 Task: Look for Airbnb properties in San Gabriel, Ecuador from 5th November, 2023 to 16th November, 2023 for 2 adults.1  bedroom having 1 bed and 1 bathroom. Property type can be hotel. Booking option can be shelf check-in. Look for 5 properties as per requirement.
Action: Mouse moved to (519, 116)
Screenshot: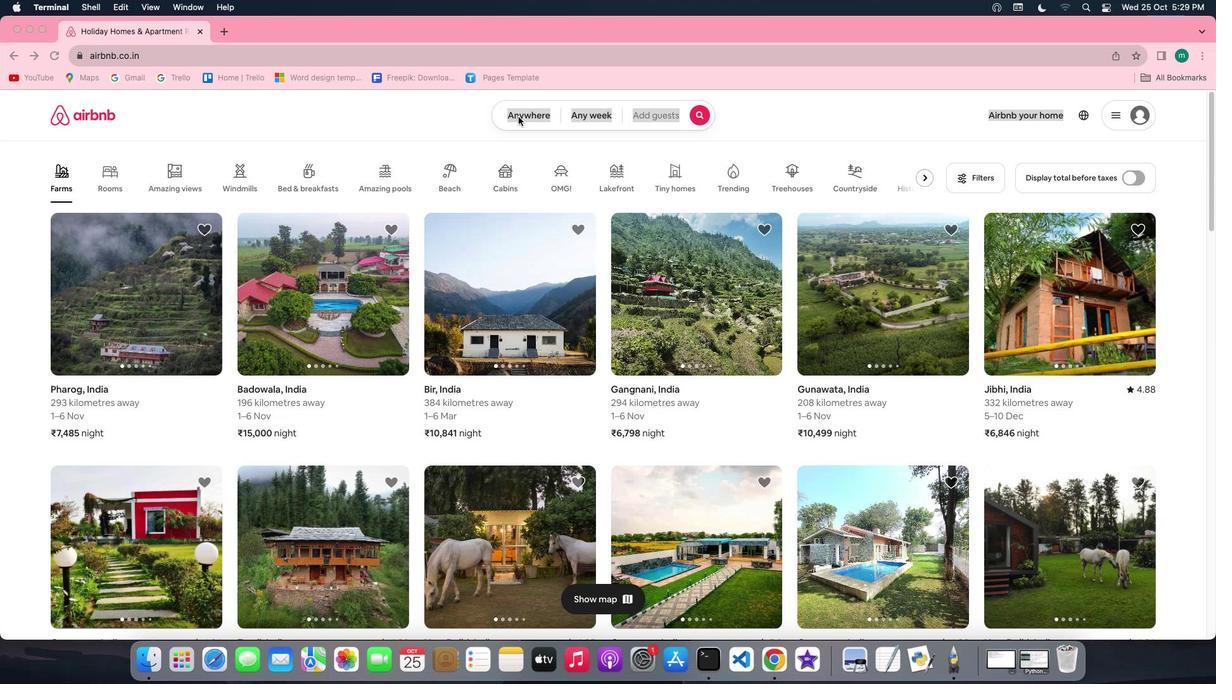 
Action: Mouse pressed left at (519, 116)
Screenshot: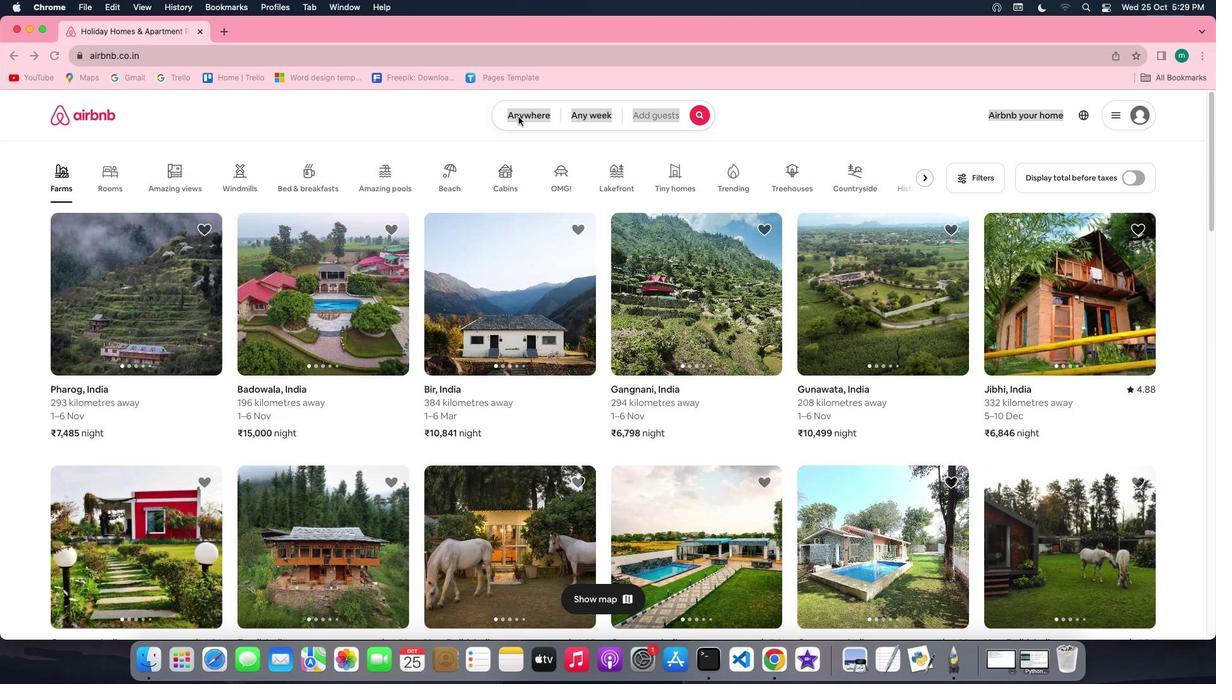 
Action: Mouse pressed left at (519, 116)
Screenshot: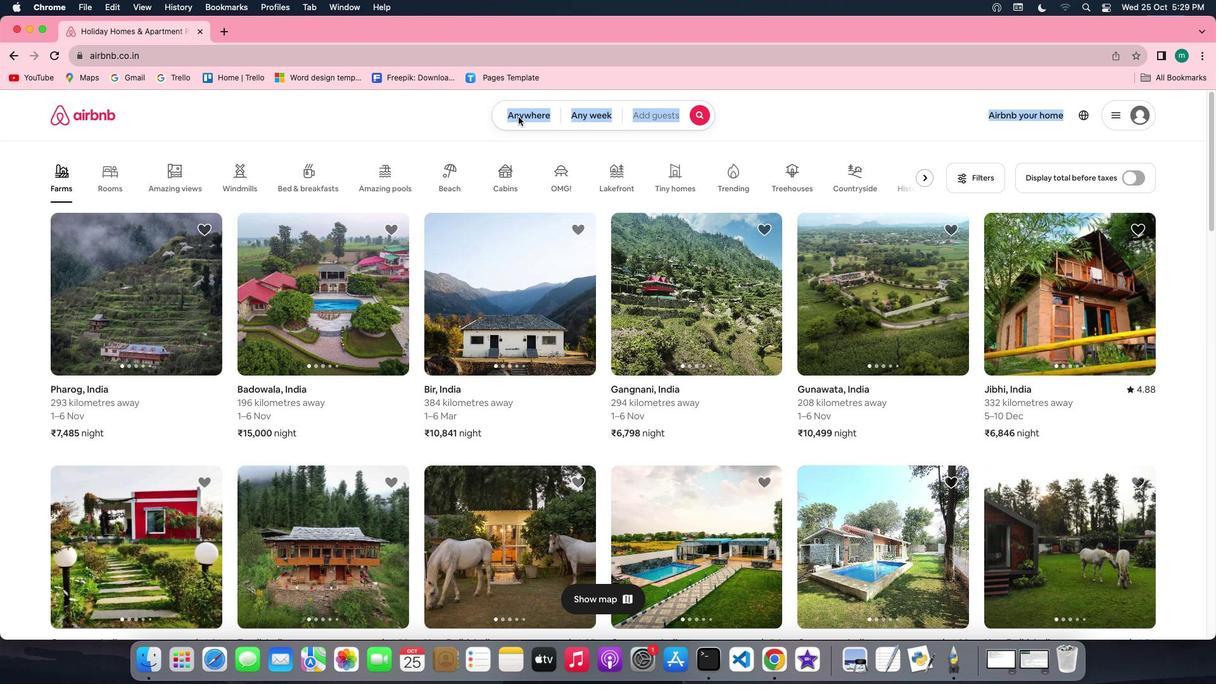 
Action: Mouse moved to (463, 157)
Screenshot: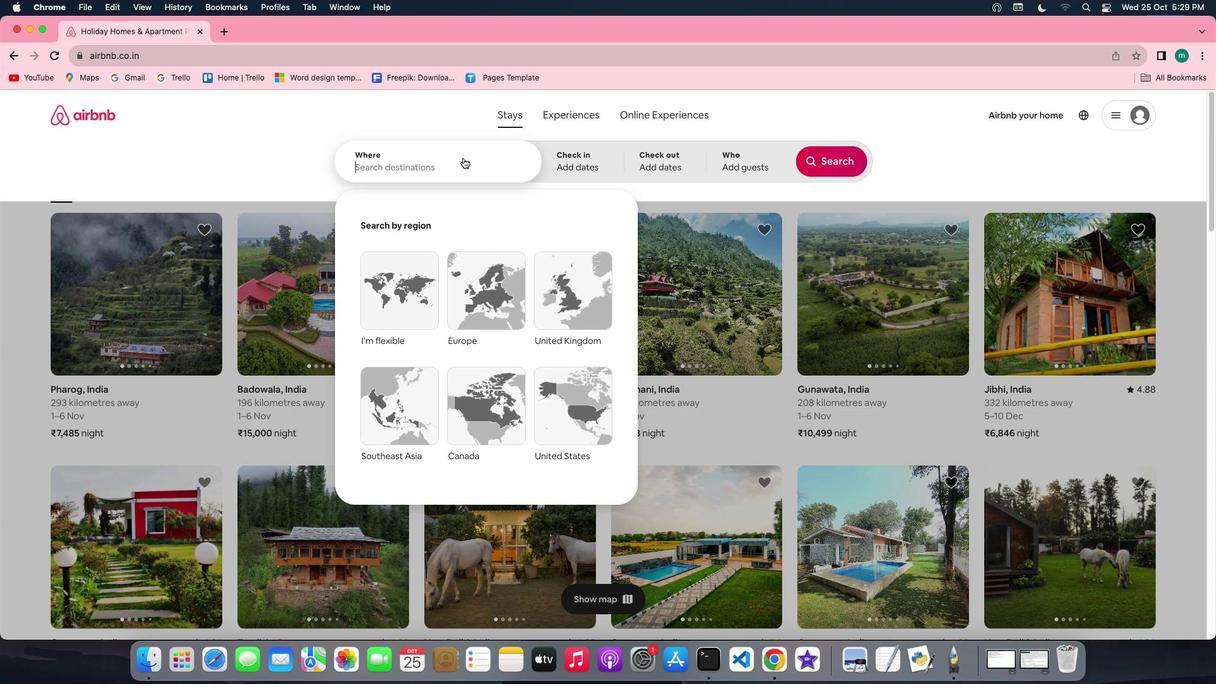 
Action: Mouse pressed left at (463, 157)
Screenshot: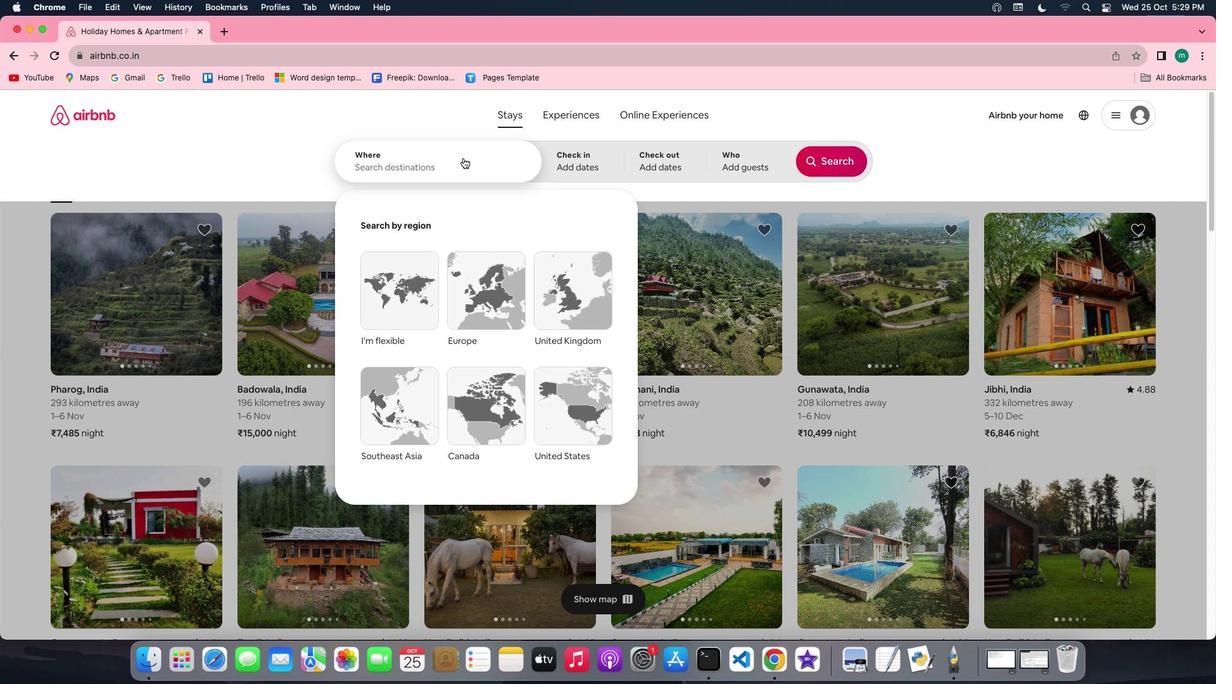 
Action: Key pressed Key.shift'S''a''n'Key.spaceKey.shift'G''a''b''r''i''e''l'','Key.spaceKey.shift'E''d''u'Key.backspaceKey.backspace'c''u''d''o''r'
Screenshot: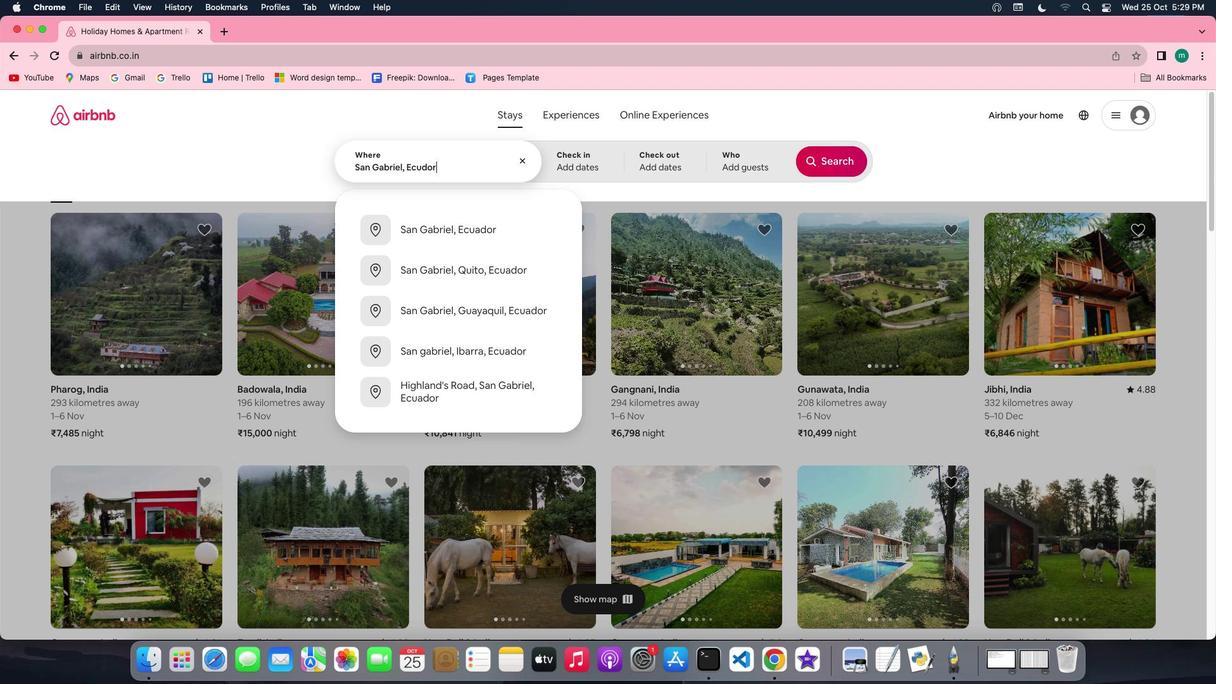 
Action: Mouse moved to (567, 167)
Screenshot: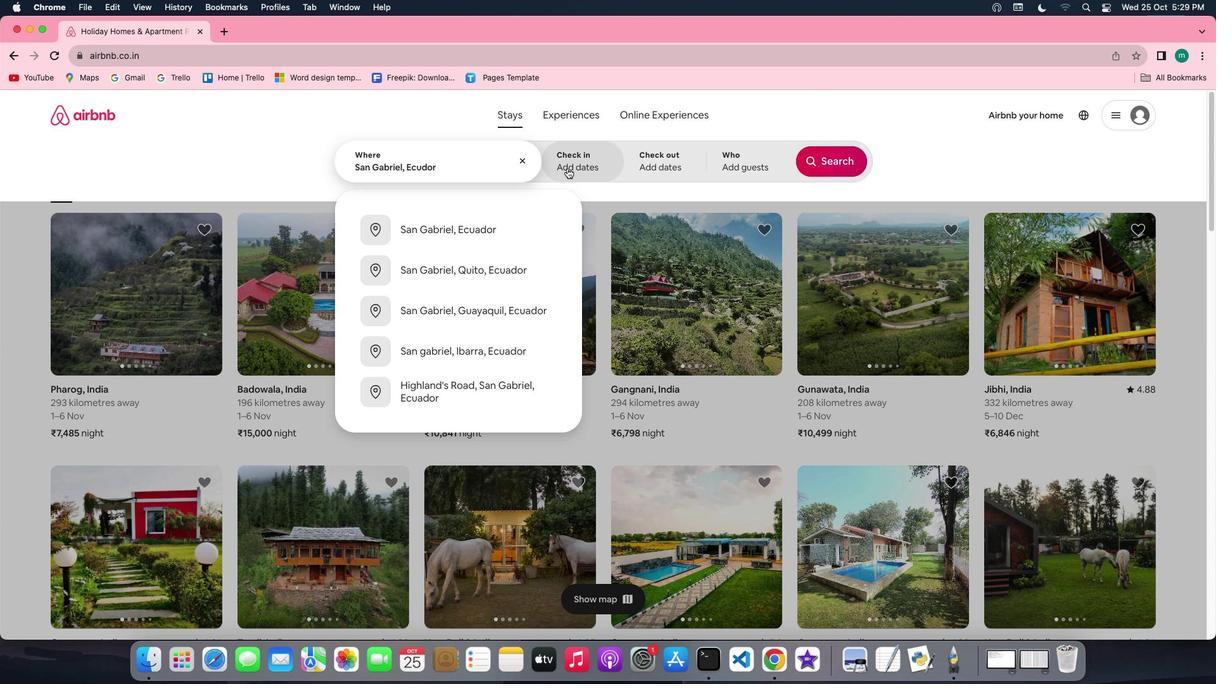 
Action: Mouse pressed left at (567, 167)
Screenshot: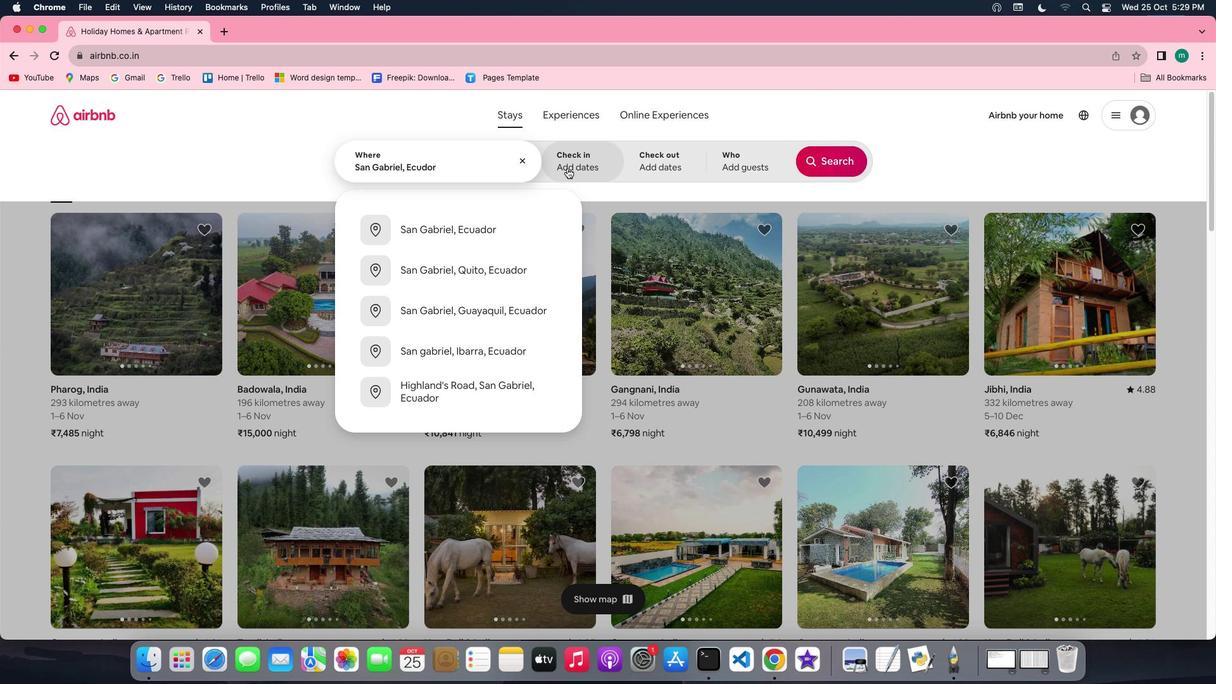 
Action: Mouse moved to (622, 341)
Screenshot: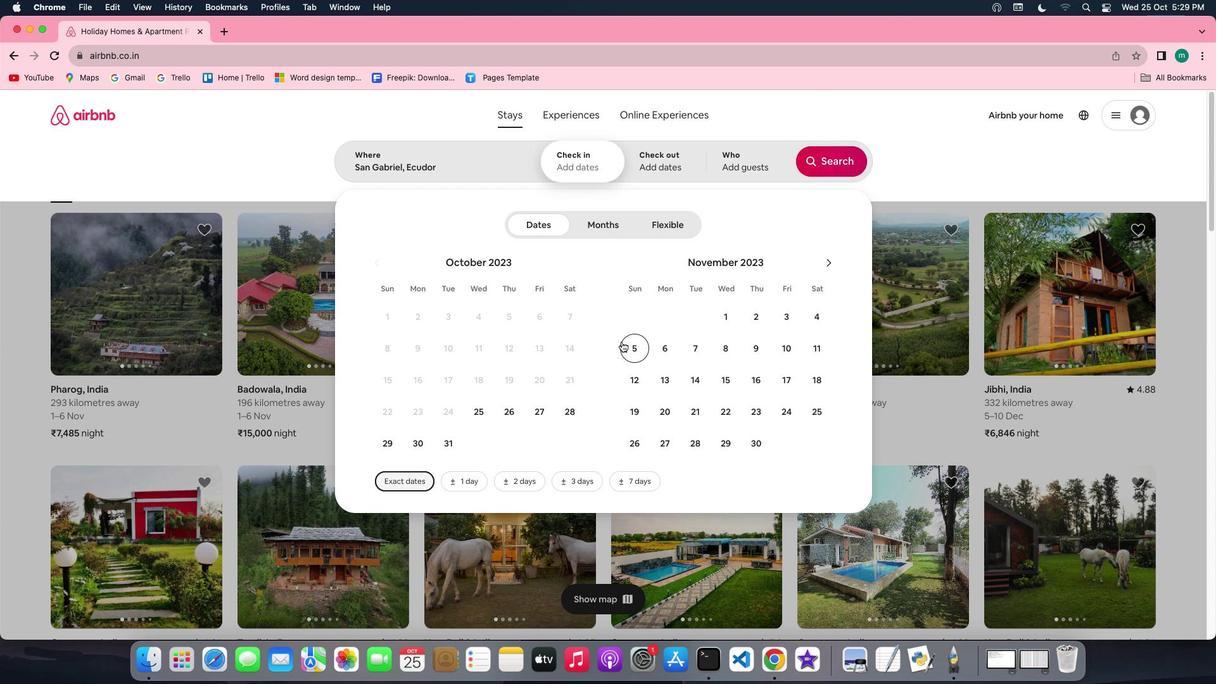
Action: Mouse pressed left at (622, 341)
Screenshot: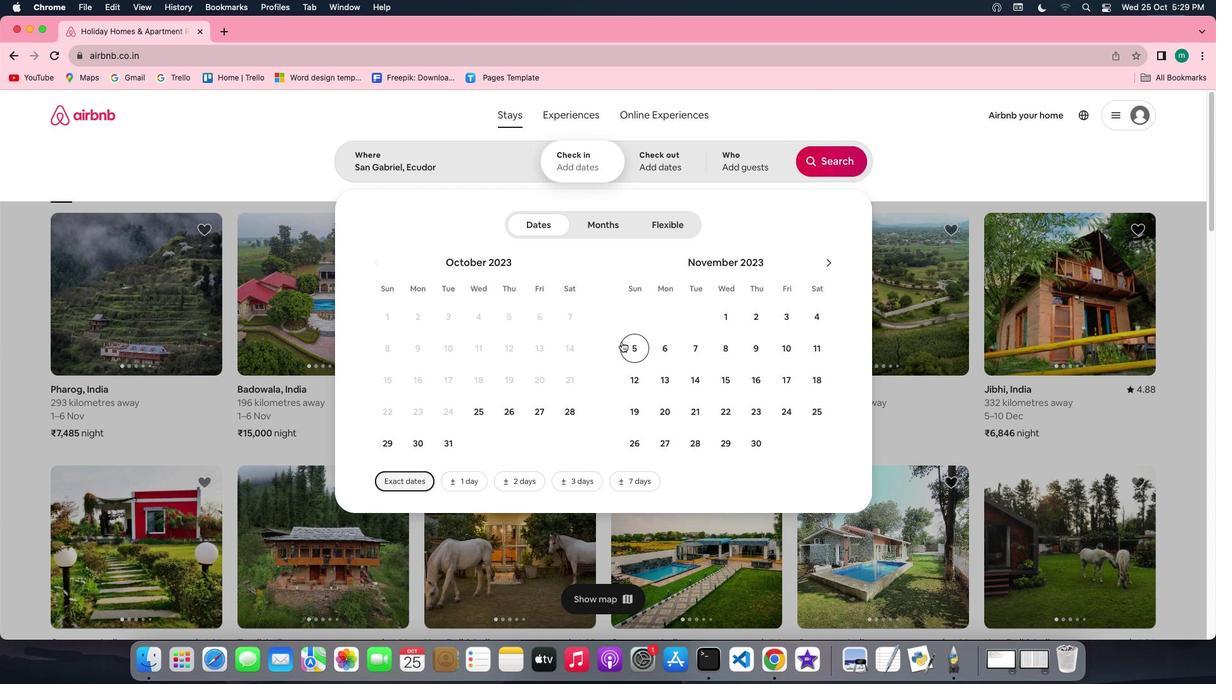
Action: Mouse moved to (749, 384)
Screenshot: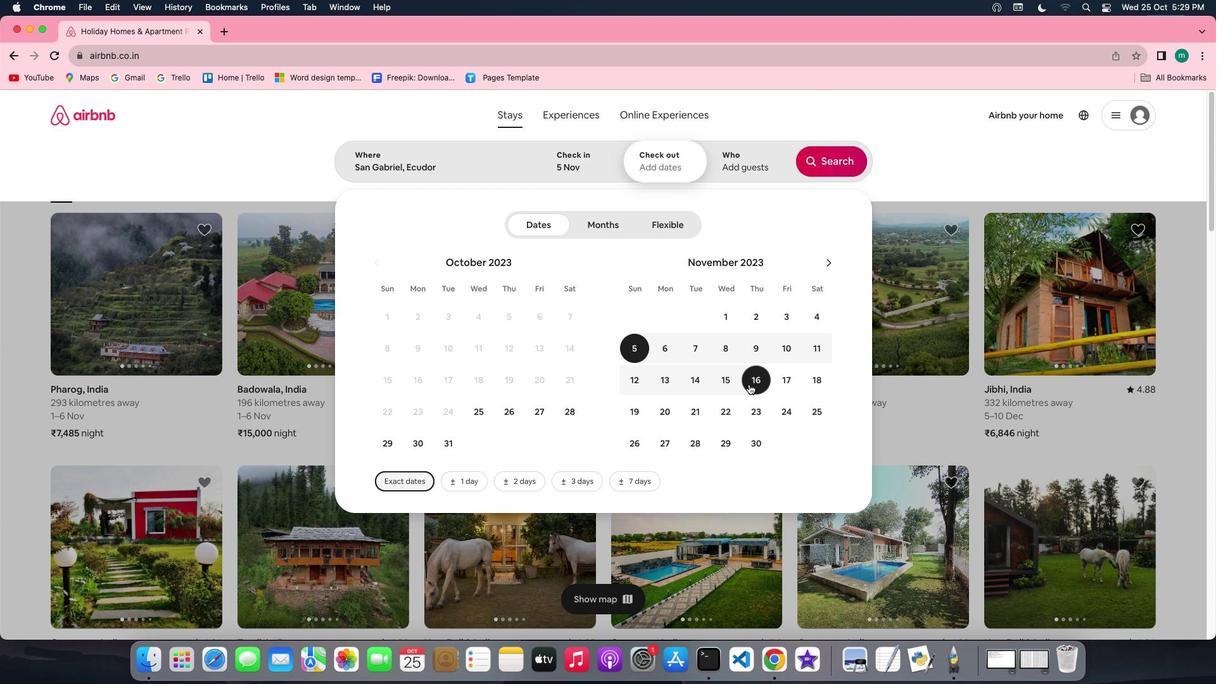
Action: Mouse pressed left at (749, 384)
Screenshot: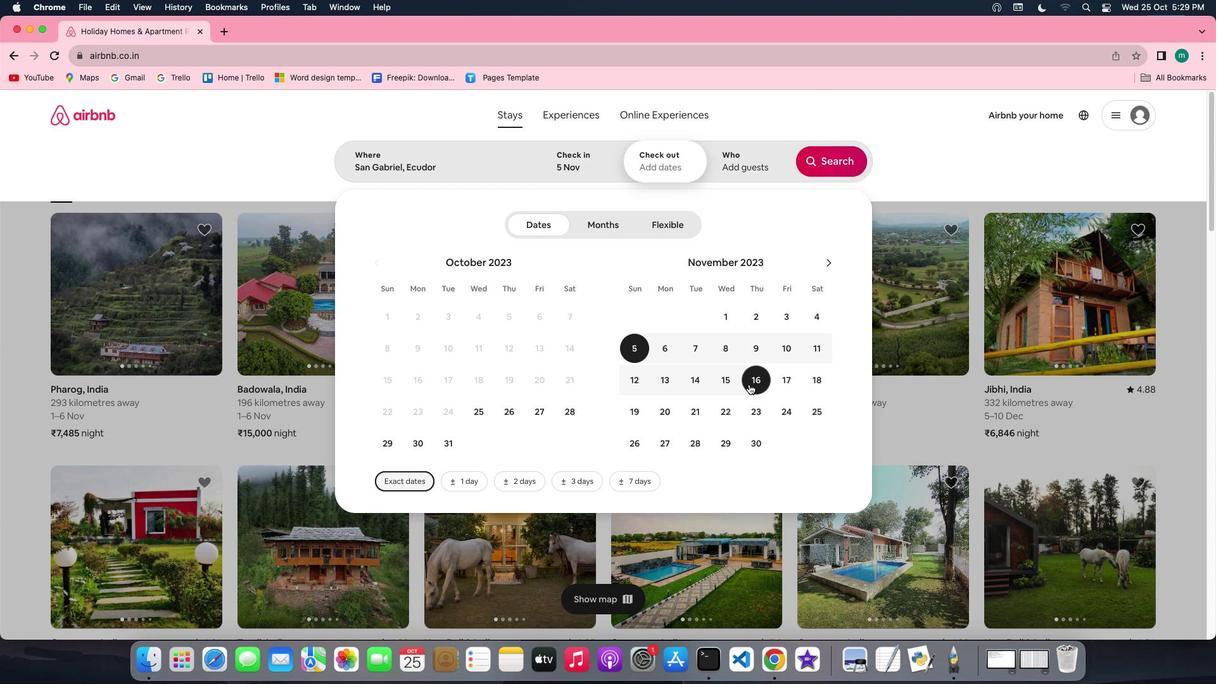 
Action: Mouse moved to (726, 152)
Screenshot: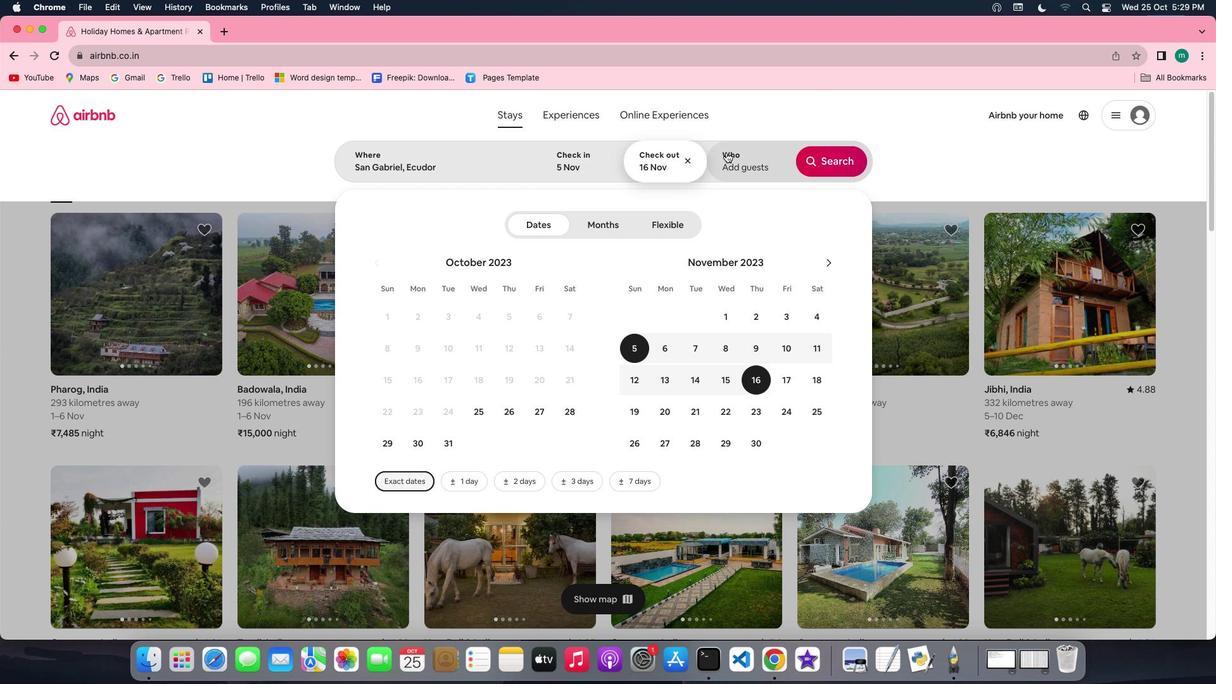 
Action: Mouse pressed left at (726, 152)
Screenshot: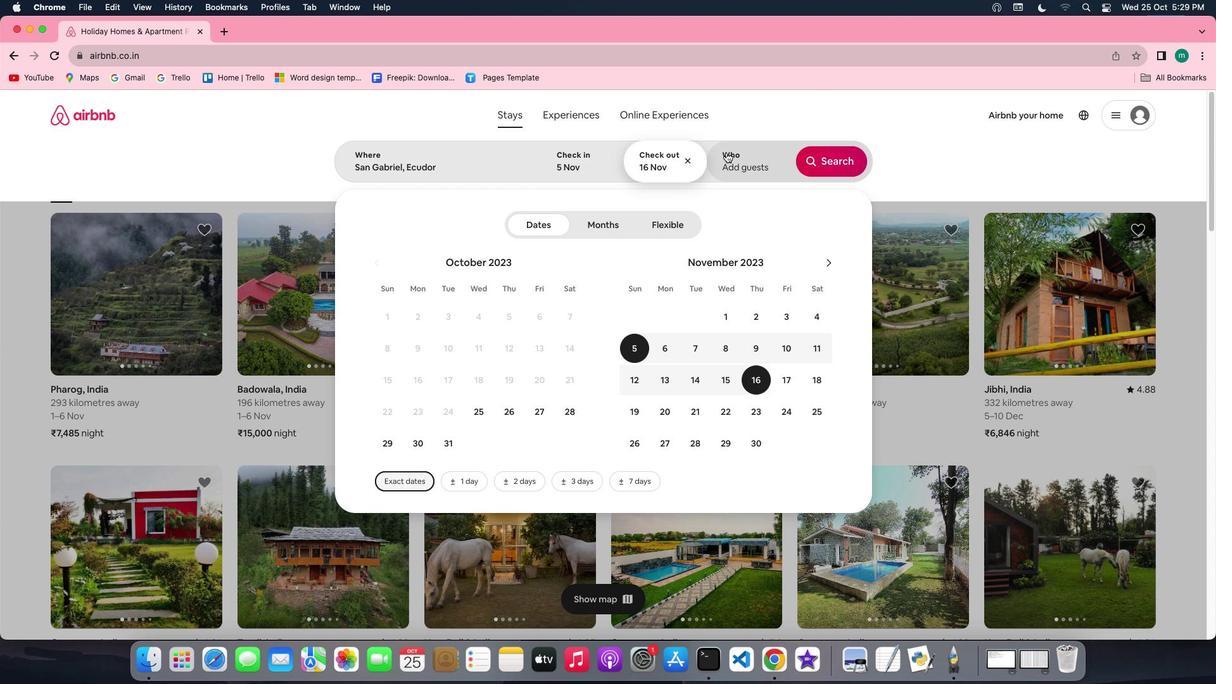 
Action: Mouse moved to (834, 231)
Screenshot: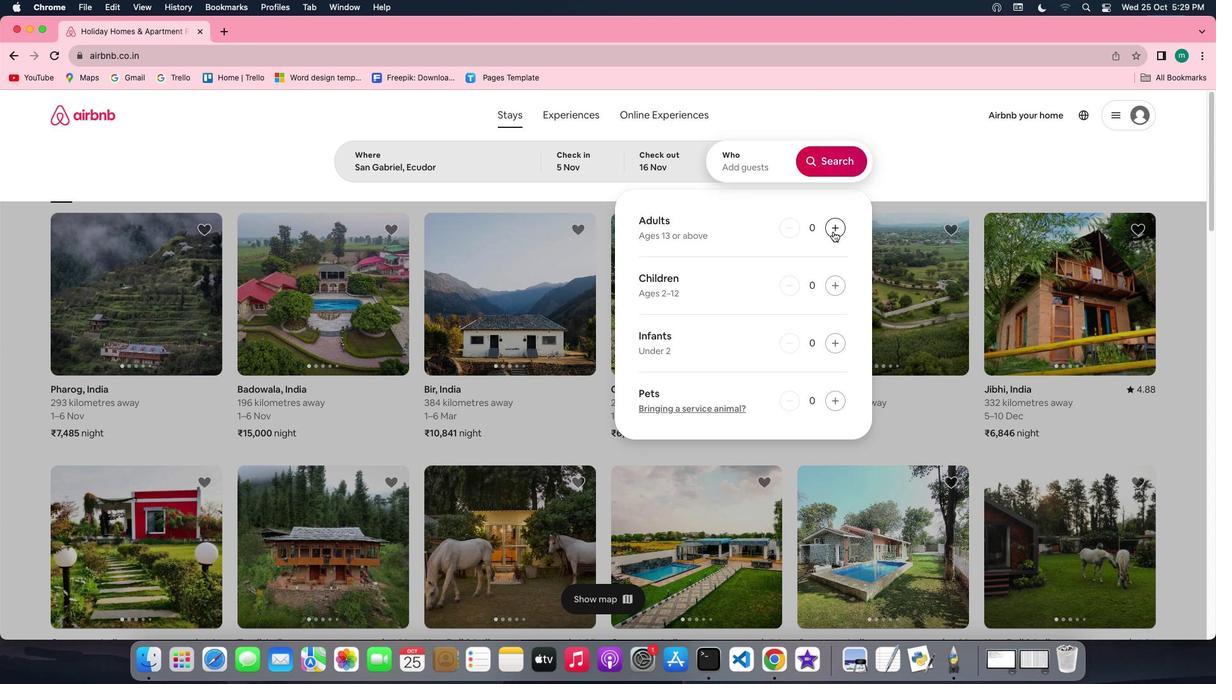 
Action: Mouse pressed left at (834, 231)
Screenshot: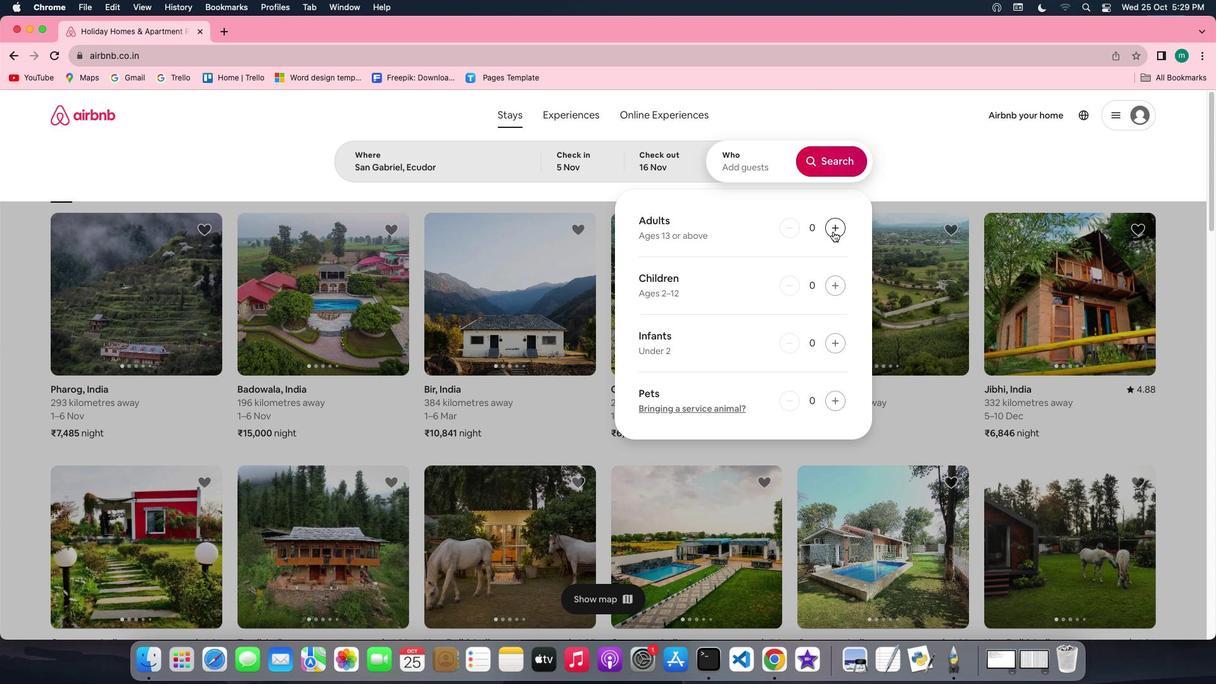 
Action: Mouse pressed left at (834, 231)
Screenshot: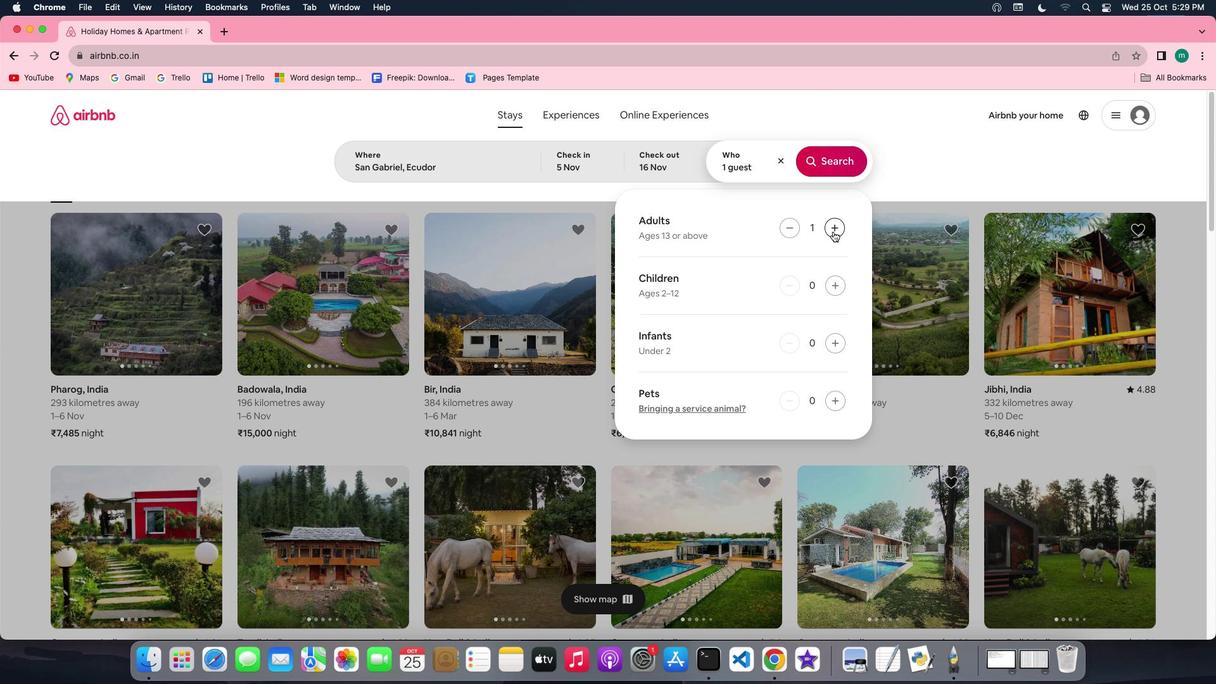 
Action: Mouse moved to (851, 166)
Screenshot: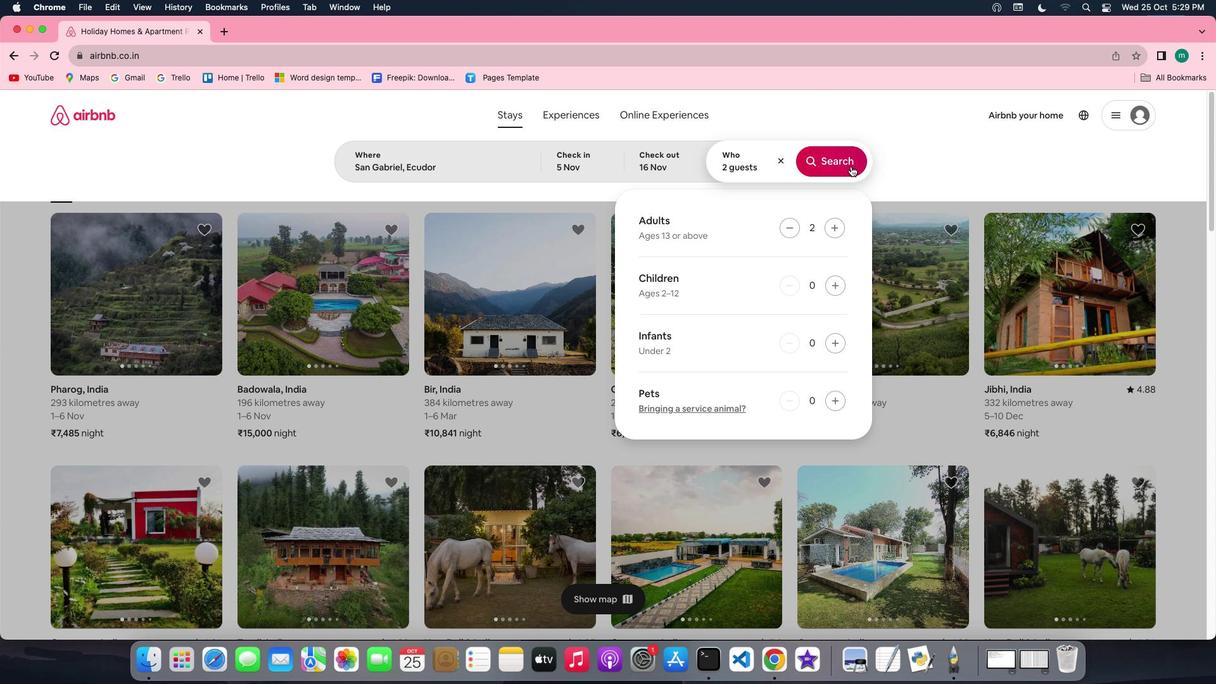 
Action: Mouse pressed left at (851, 166)
Screenshot: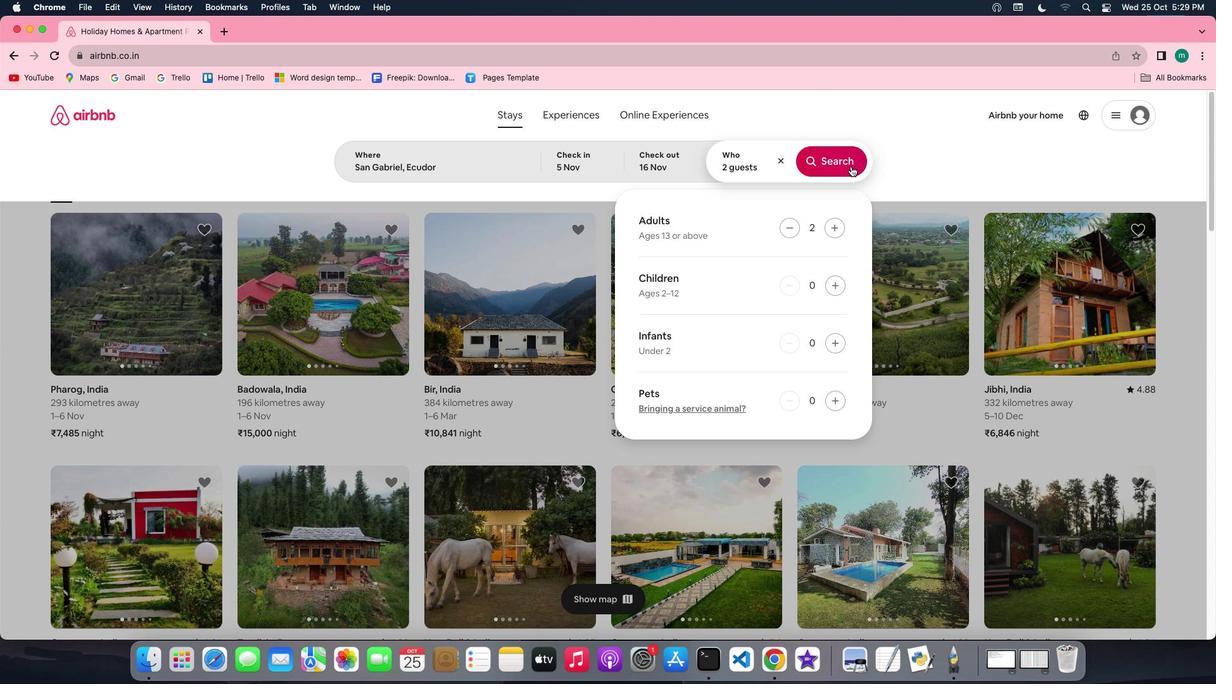 
Action: Mouse moved to (1026, 169)
Screenshot: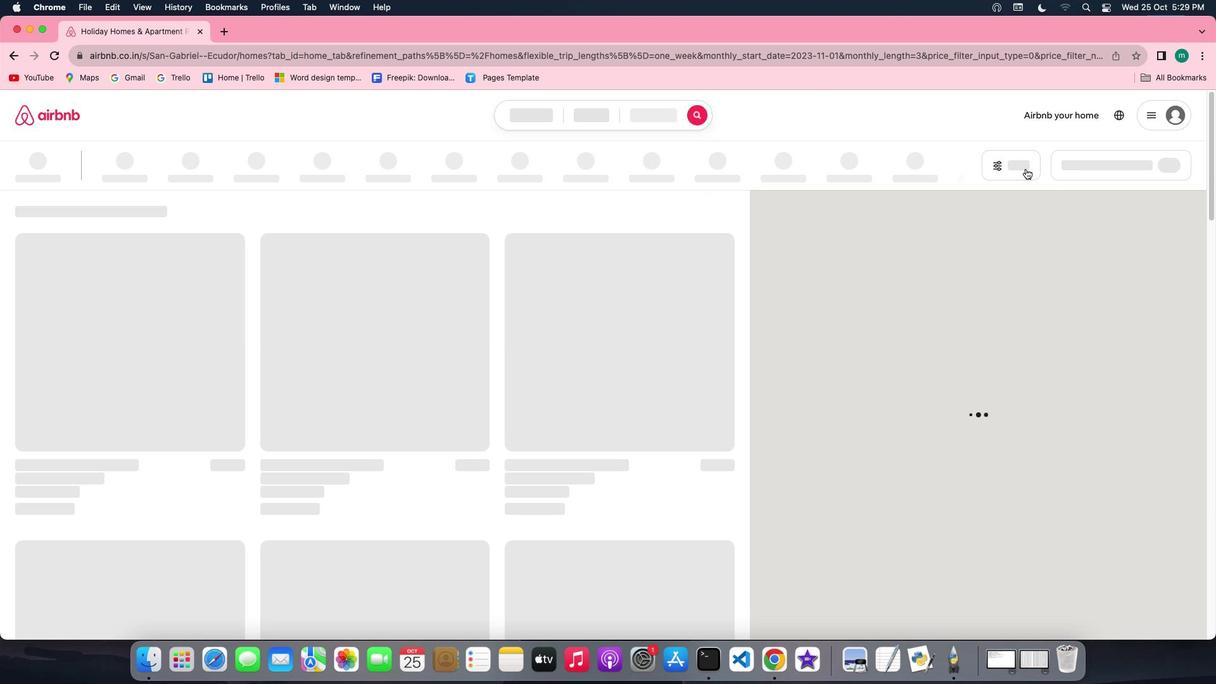 
Action: Mouse pressed left at (1026, 169)
Screenshot: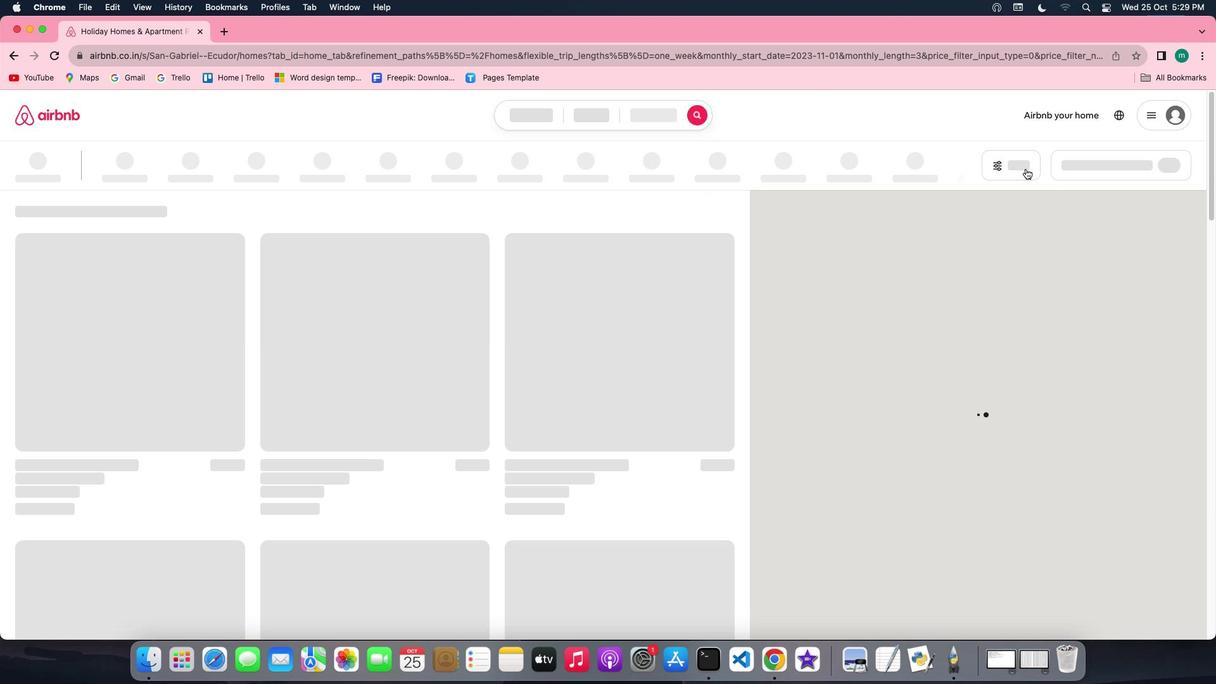 
Action: Mouse moved to (1021, 164)
Screenshot: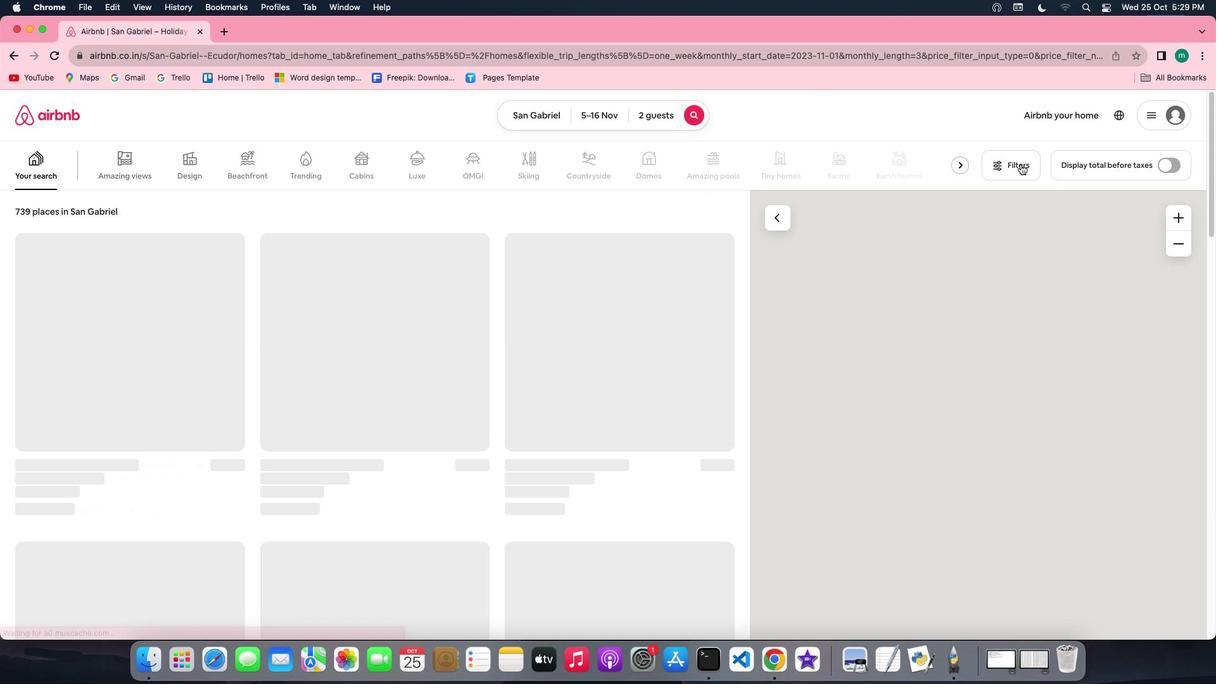 
Action: Mouse pressed left at (1021, 164)
Screenshot: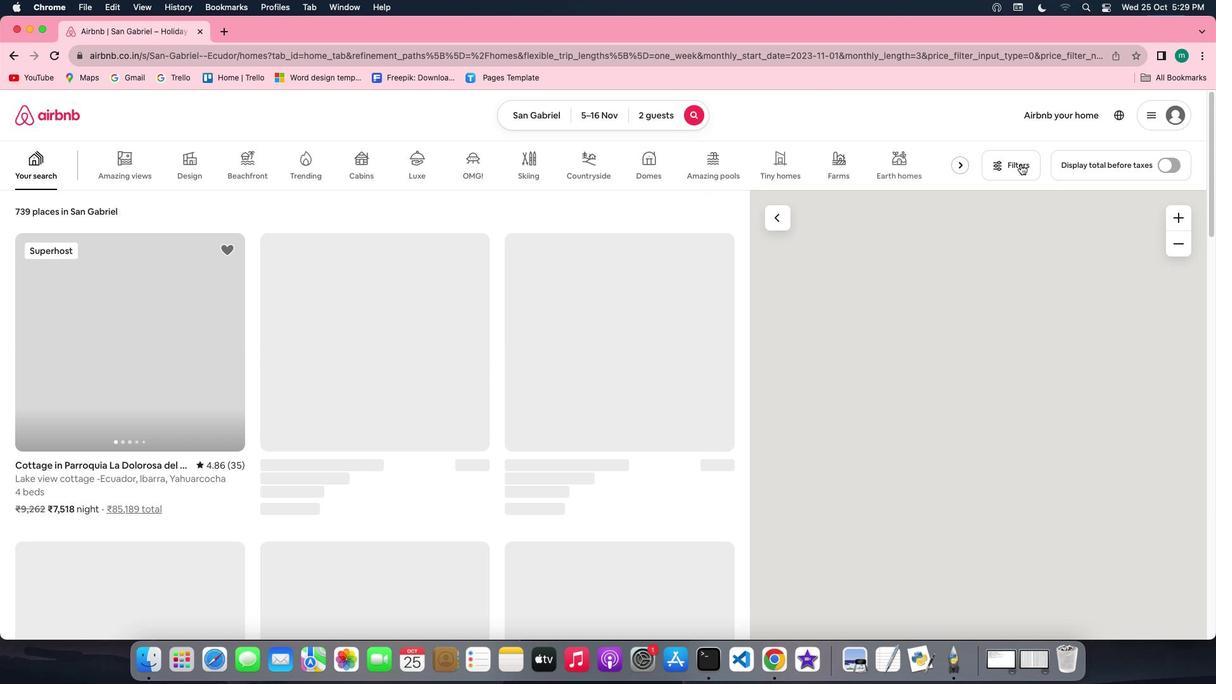 
Action: Mouse moved to (680, 309)
Screenshot: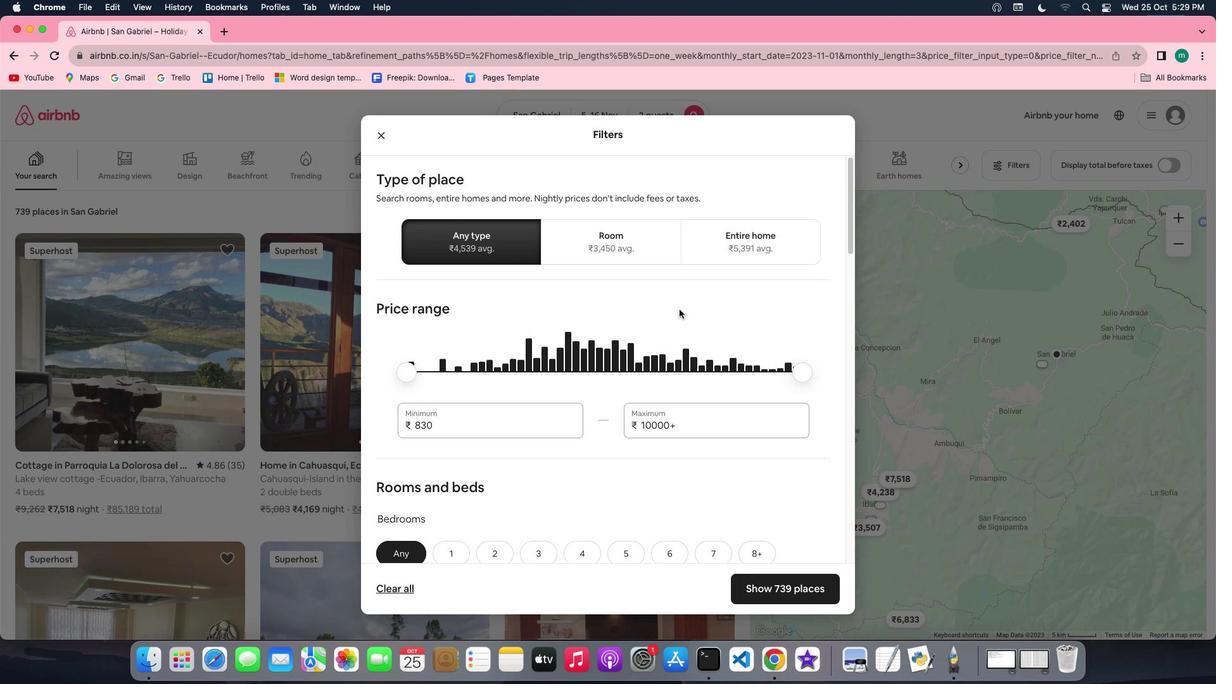 
Action: Mouse scrolled (680, 309) with delta (0, 0)
Screenshot: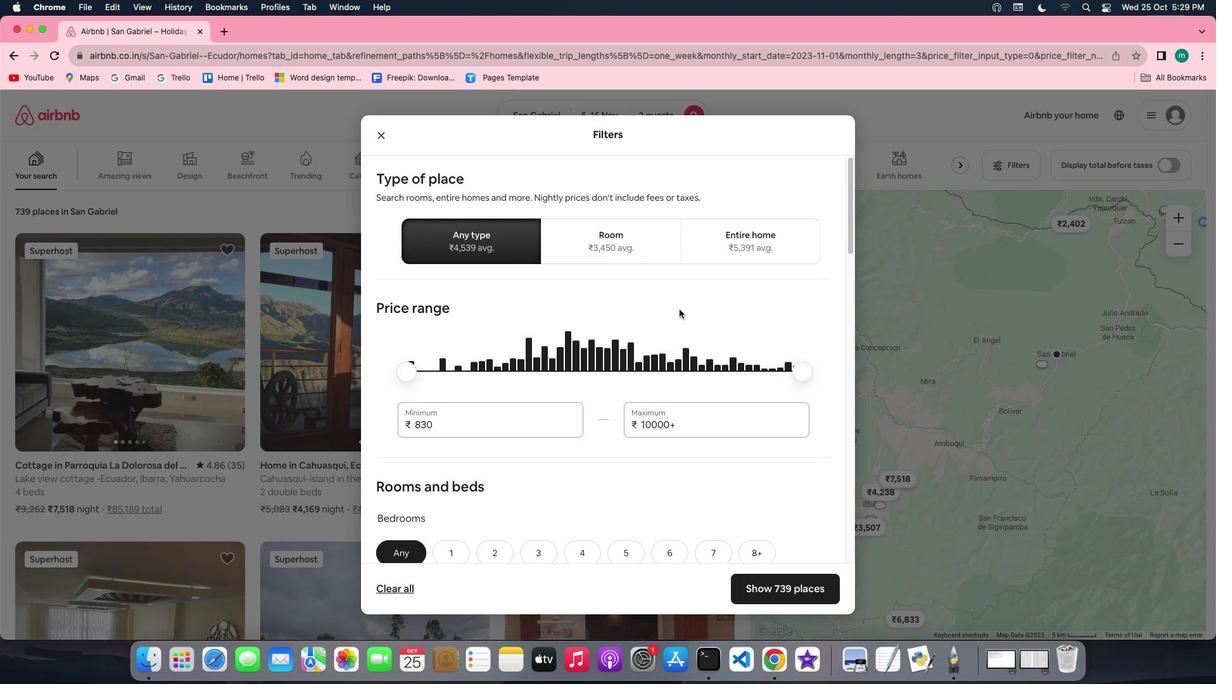 
Action: Mouse scrolled (680, 309) with delta (0, 0)
Screenshot: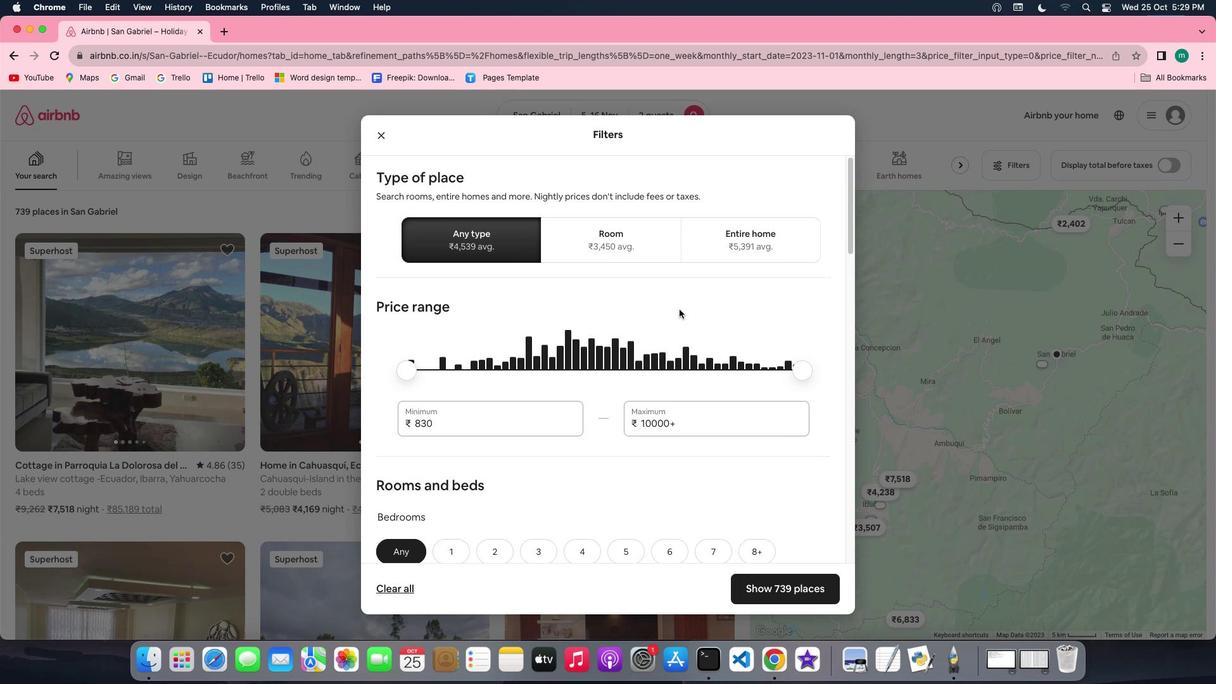 
Action: Mouse scrolled (680, 309) with delta (0, -1)
Screenshot: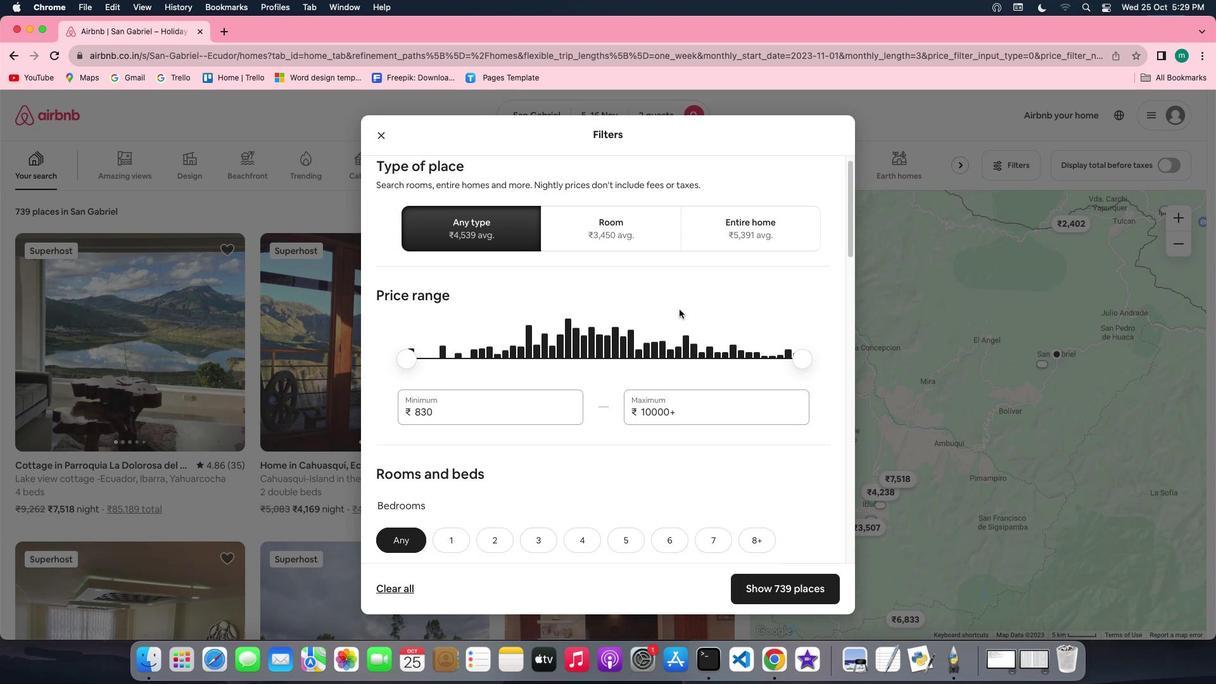 
Action: Mouse scrolled (680, 309) with delta (0, -1)
Screenshot: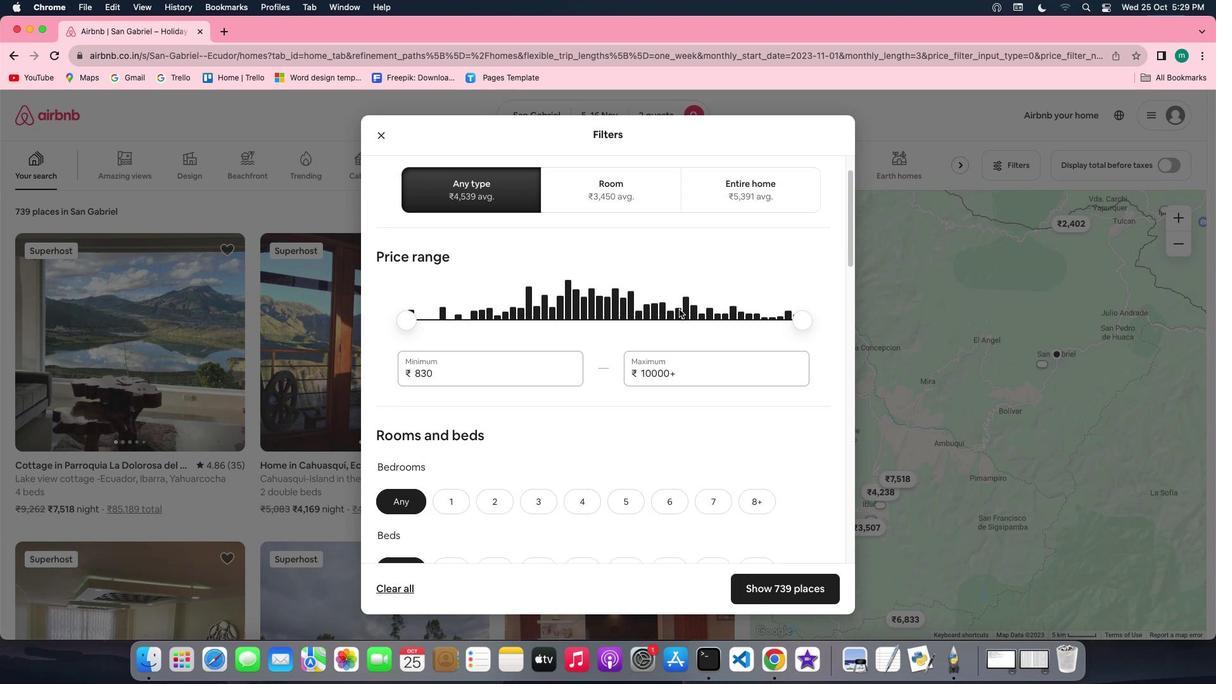 
Action: Mouse scrolled (680, 309) with delta (0, 0)
Screenshot: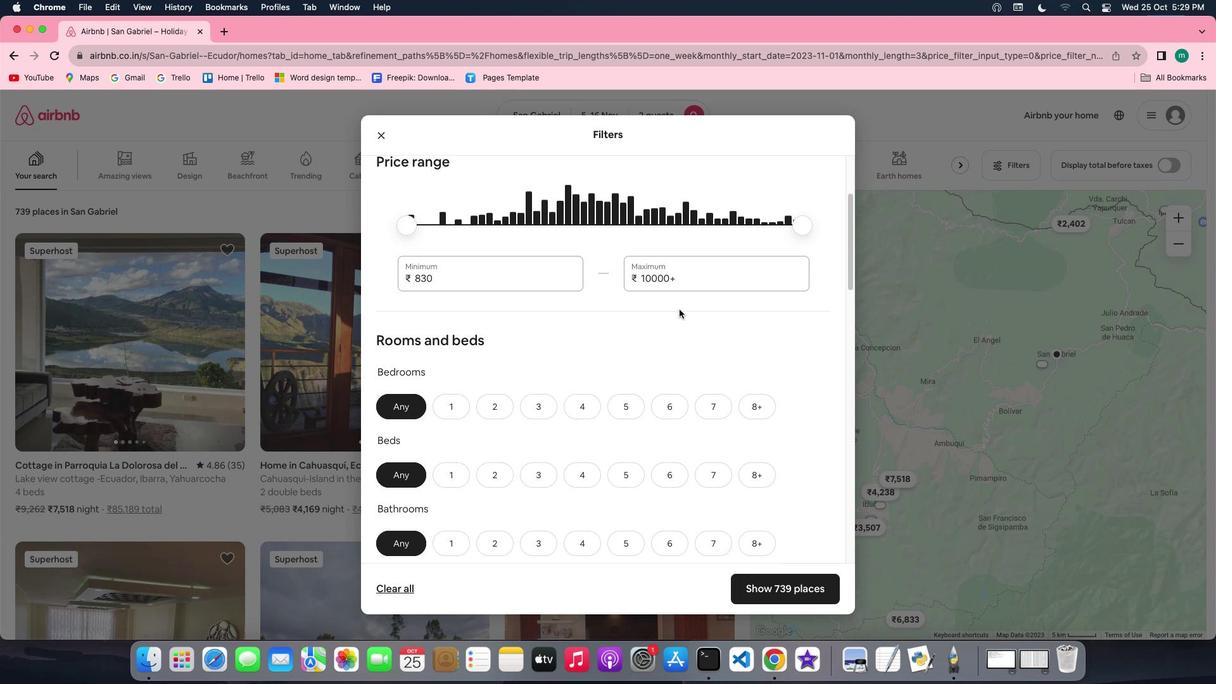
Action: Mouse scrolled (680, 309) with delta (0, 0)
Screenshot: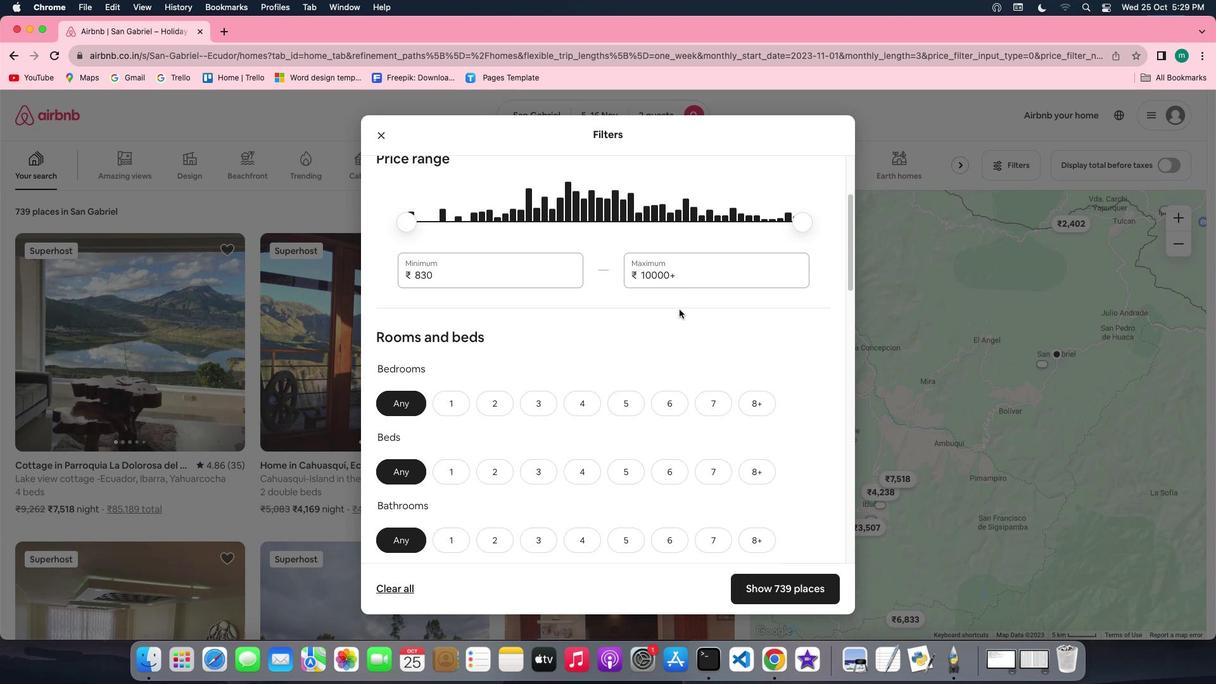 
Action: Mouse scrolled (680, 309) with delta (0, 0)
Screenshot: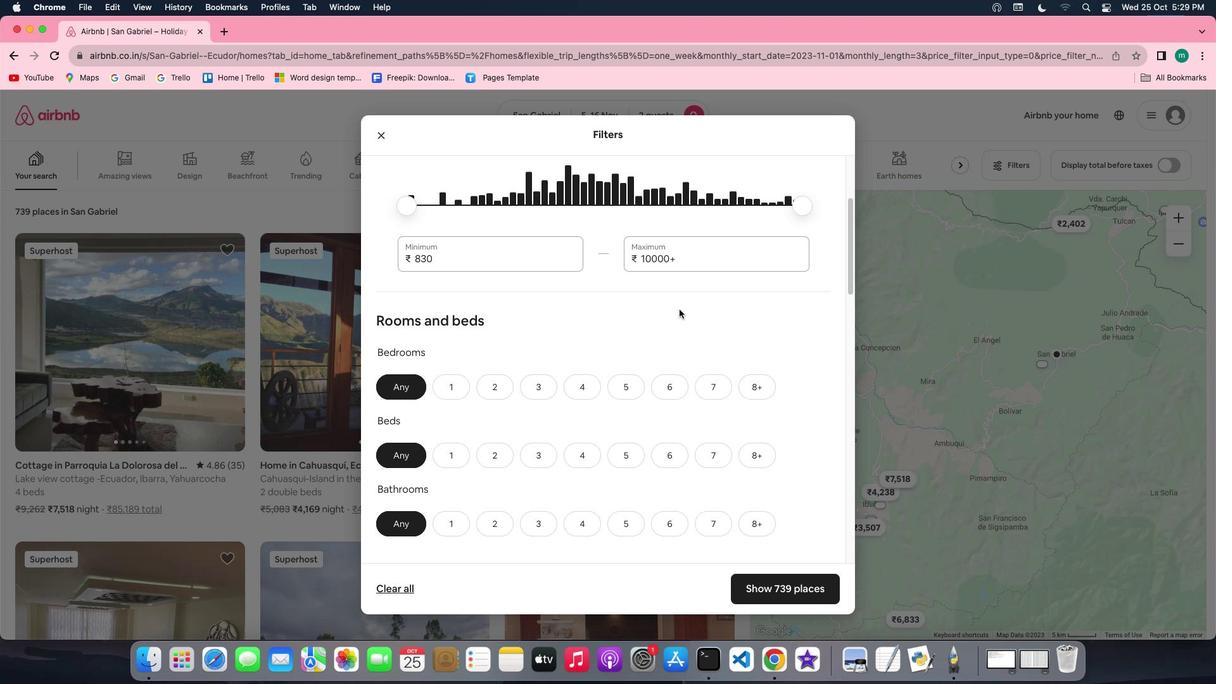
Action: Mouse scrolled (680, 309) with delta (0, 0)
Screenshot: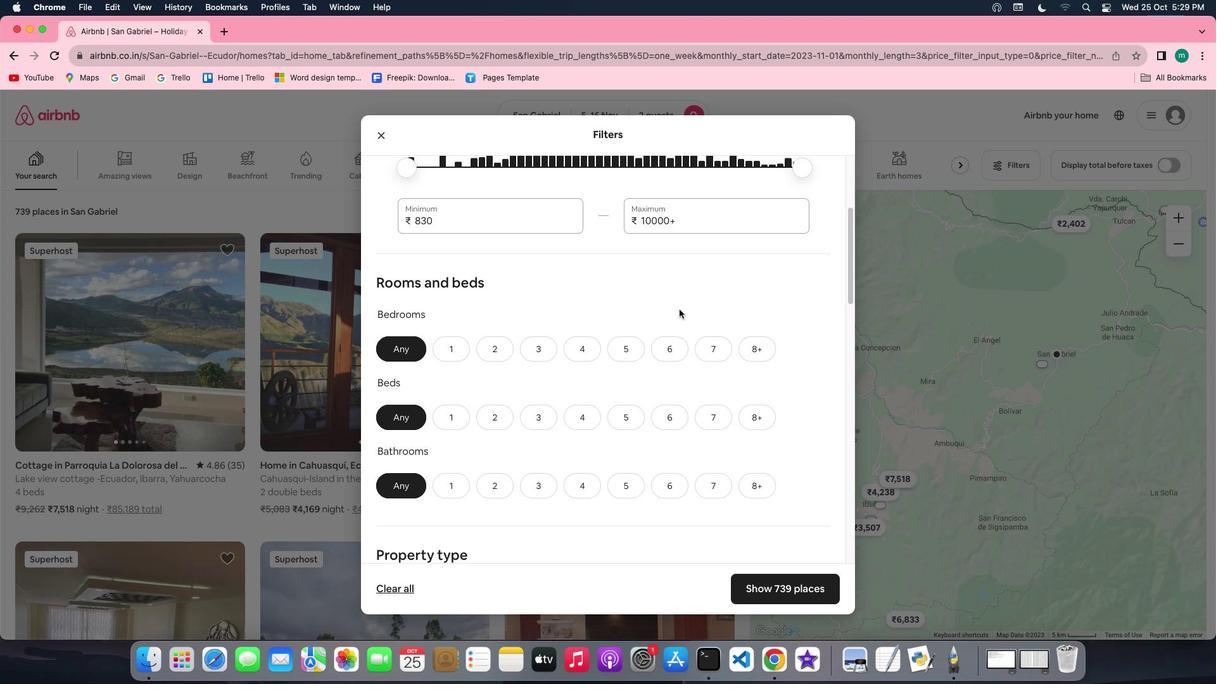 
Action: Mouse scrolled (680, 309) with delta (0, 0)
Screenshot: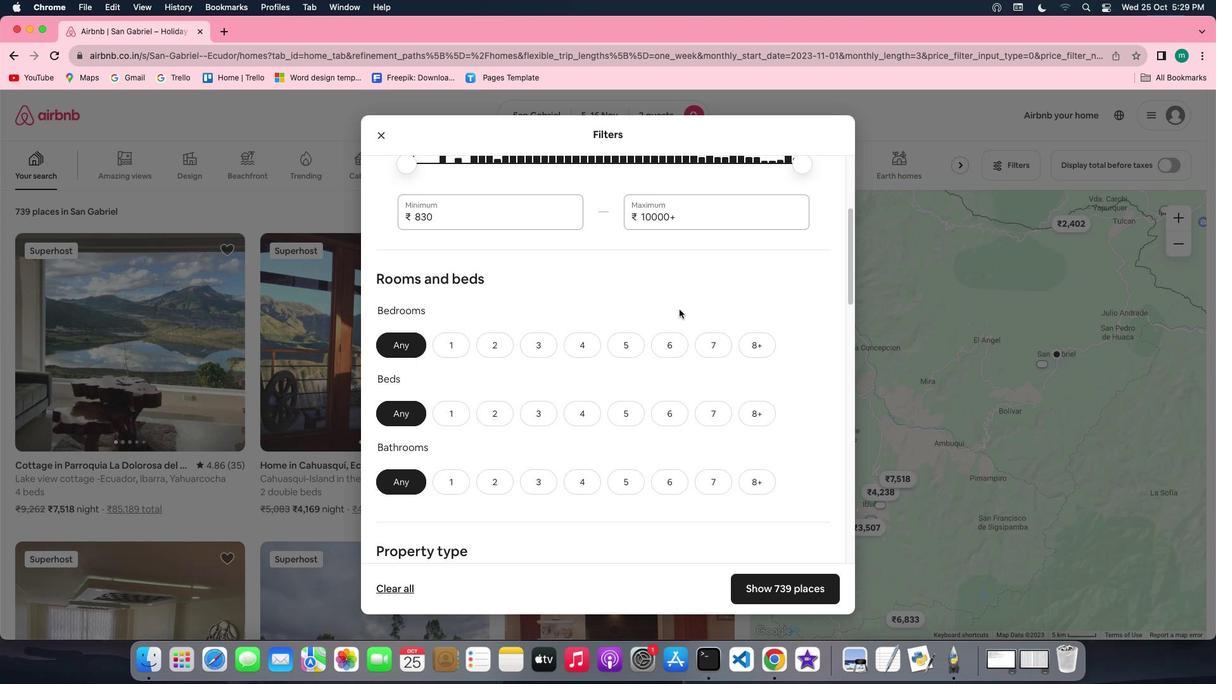 
Action: Mouse scrolled (680, 309) with delta (0, 0)
Screenshot: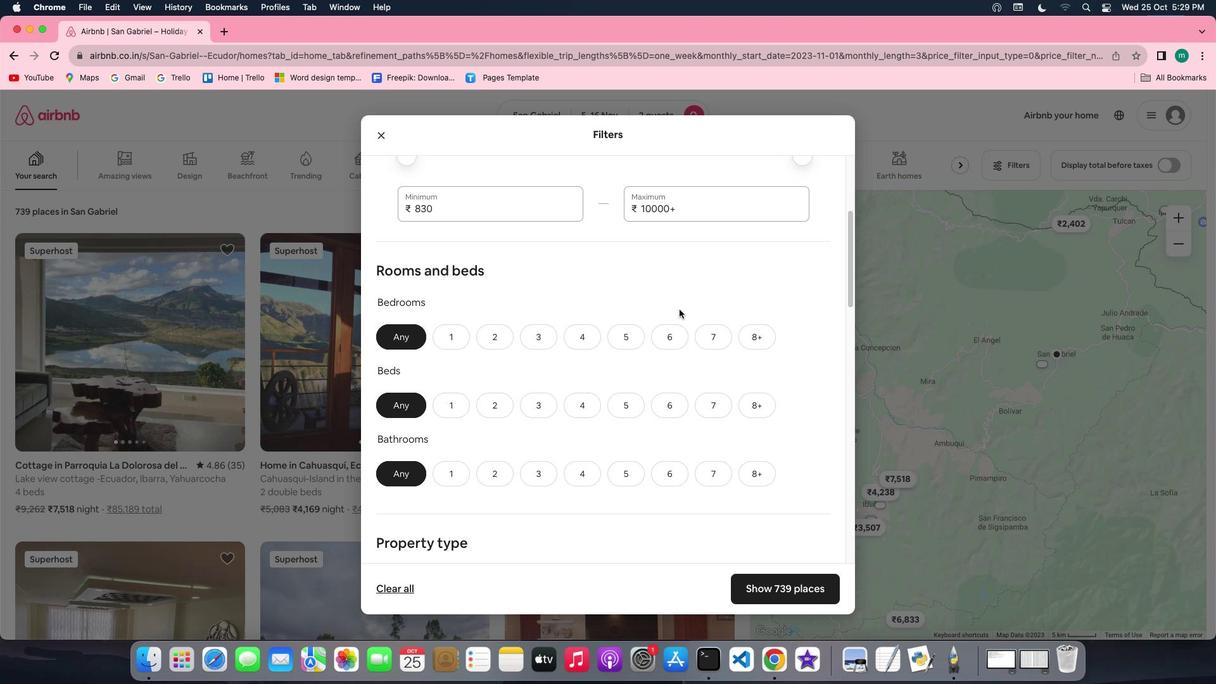 
Action: Mouse moved to (453, 294)
Screenshot: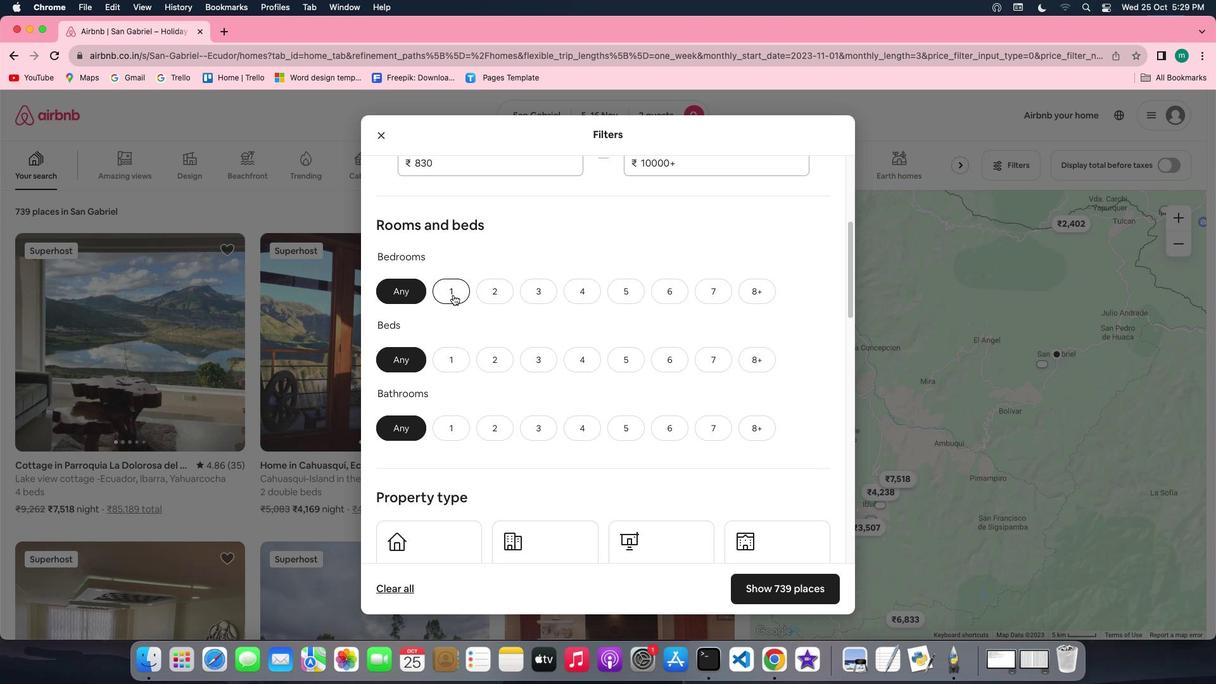 
Action: Mouse pressed left at (453, 294)
Screenshot: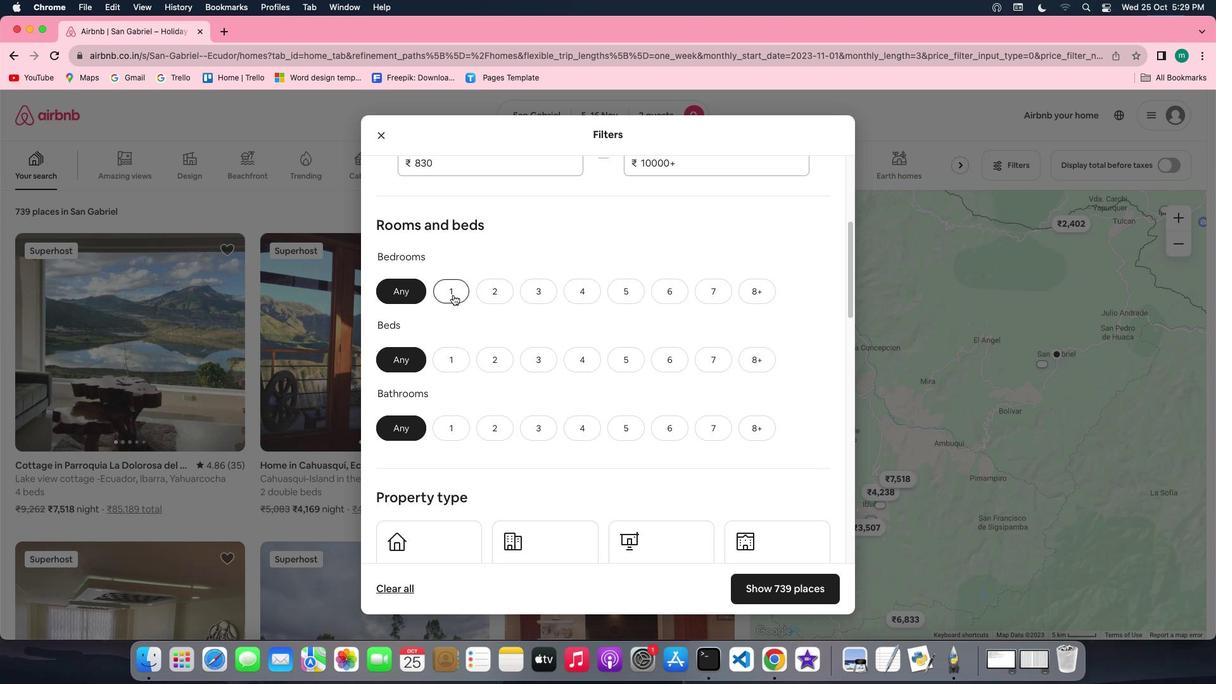 
Action: Mouse moved to (445, 368)
Screenshot: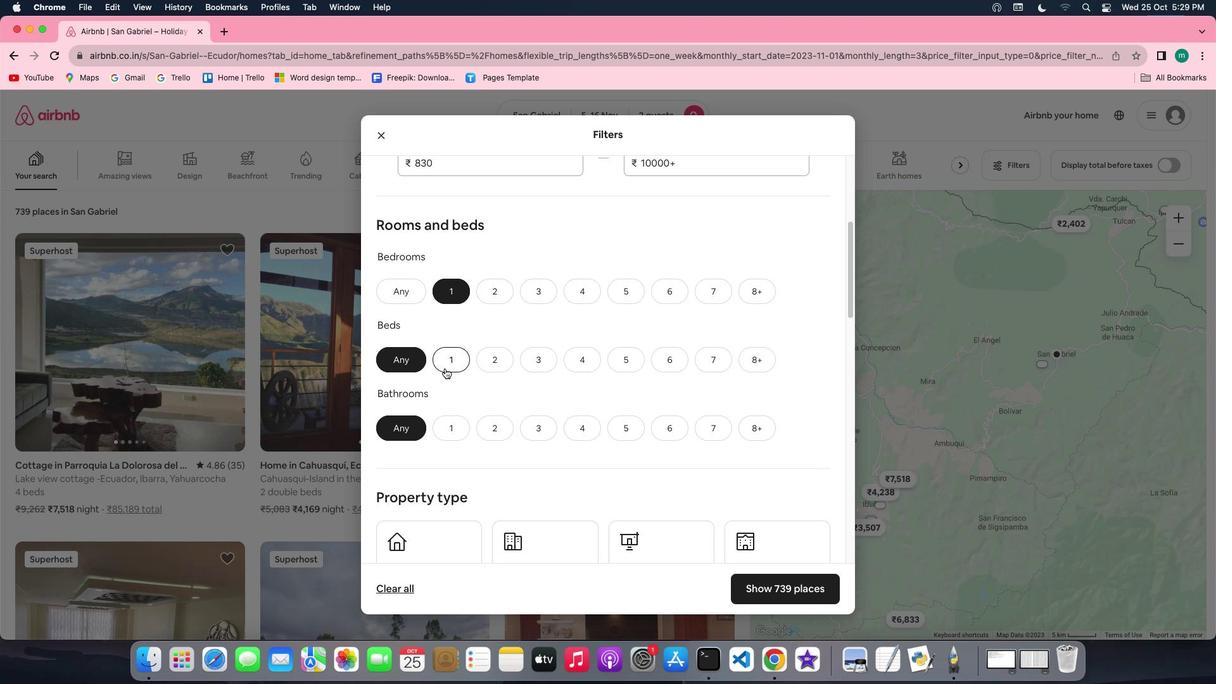 
Action: Mouse pressed left at (445, 368)
Screenshot: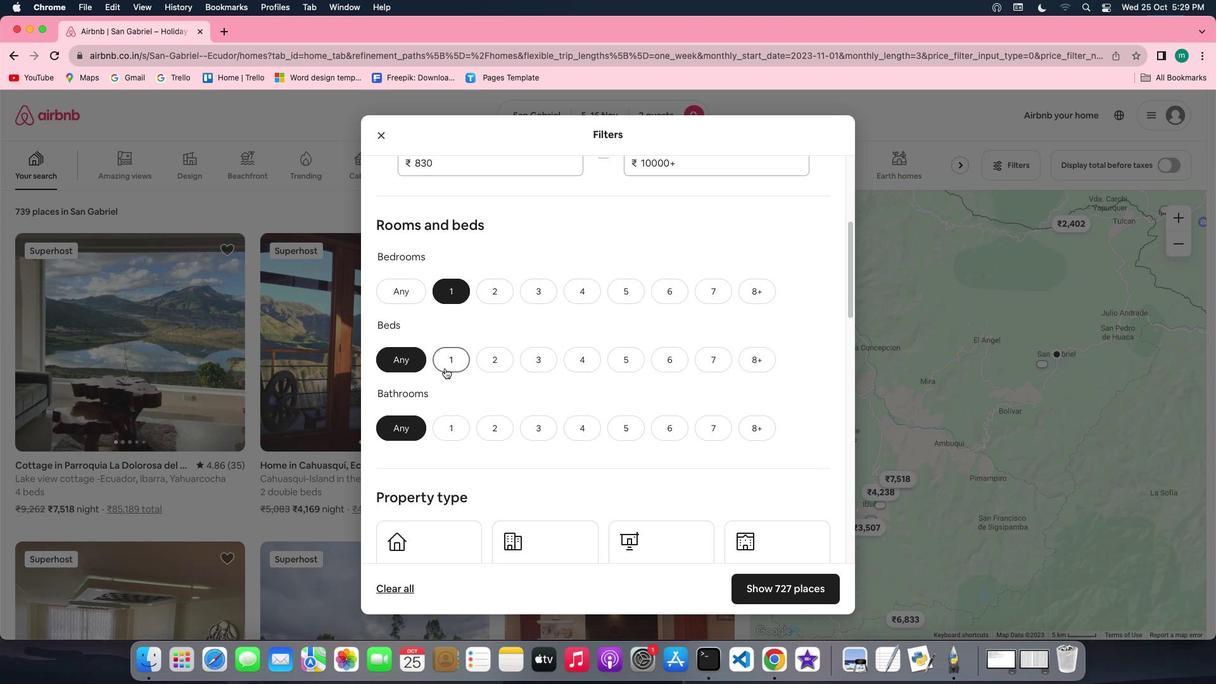 
Action: Mouse moved to (450, 429)
Screenshot: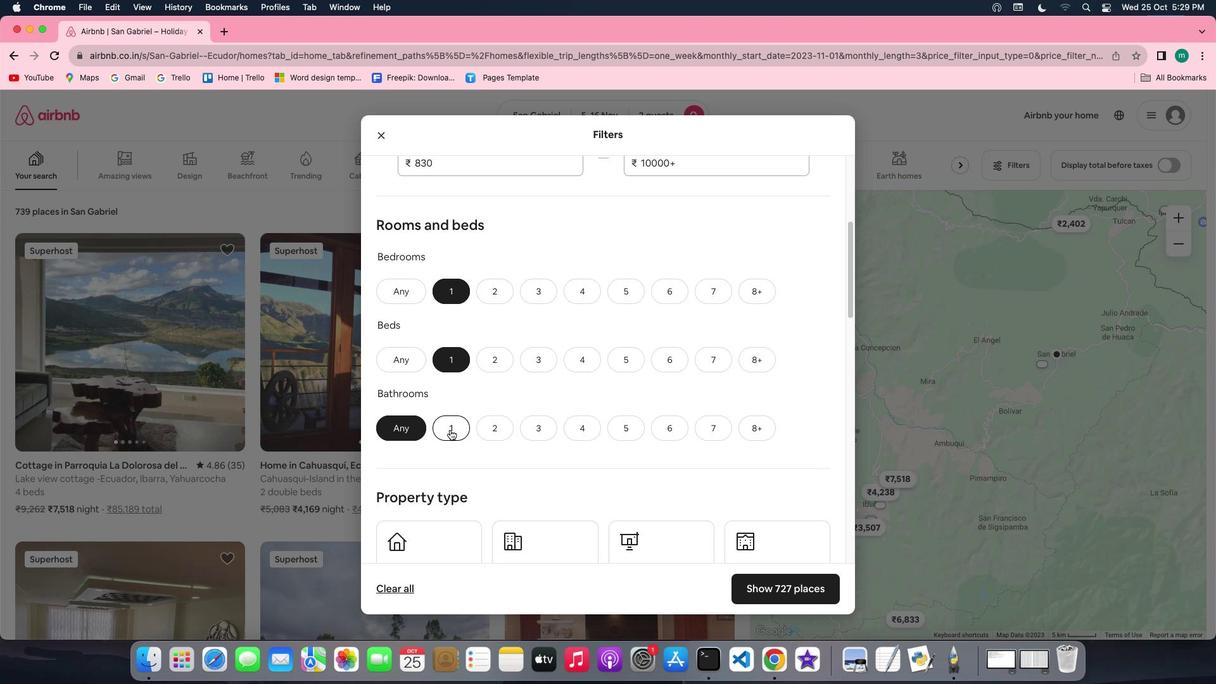 
Action: Mouse pressed left at (450, 429)
Screenshot: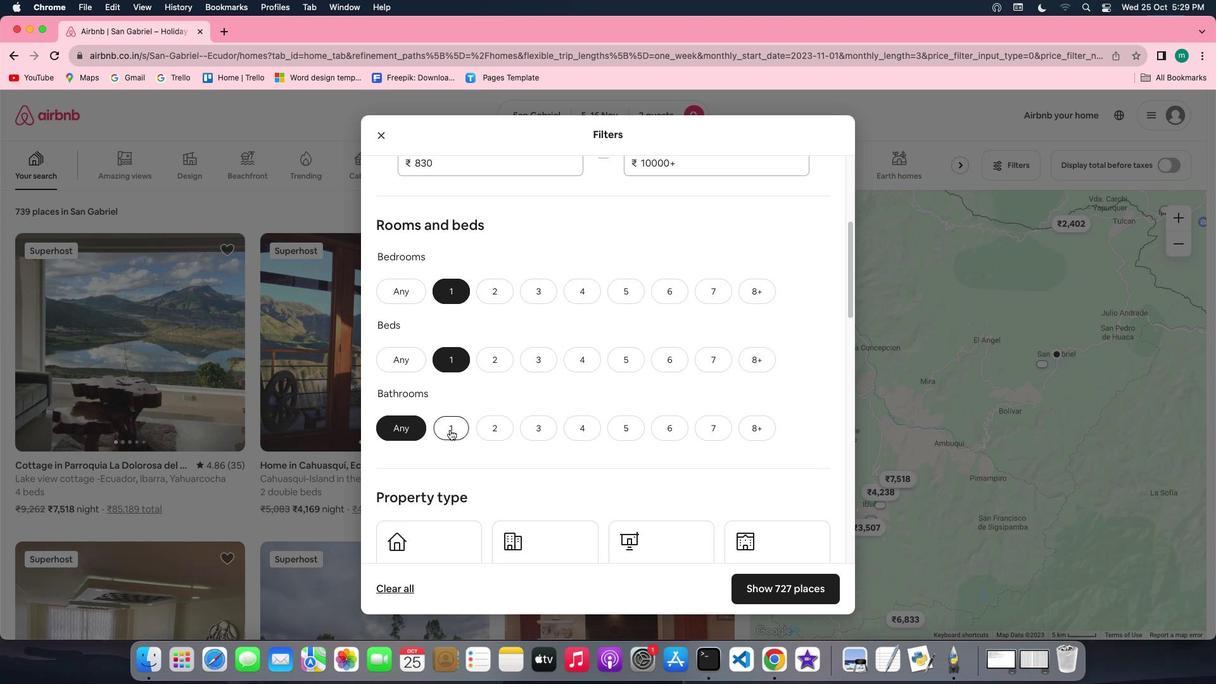 
Action: Mouse moved to (669, 456)
Screenshot: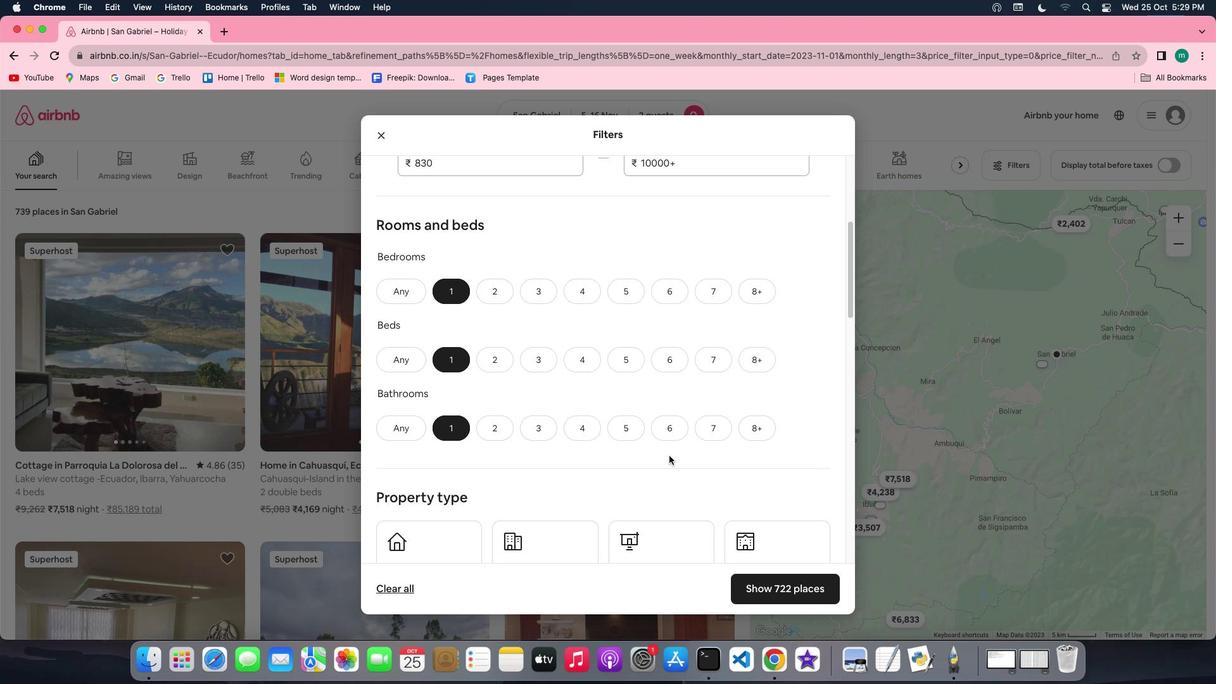 
Action: Mouse scrolled (669, 456) with delta (0, 0)
Screenshot: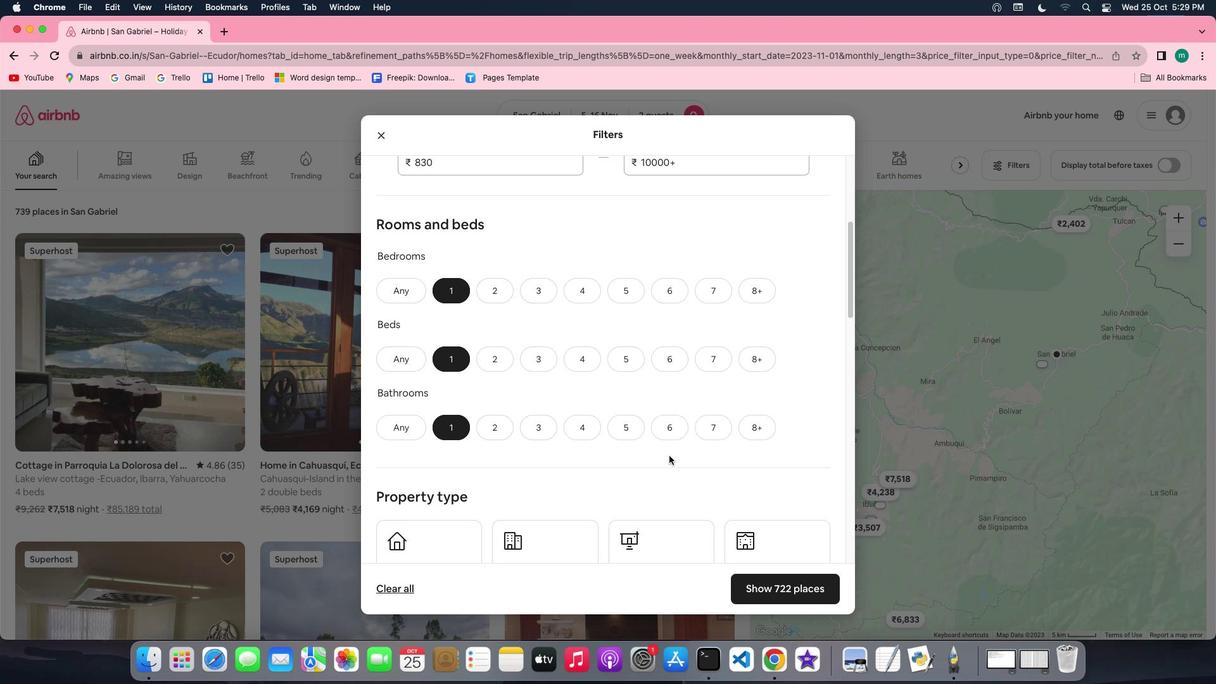 
Action: Mouse scrolled (669, 456) with delta (0, 0)
Screenshot: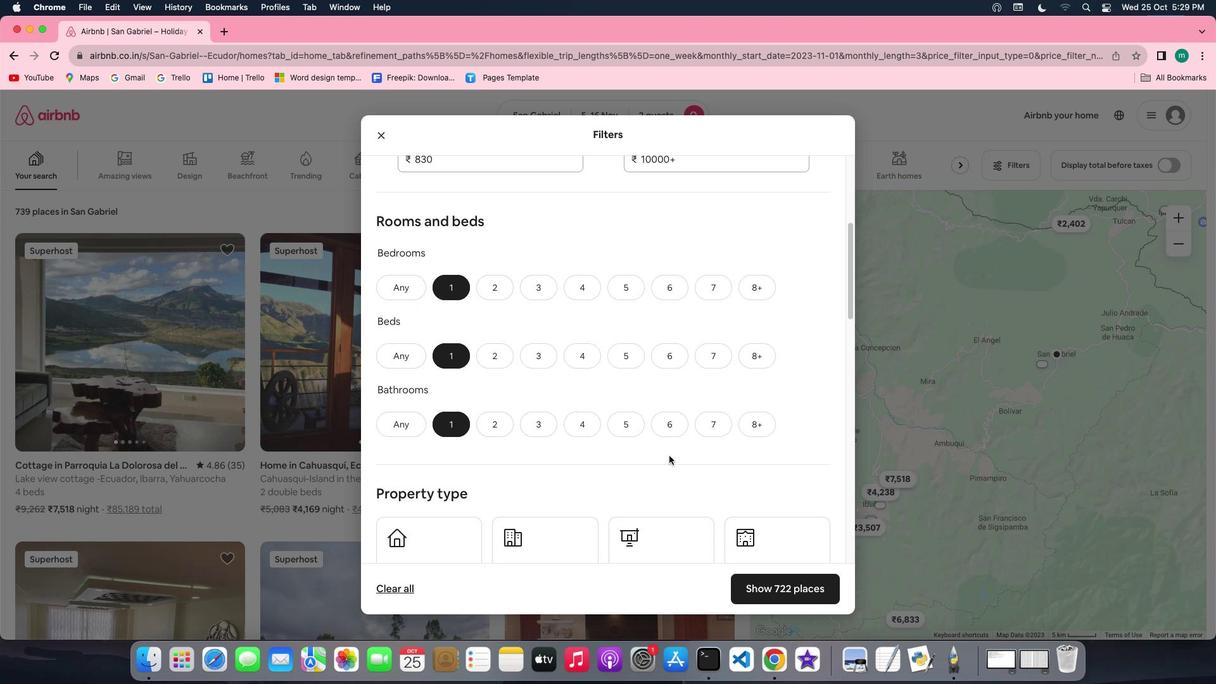 
Action: Mouse scrolled (669, 456) with delta (0, 0)
Screenshot: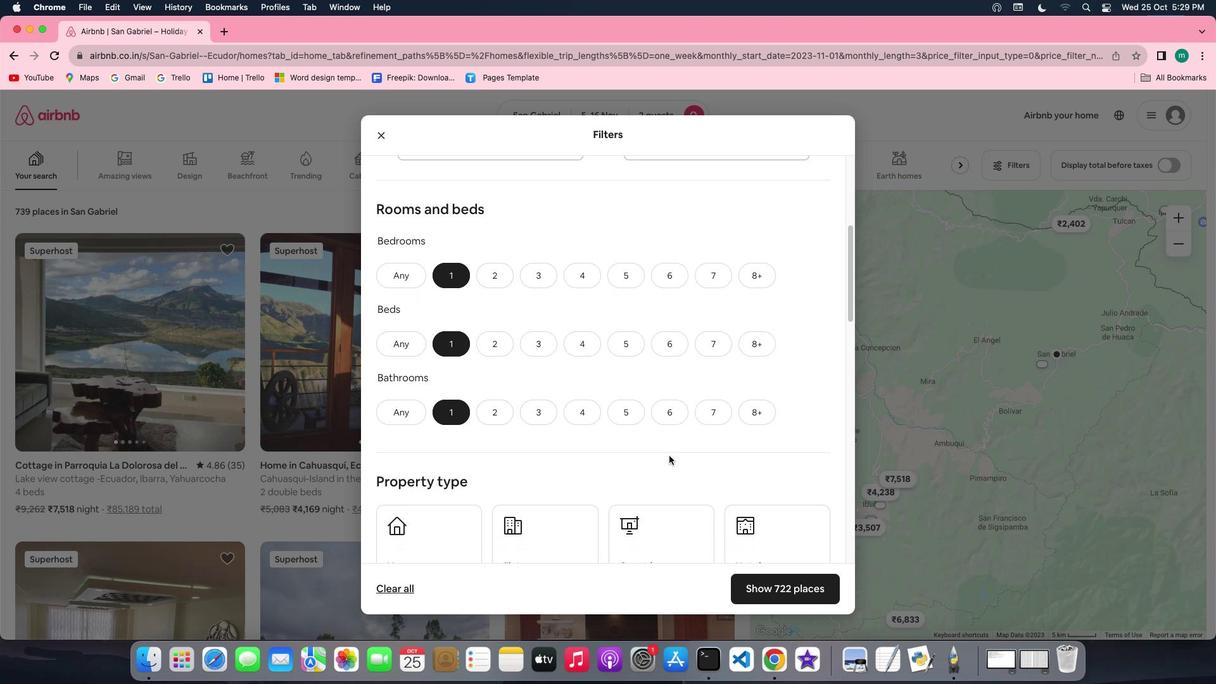 
Action: Mouse scrolled (669, 456) with delta (0, 0)
Screenshot: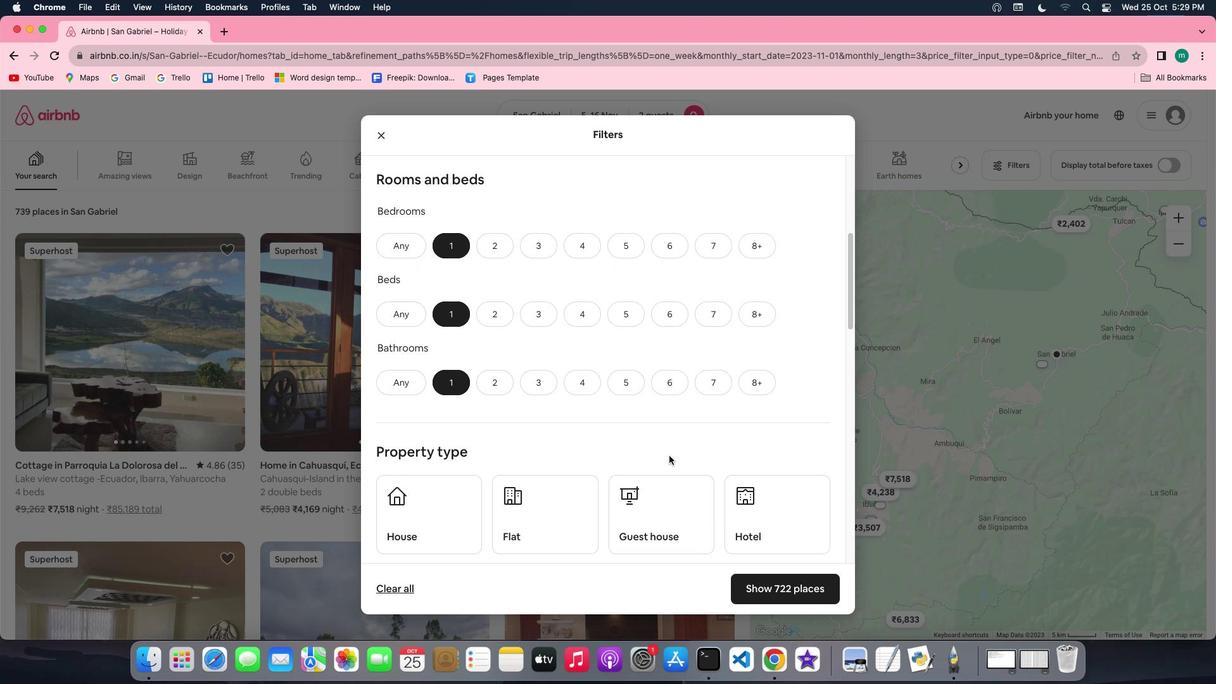 
Action: Mouse scrolled (669, 456) with delta (0, 0)
Screenshot: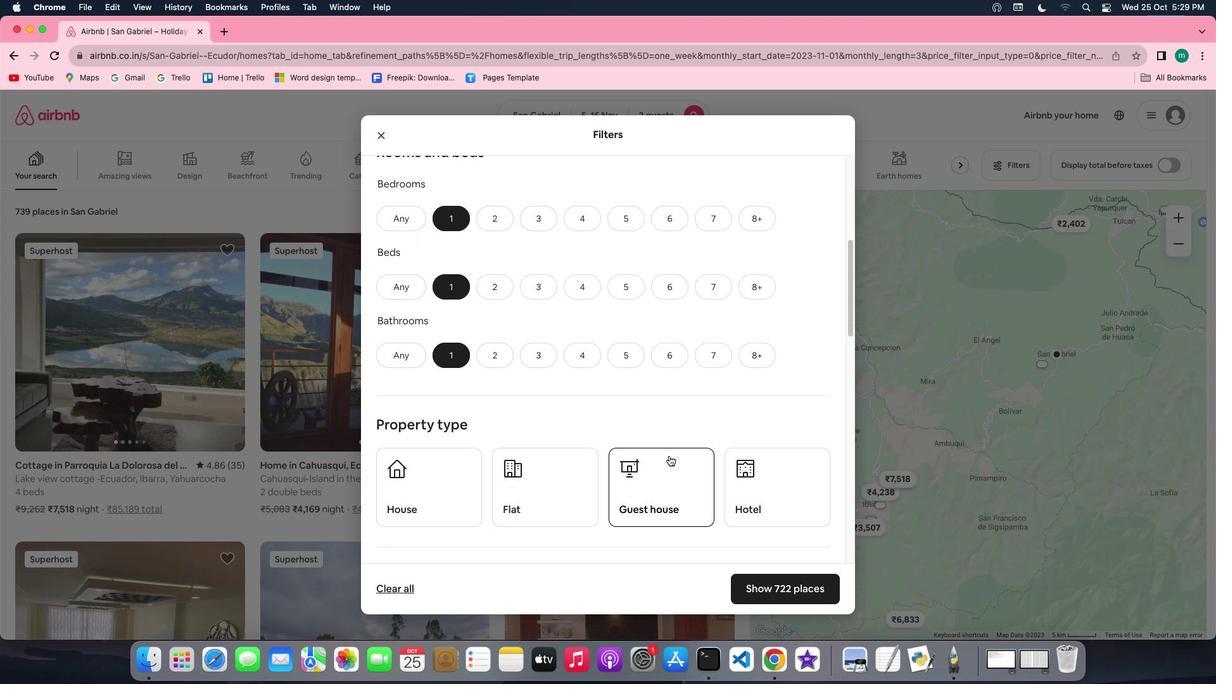 
Action: Mouse scrolled (669, 456) with delta (0, 0)
Screenshot: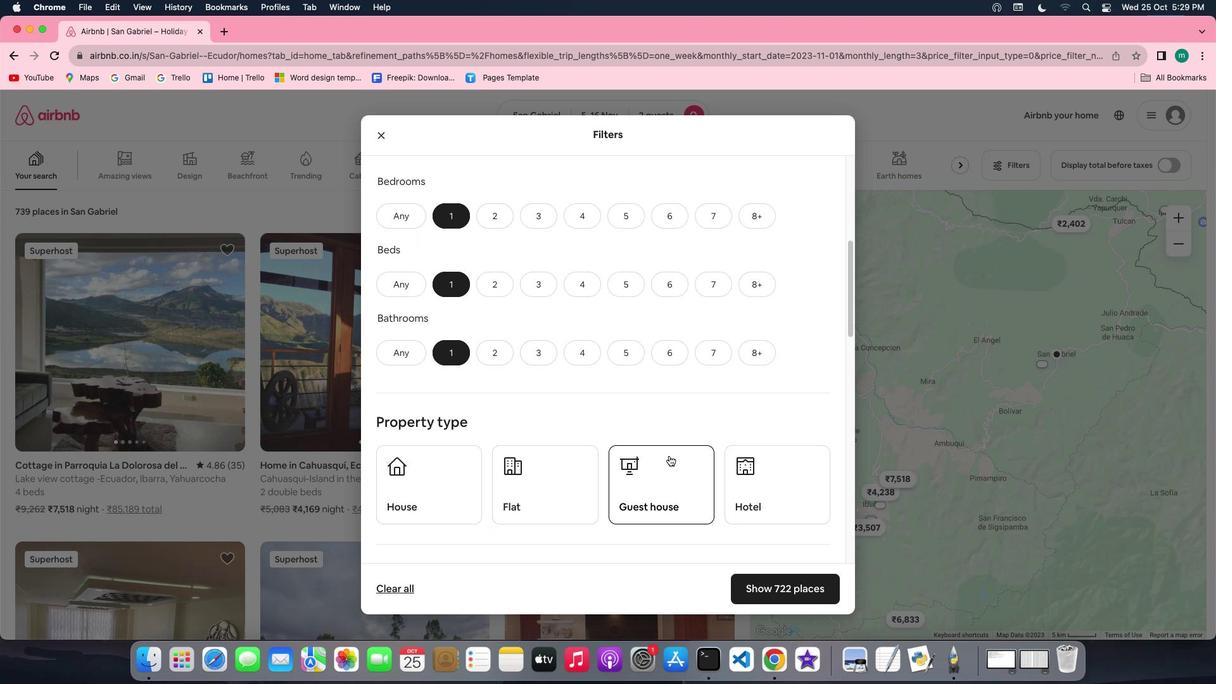 
Action: Mouse scrolled (669, 456) with delta (0, 0)
Screenshot: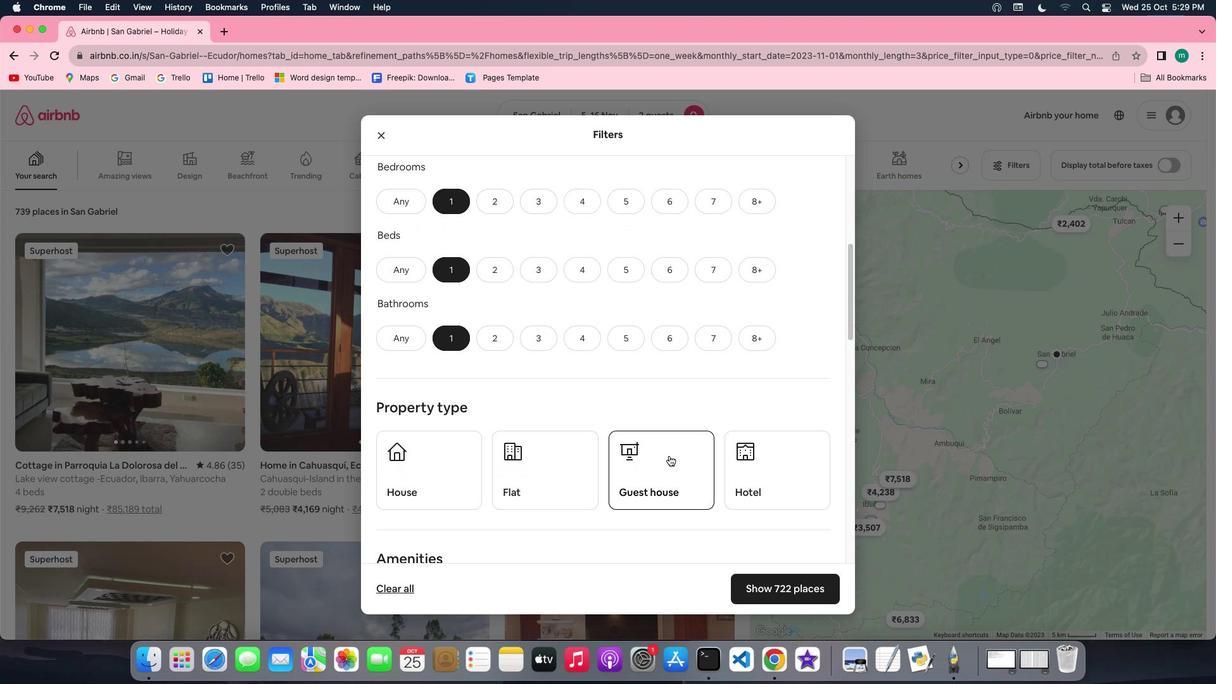 
Action: Mouse scrolled (669, 456) with delta (0, 0)
Screenshot: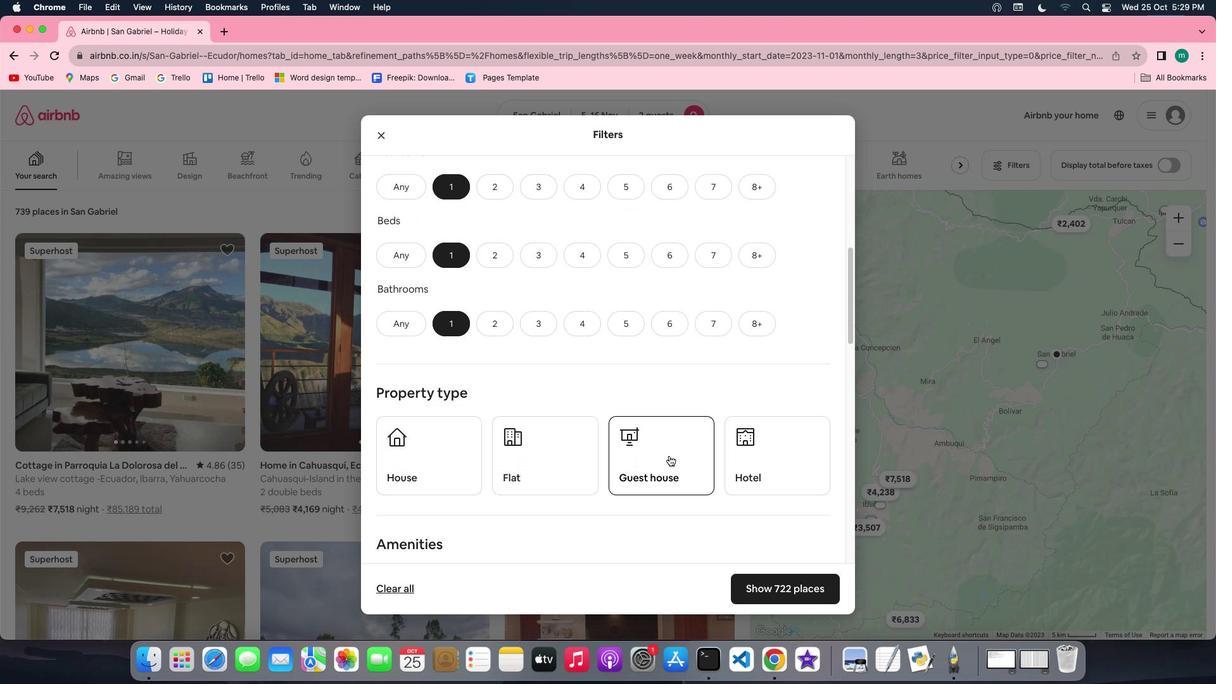 
Action: Mouse scrolled (669, 456) with delta (0, 0)
Screenshot: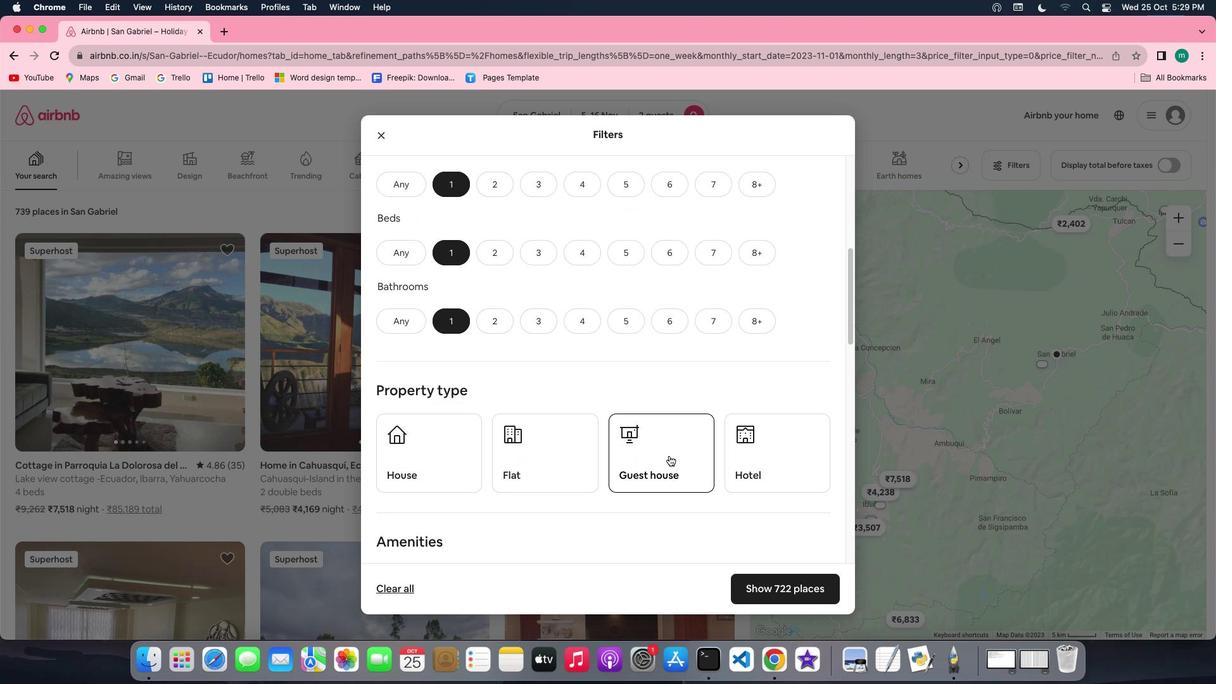
Action: Mouse scrolled (669, 456) with delta (0, 0)
Screenshot: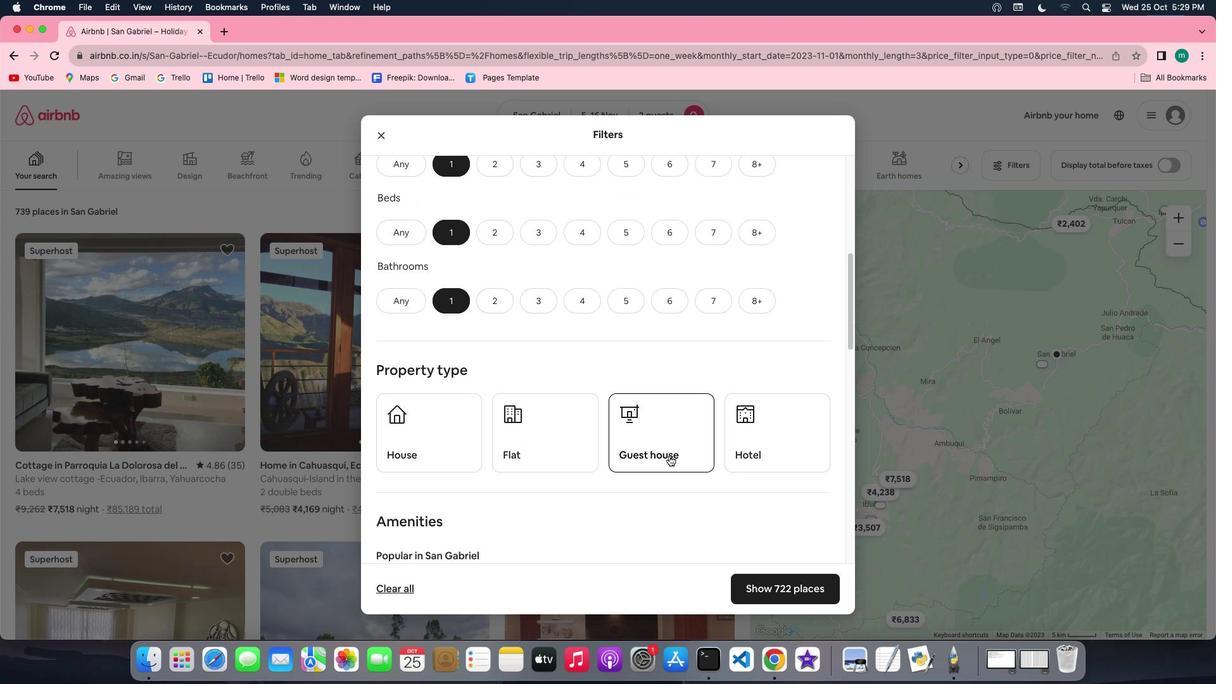 
Action: Mouse moved to (774, 425)
Screenshot: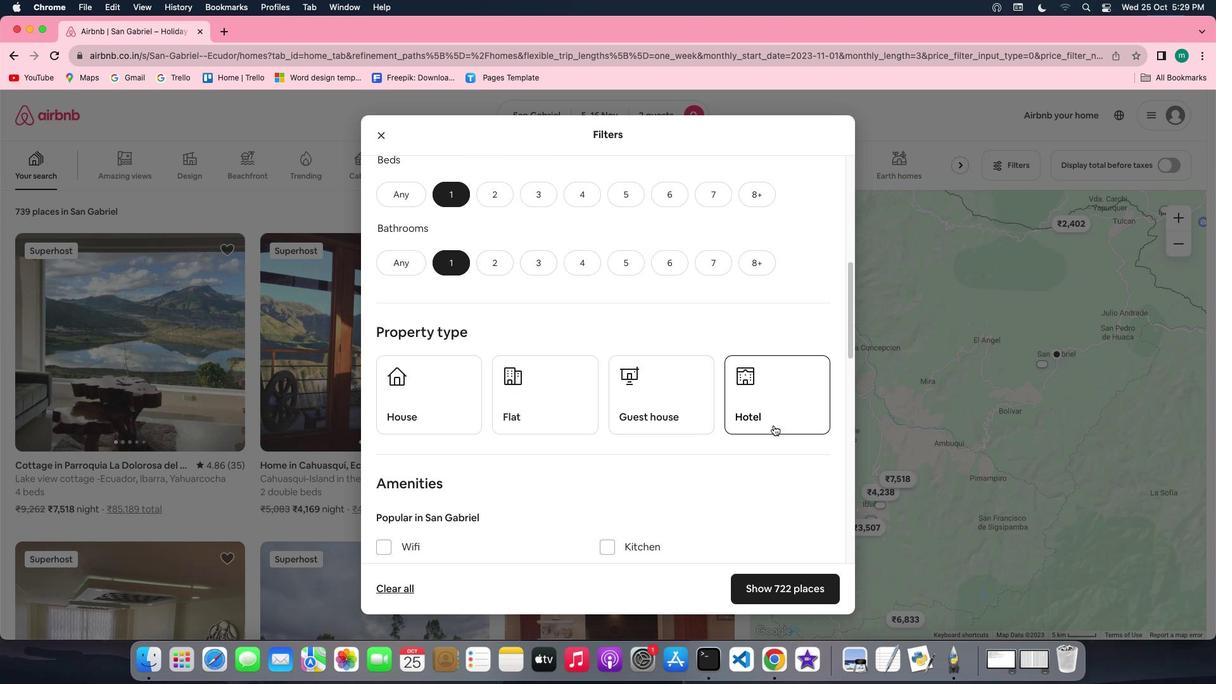 
Action: Mouse pressed left at (774, 425)
Screenshot: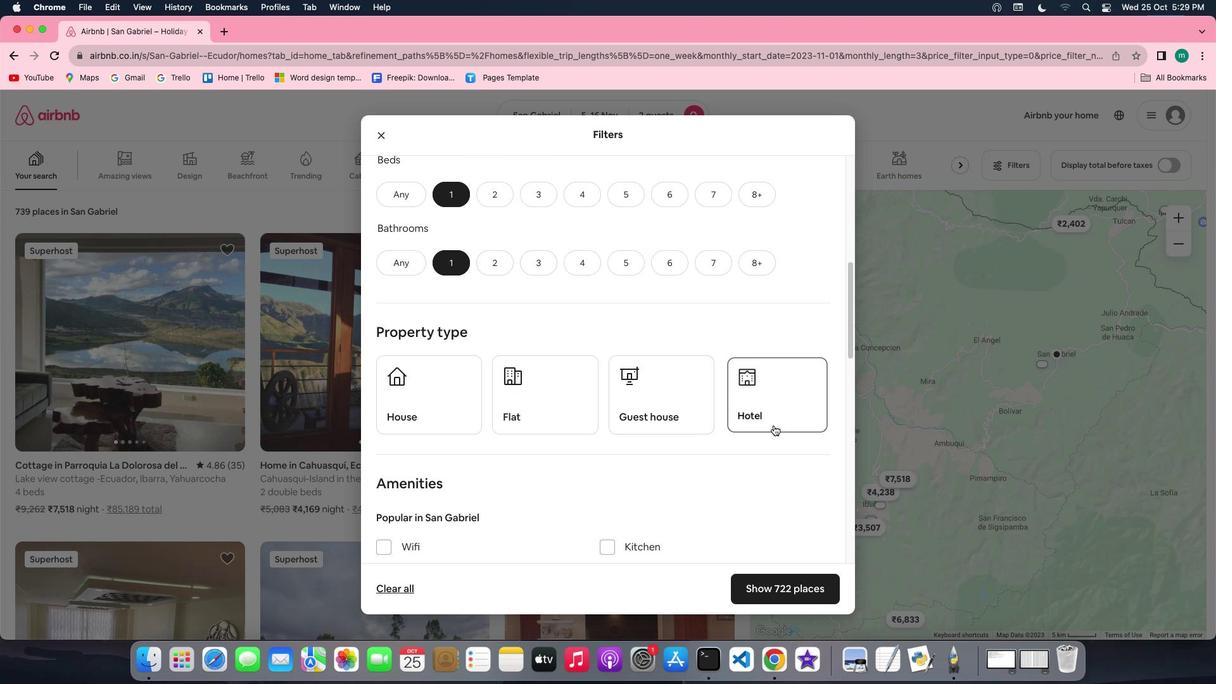 
Action: Mouse moved to (720, 491)
Screenshot: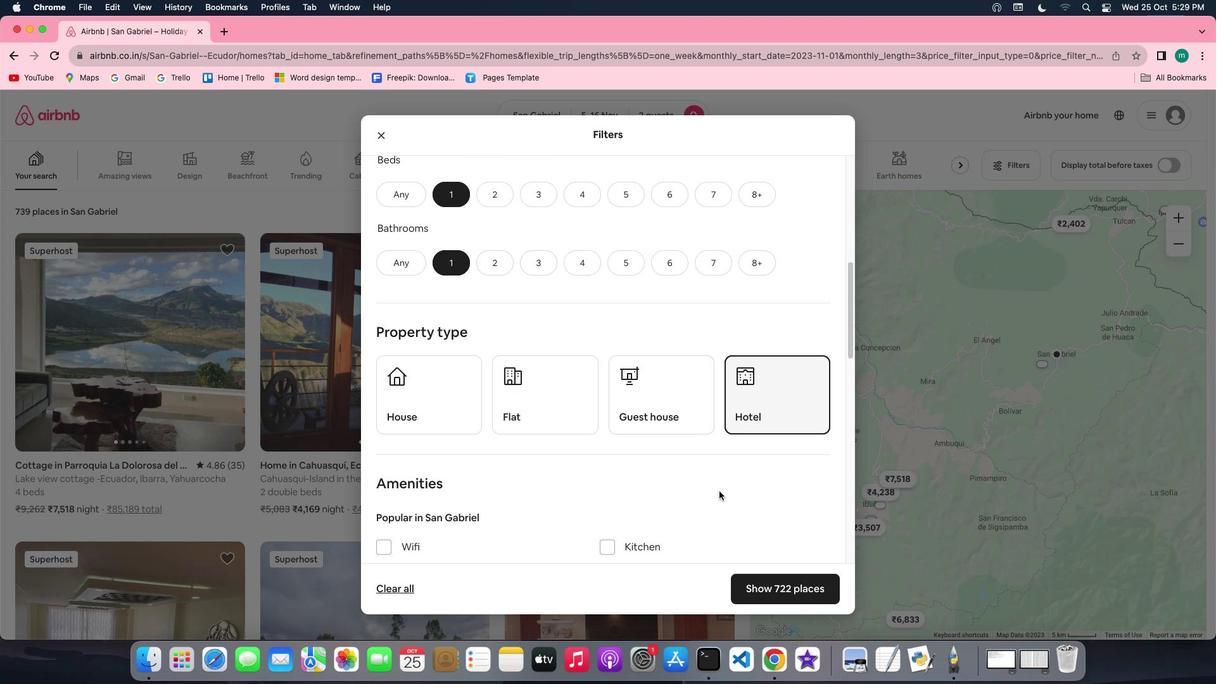
Action: Mouse scrolled (720, 491) with delta (0, 0)
Screenshot: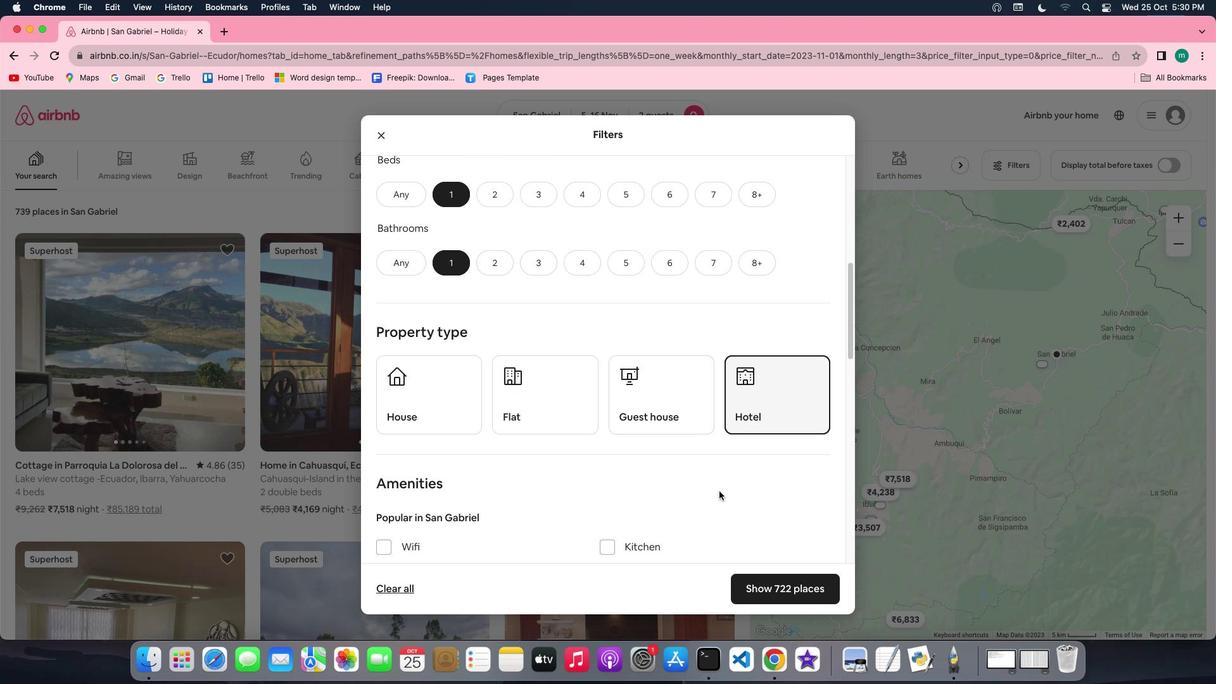 
Action: Mouse scrolled (720, 491) with delta (0, 0)
Screenshot: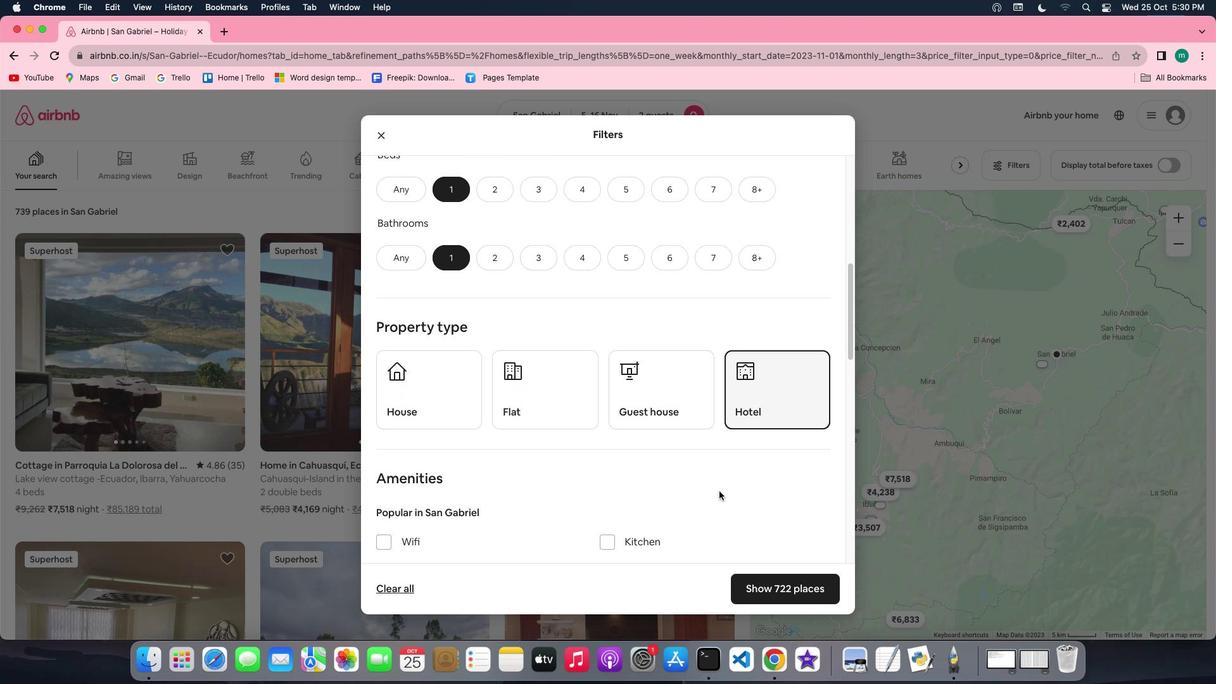 
Action: Mouse scrolled (720, 491) with delta (0, 0)
Screenshot: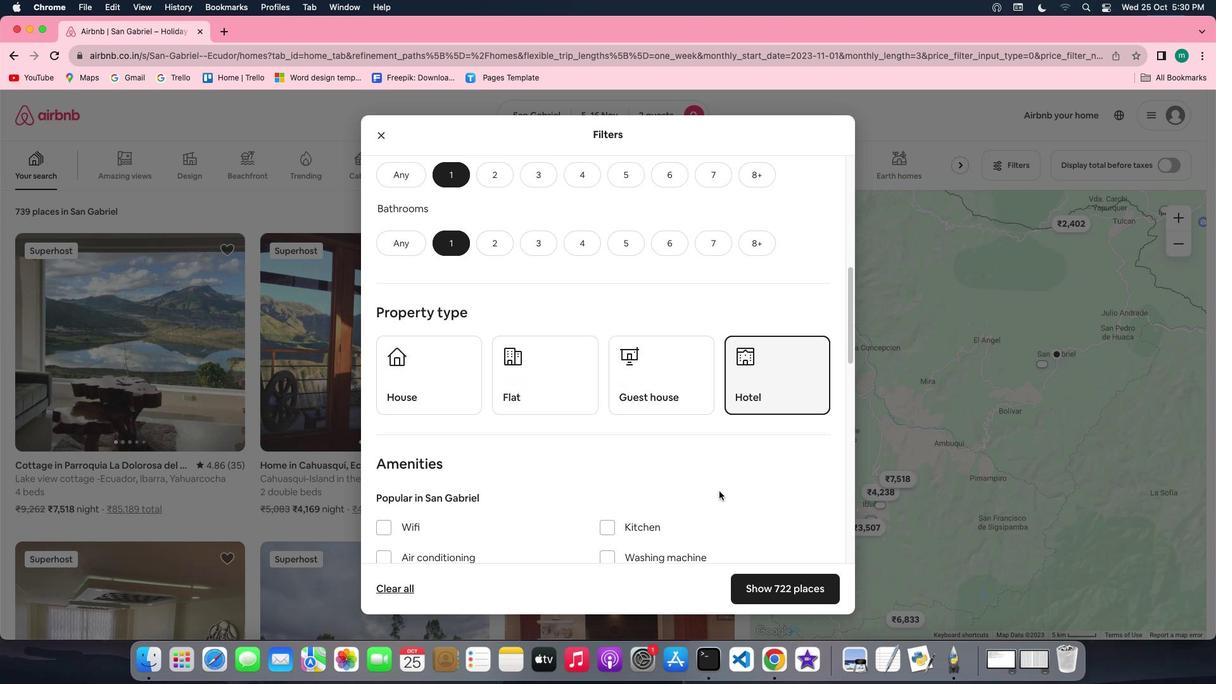 
Action: Mouse scrolled (720, 491) with delta (0, 0)
Screenshot: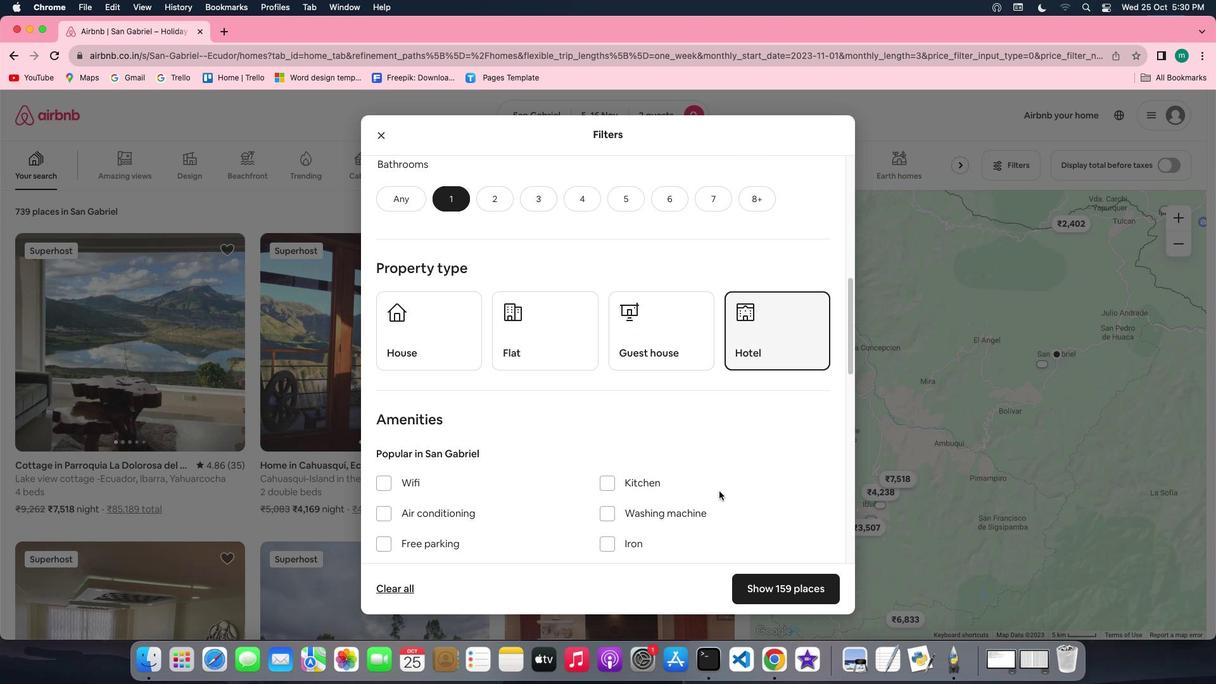 
Action: Mouse scrolled (720, 491) with delta (0, 0)
Screenshot: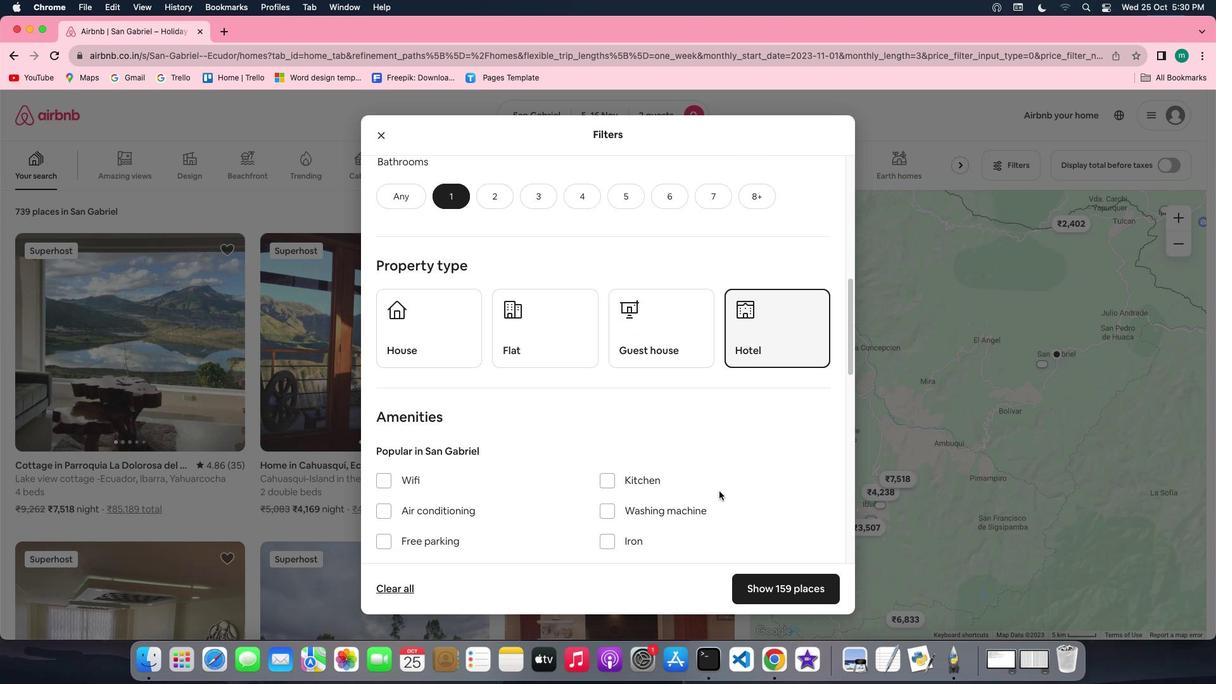 
Action: Mouse scrolled (720, 491) with delta (0, 0)
Screenshot: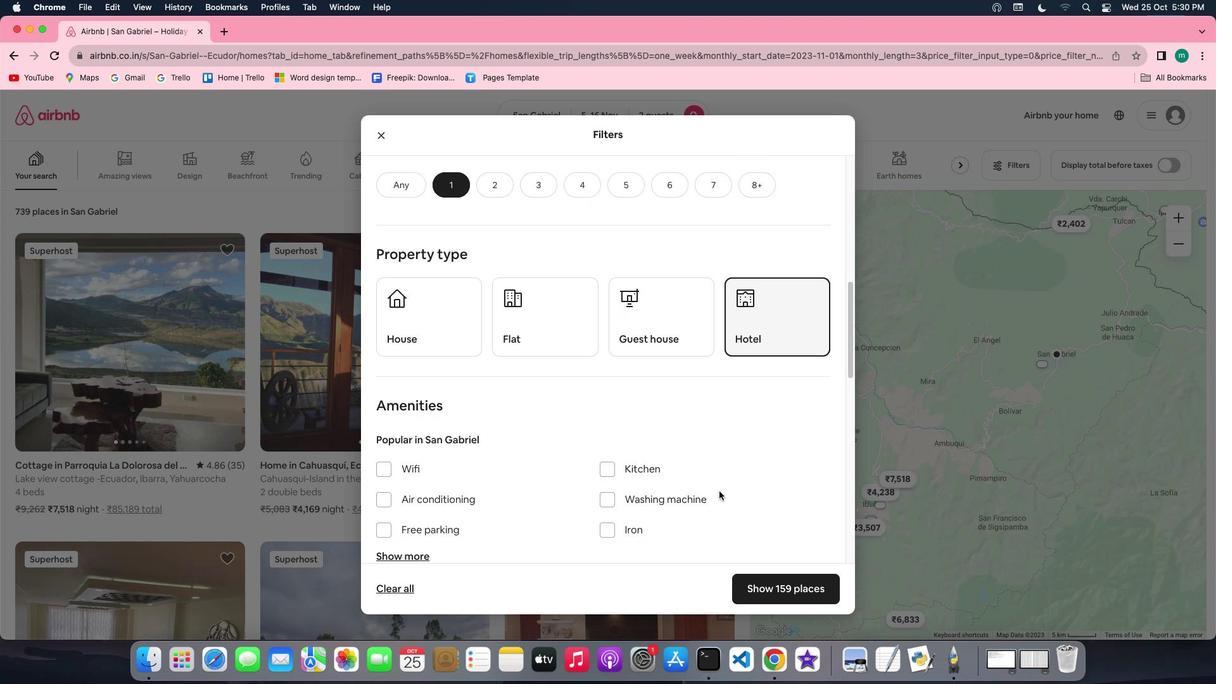 
Action: Mouse scrolled (720, 491) with delta (0, 0)
Screenshot: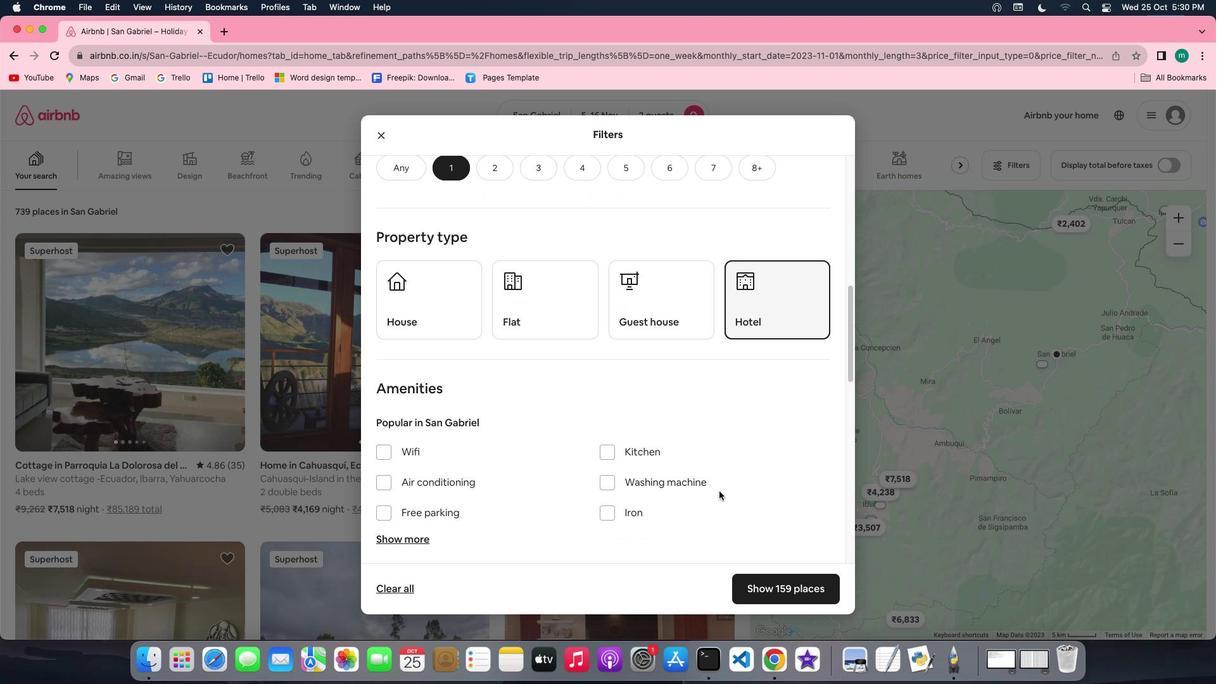 
Action: Mouse scrolled (720, 491) with delta (0, 0)
Screenshot: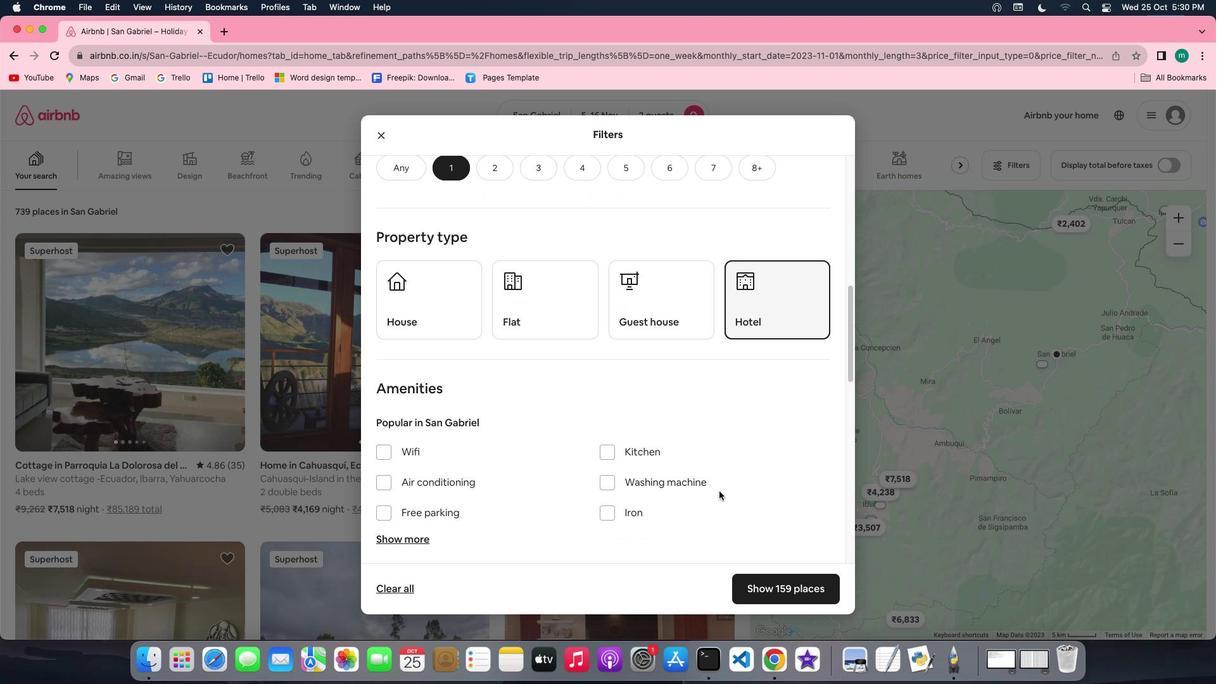 
Action: Mouse scrolled (720, 491) with delta (0, -1)
Screenshot: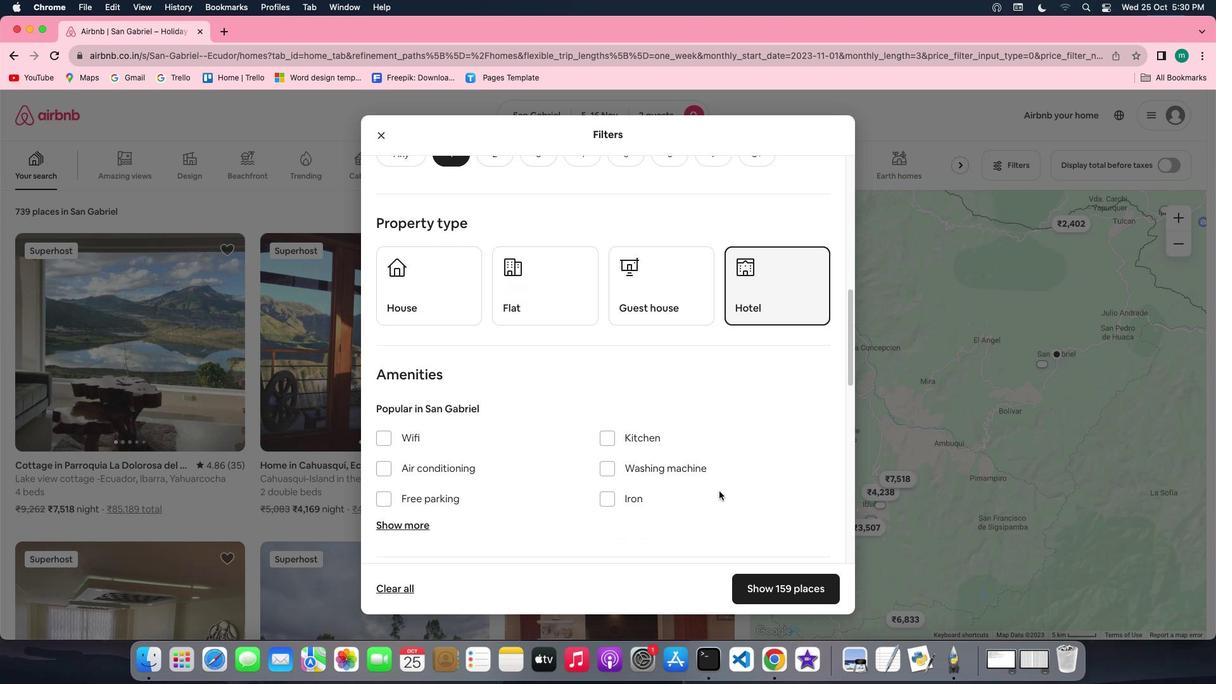 
Action: Mouse scrolled (720, 491) with delta (0, -2)
Screenshot: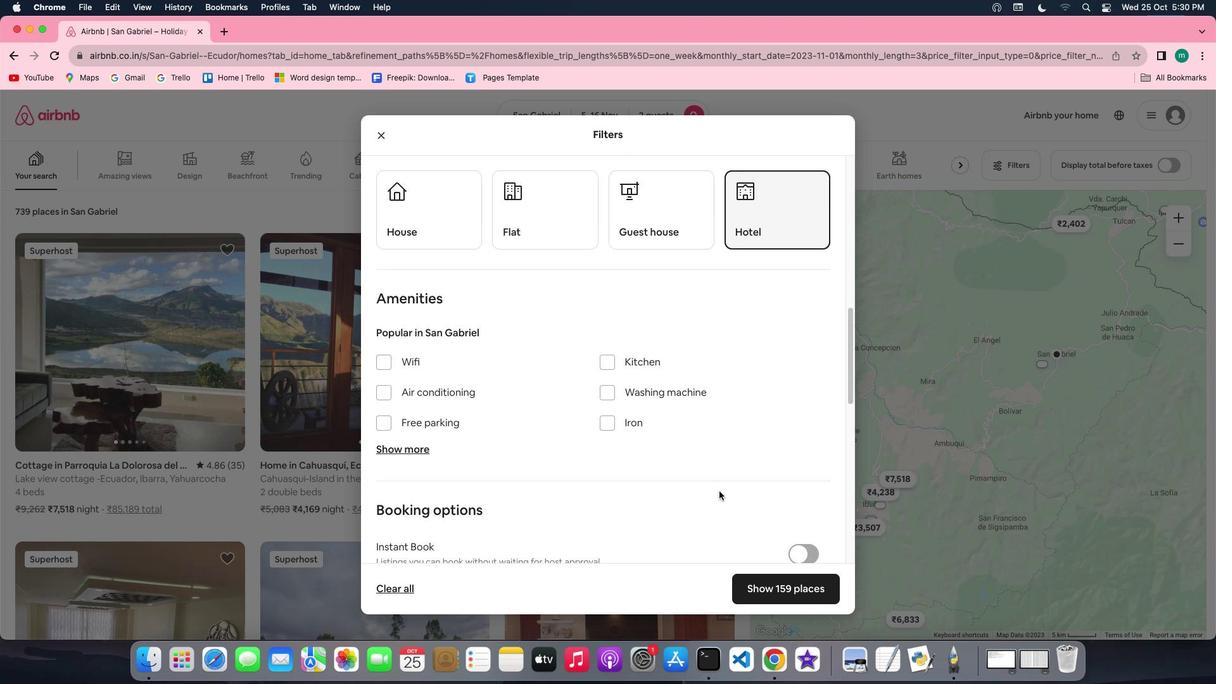 
Action: Mouse scrolled (720, 491) with delta (0, 0)
Screenshot: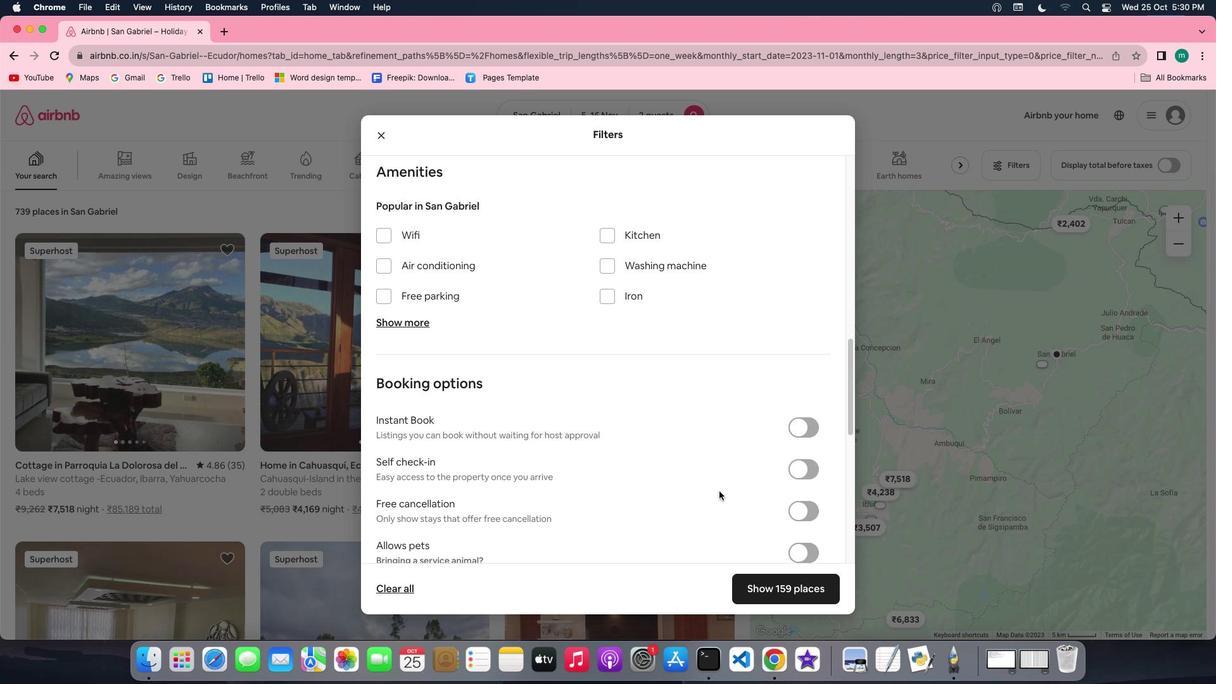 
Action: Mouse scrolled (720, 491) with delta (0, 0)
Screenshot: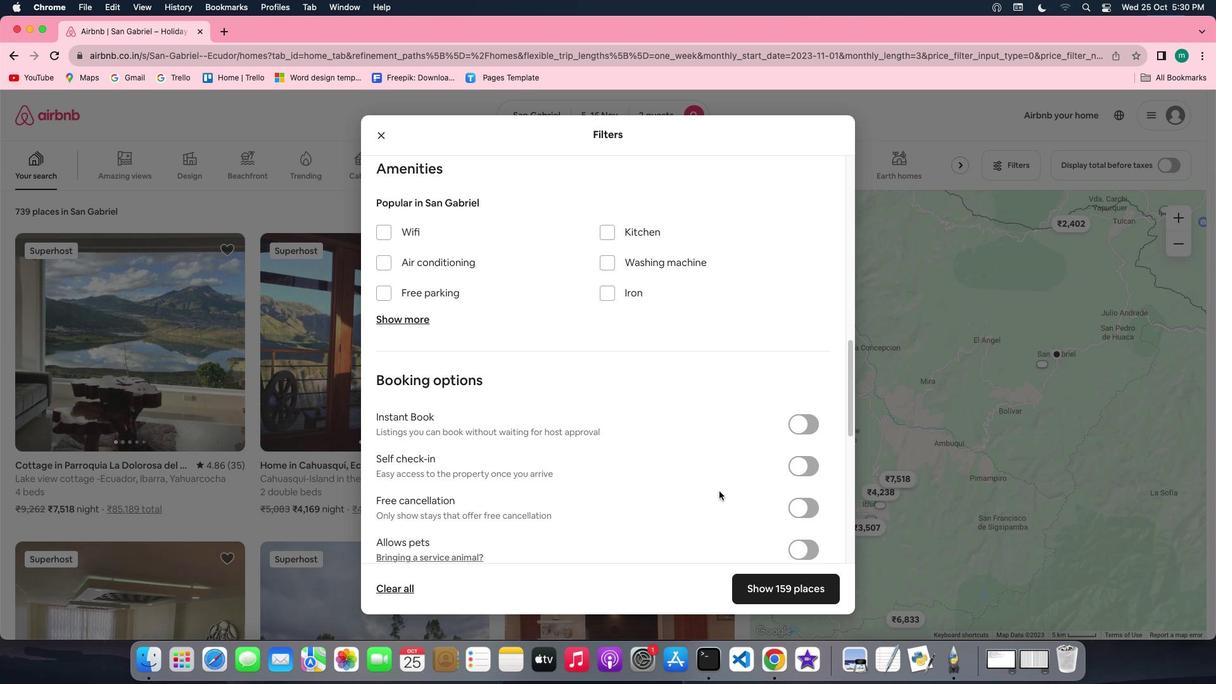 
Action: Mouse moved to (799, 443)
Screenshot: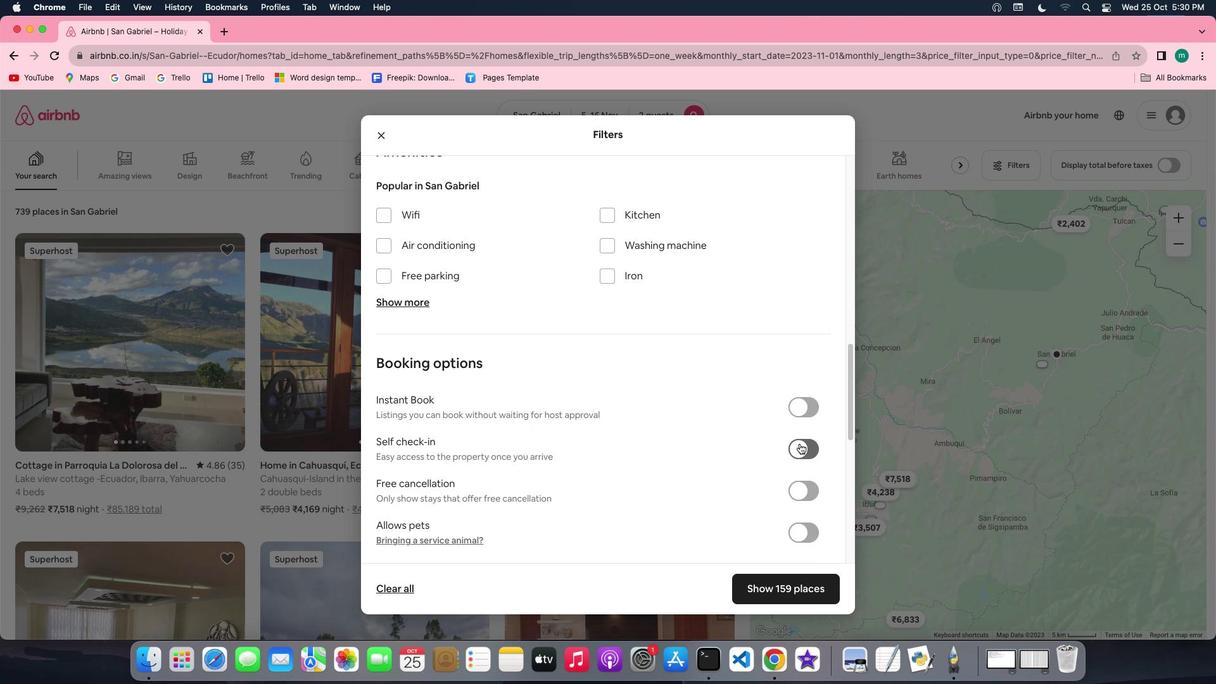 
Action: Mouse pressed left at (799, 443)
Screenshot: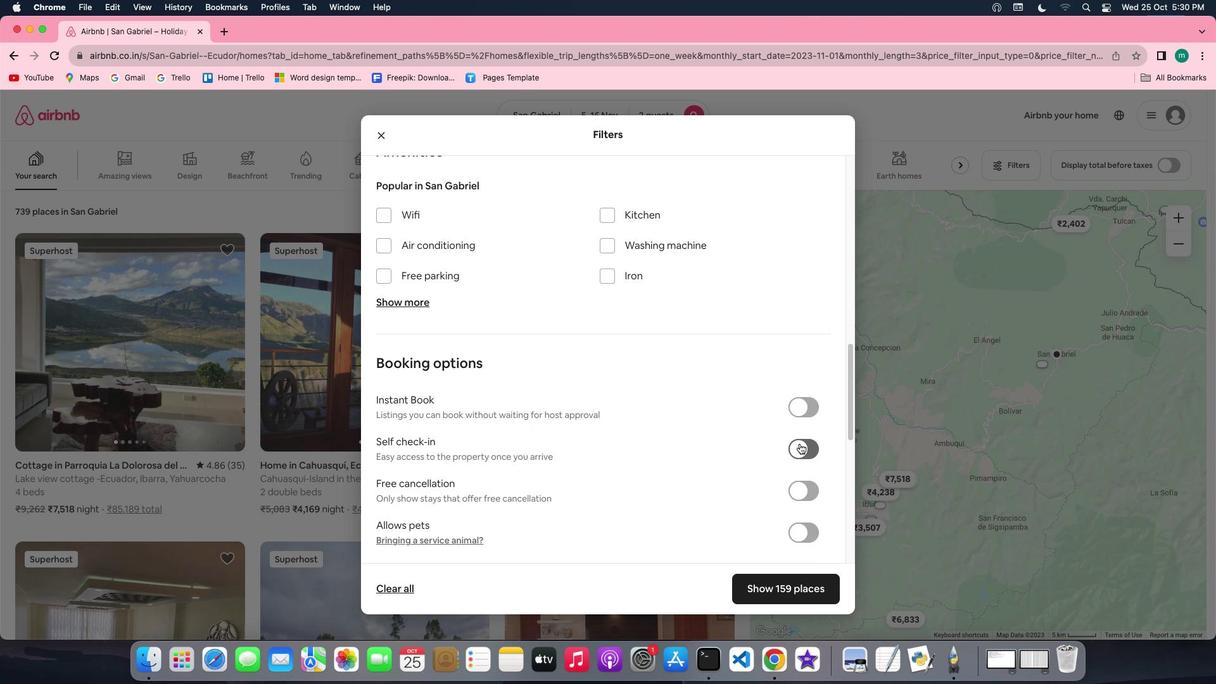 
Action: Mouse moved to (705, 493)
Screenshot: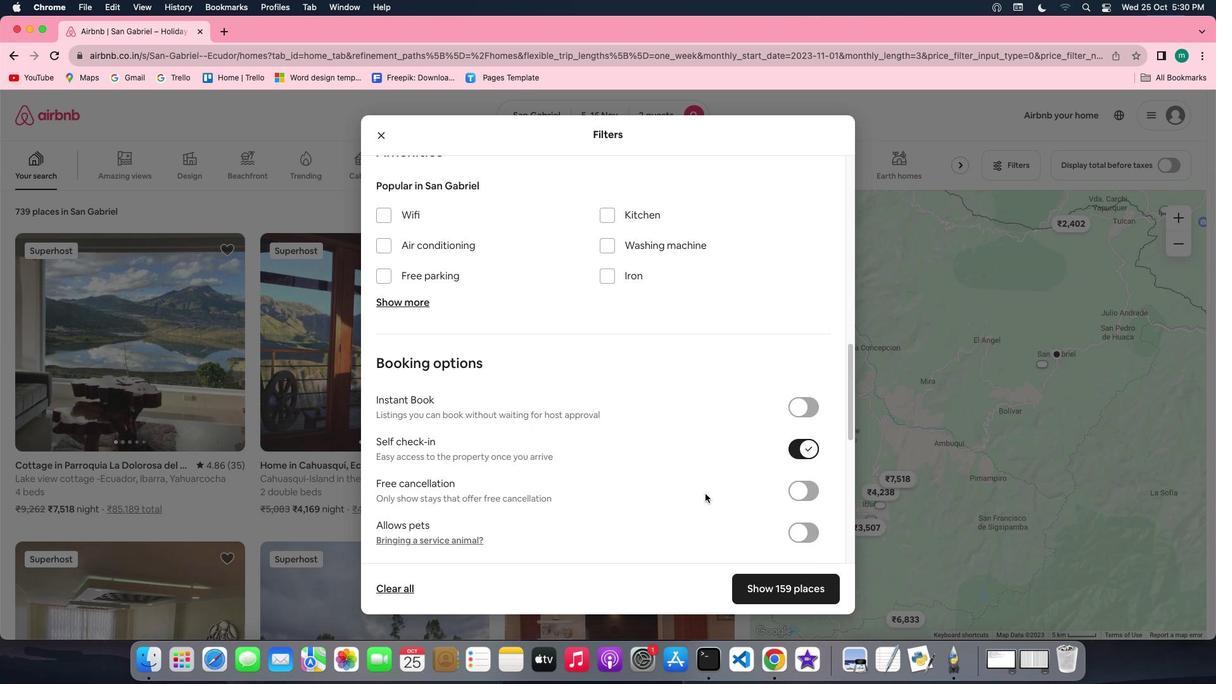 
Action: Mouse scrolled (705, 493) with delta (0, 0)
Screenshot: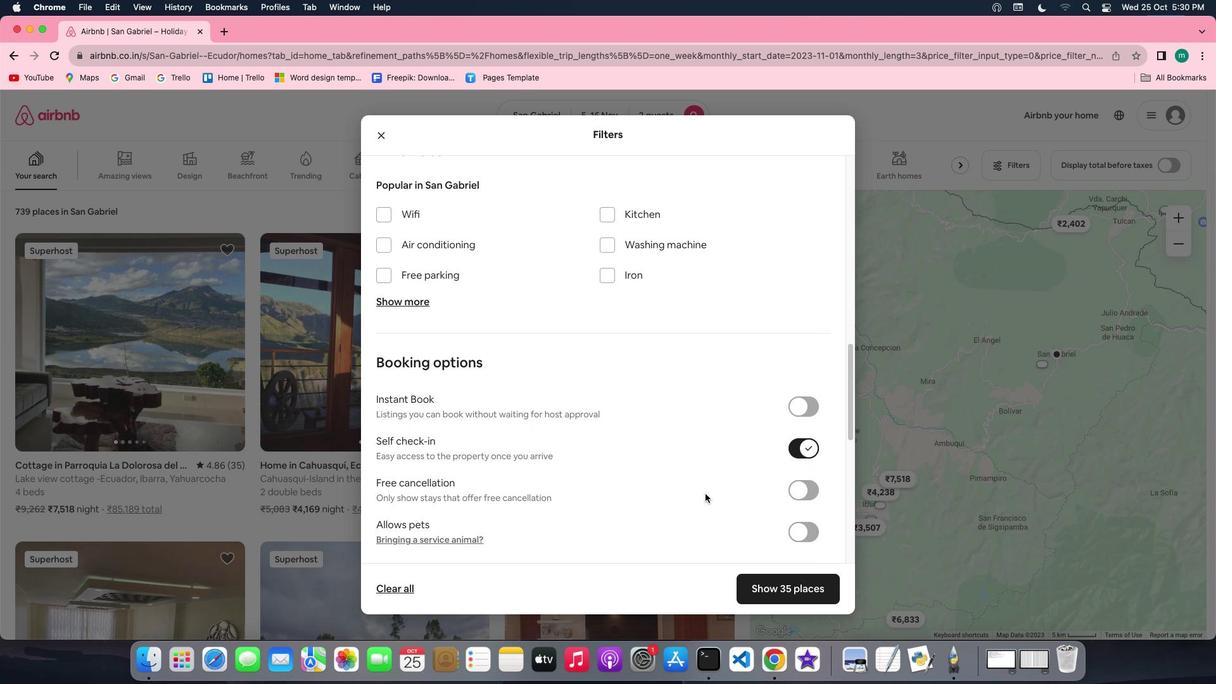 
Action: Mouse scrolled (705, 493) with delta (0, 0)
Screenshot: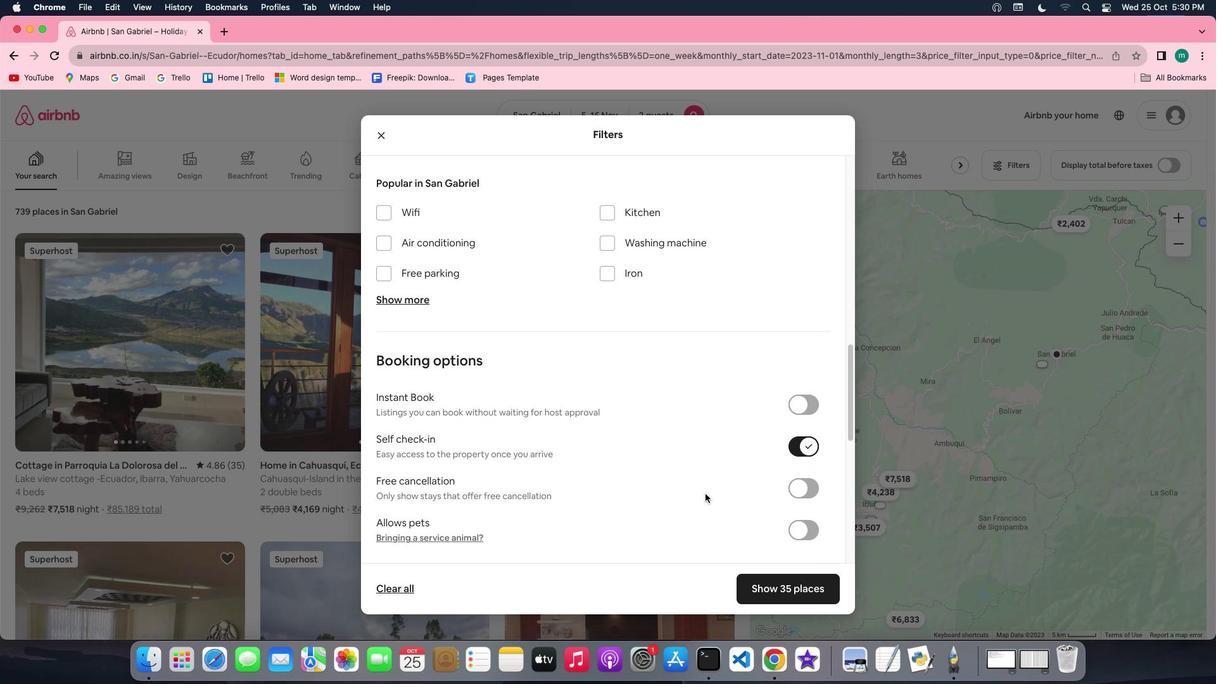 
Action: Mouse scrolled (705, 493) with delta (0, 0)
Screenshot: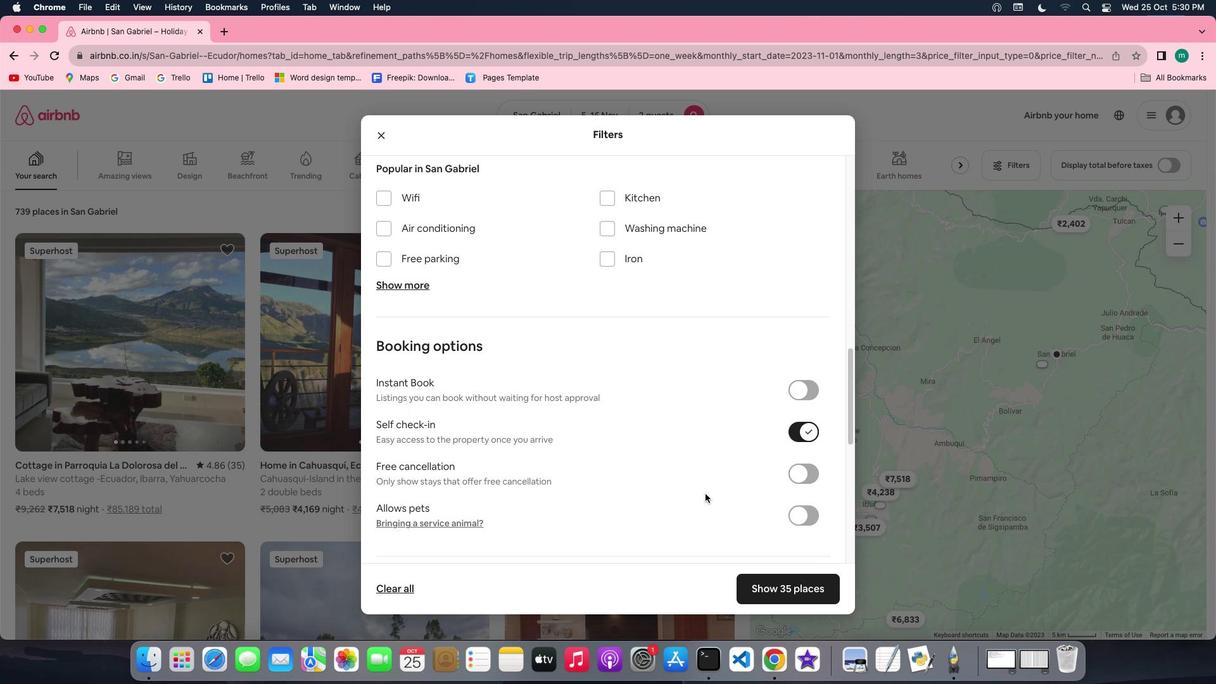 
Action: Mouse scrolled (705, 493) with delta (0, 0)
Screenshot: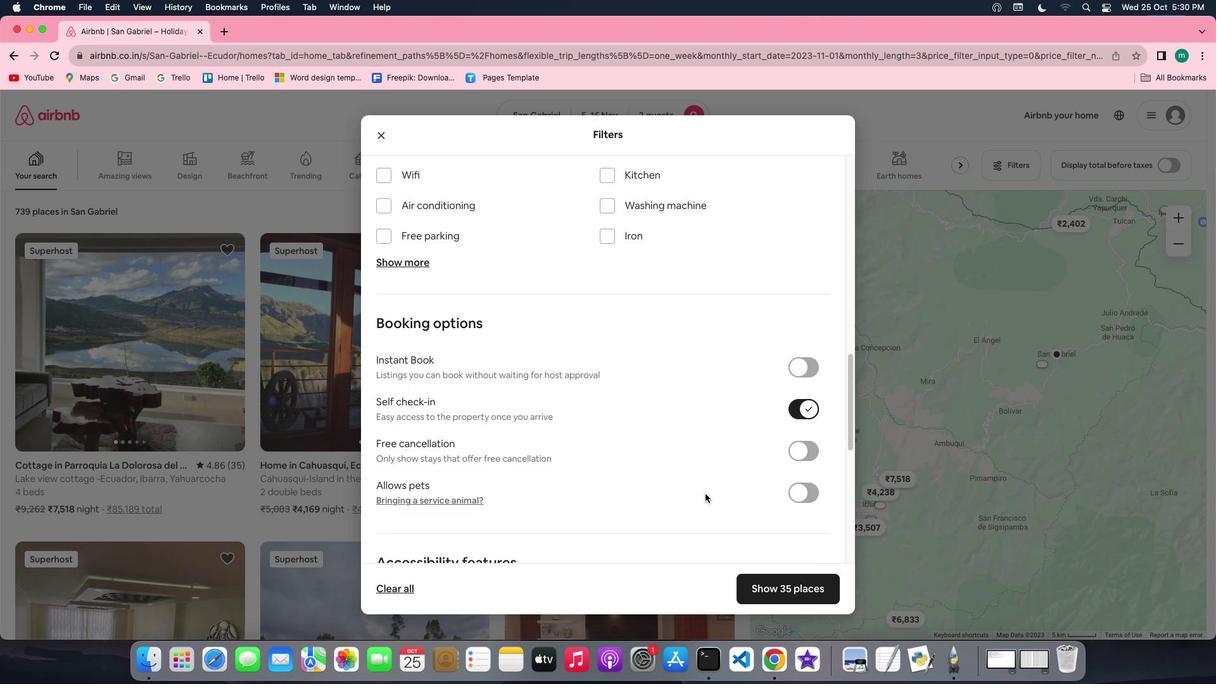 
Action: Mouse scrolled (705, 493) with delta (0, 0)
Screenshot: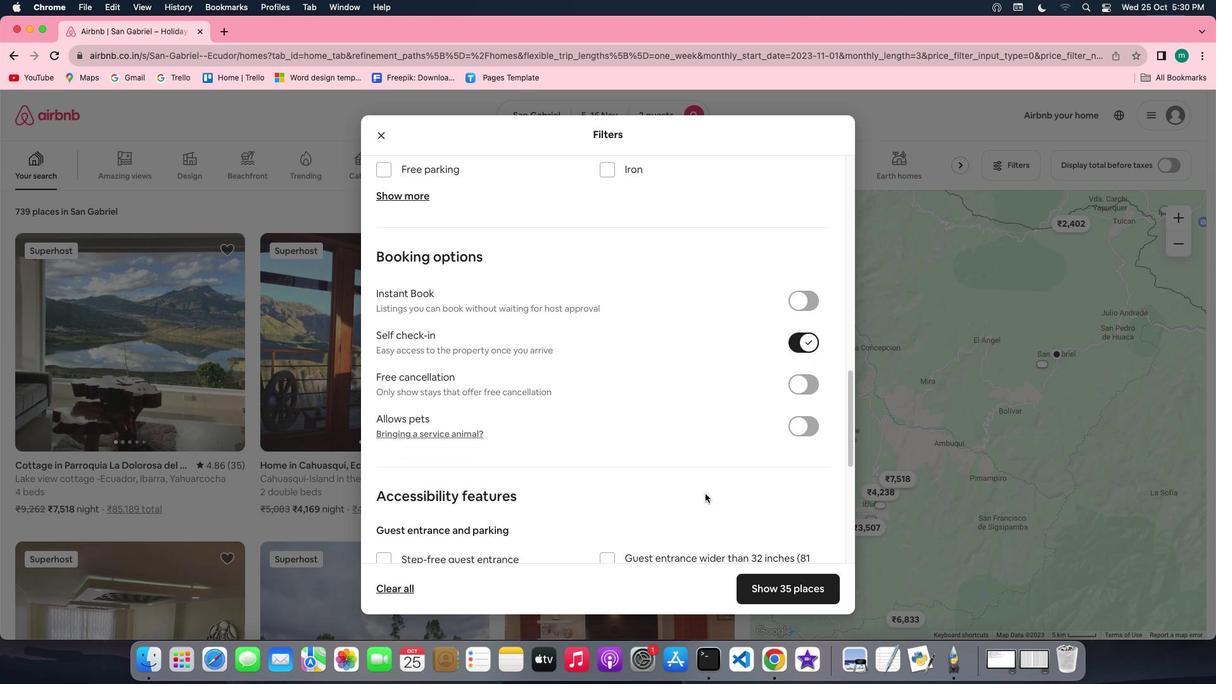 
Action: Mouse scrolled (705, 493) with delta (0, 0)
Screenshot: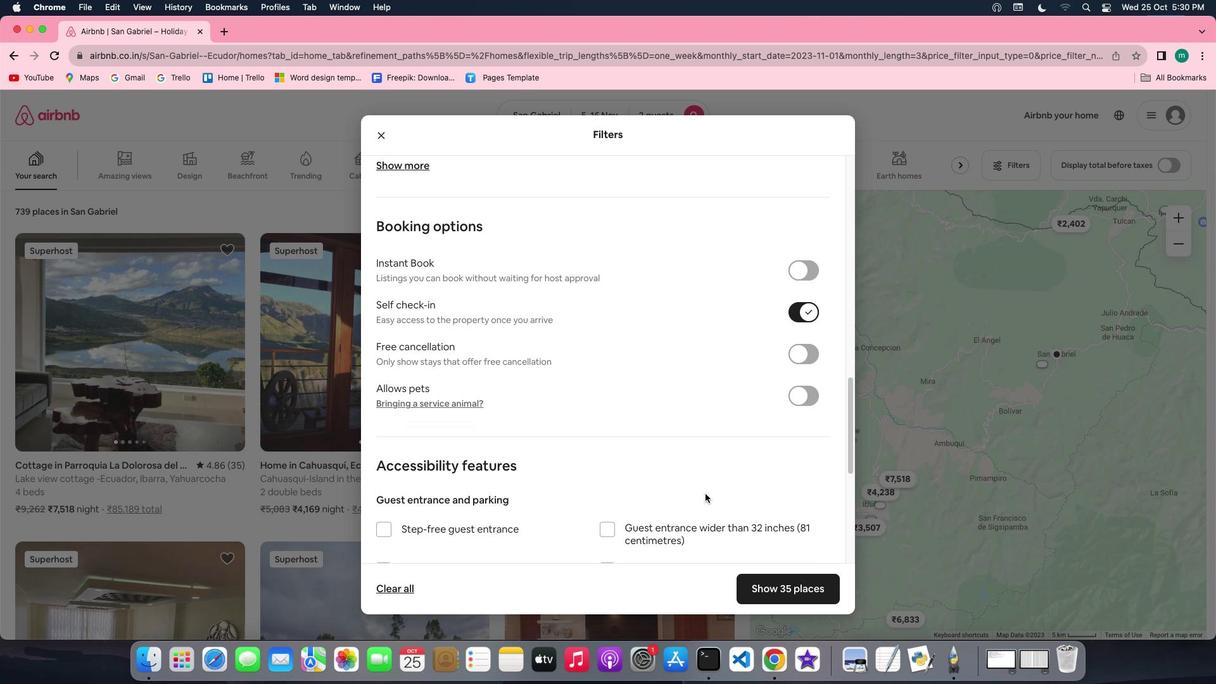 
Action: Mouse scrolled (705, 493) with delta (0, 0)
Screenshot: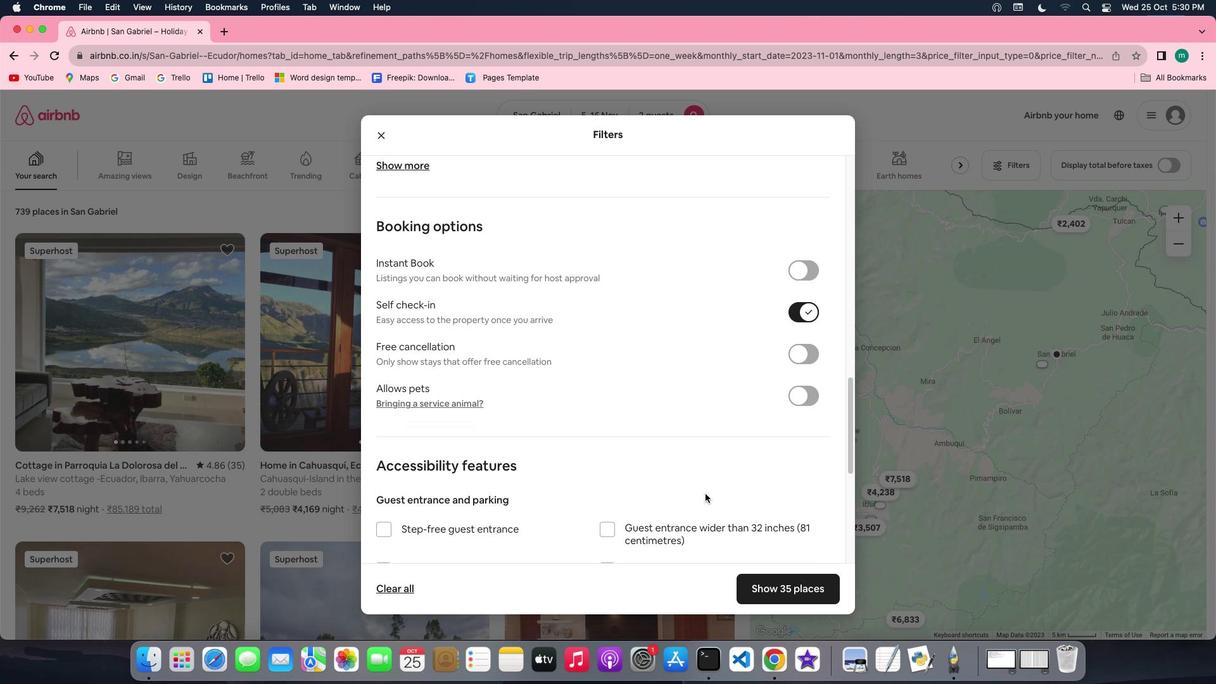 
Action: Mouse scrolled (705, 493) with delta (0, -1)
Screenshot: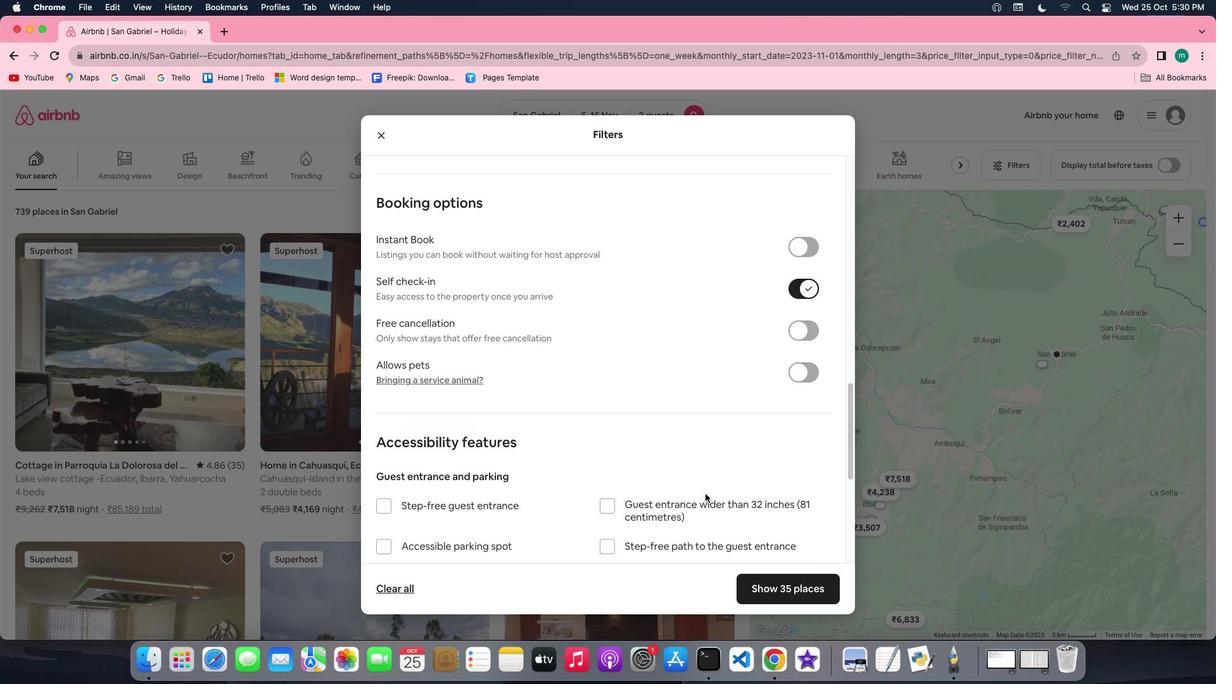 
Action: Mouse scrolled (705, 493) with delta (0, -3)
Screenshot: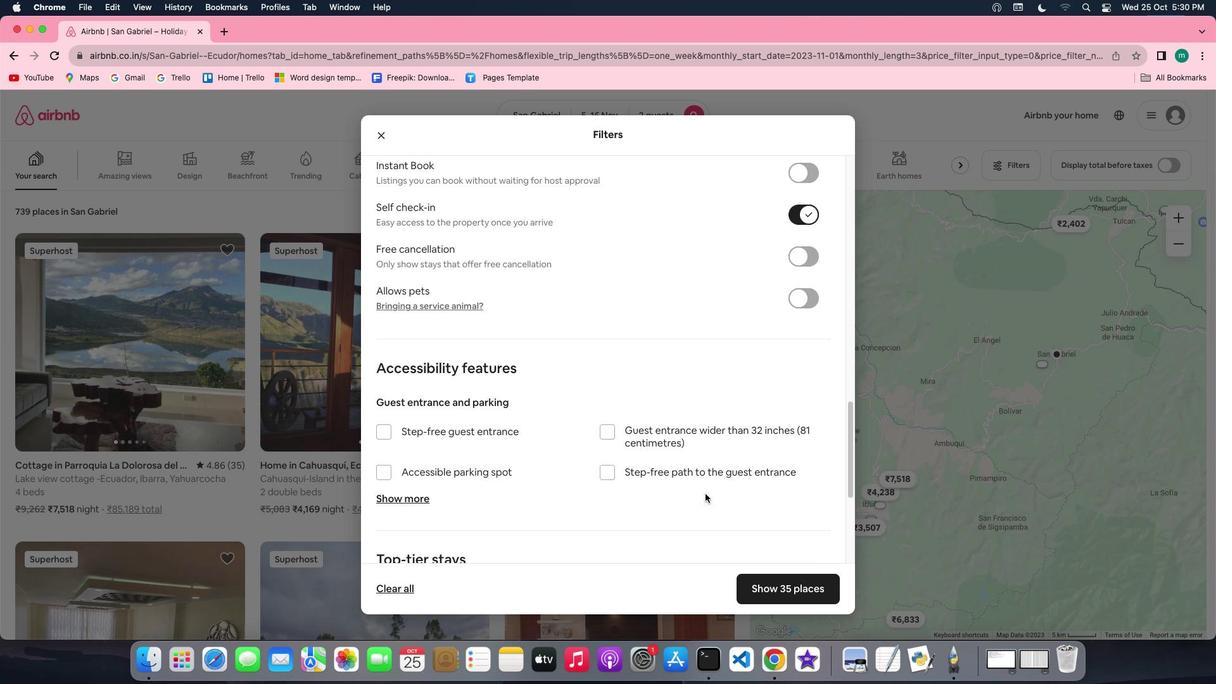 
Action: Mouse scrolled (705, 493) with delta (0, -3)
Screenshot: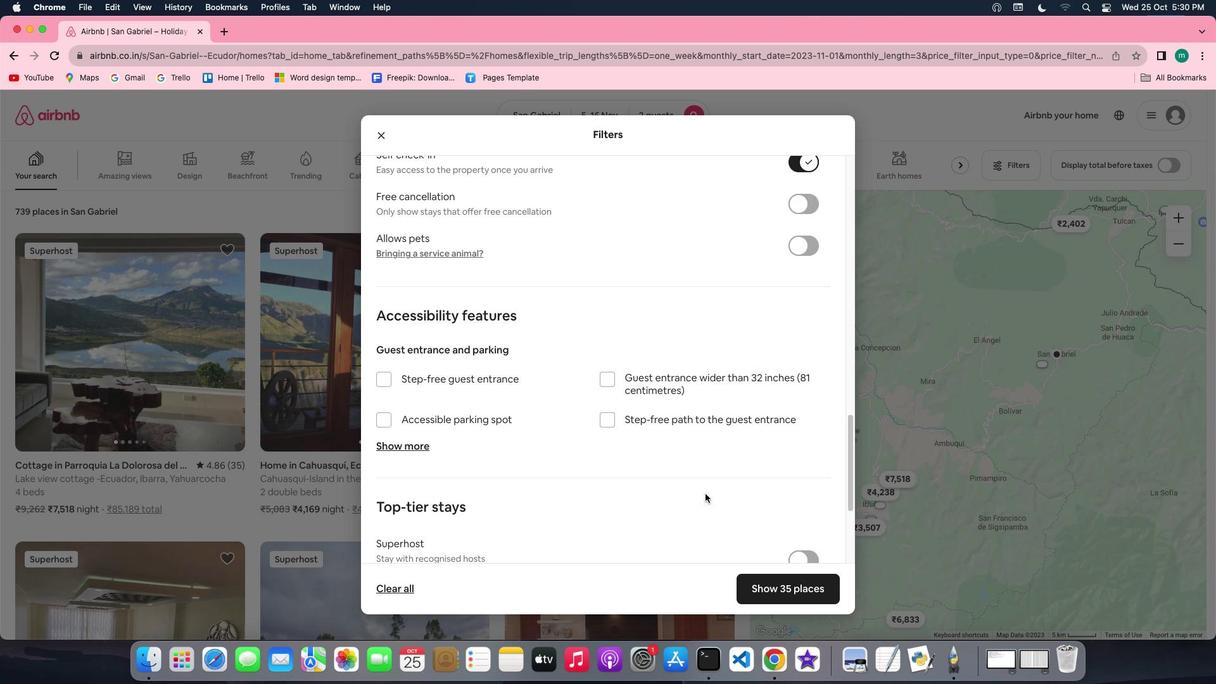 
Action: Mouse scrolled (705, 493) with delta (0, 0)
Screenshot: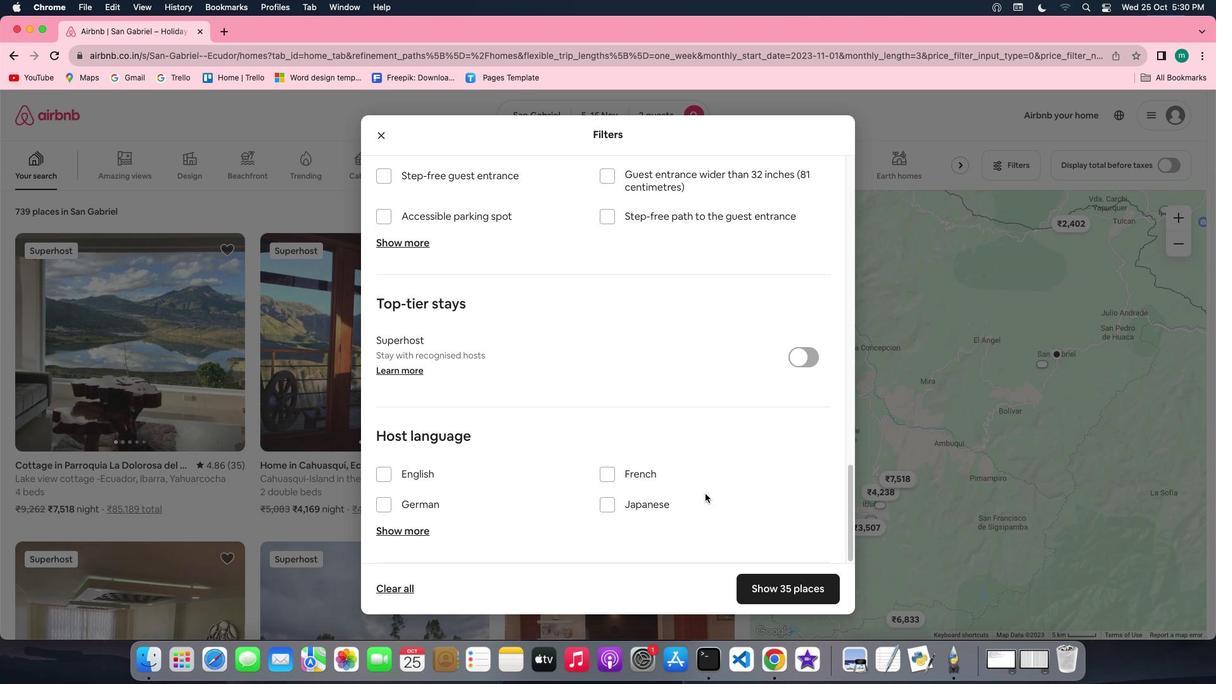
Action: Mouse scrolled (705, 493) with delta (0, 0)
Screenshot: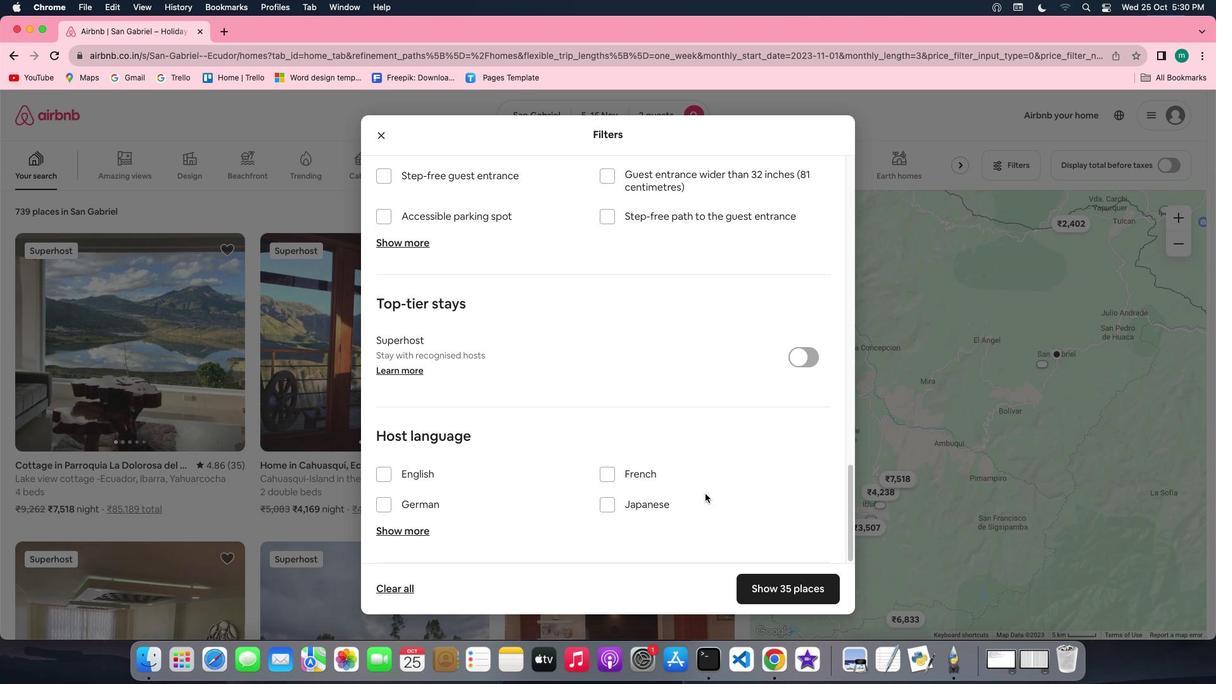 
Action: Mouse scrolled (705, 493) with delta (0, -2)
Screenshot: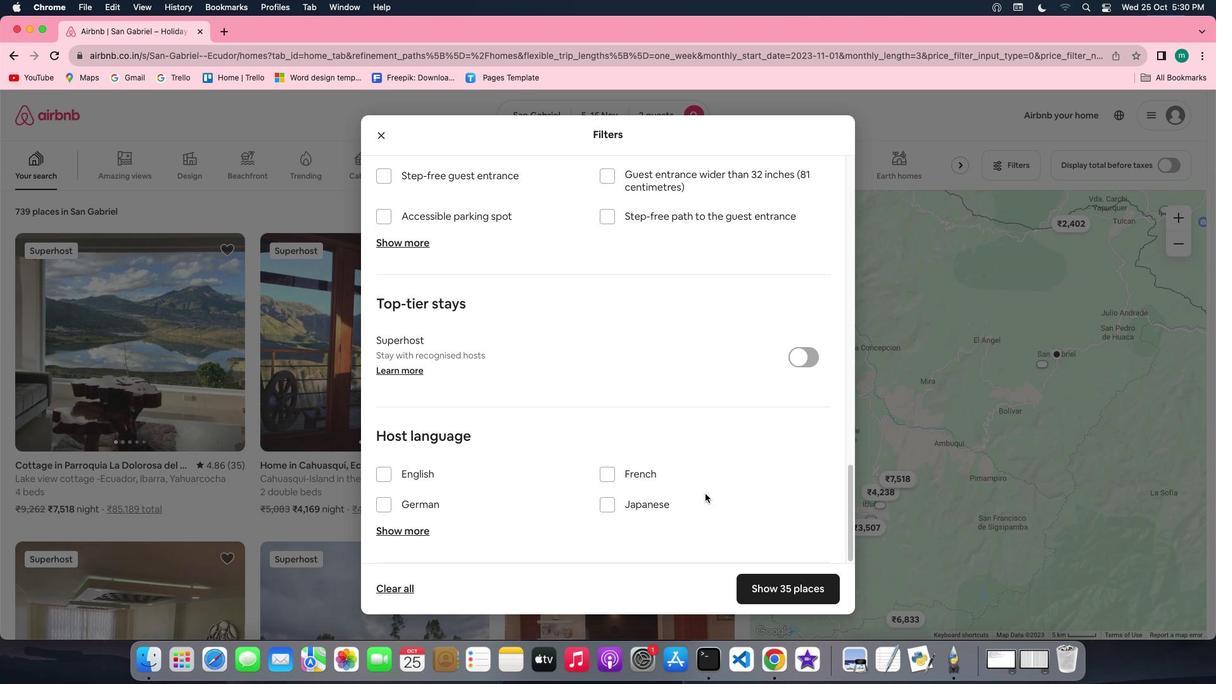 
Action: Mouse scrolled (705, 493) with delta (0, -3)
Screenshot: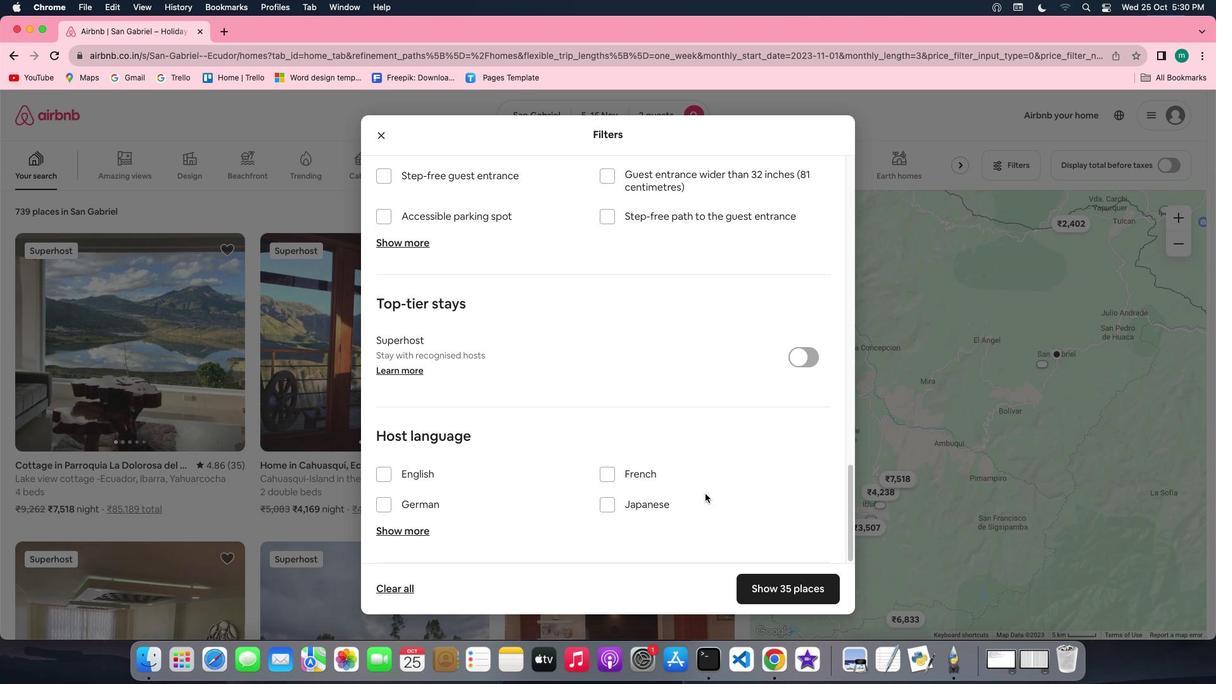 
Action: Mouse scrolled (705, 493) with delta (0, -3)
Screenshot: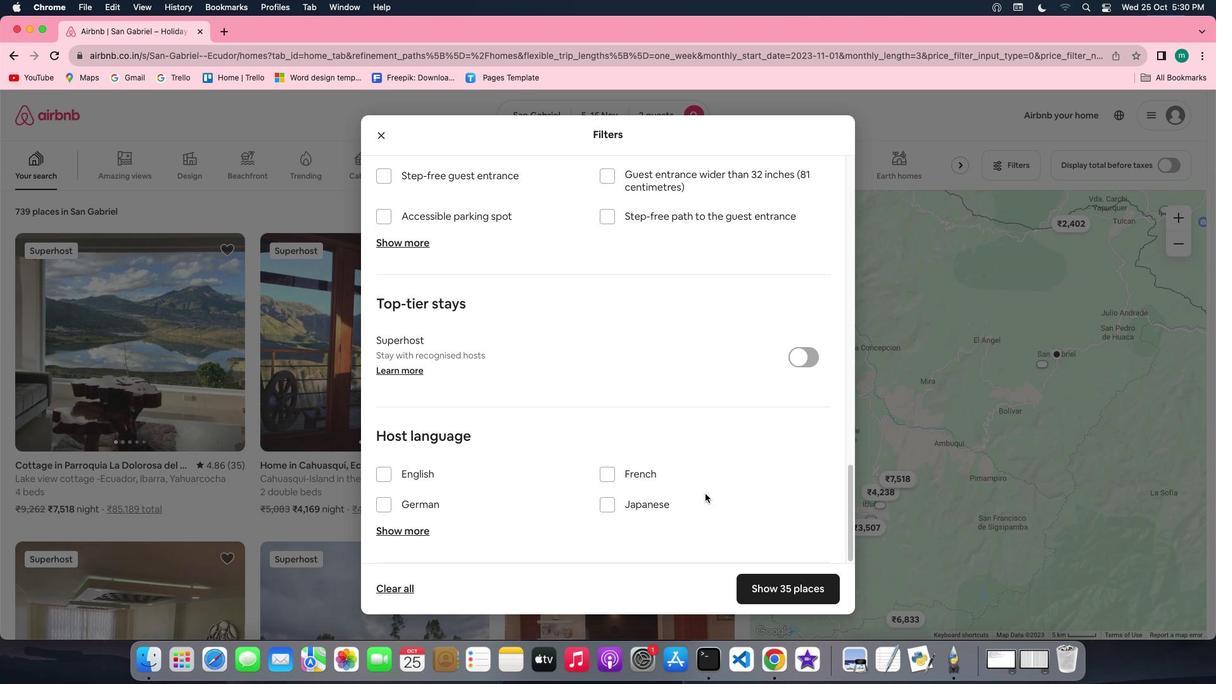 
Action: Mouse moved to (812, 591)
Screenshot: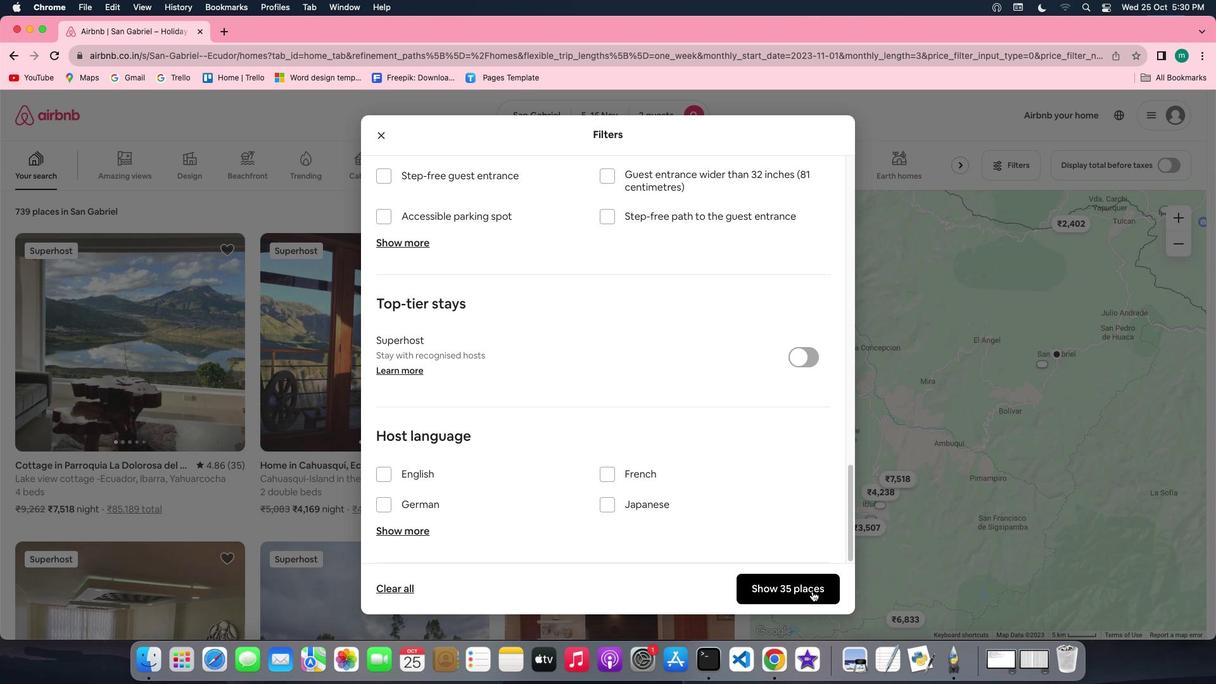
Action: Mouse pressed left at (812, 591)
Screenshot: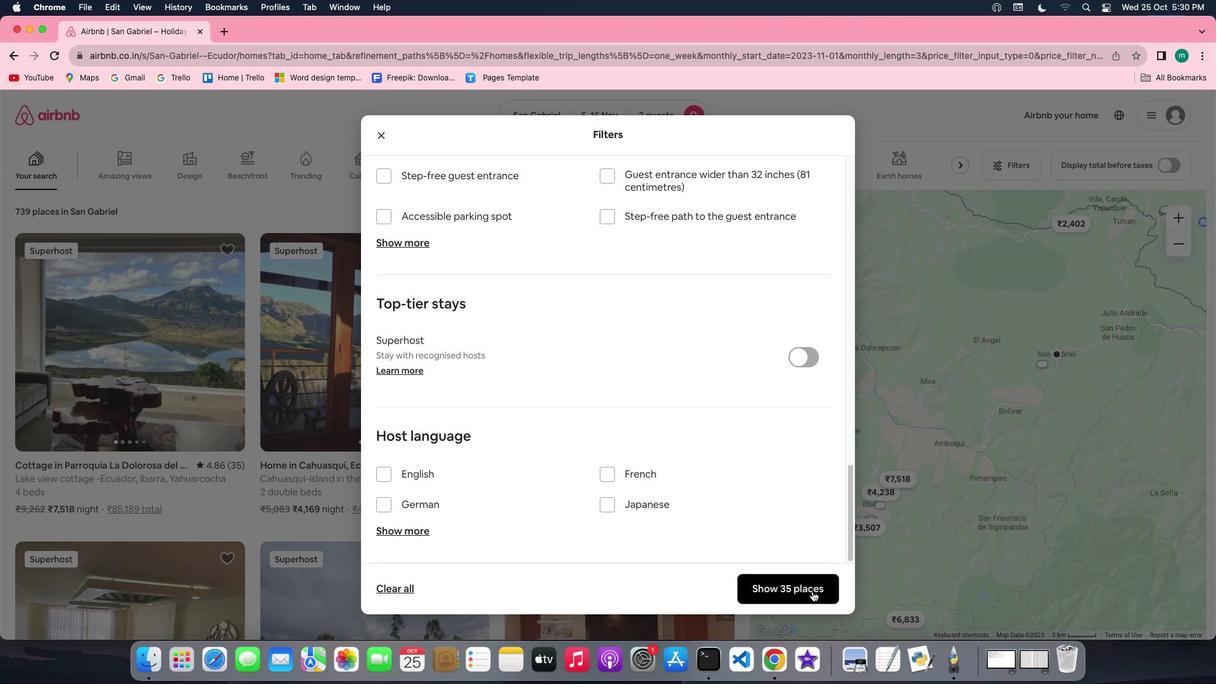 
Action: Mouse moved to (330, 377)
Screenshot: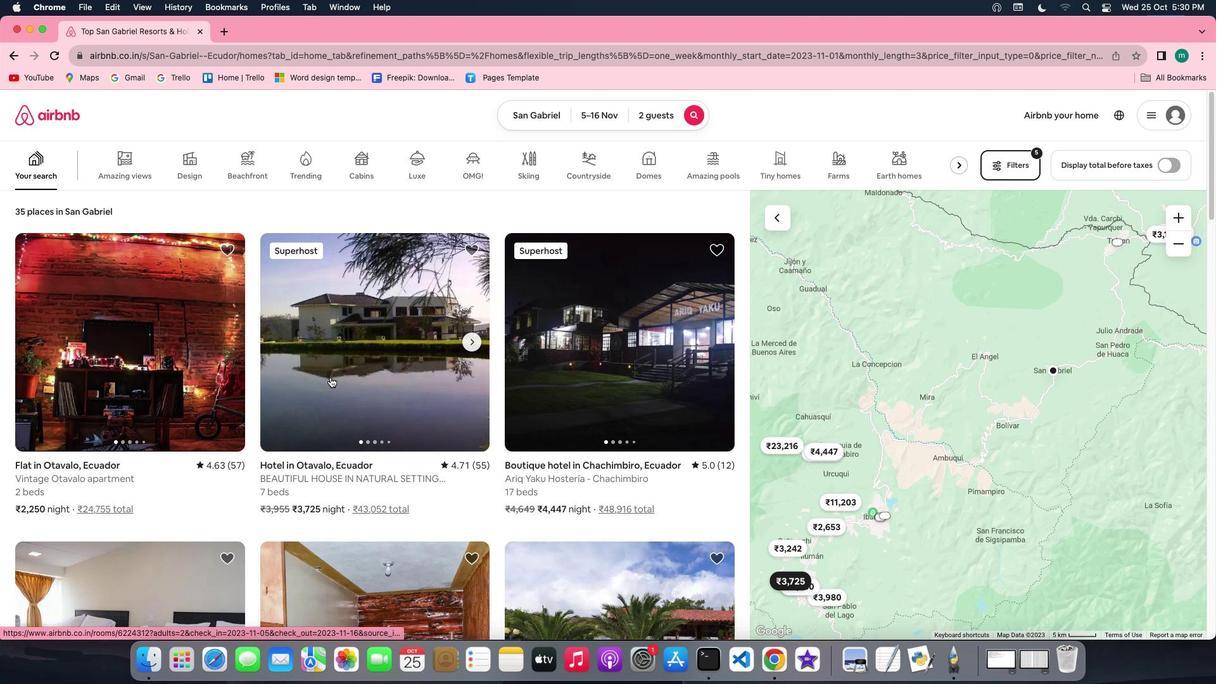 
Action: Mouse pressed left at (330, 377)
Screenshot: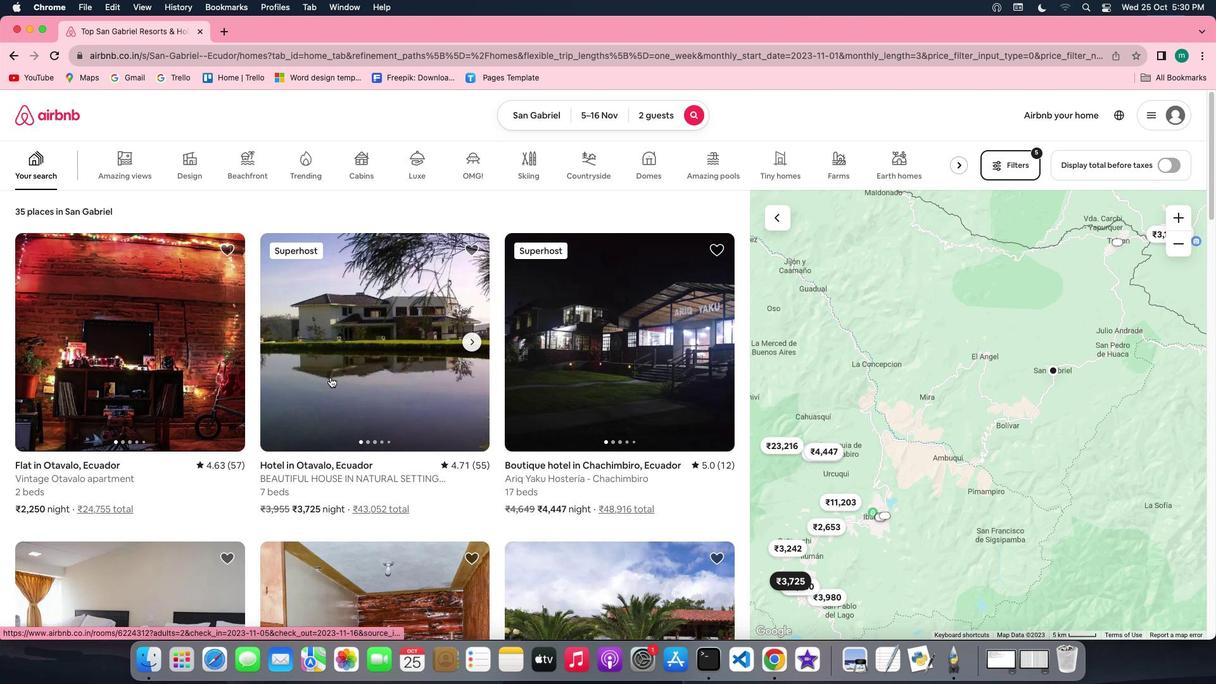 
Action: Mouse moved to (899, 466)
Screenshot: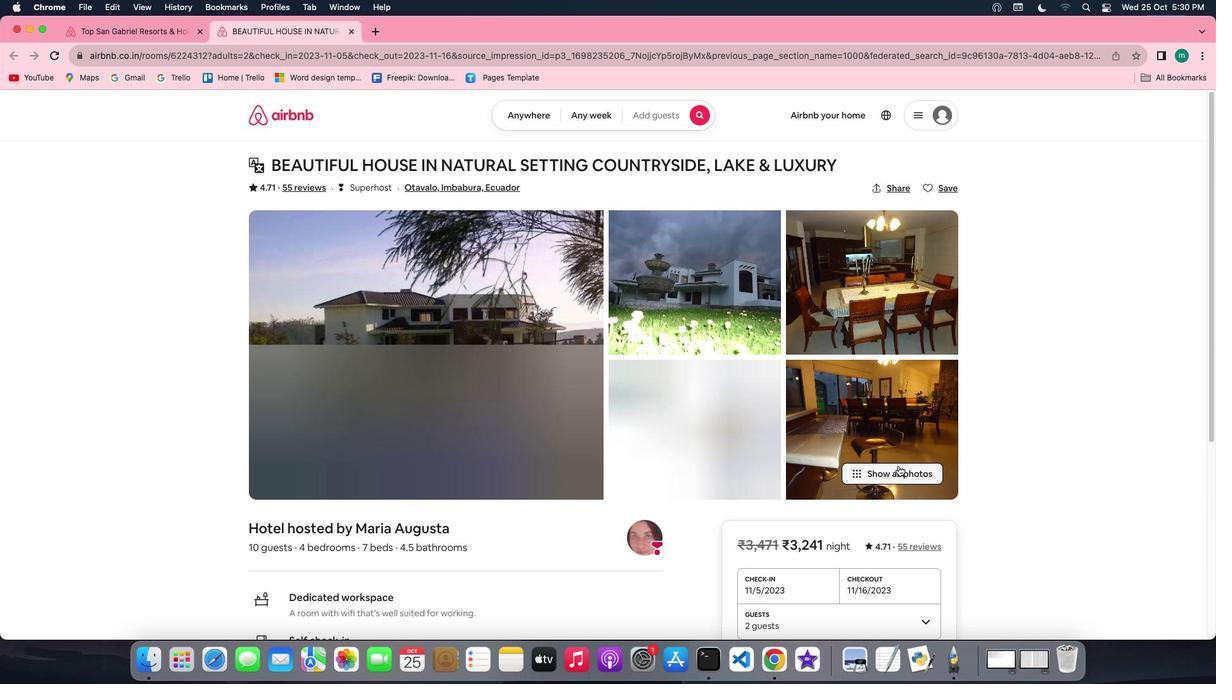 
Action: Mouse pressed left at (899, 466)
Screenshot: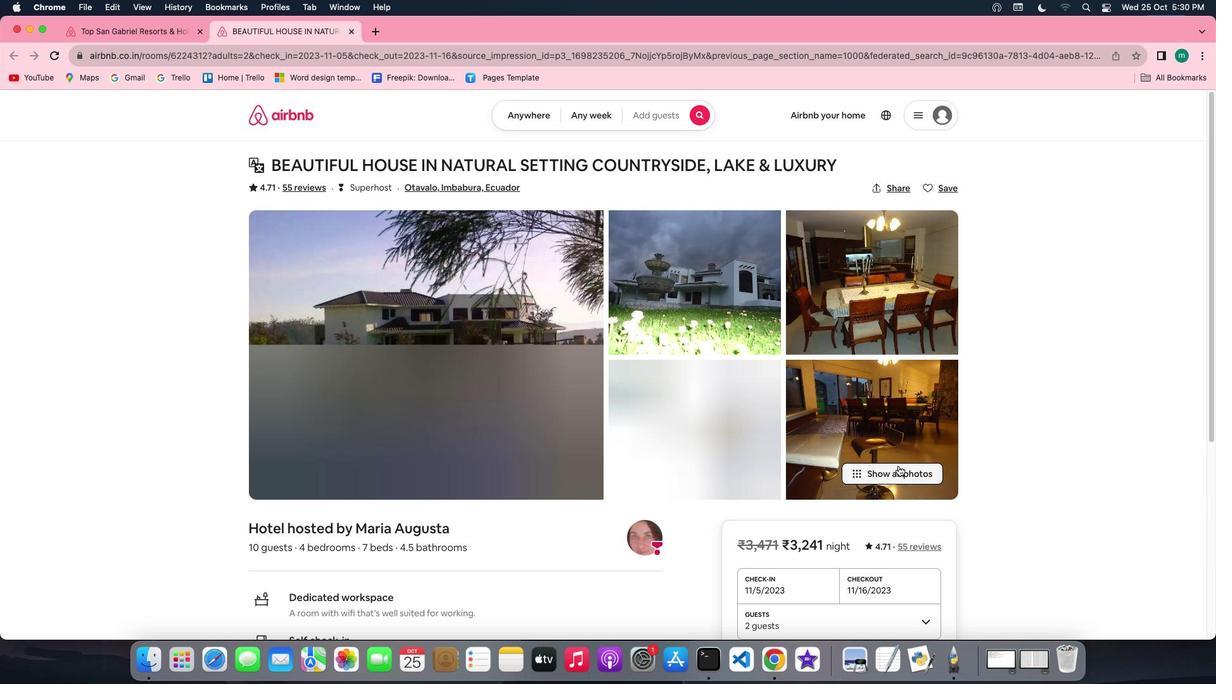 
Action: Mouse moved to (644, 335)
Screenshot: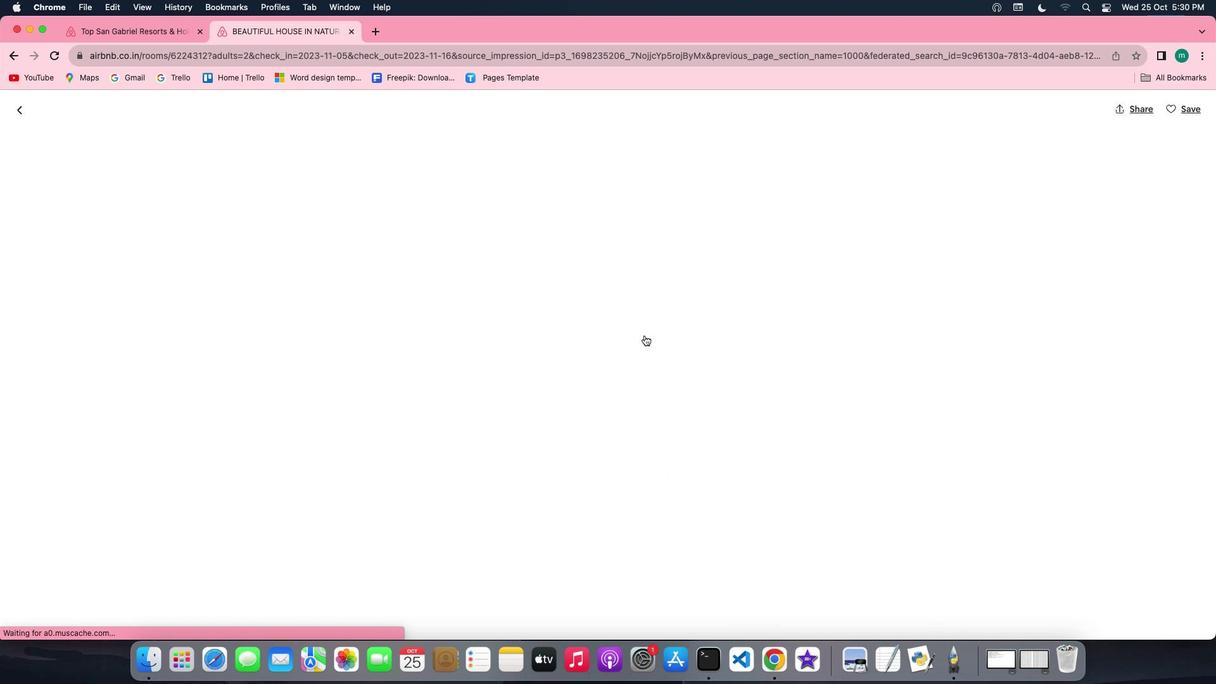 
Action: Mouse scrolled (644, 335) with delta (0, 0)
Screenshot: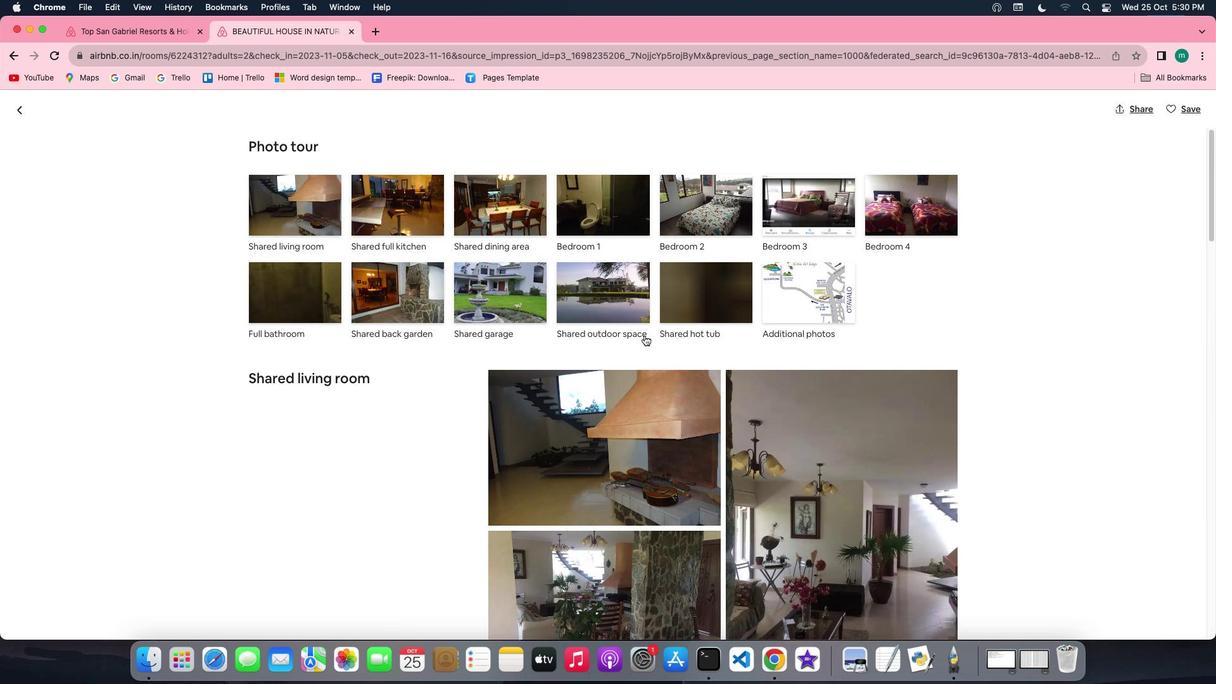 
Action: Mouse scrolled (644, 335) with delta (0, 0)
Screenshot: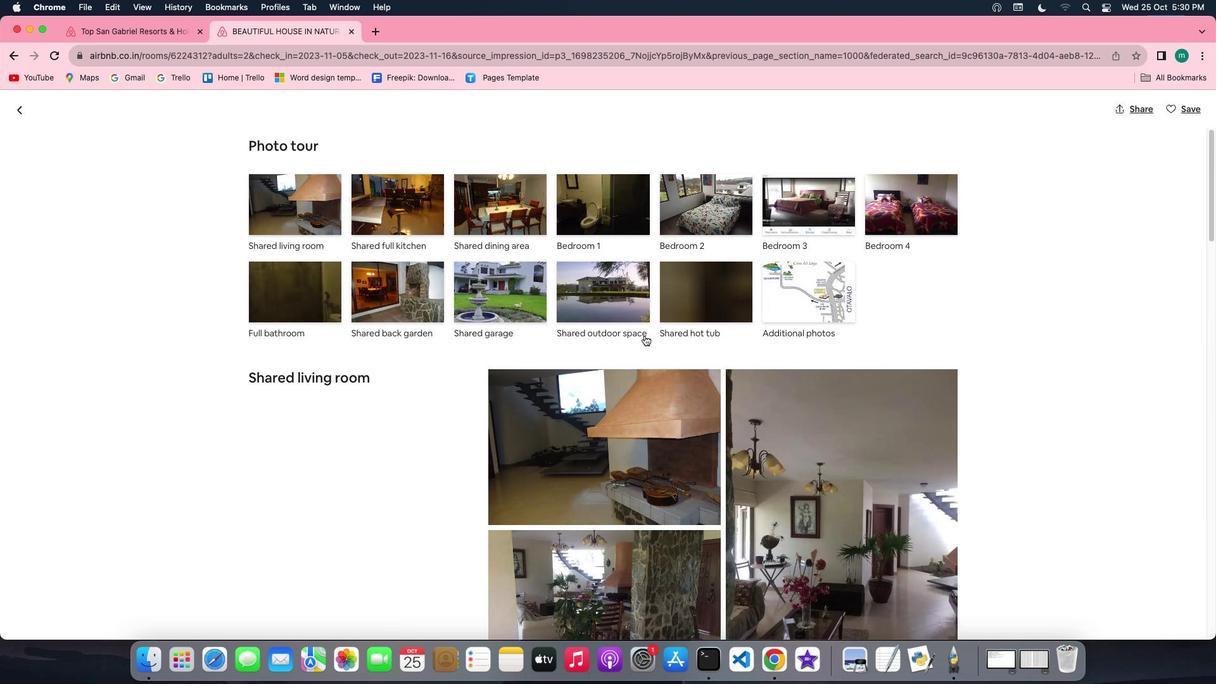 
Action: Mouse scrolled (644, 335) with delta (0, 0)
Screenshot: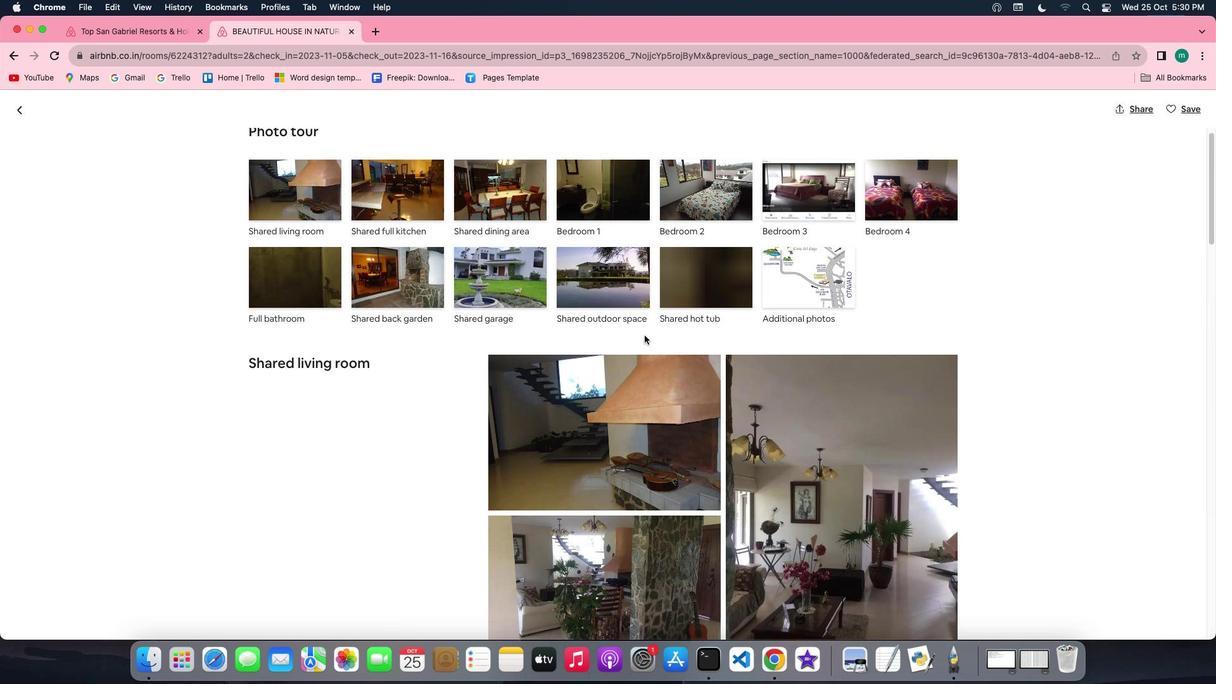 
Action: Mouse scrolled (644, 335) with delta (0, 0)
Screenshot: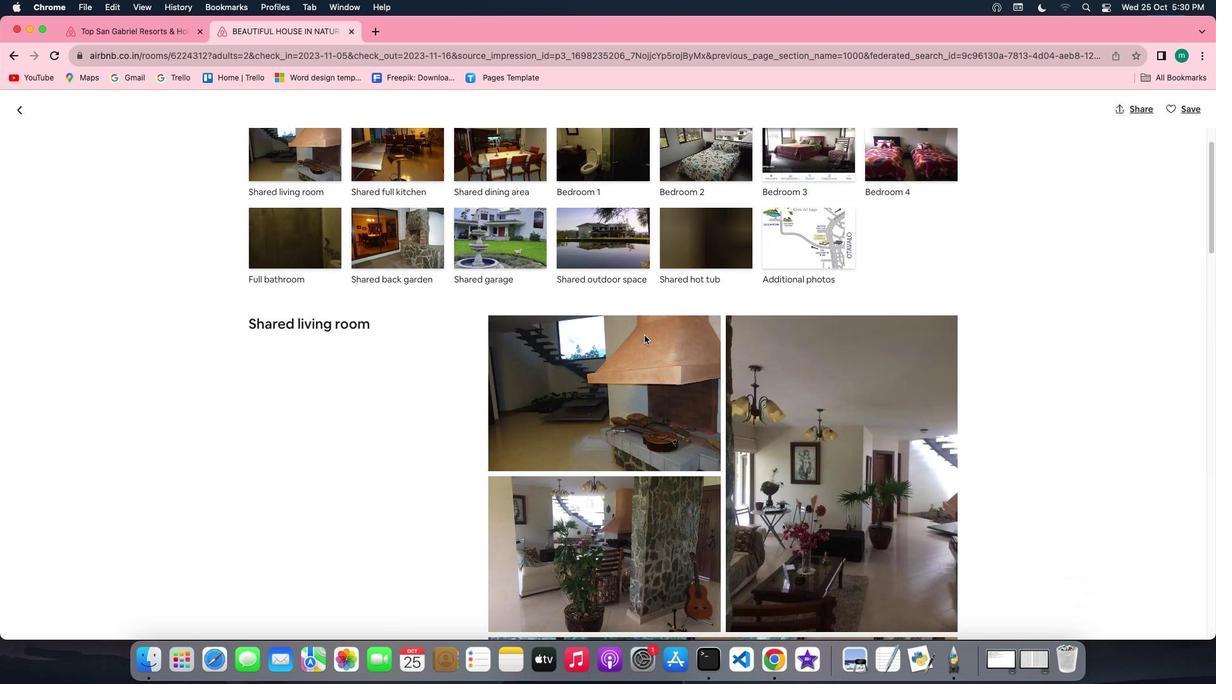 
Action: Mouse scrolled (644, 335) with delta (0, 0)
Screenshot: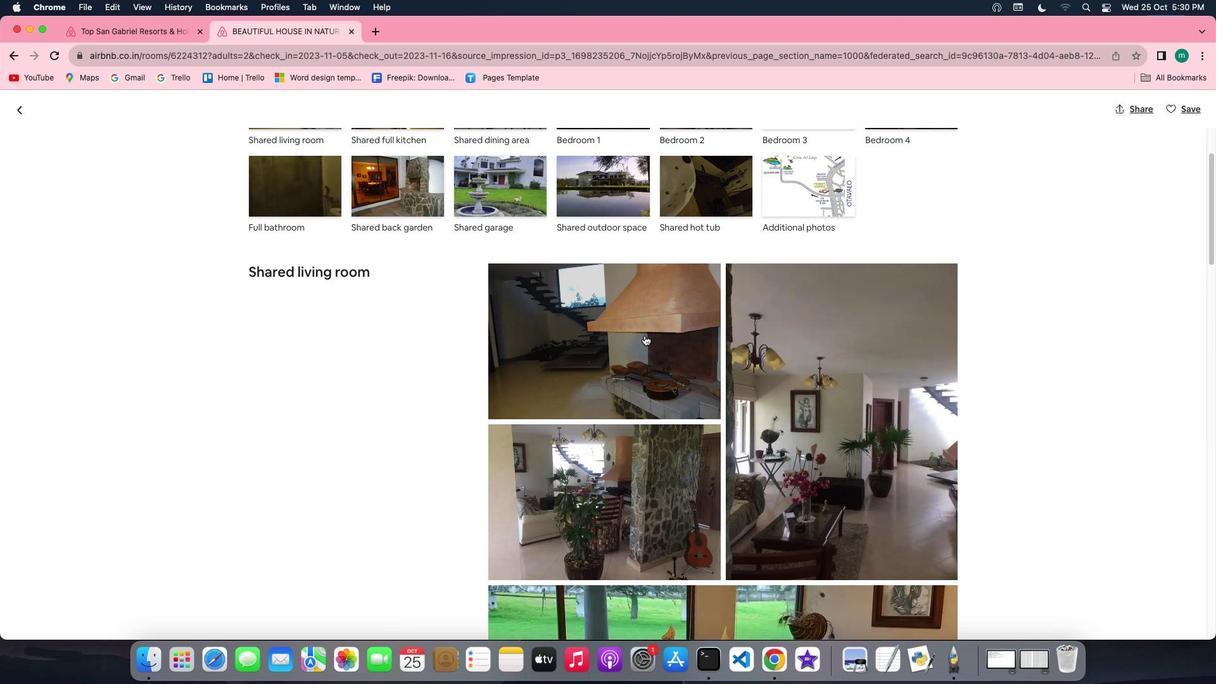 
Action: Mouse scrolled (644, 335) with delta (0, 0)
Screenshot: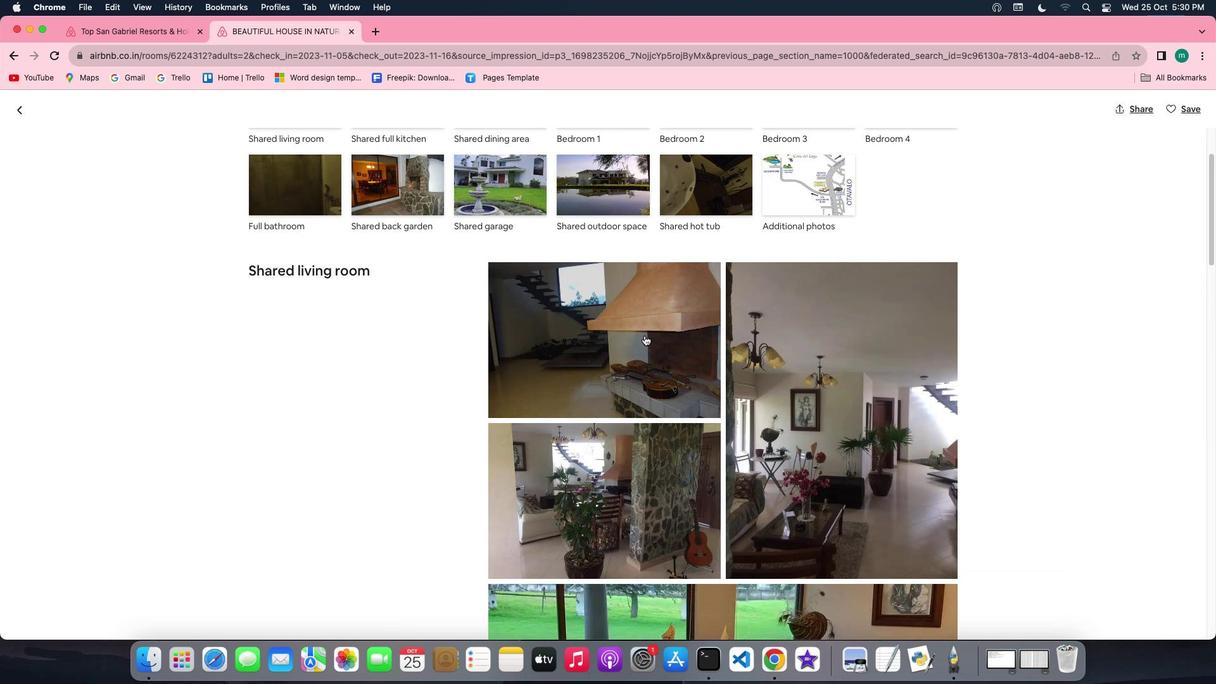 
Action: Mouse scrolled (644, 335) with delta (0, -1)
Screenshot: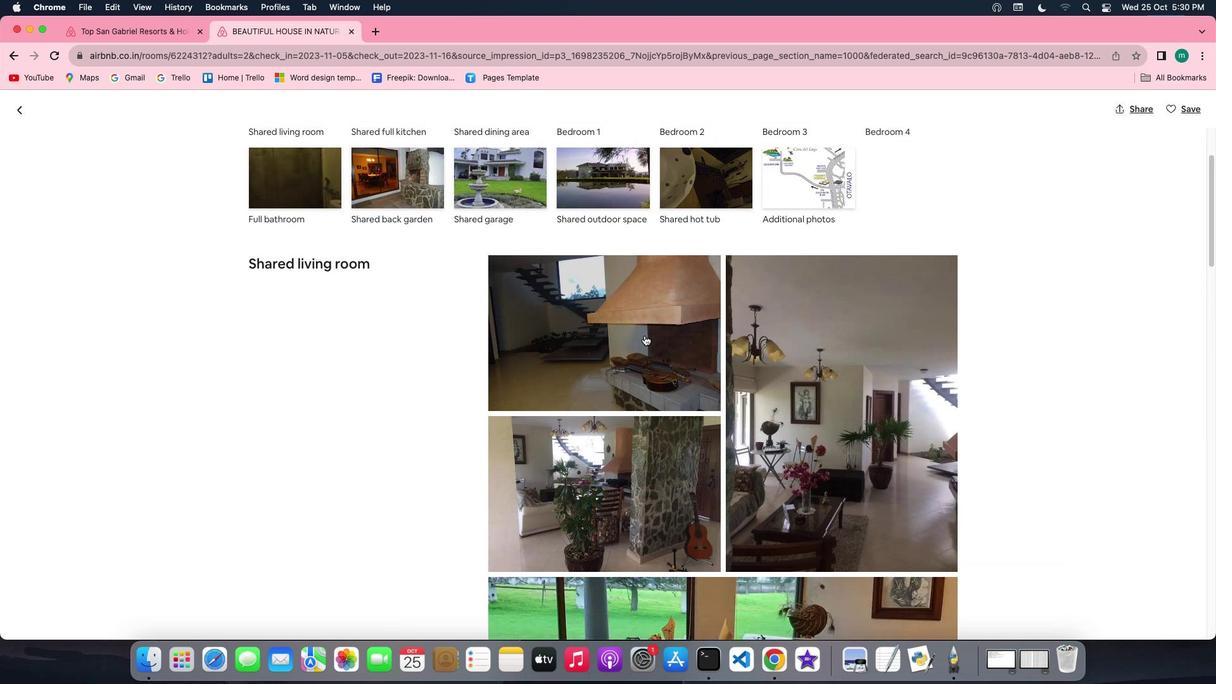 
Action: Mouse scrolled (644, 335) with delta (0, -1)
Screenshot: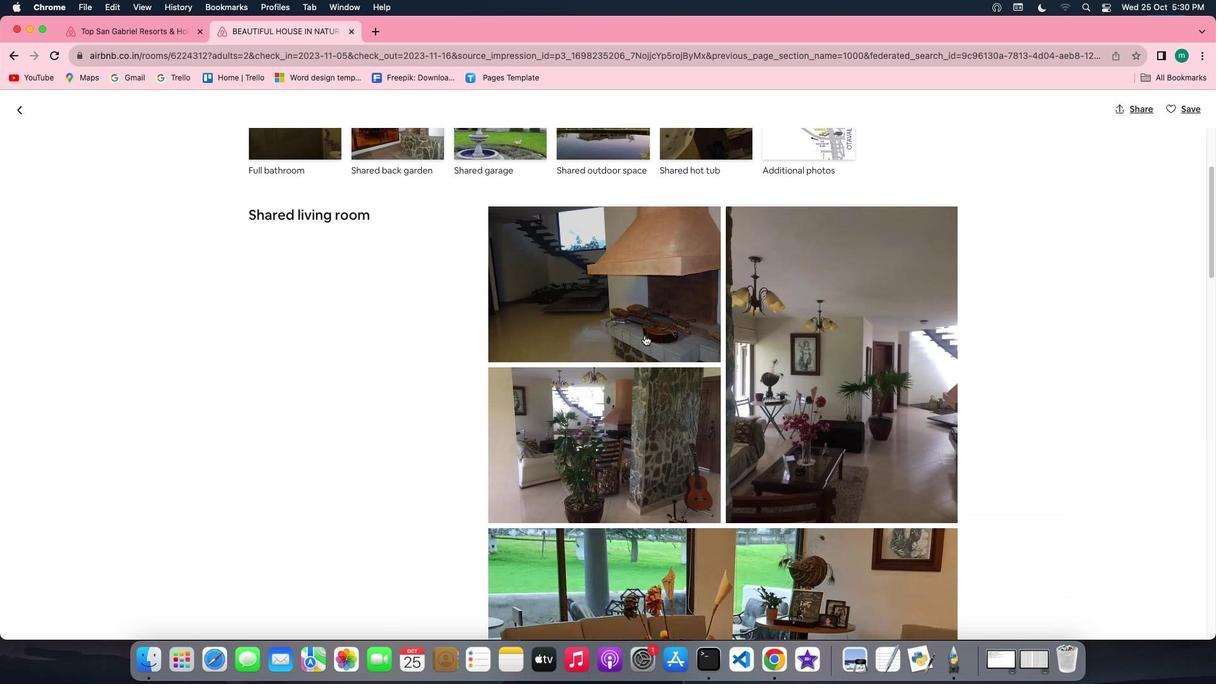 
Action: Mouse scrolled (644, 335) with delta (0, 0)
Screenshot: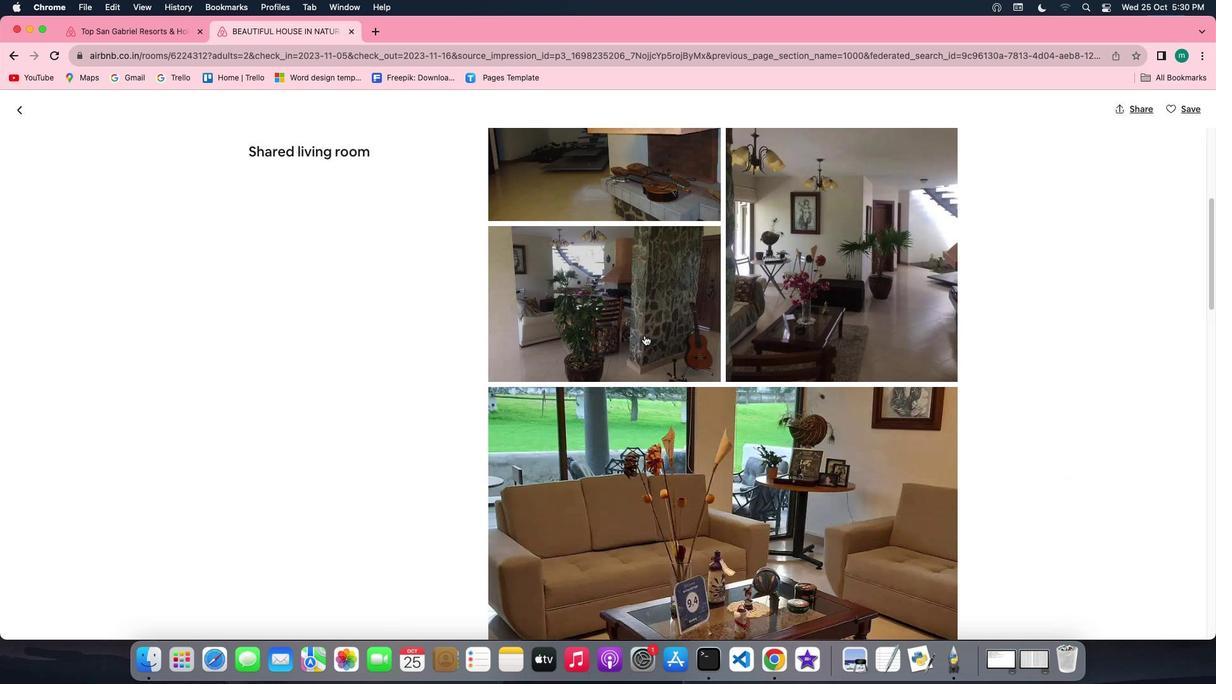 
Action: Mouse scrolled (644, 335) with delta (0, 0)
Screenshot: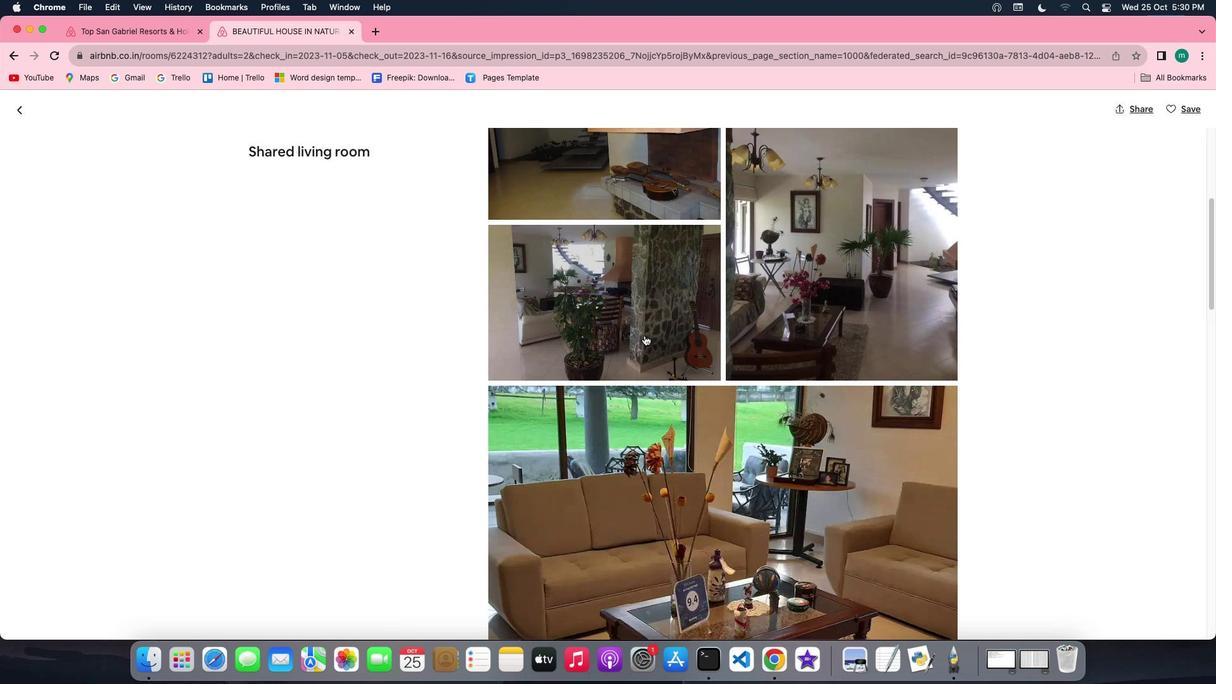 
Action: Mouse scrolled (644, 335) with delta (0, -1)
Screenshot: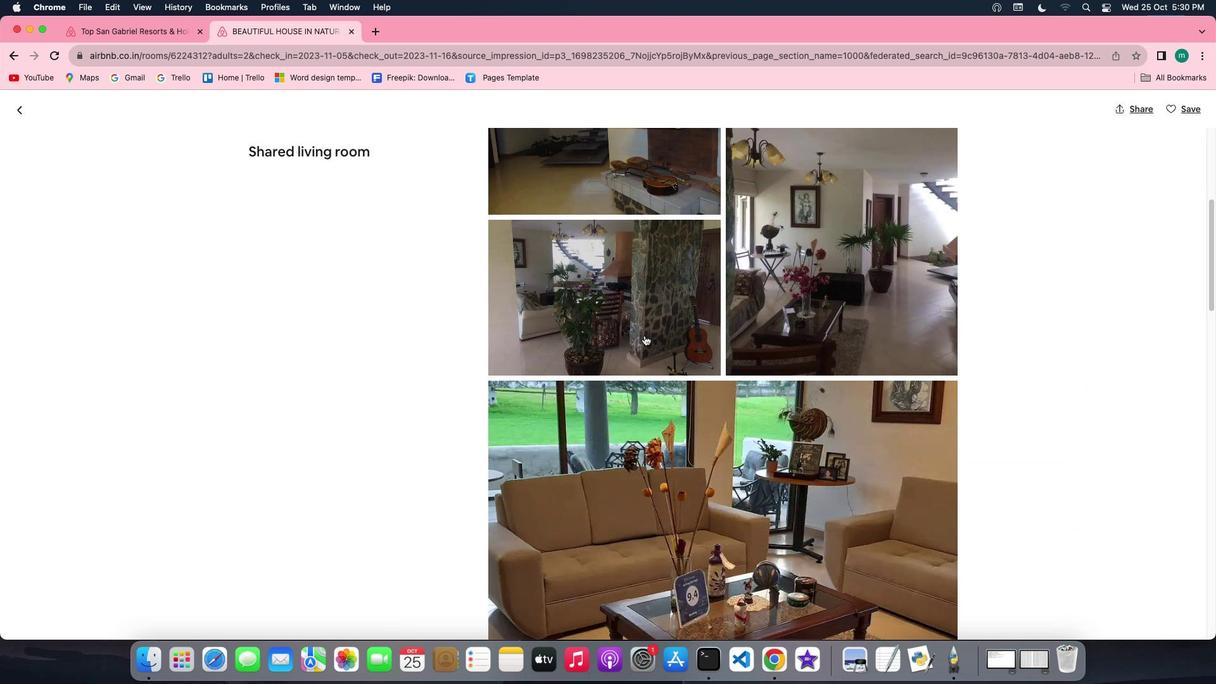 
Action: Mouse scrolled (644, 335) with delta (0, -1)
Screenshot: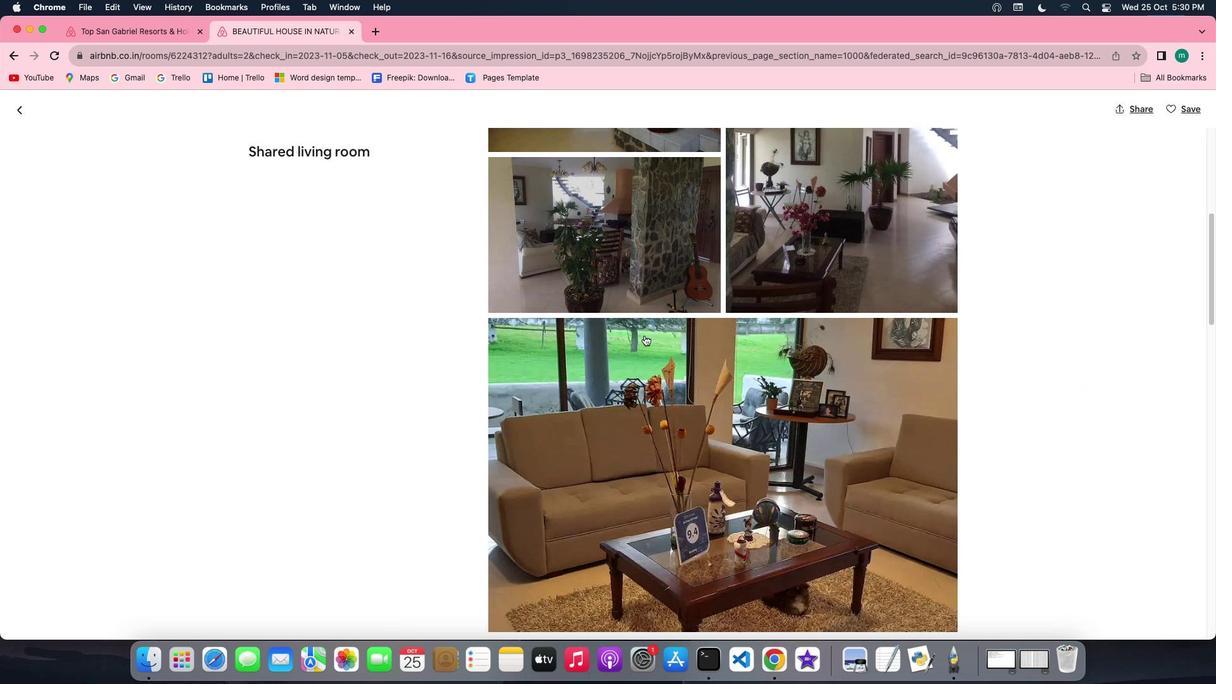
Action: Mouse scrolled (644, 335) with delta (0, -1)
Screenshot: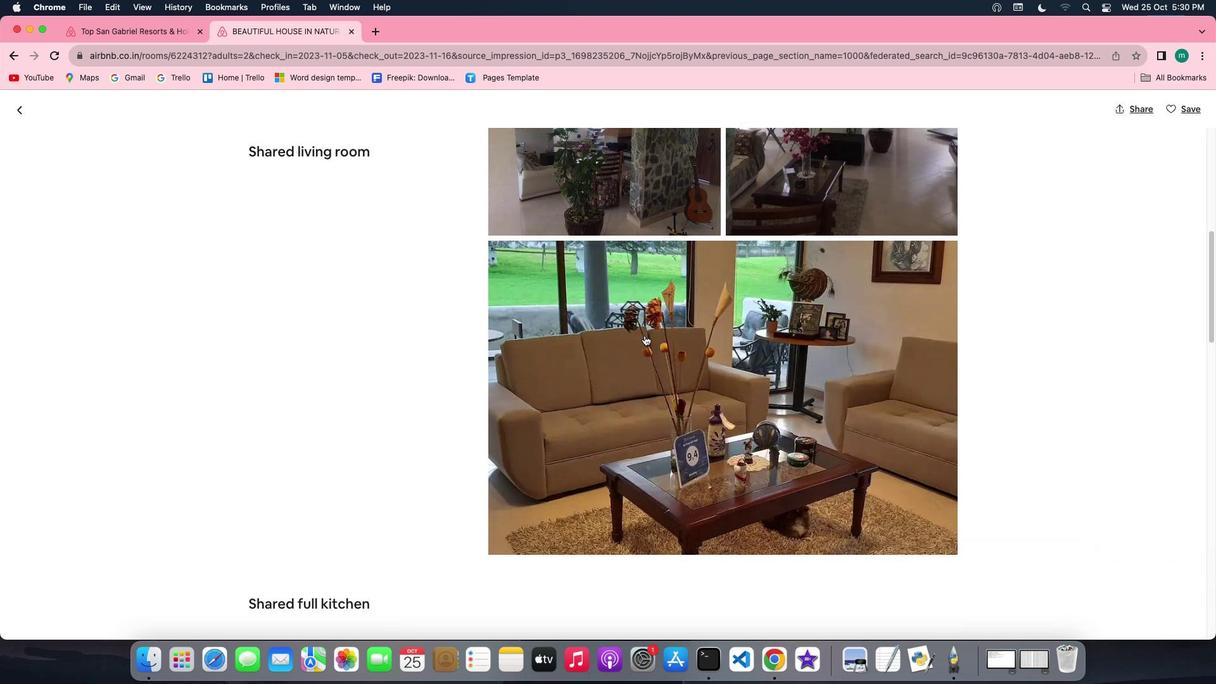 
Action: Mouse scrolled (644, 335) with delta (0, 0)
Screenshot: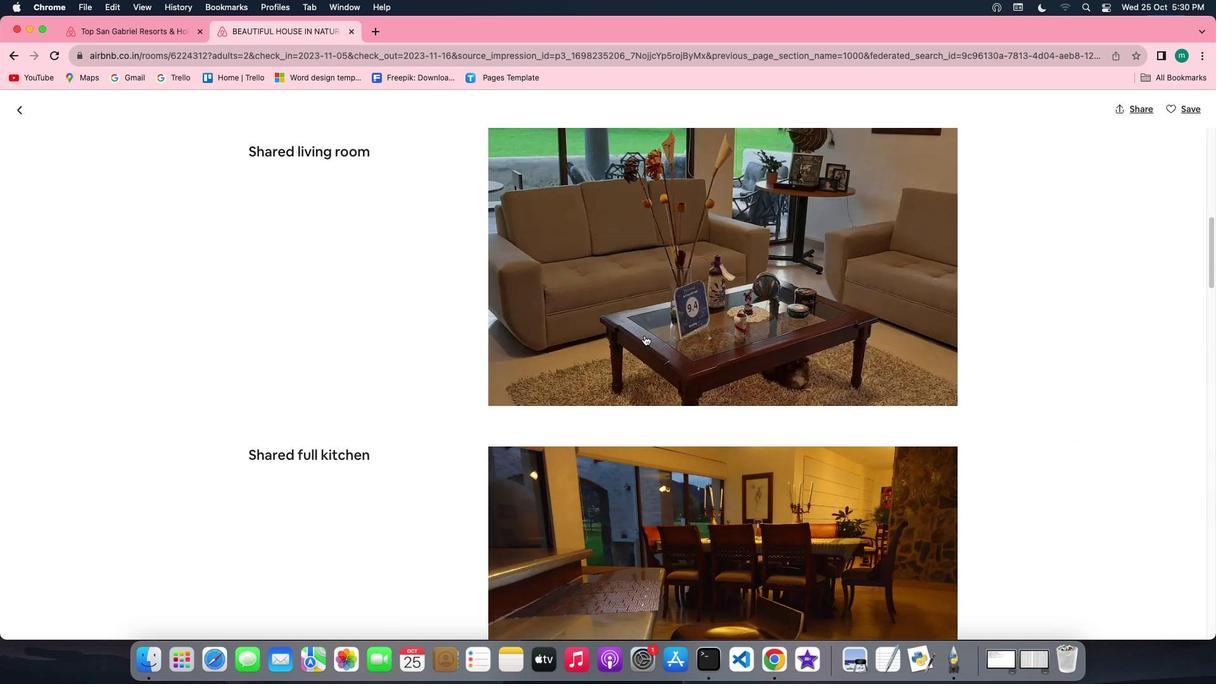 
Action: Mouse scrolled (644, 335) with delta (0, 0)
Screenshot: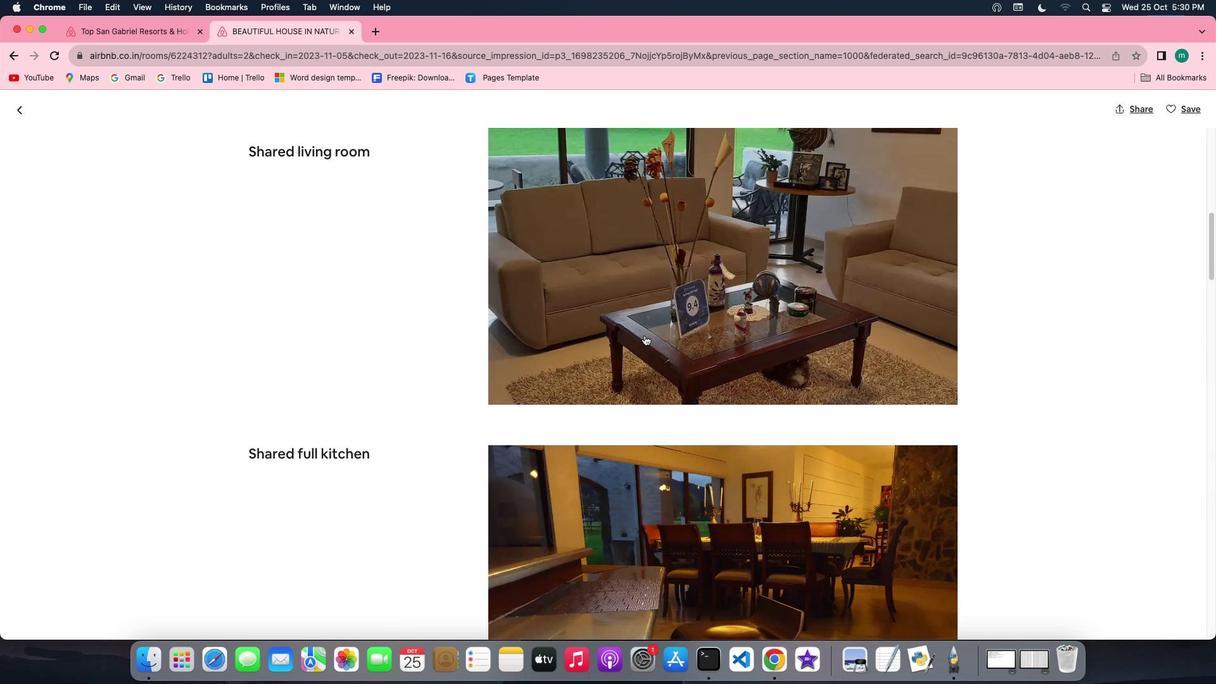 
Action: Mouse scrolled (644, 335) with delta (0, -1)
Screenshot: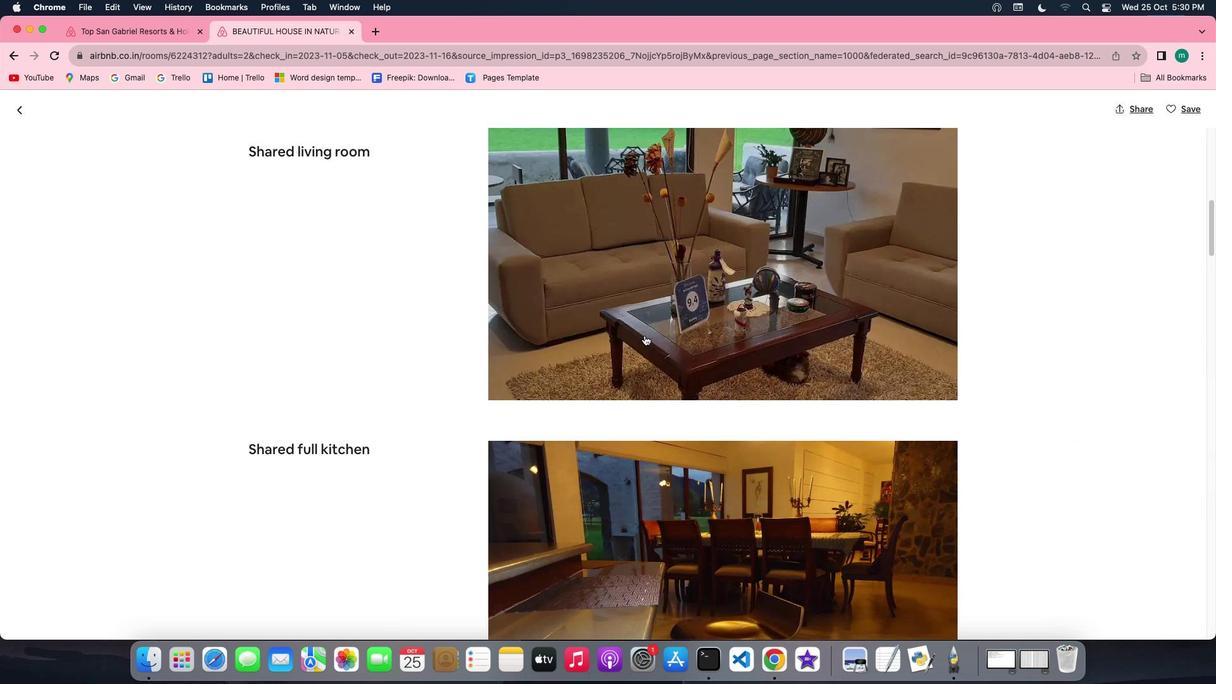 
Action: Mouse scrolled (644, 335) with delta (0, -1)
Screenshot: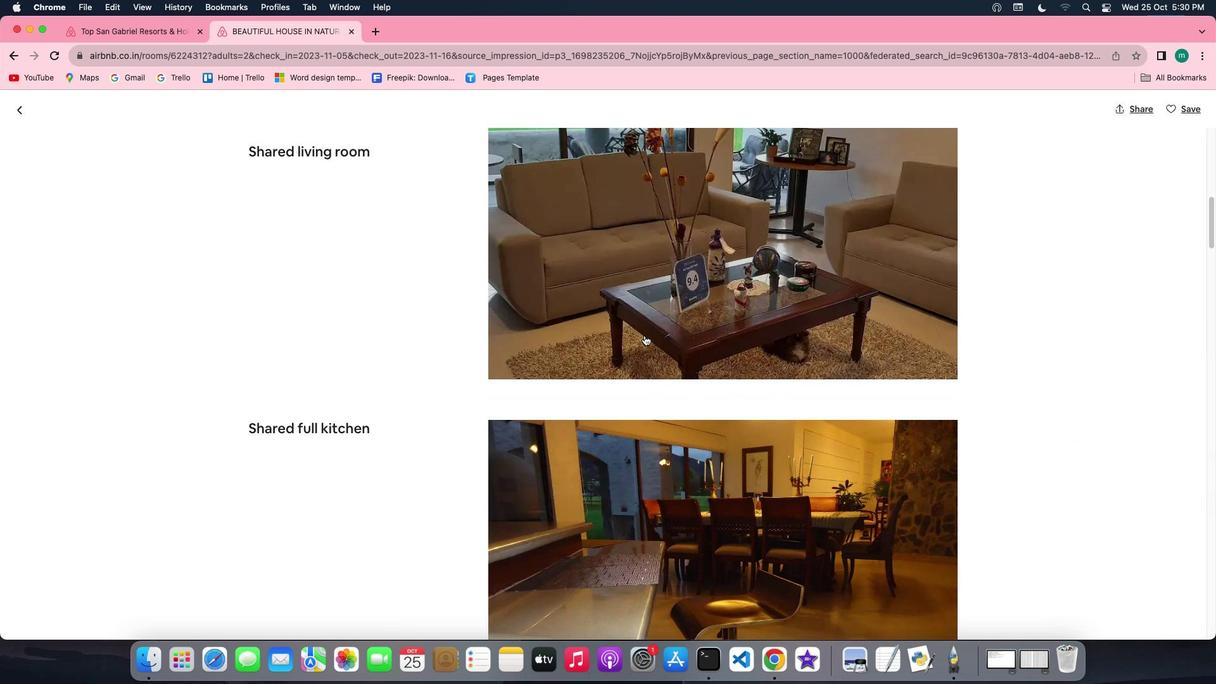 
Action: Mouse scrolled (644, 335) with delta (0, 0)
Screenshot: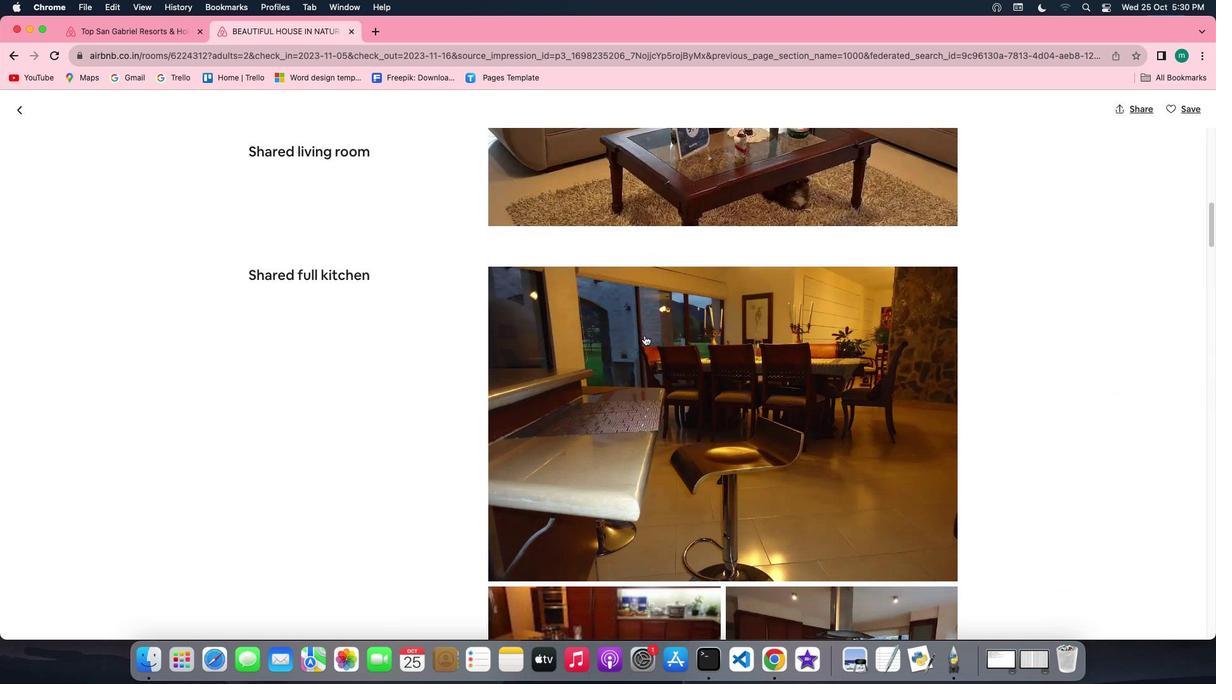 
Action: Mouse scrolled (644, 335) with delta (0, 0)
Screenshot: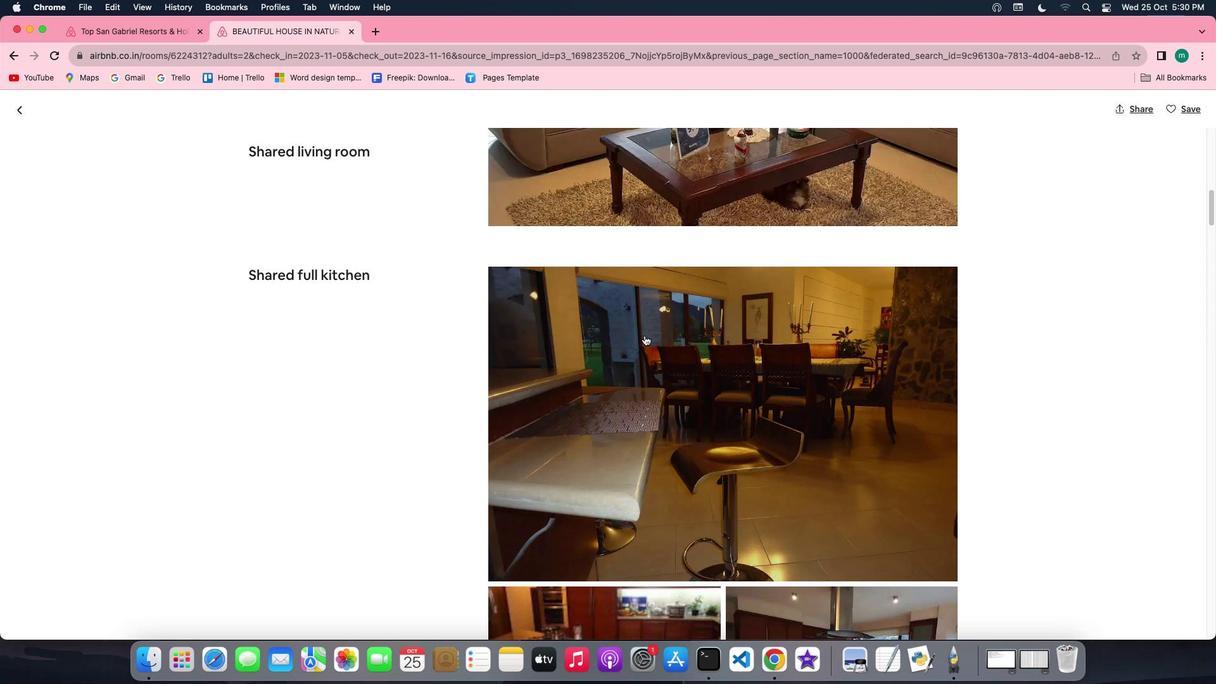 
Action: Mouse scrolled (644, 335) with delta (0, 0)
Screenshot: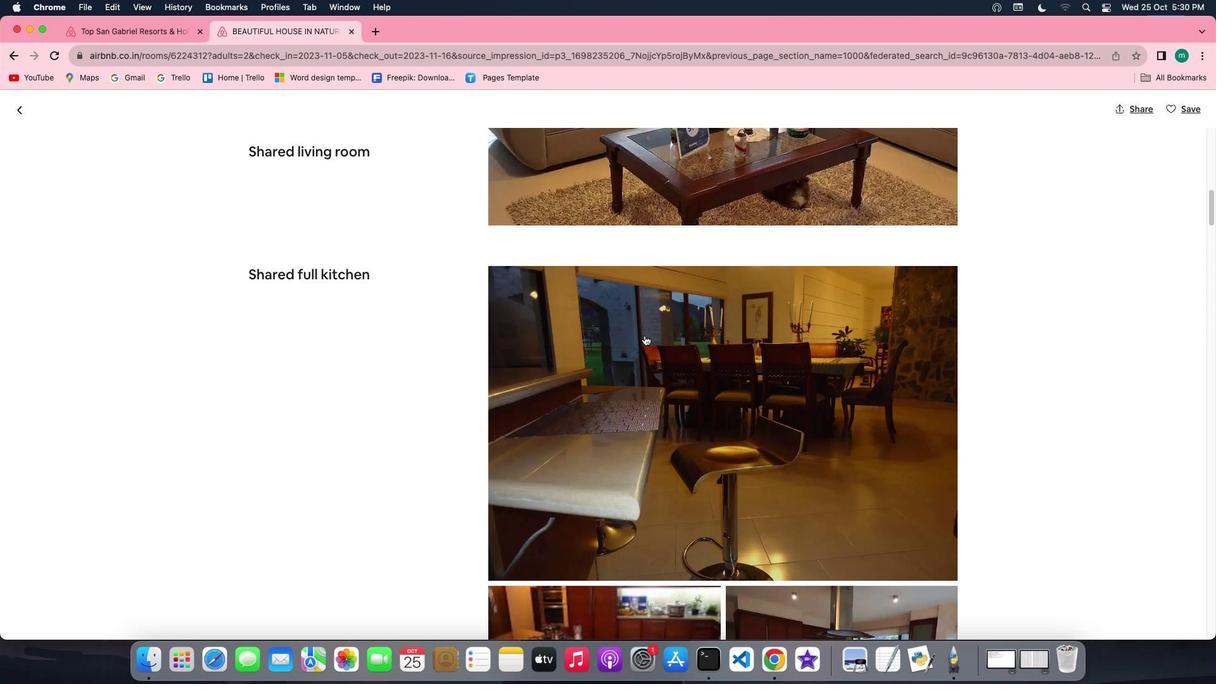 
Action: Mouse scrolled (644, 335) with delta (0, -1)
Screenshot: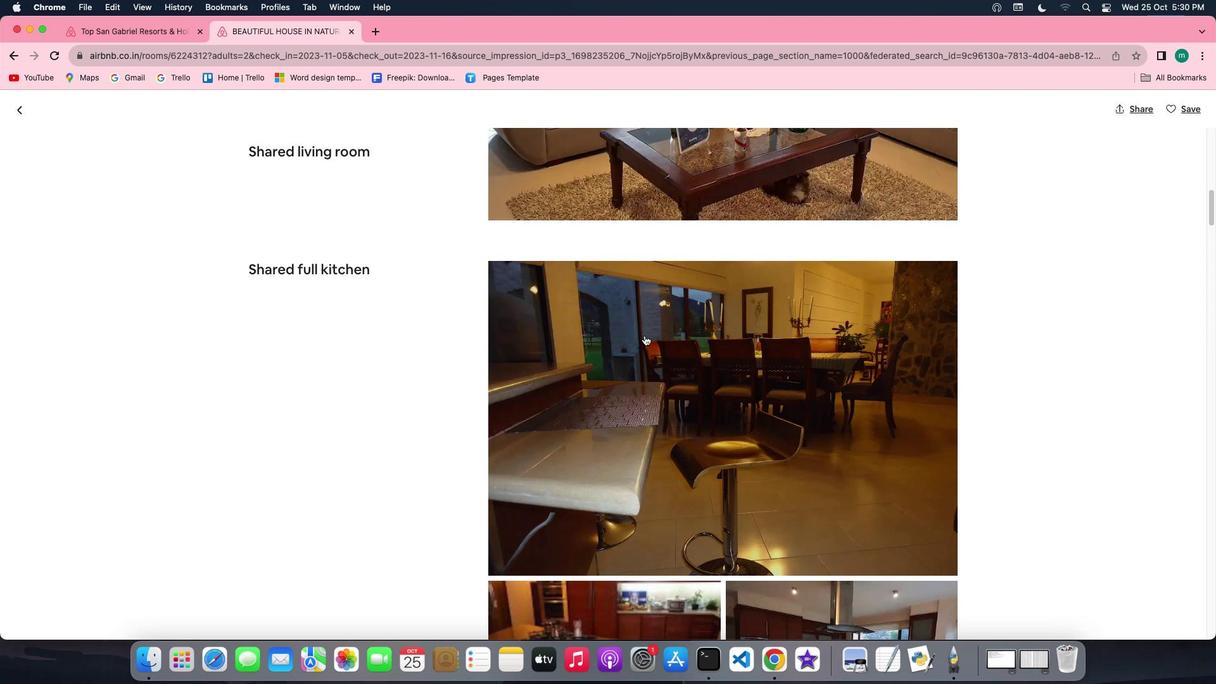 
Action: Mouse scrolled (644, 335) with delta (0, -1)
Screenshot: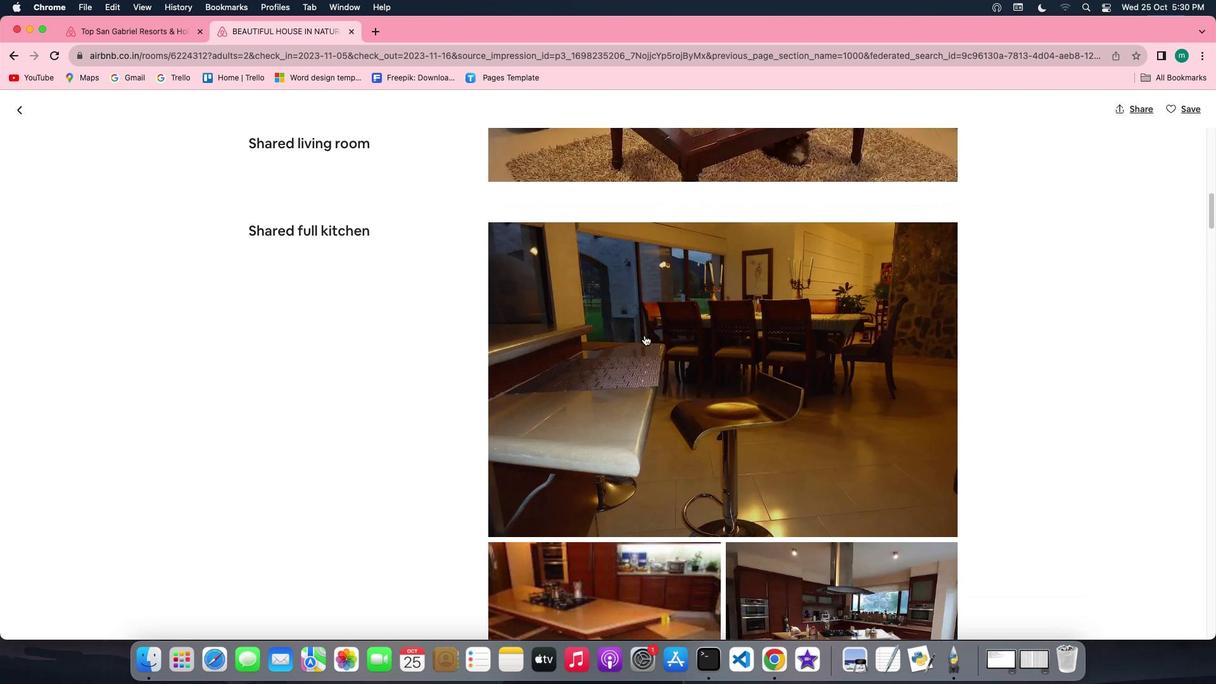 
Action: Mouse scrolled (644, 335) with delta (0, 0)
Screenshot: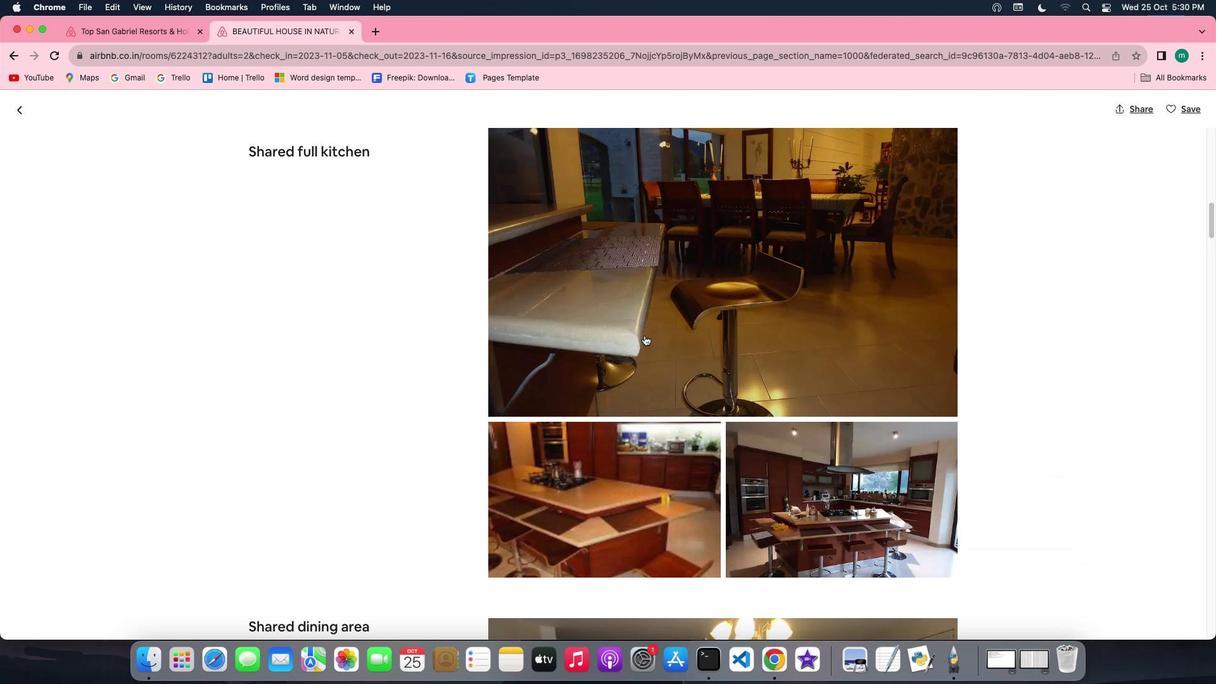 
Action: Mouse scrolled (644, 335) with delta (0, 0)
Screenshot: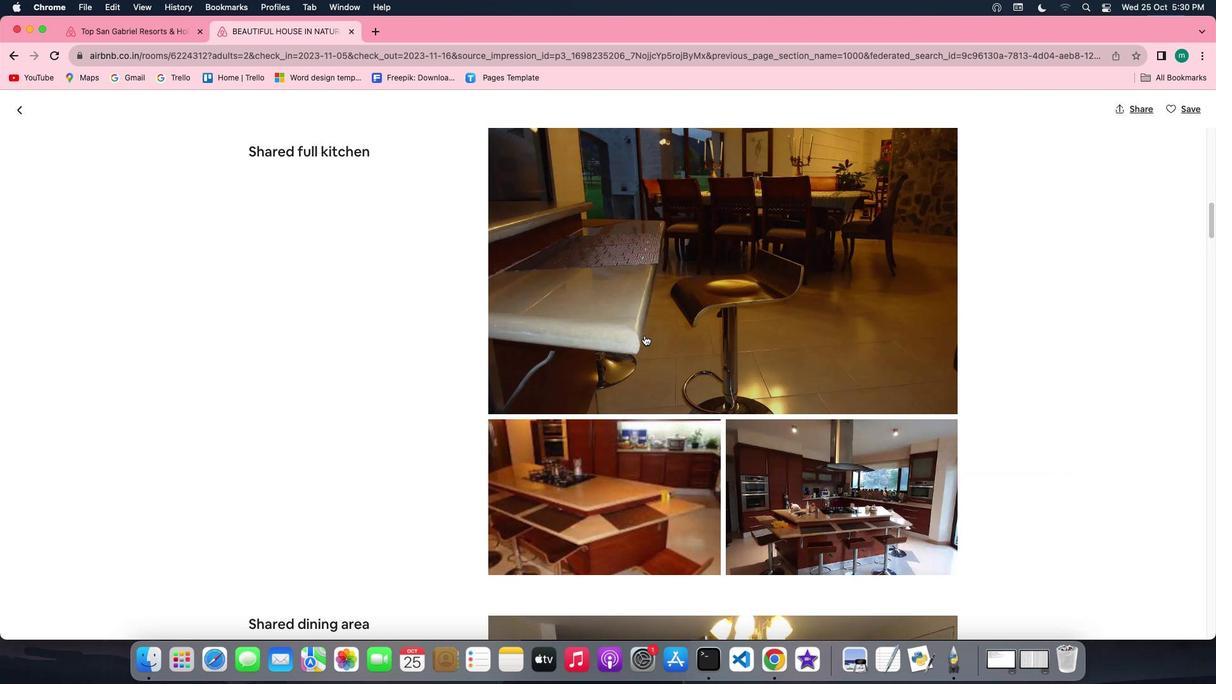 
Action: Mouse scrolled (644, 335) with delta (0, 0)
Screenshot: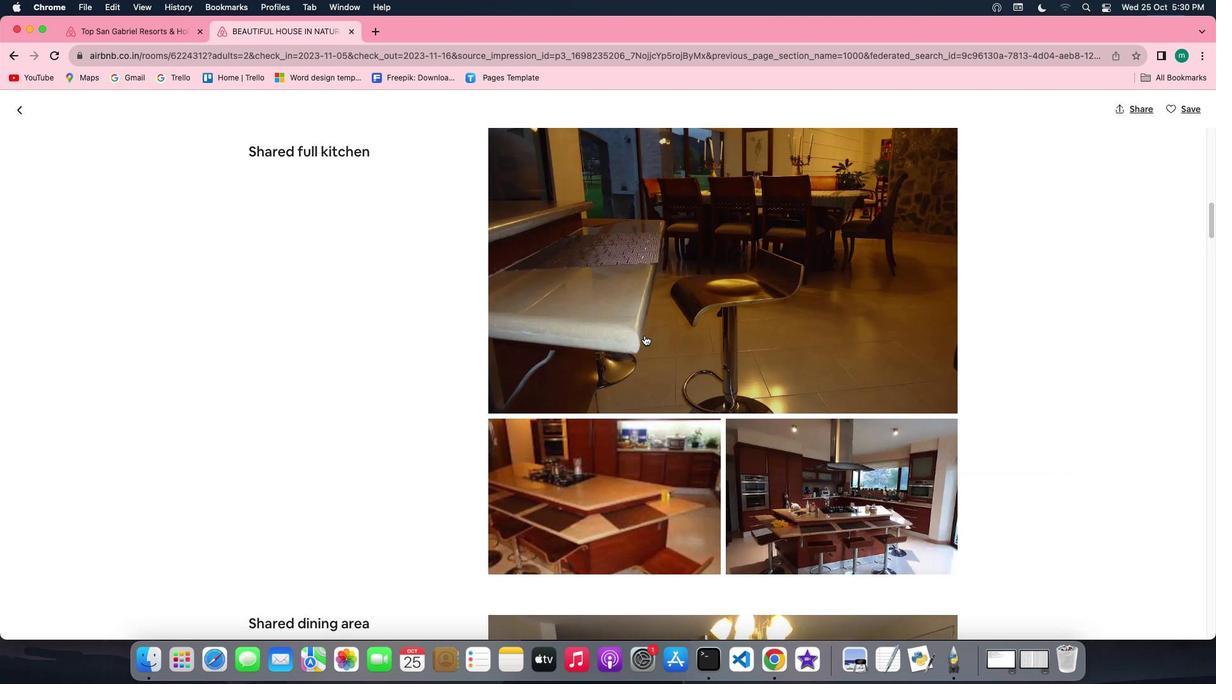 
Action: Mouse scrolled (644, 335) with delta (0, -1)
Screenshot: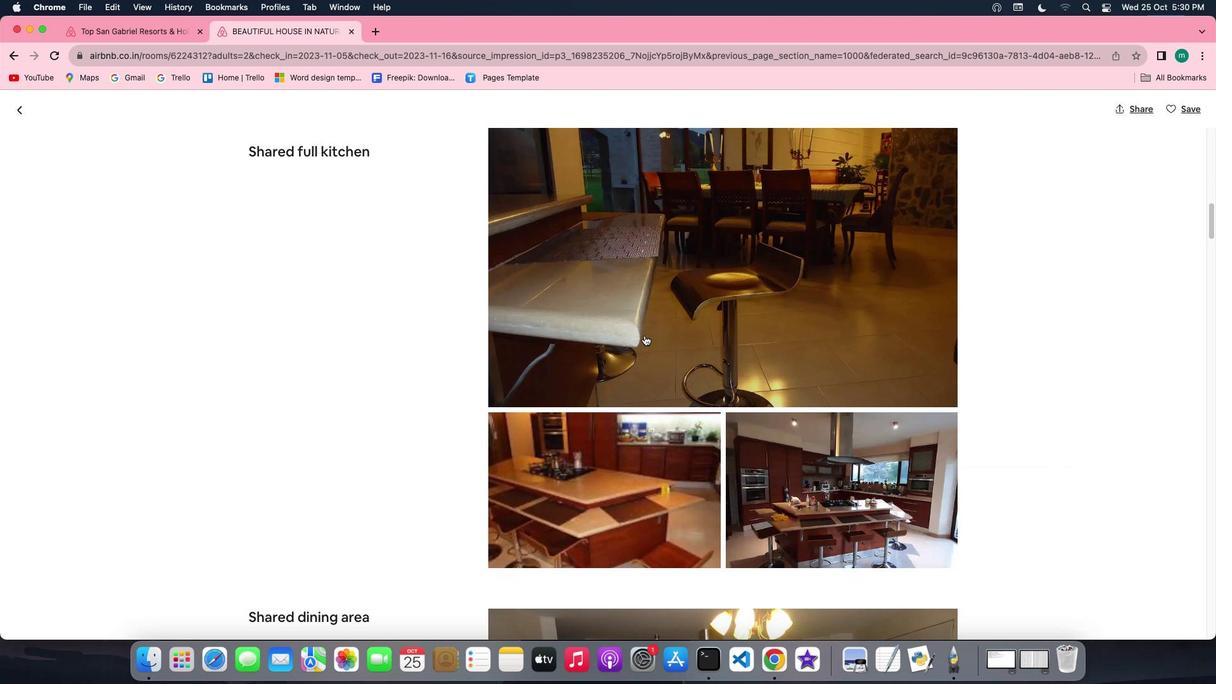 
Action: Mouse scrolled (644, 335) with delta (0, -2)
Screenshot: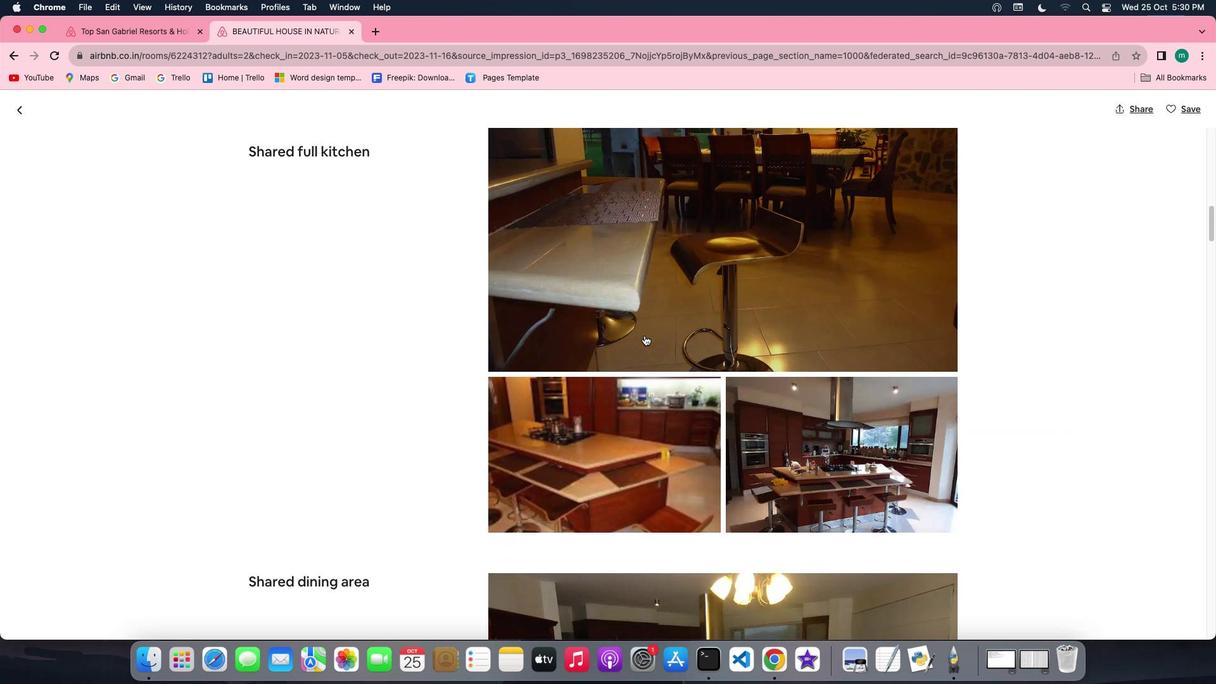 
Action: Mouse scrolled (644, 335) with delta (0, 0)
Screenshot: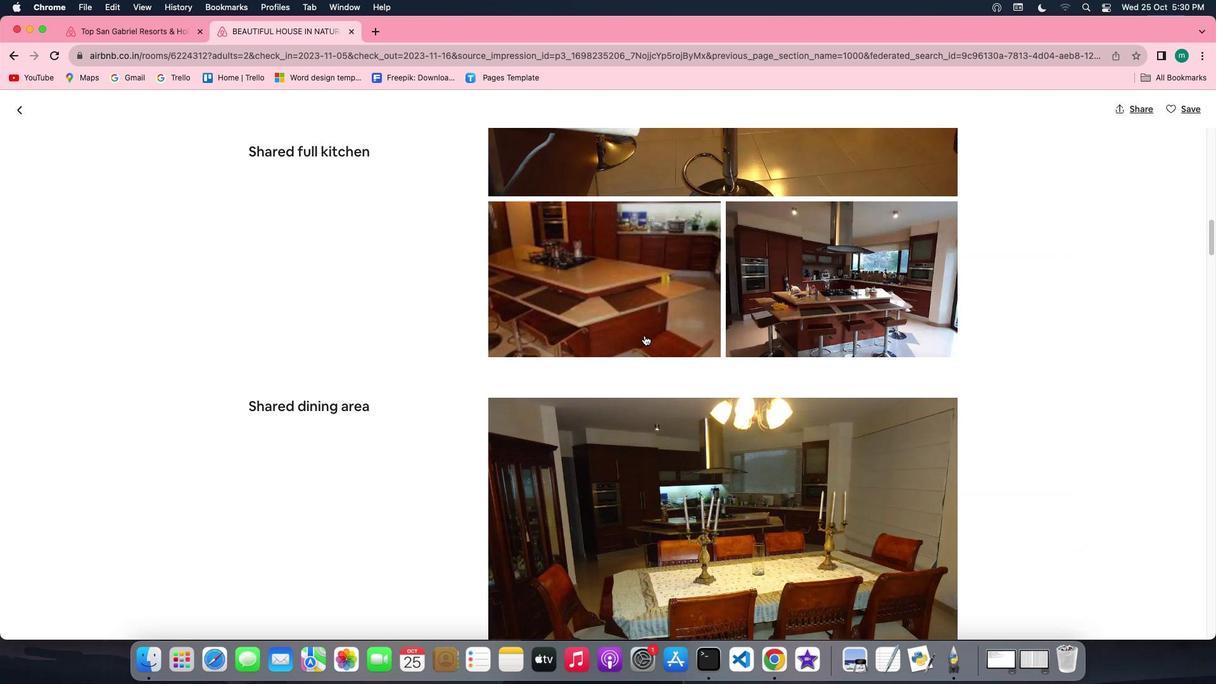 
Action: Mouse scrolled (644, 335) with delta (0, 0)
Screenshot: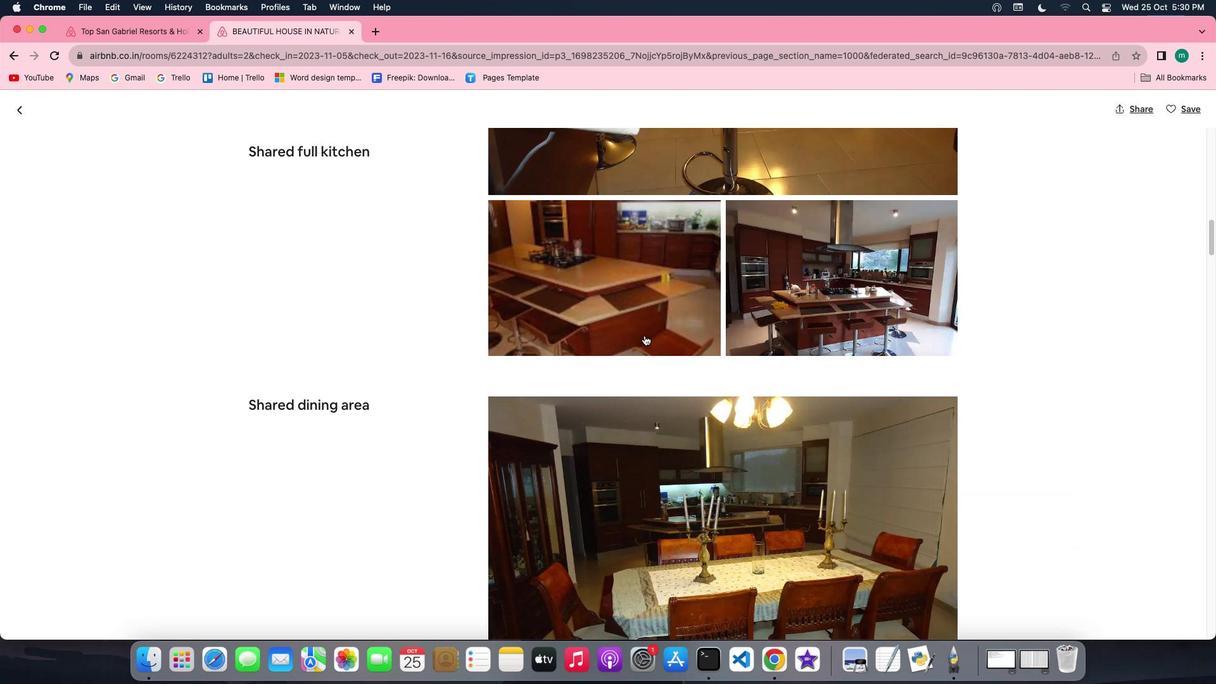 
Action: Mouse scrolled (644, 335) with delta (0, -1)
Screenshot: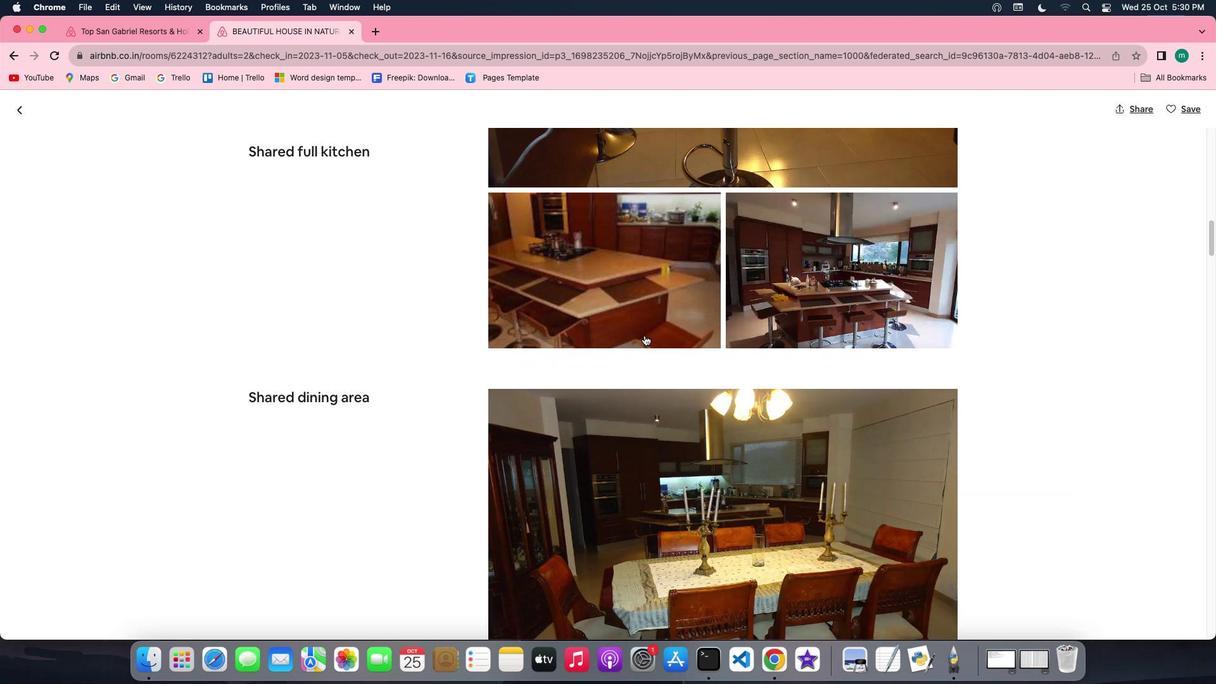 
Action: Mouse scrolled (644, 335) with delta (0, -1)
Screenshot: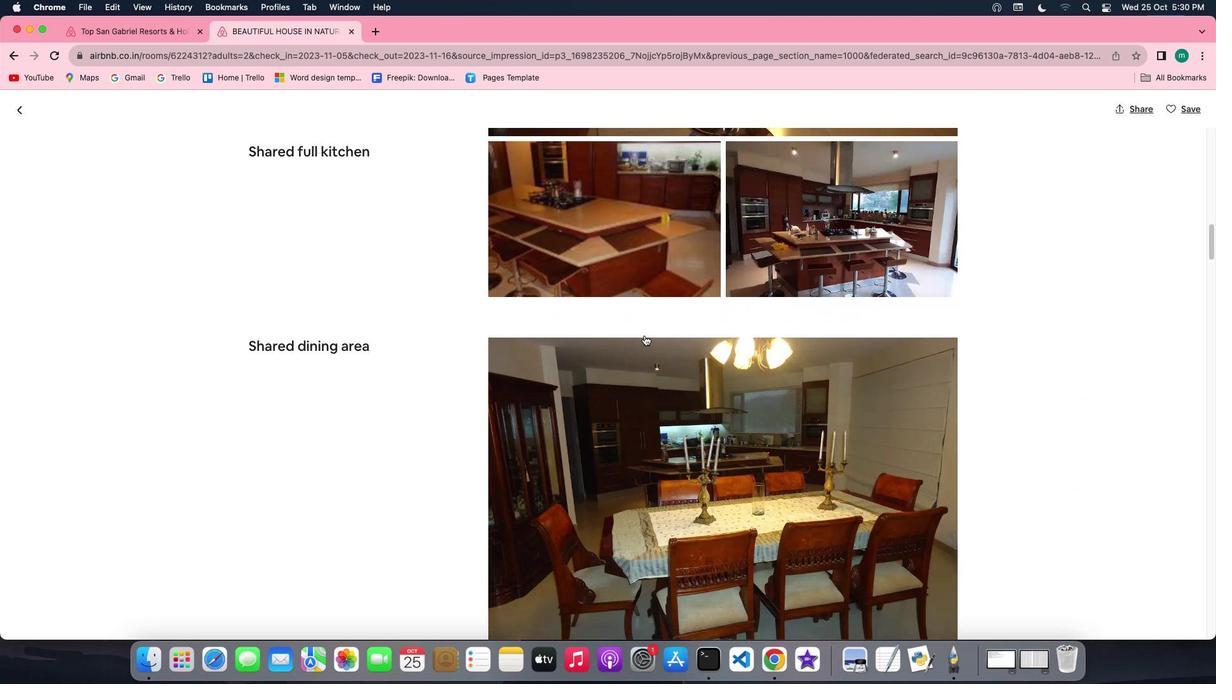 
Action: Mouse scrolled (644, 335) with delta (0, -1)
Screenshot: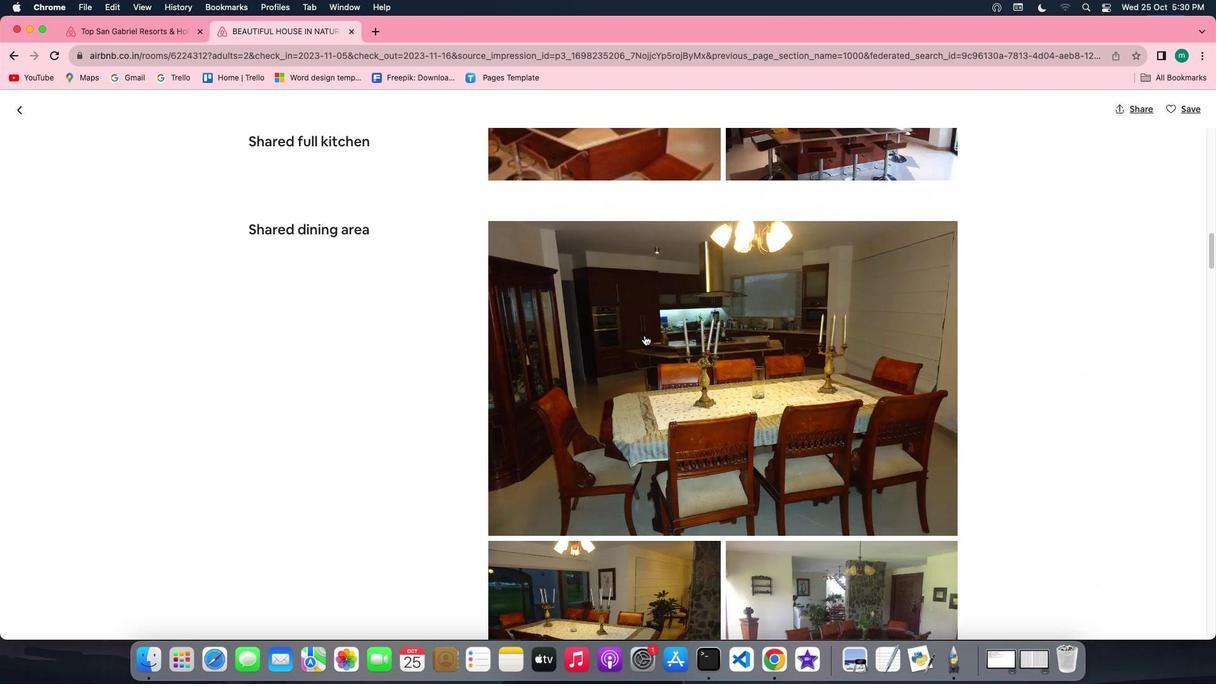 
Action: Mouse scrolled (644, 335) with delta (0, 0)
Screenshot: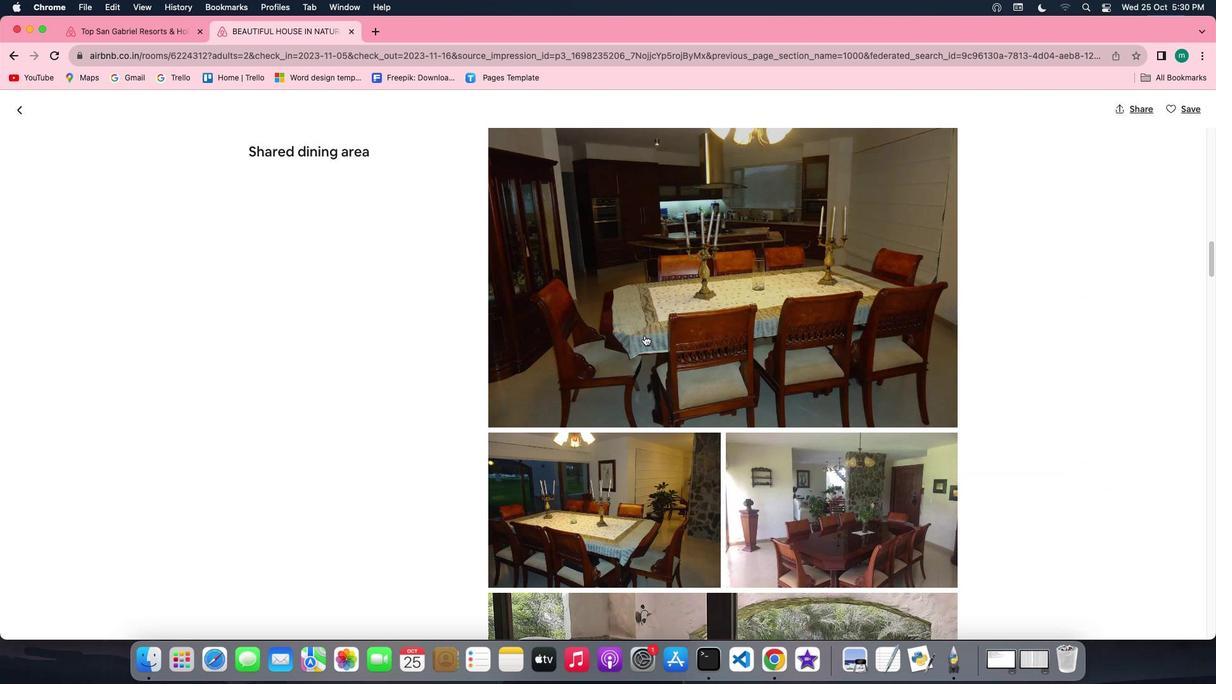 
Action: Mouse scrolled (644, 335) with delta (0, 0)
Screenshot: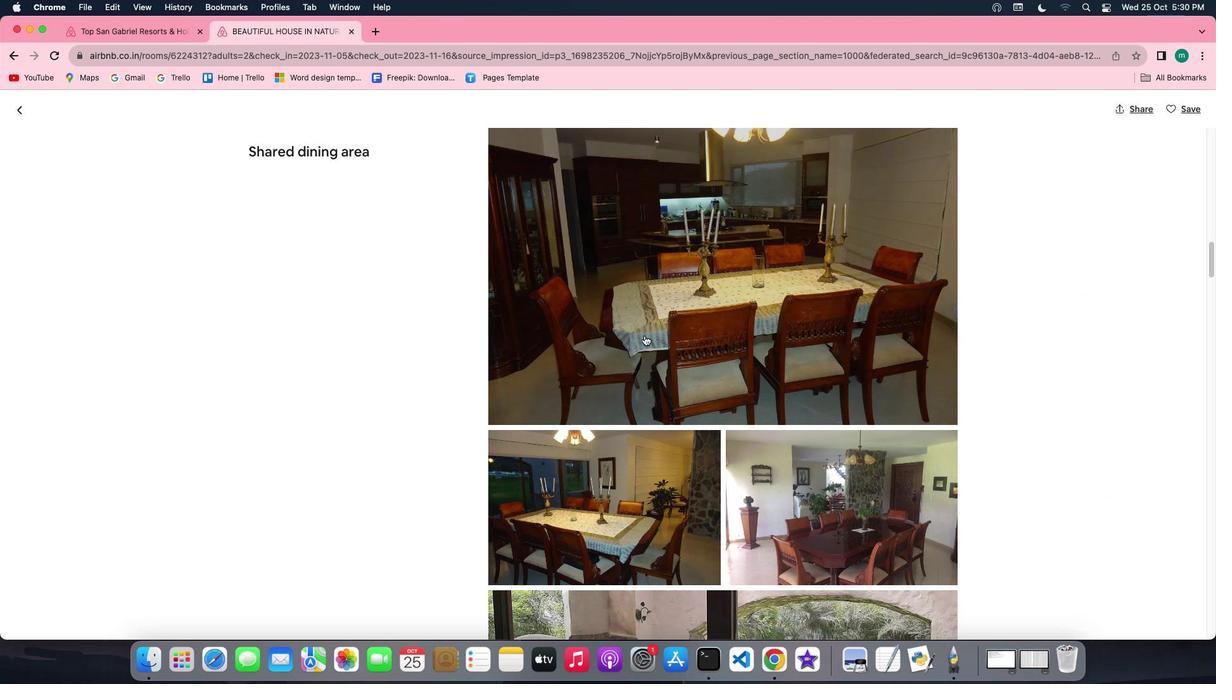 
Action: Mouse scrolled (644, 335) with delta (0, -1)
Screenshot: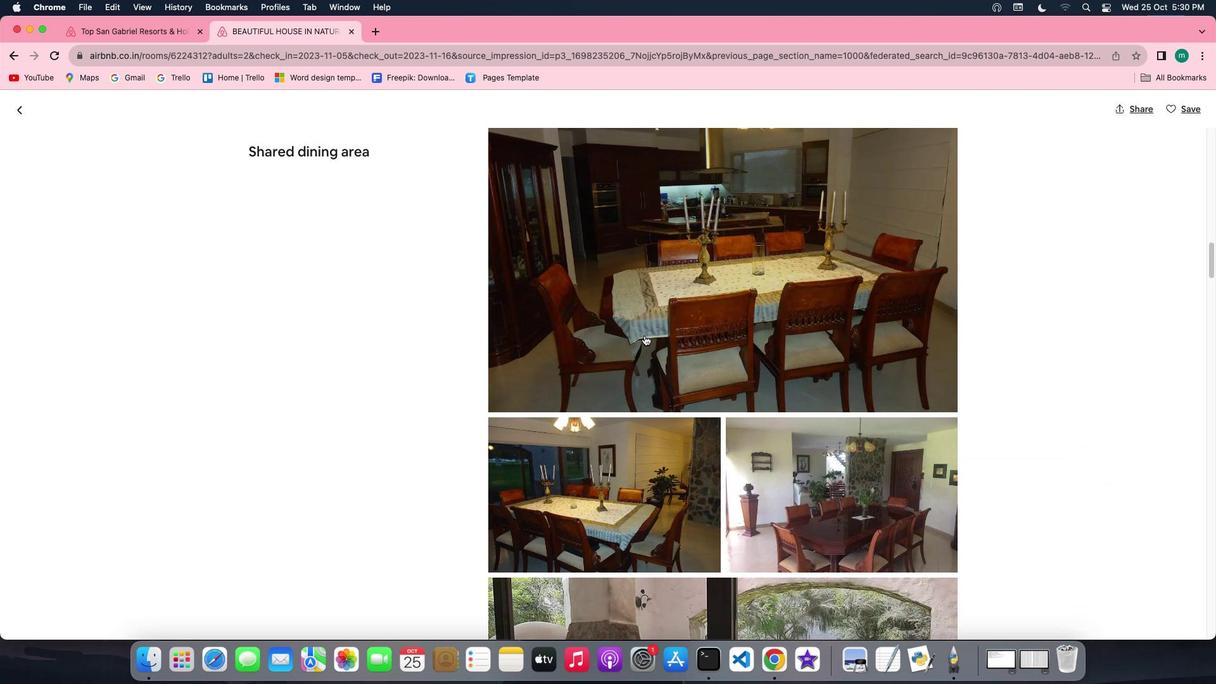 
Action: Mouse scrolled (644, 335) with delta (0, 0)
Screenshot: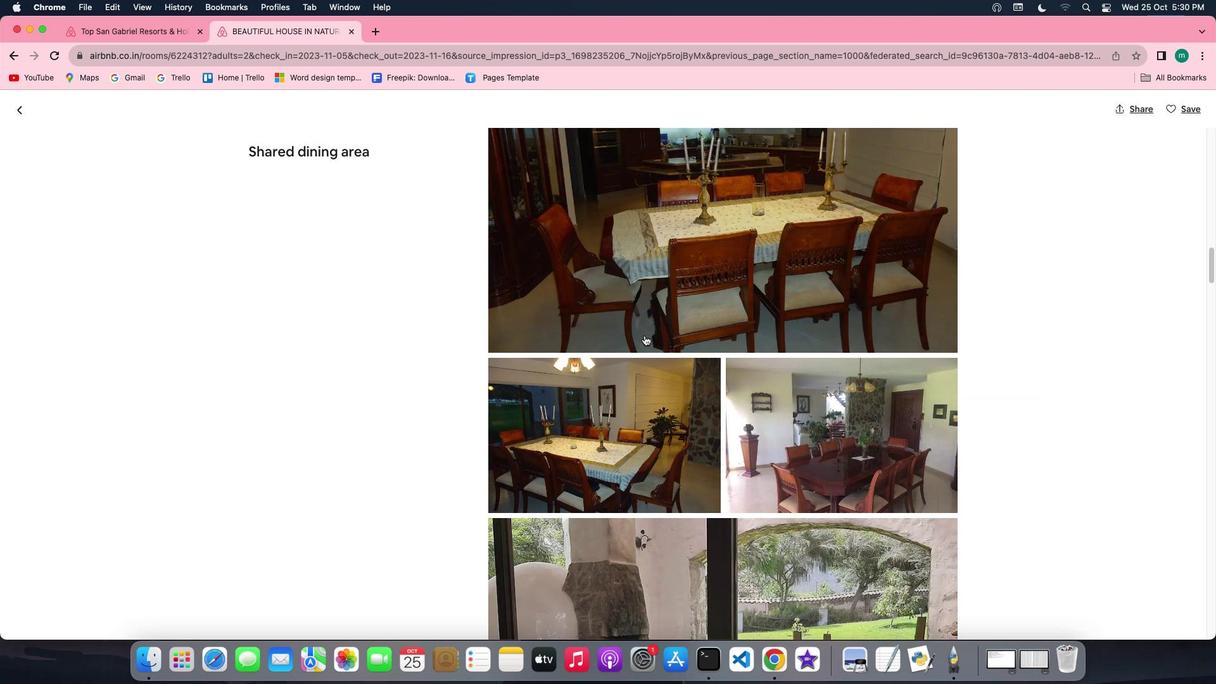 
Action: Mouse scrolled (644, 335) with delta (0, 0)
Screenshot: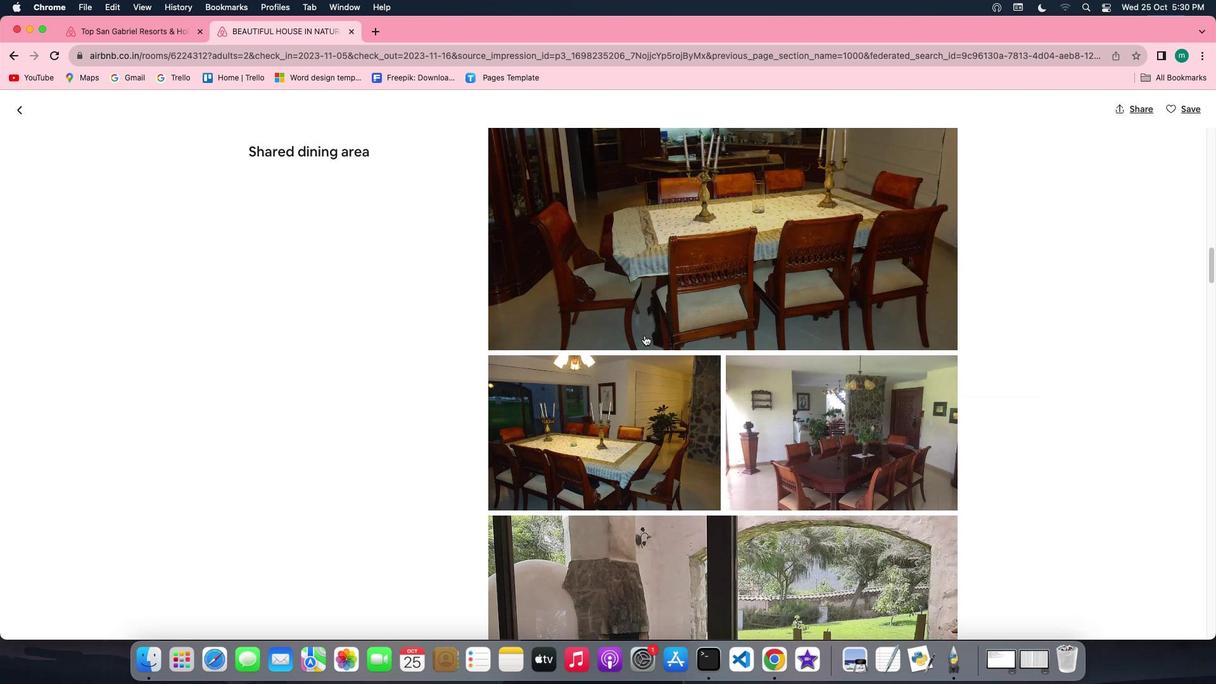 
Action: Mouse scrolled (644, 335) with delta (0, -1)
Screenshot: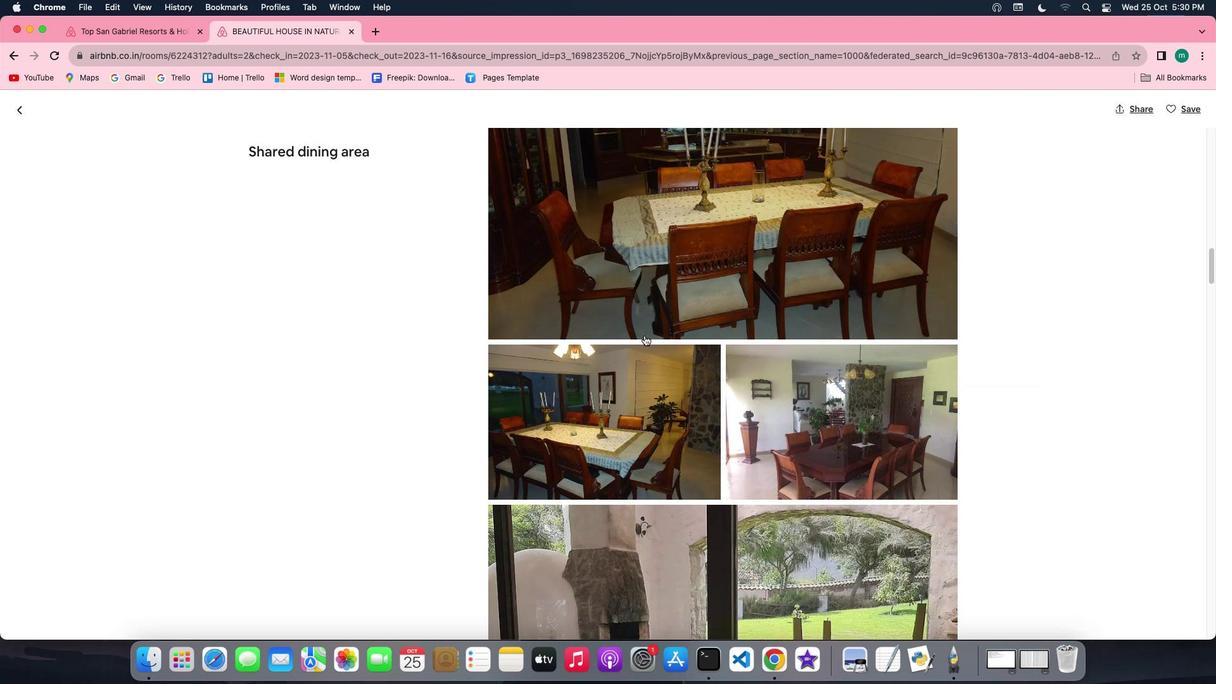 
Action: Mouse scrolled (644, 335) with delta (0, -2)
Screenshot: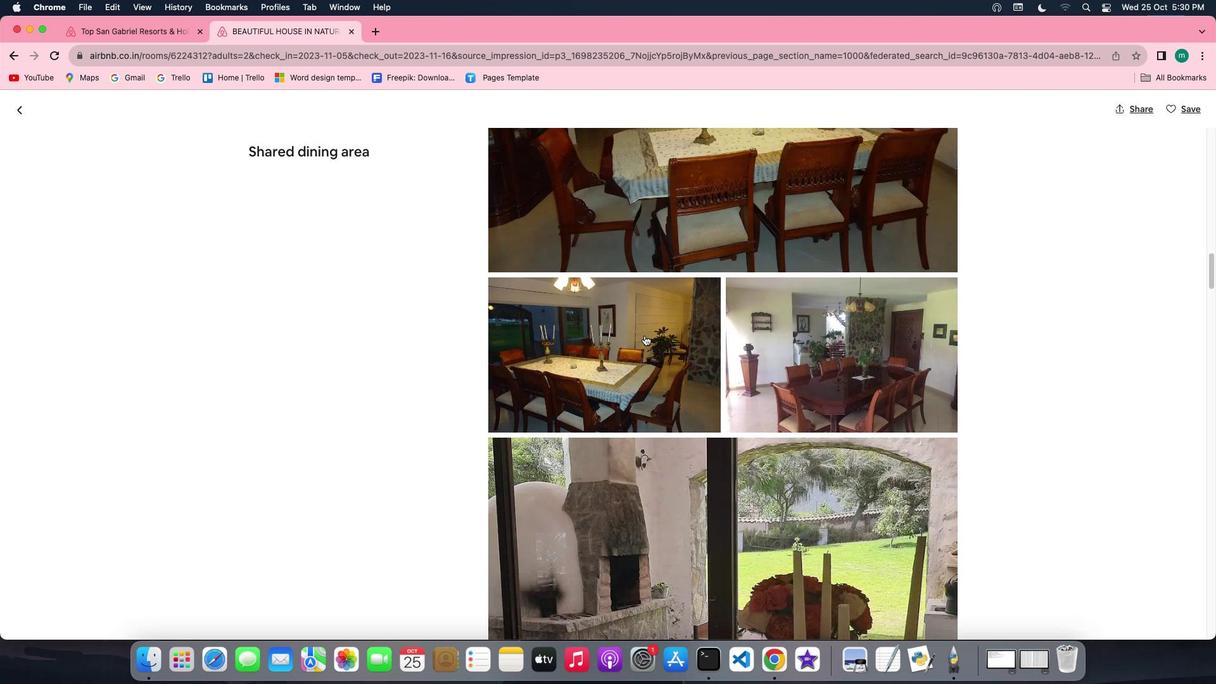 
Action: Mouse scrolled (644, 335) with delta (0, -2)
Screenshot: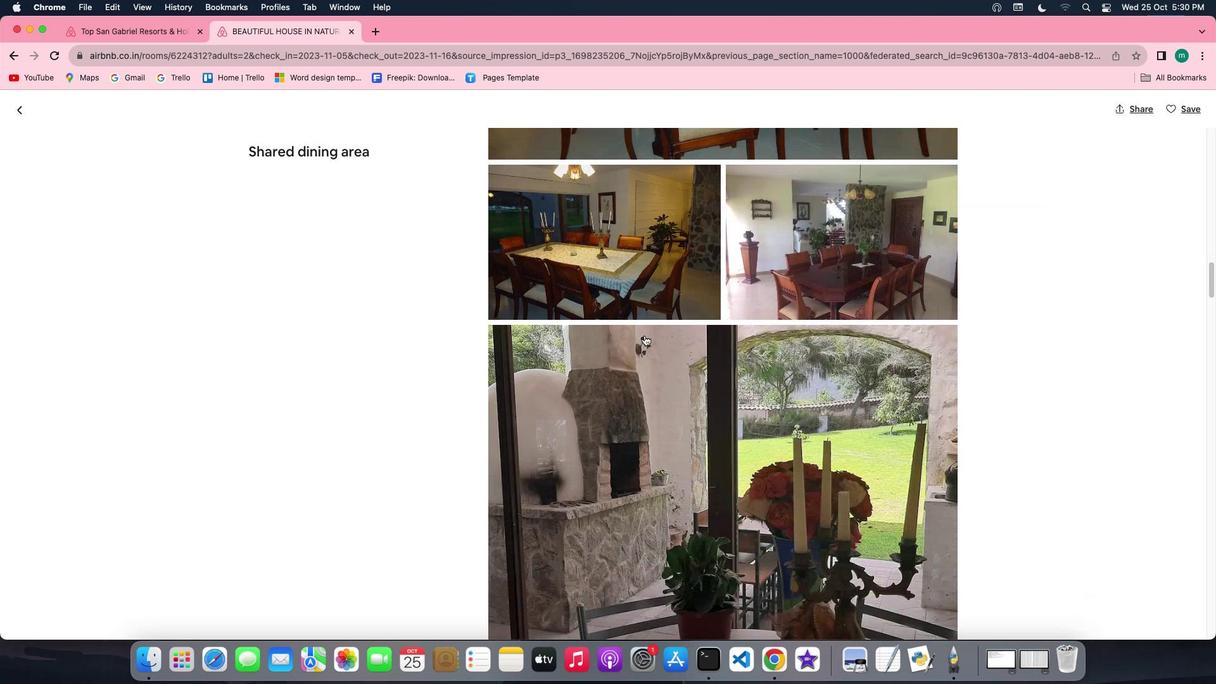 
Action: Mouse scrolled (644, 335) with delta (0, 0)
Screenshot: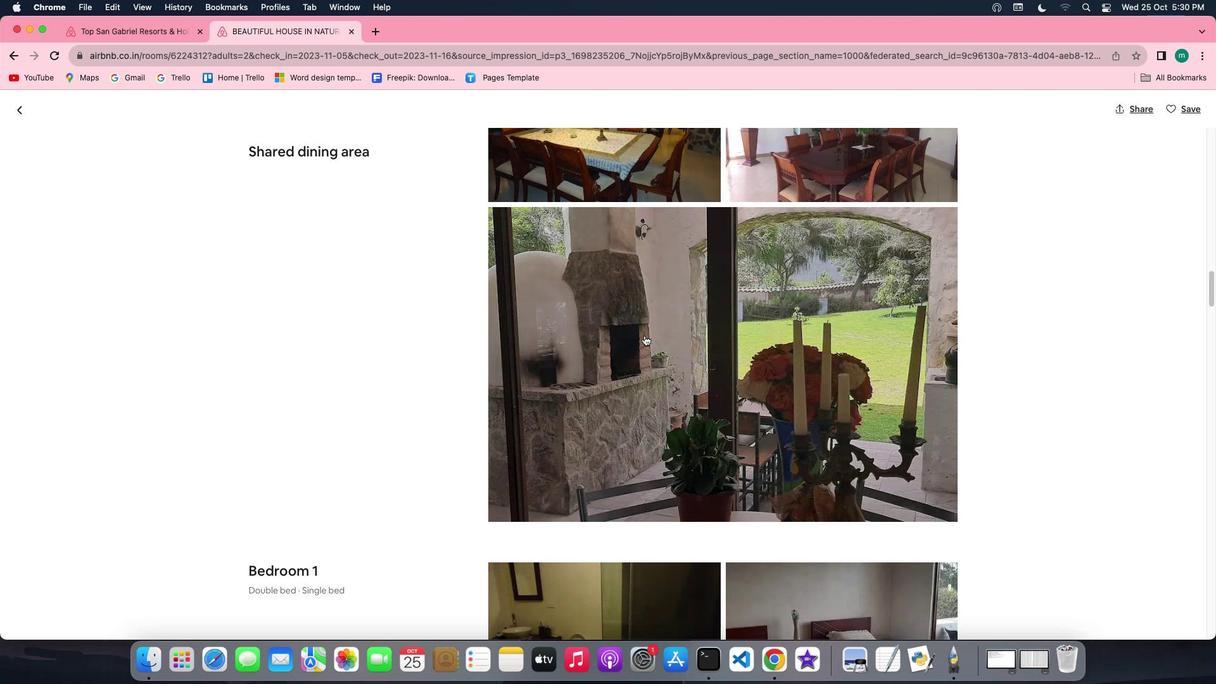 
Action: Mouse scrolled (644, 335) with delta (0, 0)
Screenshot: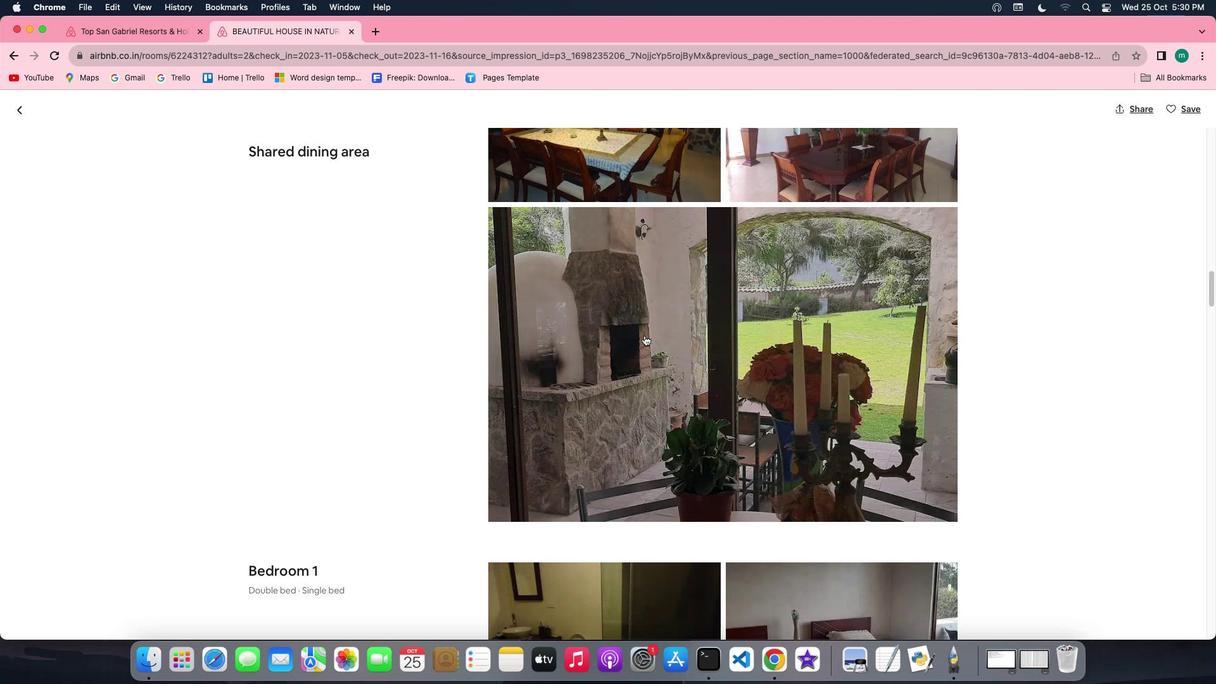 
Action: Mouse scrolled (644, 335) with delta (0, -1)
Screenshot: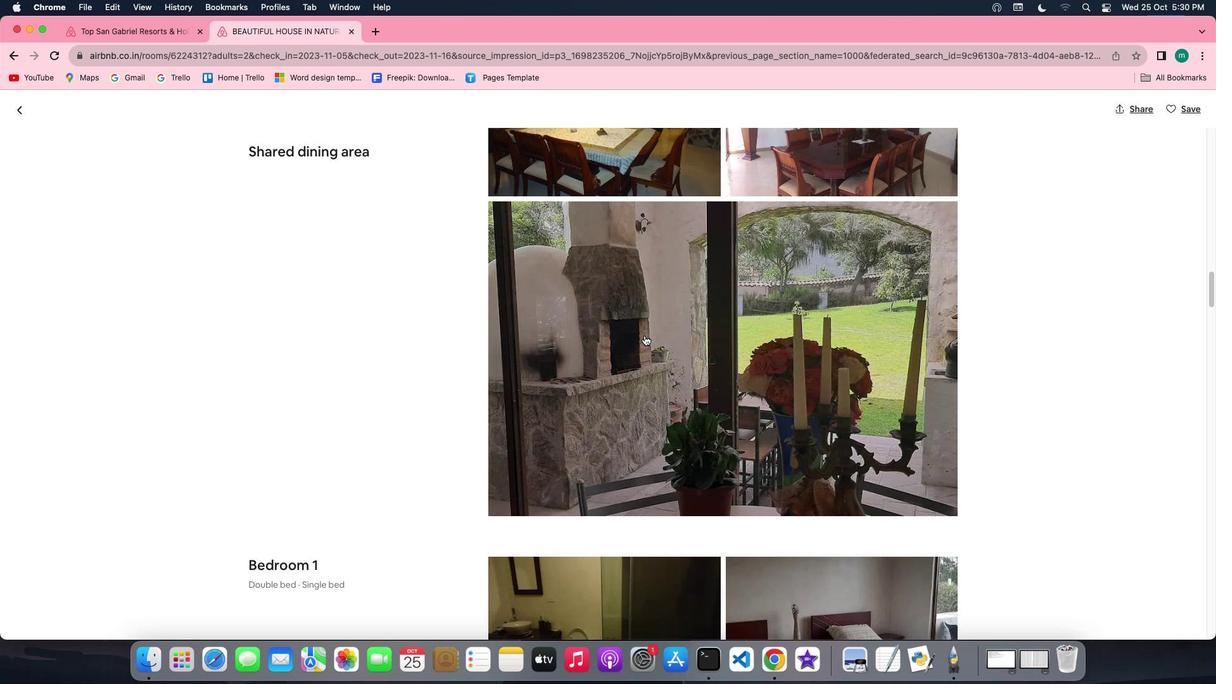
Action: Mouse scrolled (644, 335) with delta (0, -1)
Screenshot: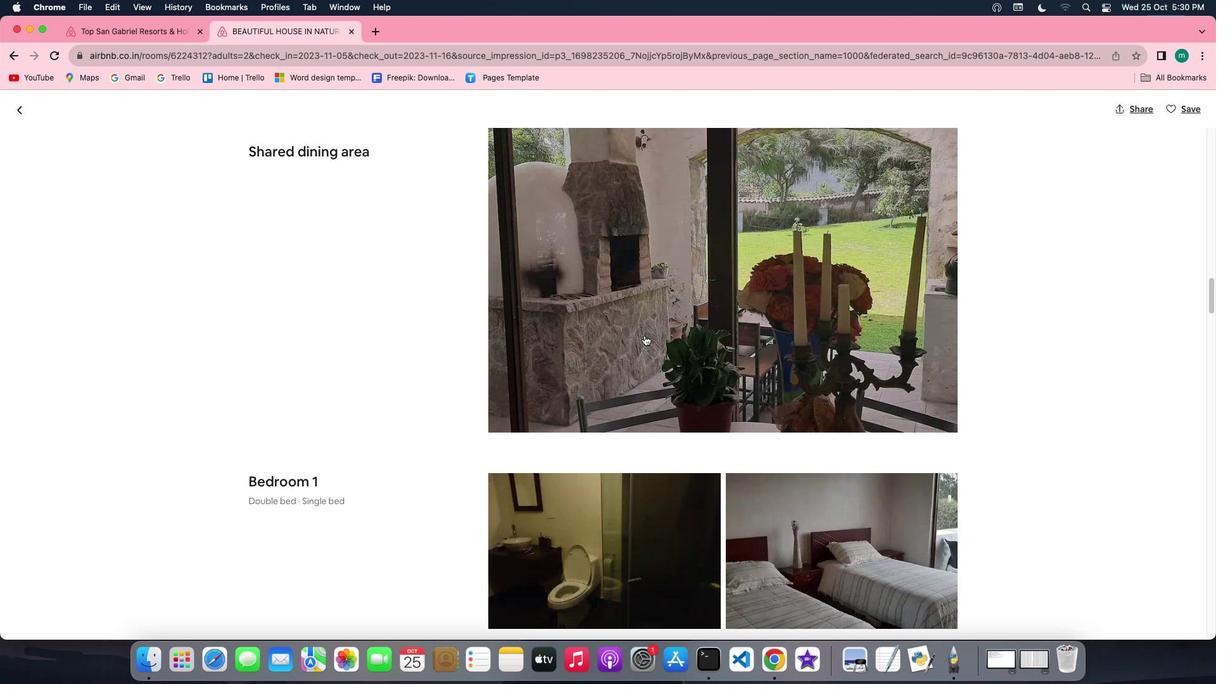 
Action: Mouse scrolled (644, 335) with delta (0, 0)
Screenshot: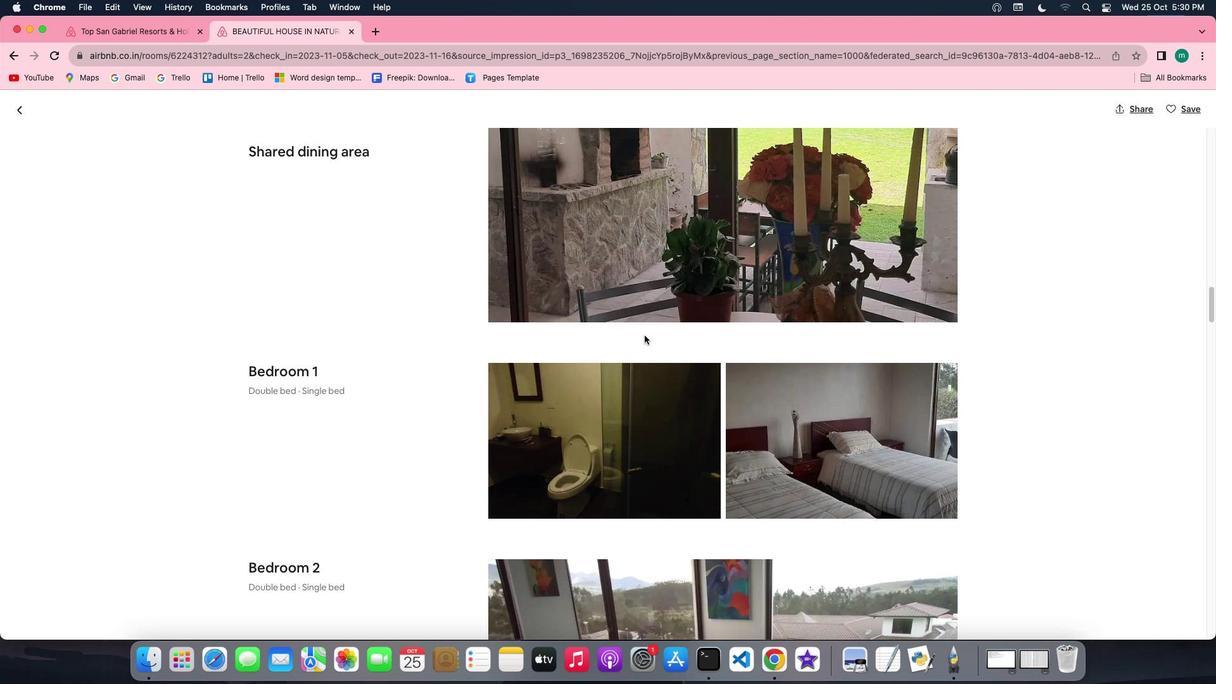 
Action: Mouse scrolled (644, 335) with delta (0, 0)
Screenshot: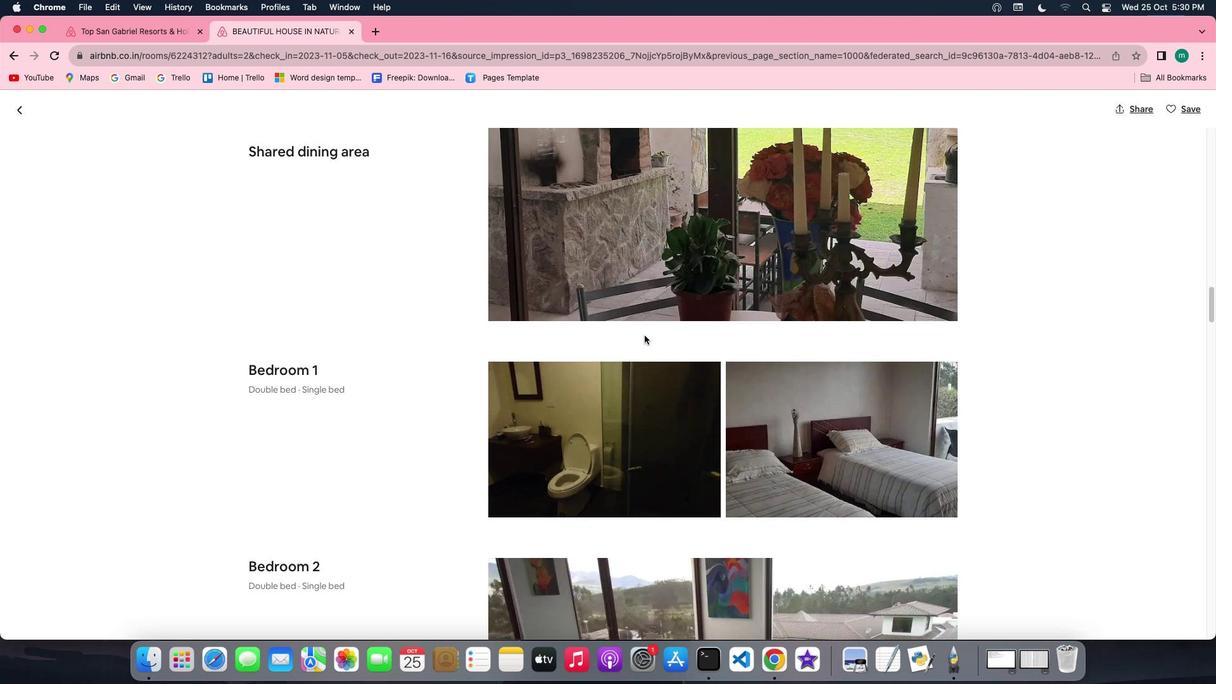 
Action: Mouse scrolled (644, 335) with delta (0, -1)
Screenshot: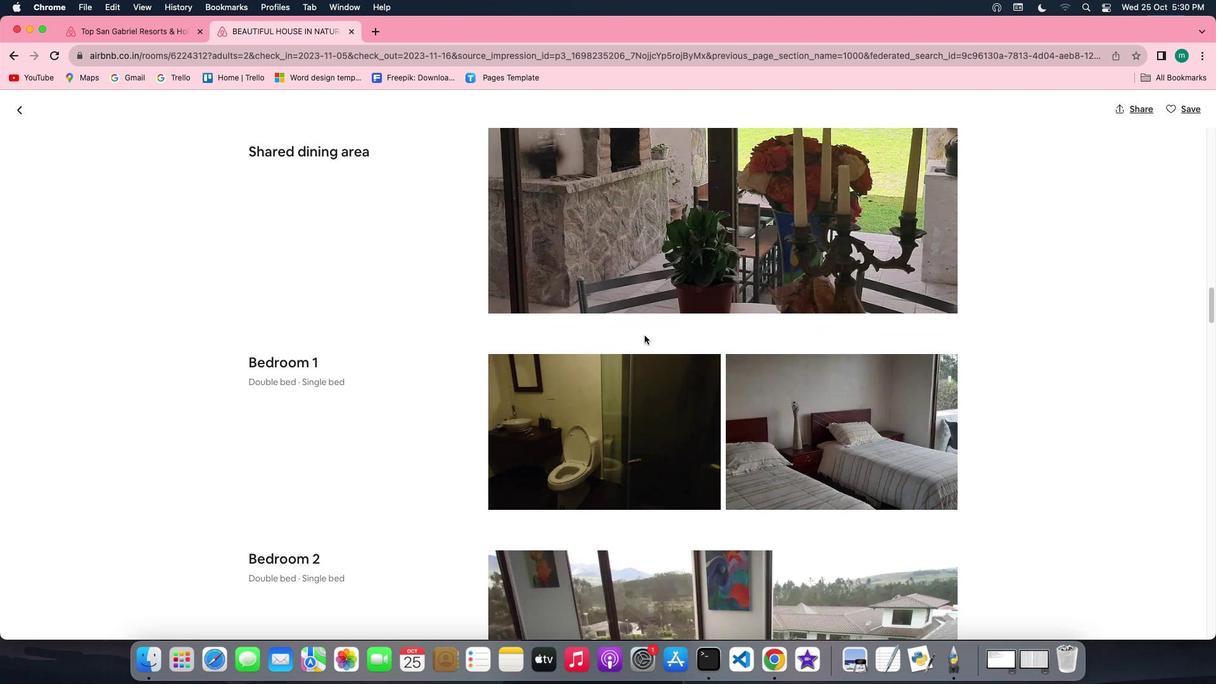 
Action: Mouse scrolled (644, 335) with delta (0, -1)
Screenshot: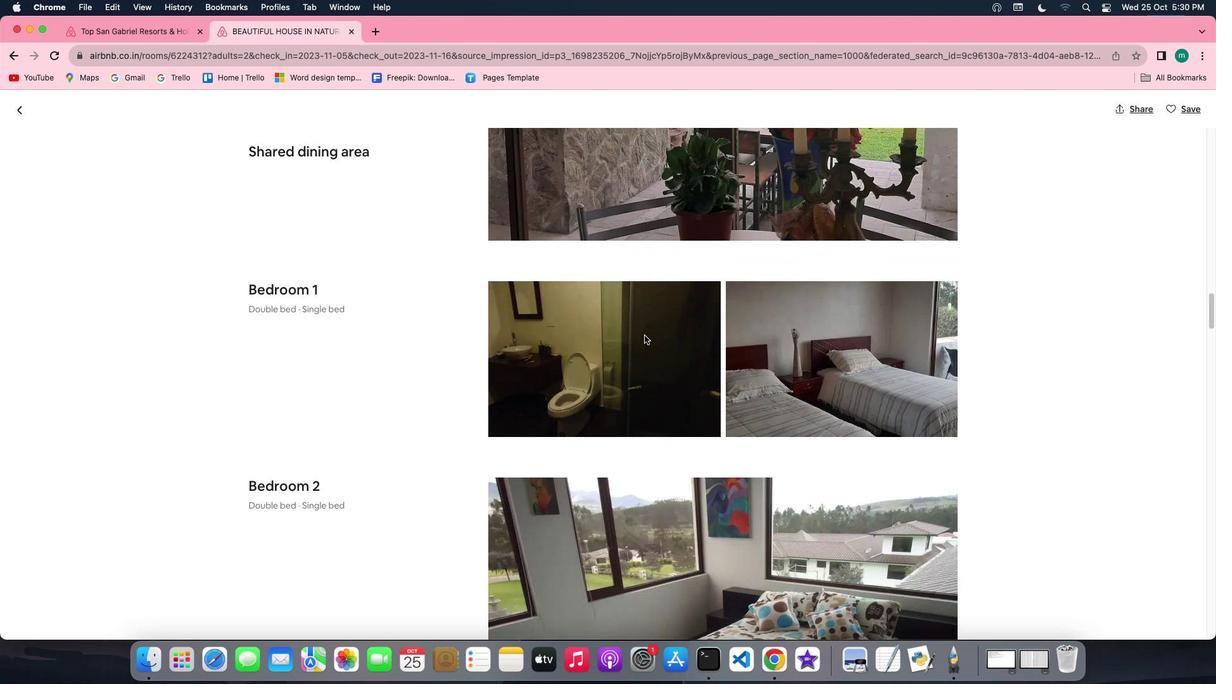 
Action: Mouse scrolled (644, 335) with delta (0, 0)
Screenshot: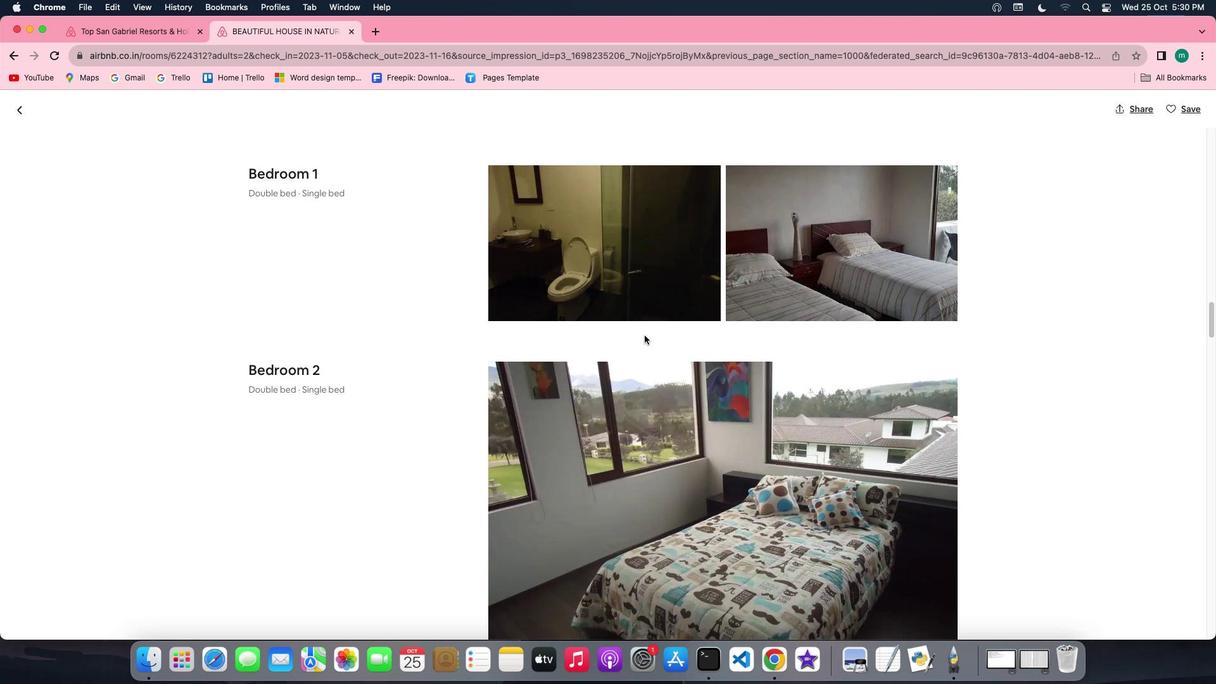 
Action: Mouse scrolled (644, 335) with delta (0, 0)
Screenshot: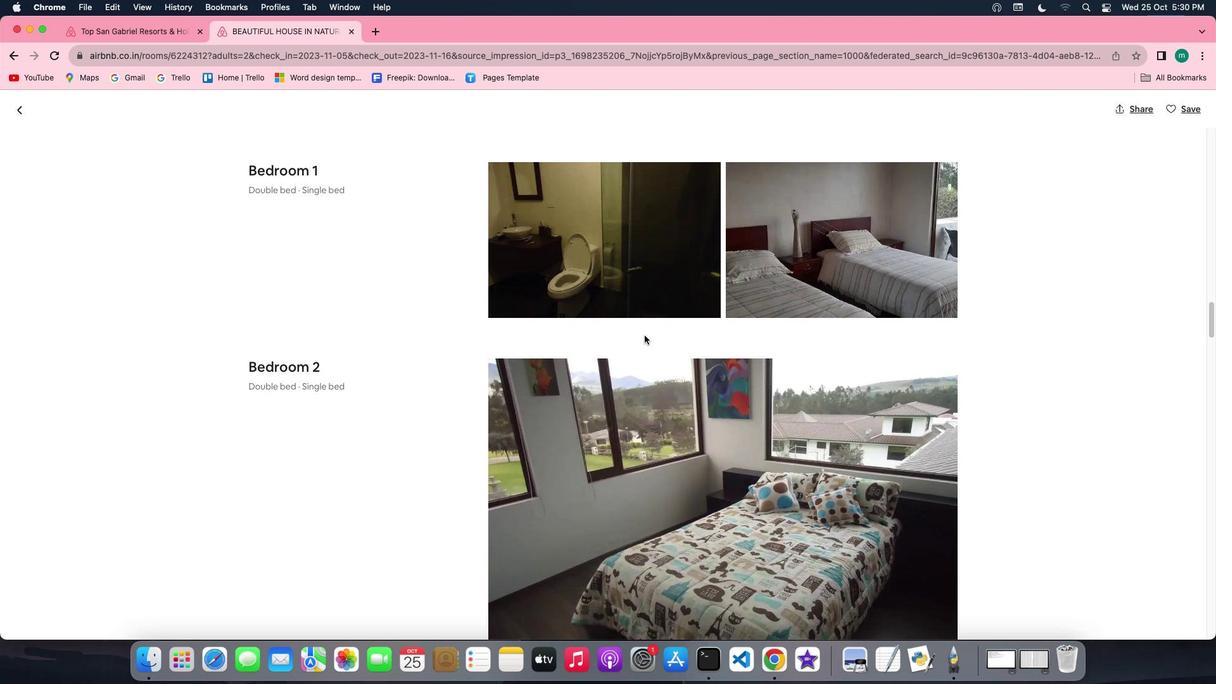 
Action: Mouse scrolled (644, 335) with delta (0, -1)
Screenshot: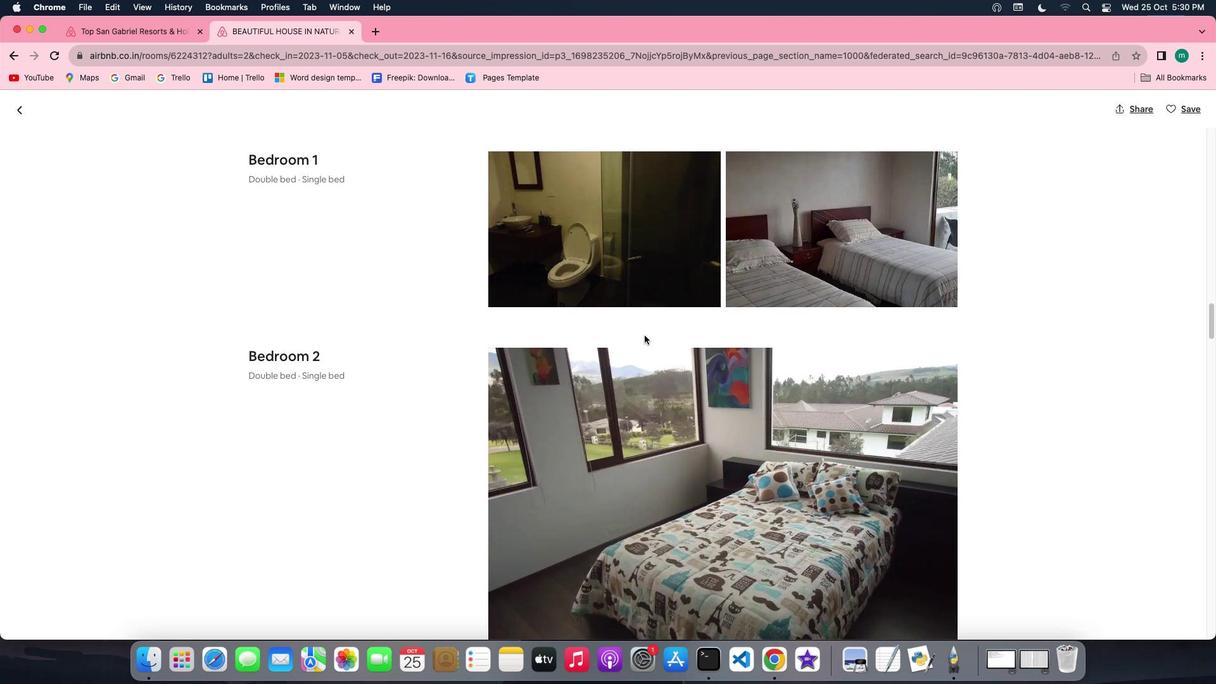 
Action: Mouse scrolled (644, 335) with delta (0, -1)
Screenshot: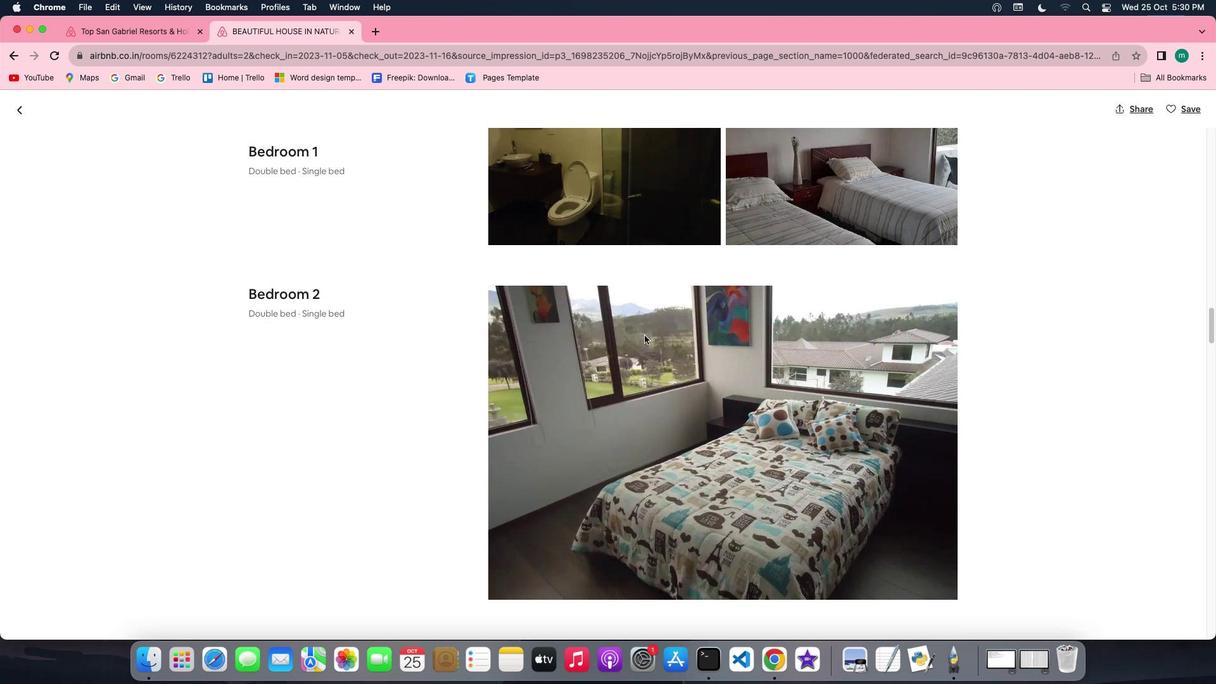 
Action: Mouse scrolled (644, 335) with delta (0, -1)
Screenshot: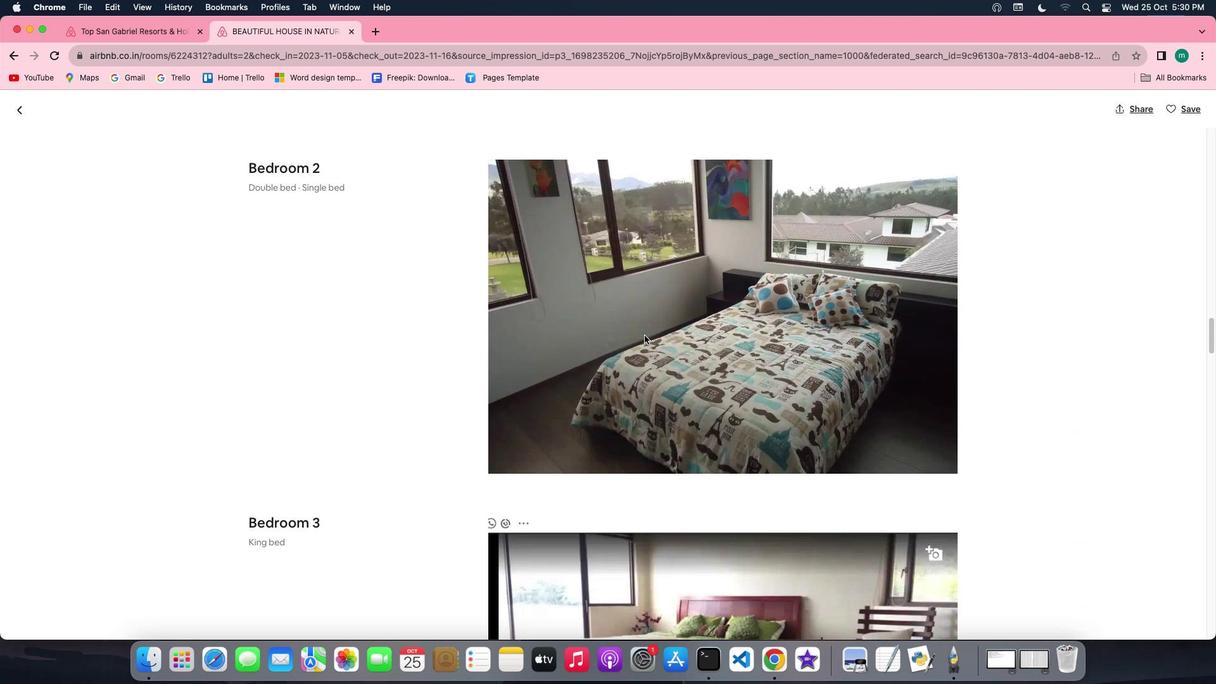 
Action: Mouse scrolled (644, 335) with delta (0, 0)
Screenshot: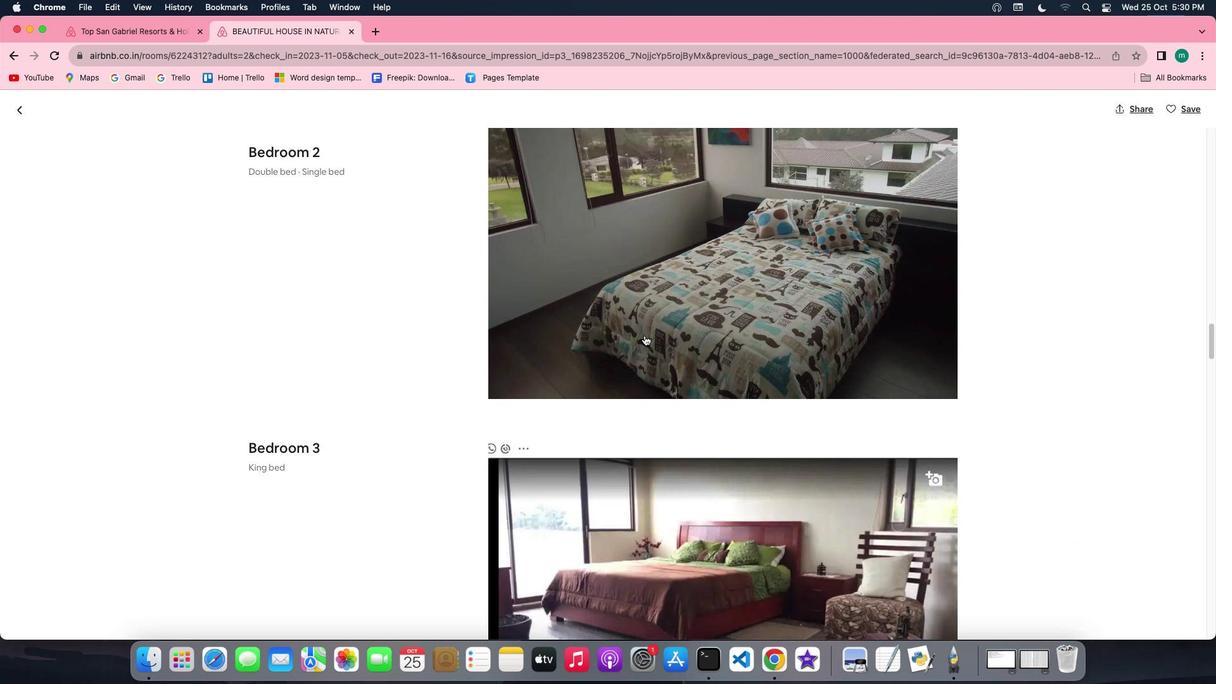 
Action: Mouse scrolled (644, 335) with delta (0, 0)
Screenshot: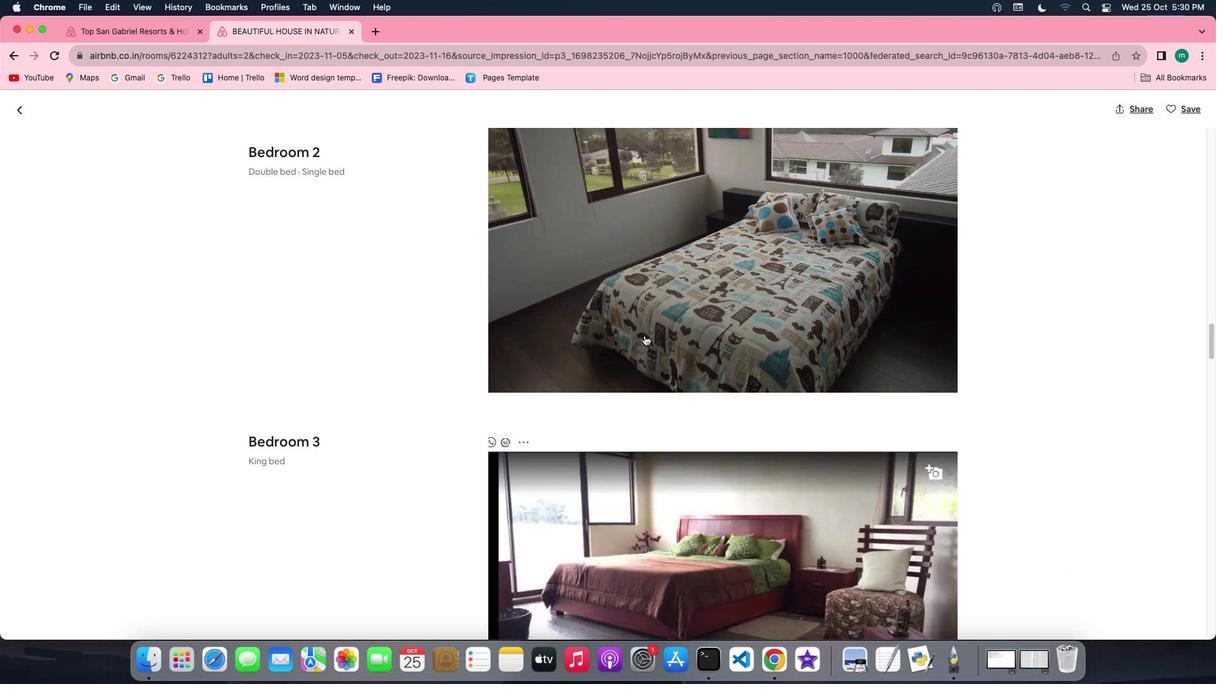 
Action: Mouse scrolled (644, 335) with delta (0, -1)
Screenshot: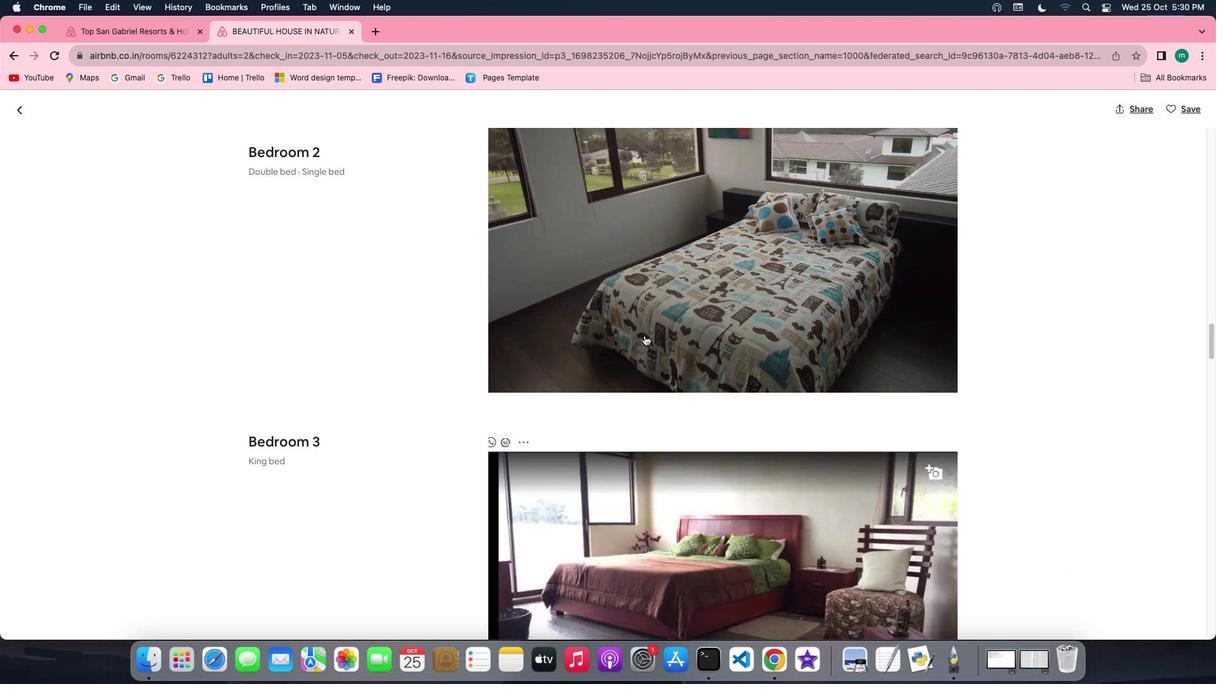 
Action: Mouse scrolled (644, 335) with delta (0, -2)
Screenshot: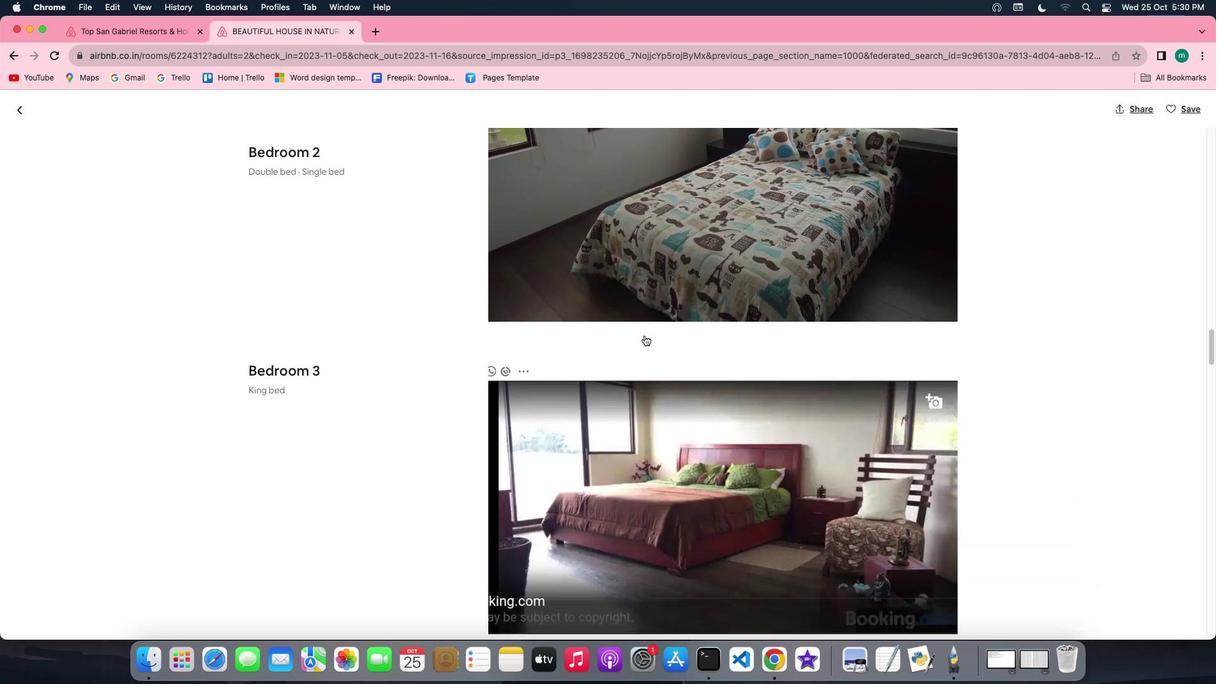 
Action: Mouse scrolled (644, 335) with delta (0, -1)
Screenshot: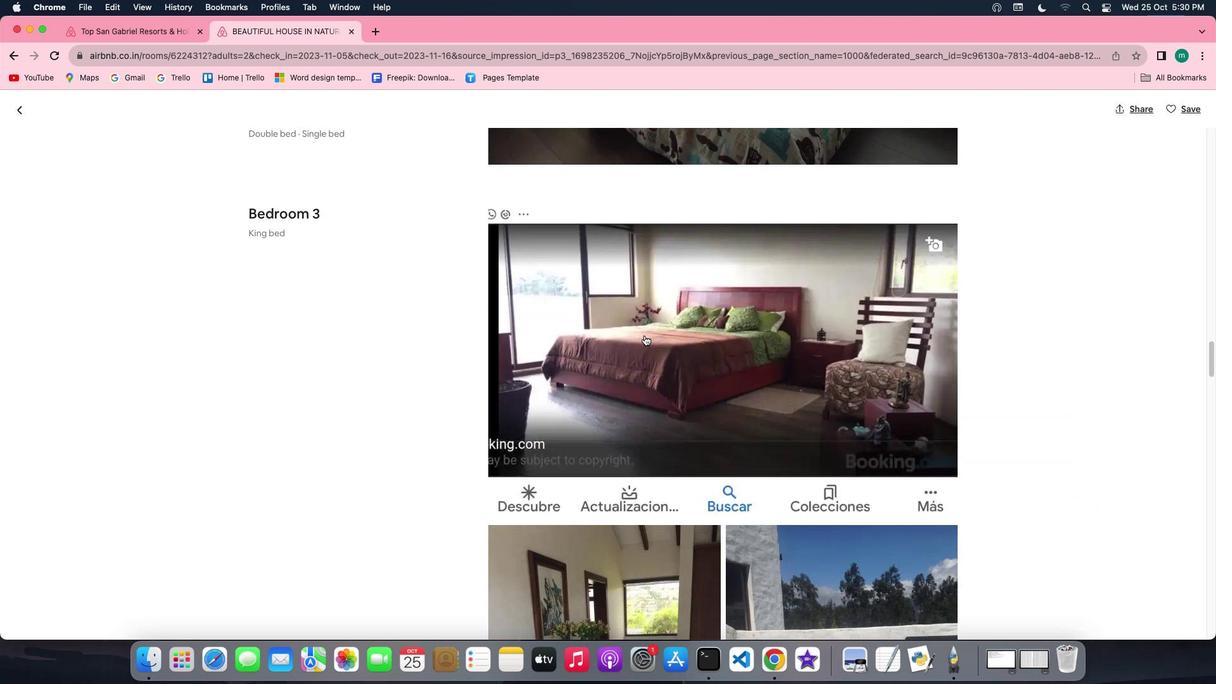 
Action: Mouse scrolled (644, 335) with delta (0, 0)
Screenshot: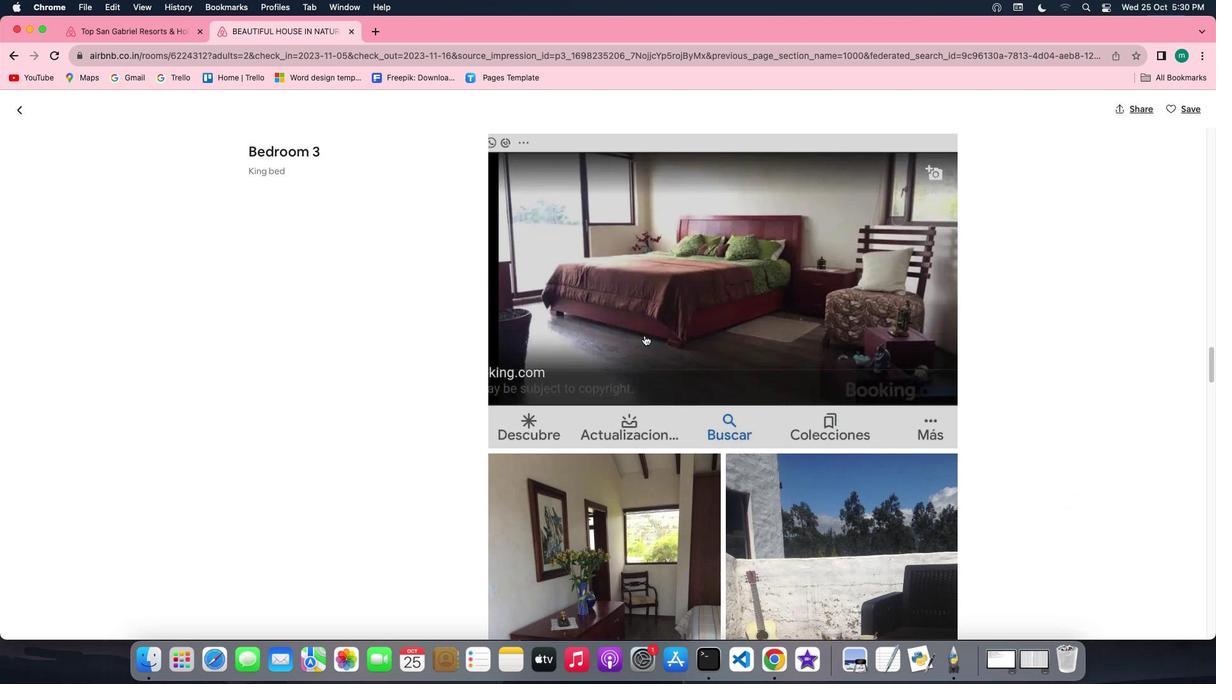 
Action: Mouse scrolled (644, 335) with delta (0, 0)
Screenshot: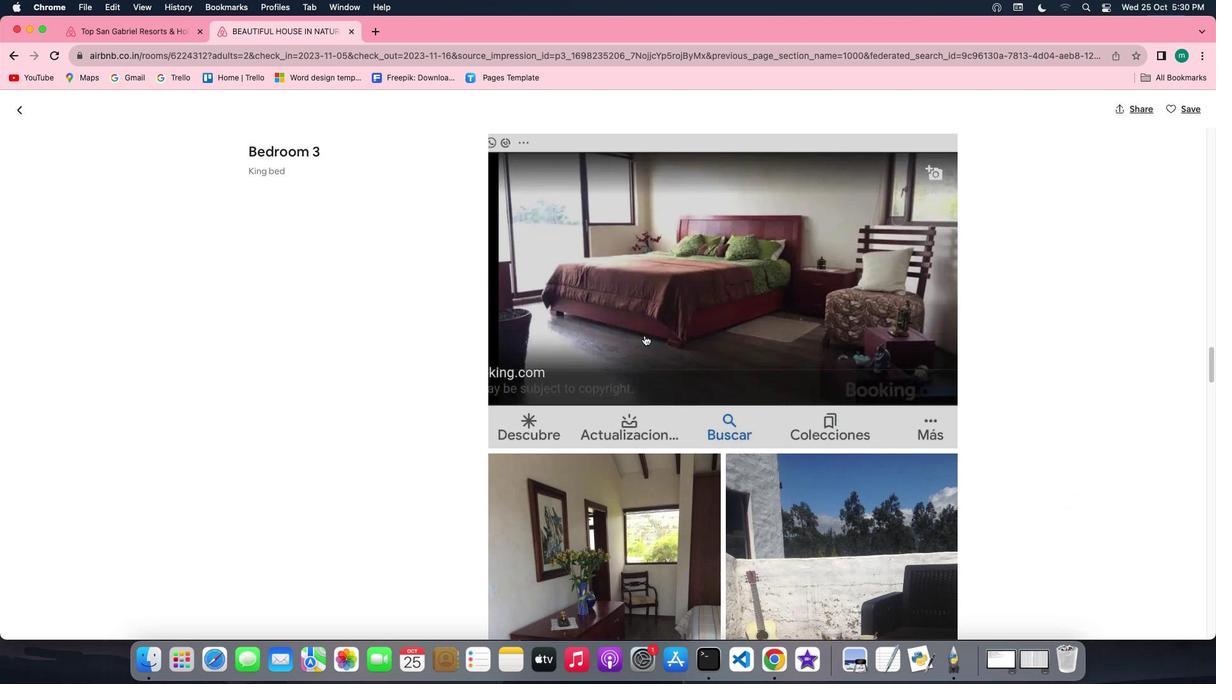 
Action: Mouse scrolled (644, 335) with delta (0, -1)
Screenshot: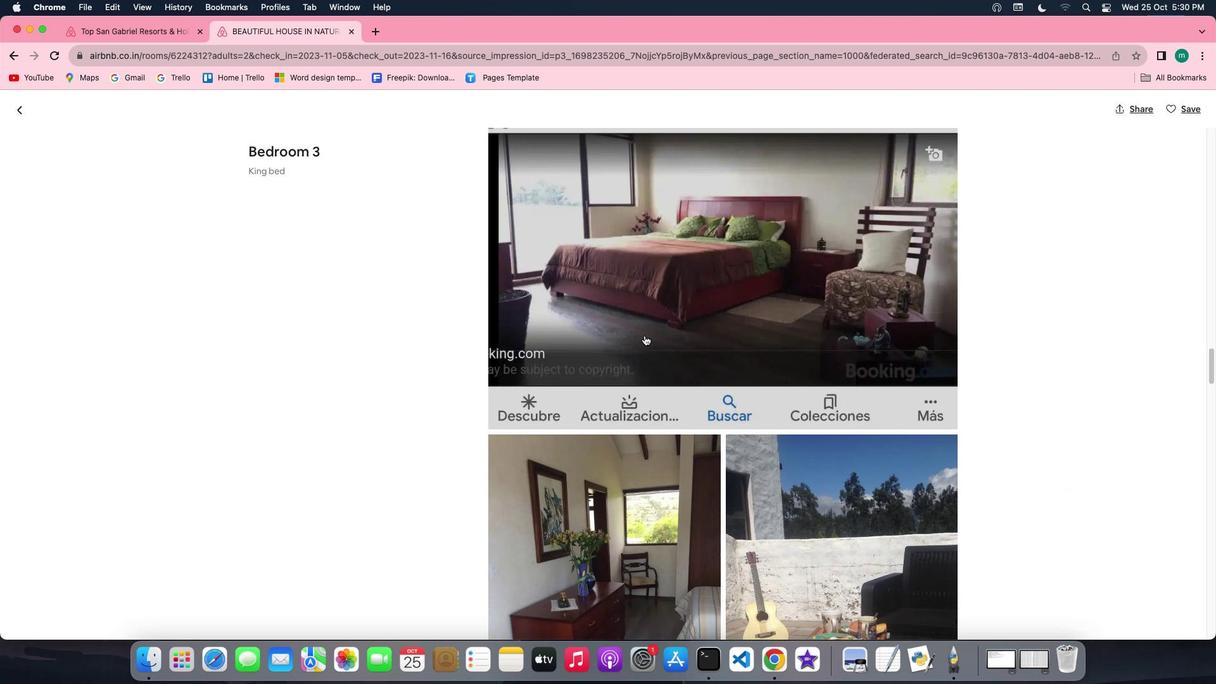
Action: Mouse scrolled (644, 335) with delta (0, -1)
Screenshot: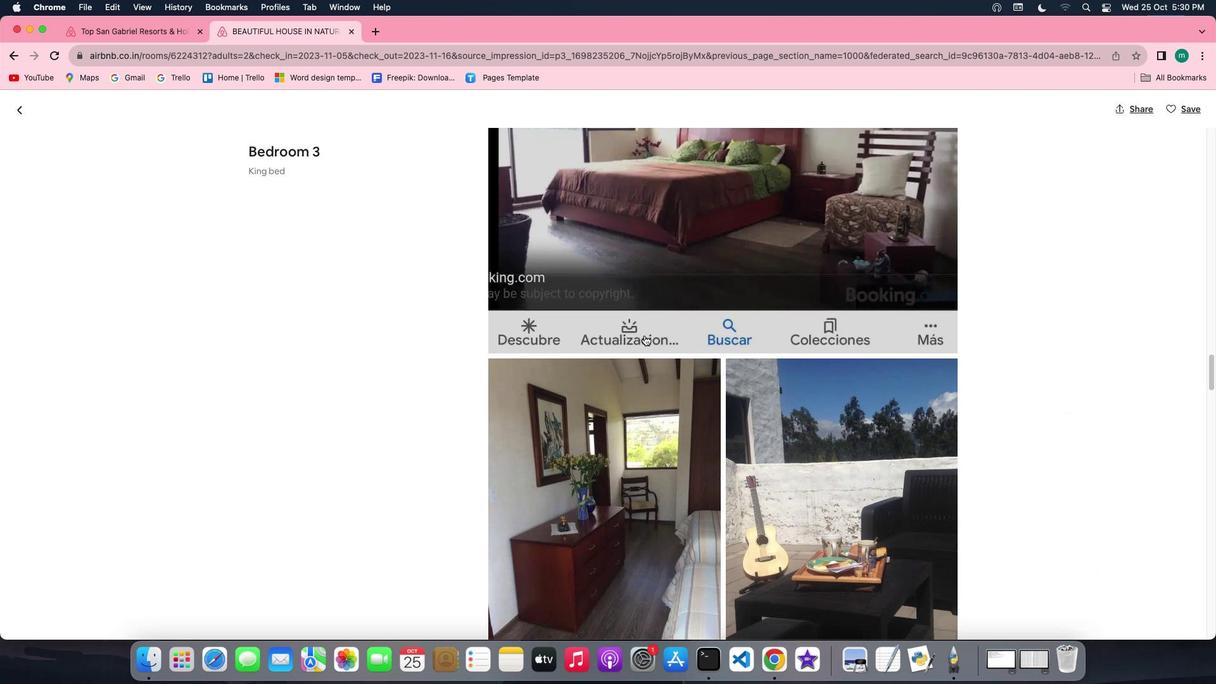
Action: Mouse scrolled (644, 335) with delta (0, 0)
Screenshot: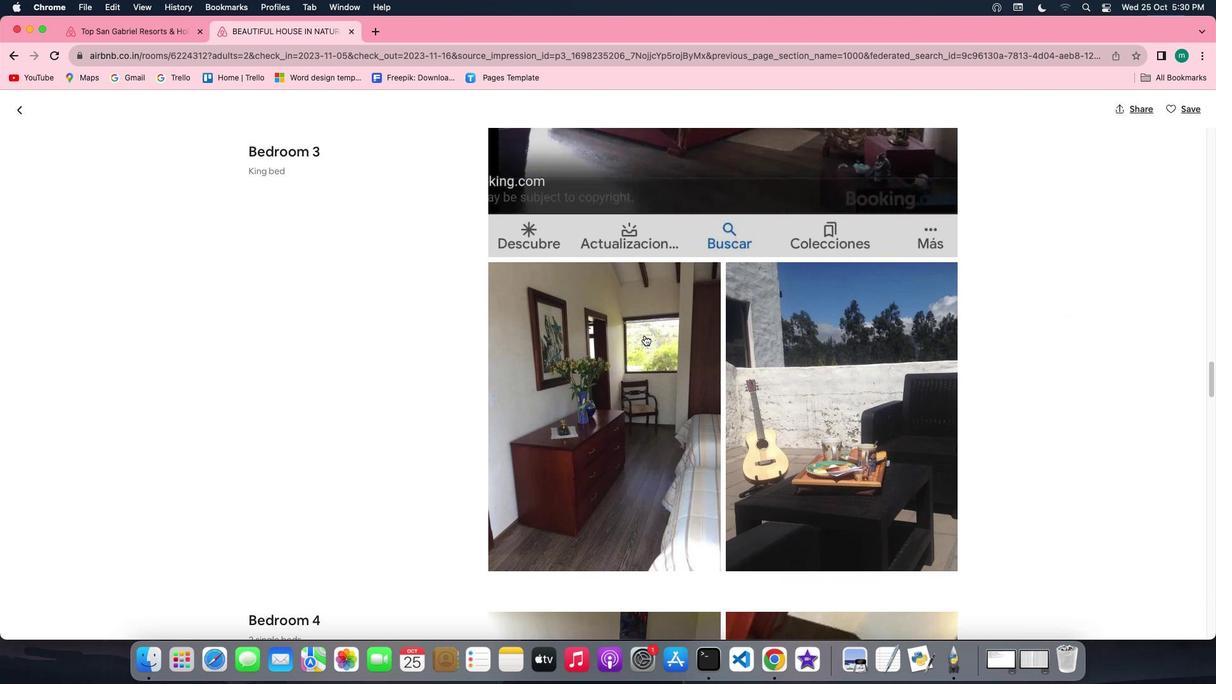 
Action: Mouse scrolled (644, 335) with delta (0, 0)
Screenshot: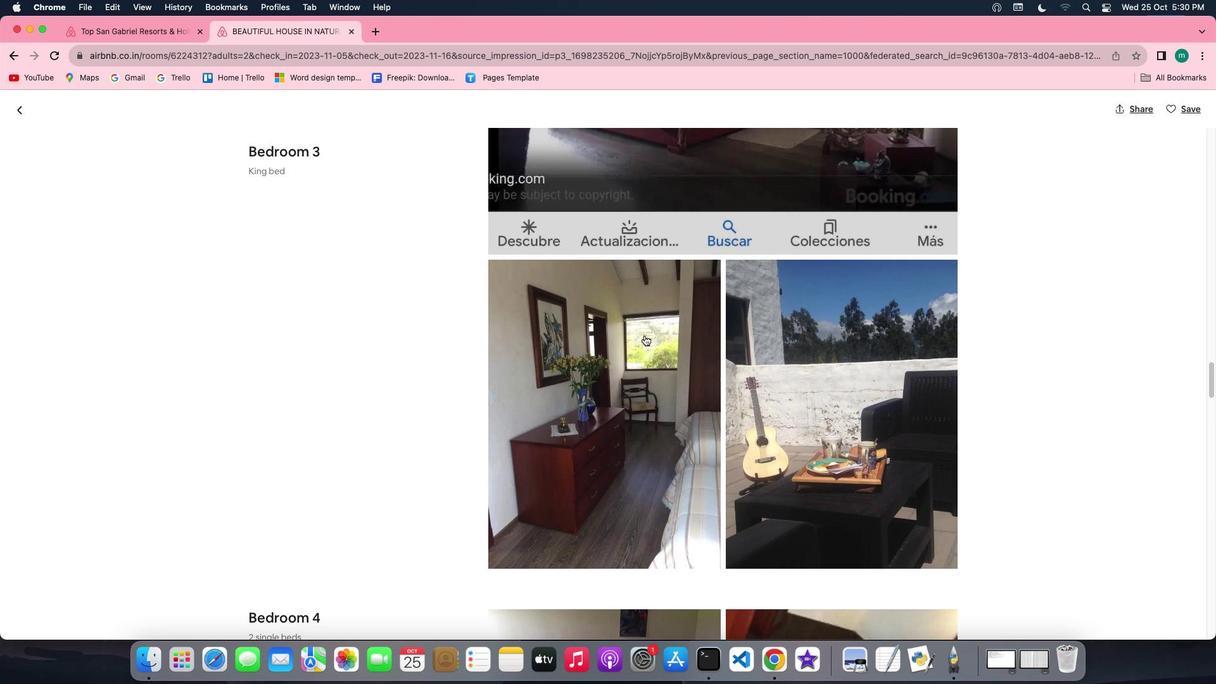 
Action: Mouse scrolled (644, 335) with delta (0, 0)
Screenshot: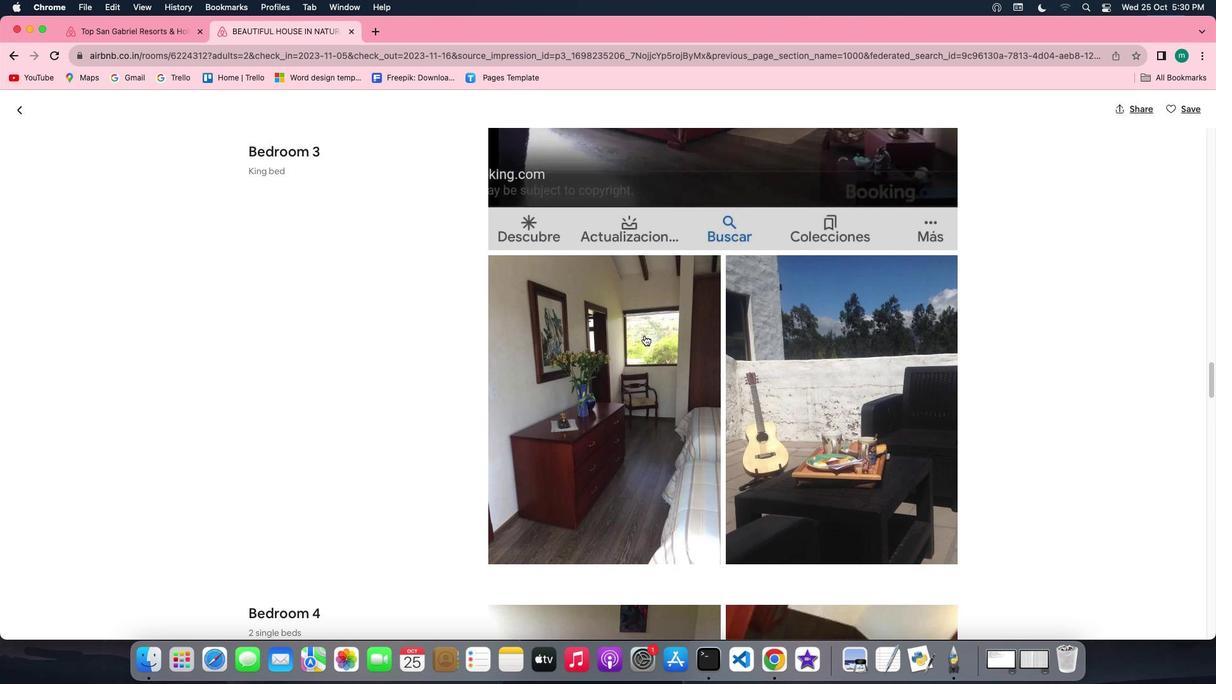 
Action: Mouse scrolled (644, 335) with delta (0, -1)
Screenshot: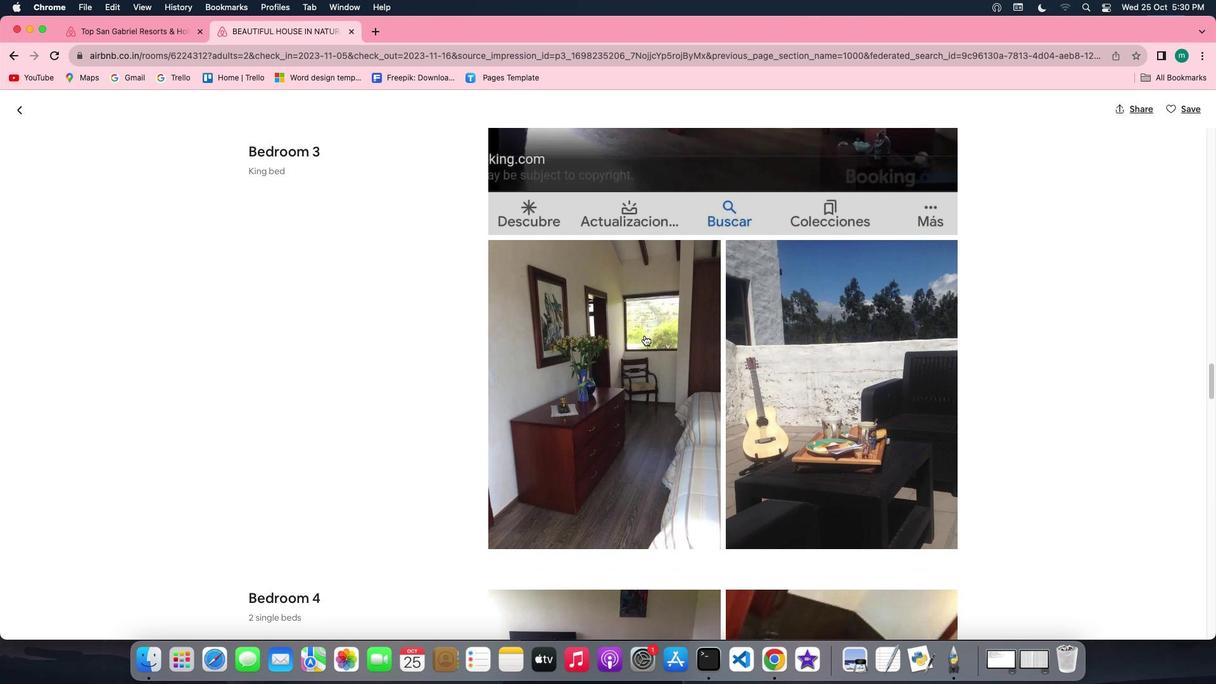 
Action: Mouse scrolled (644, 335) with delta (0, -2)
Screenshot: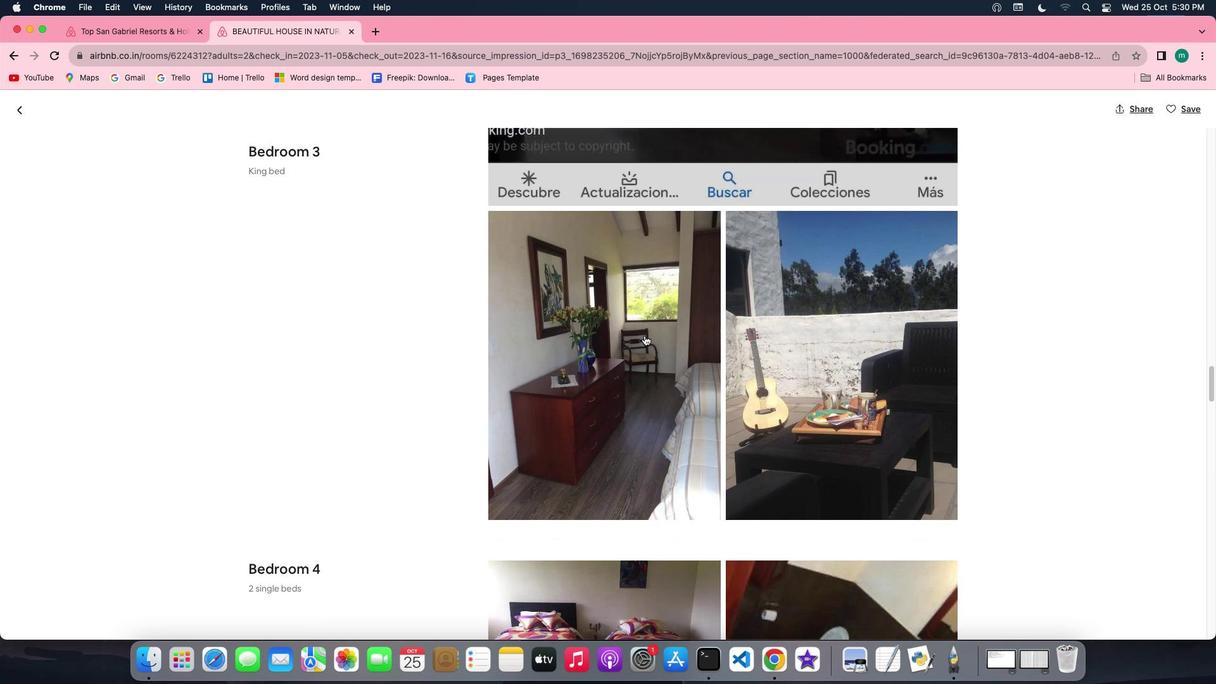 
Action: Mouse scrolled (644, 335) with delta (0, 0)
Screenshot: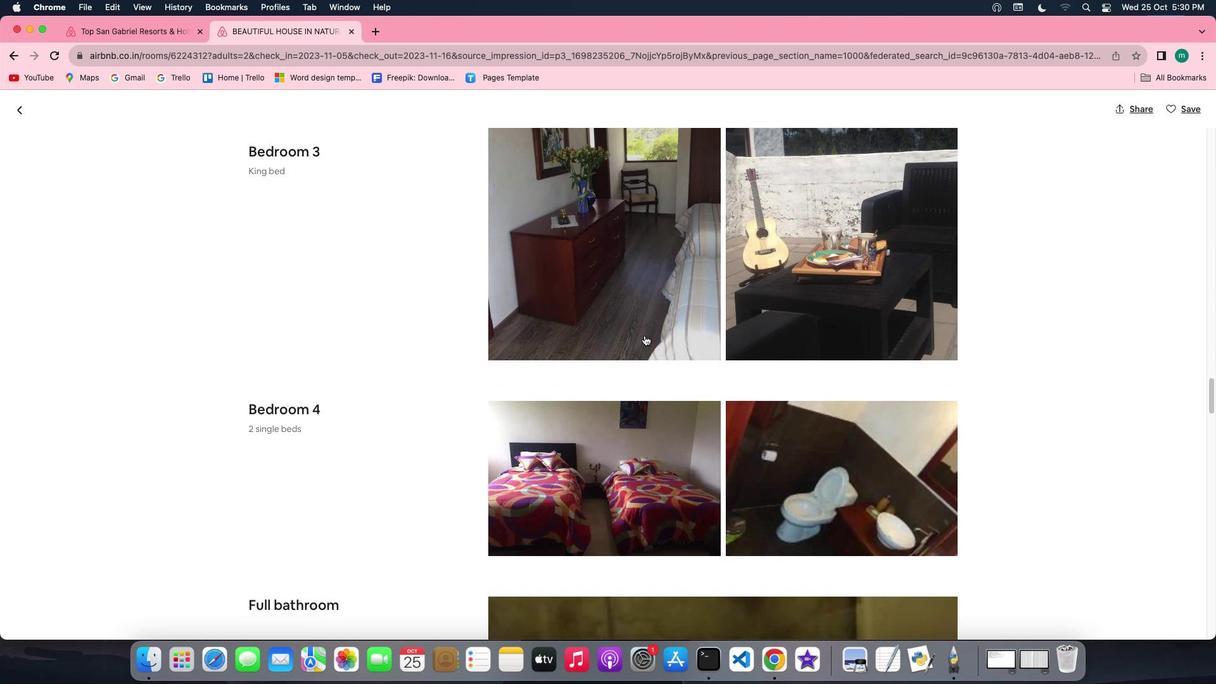 
Action: Mouse scrolled (644, 335) with delta (0, 0)
Screenshot: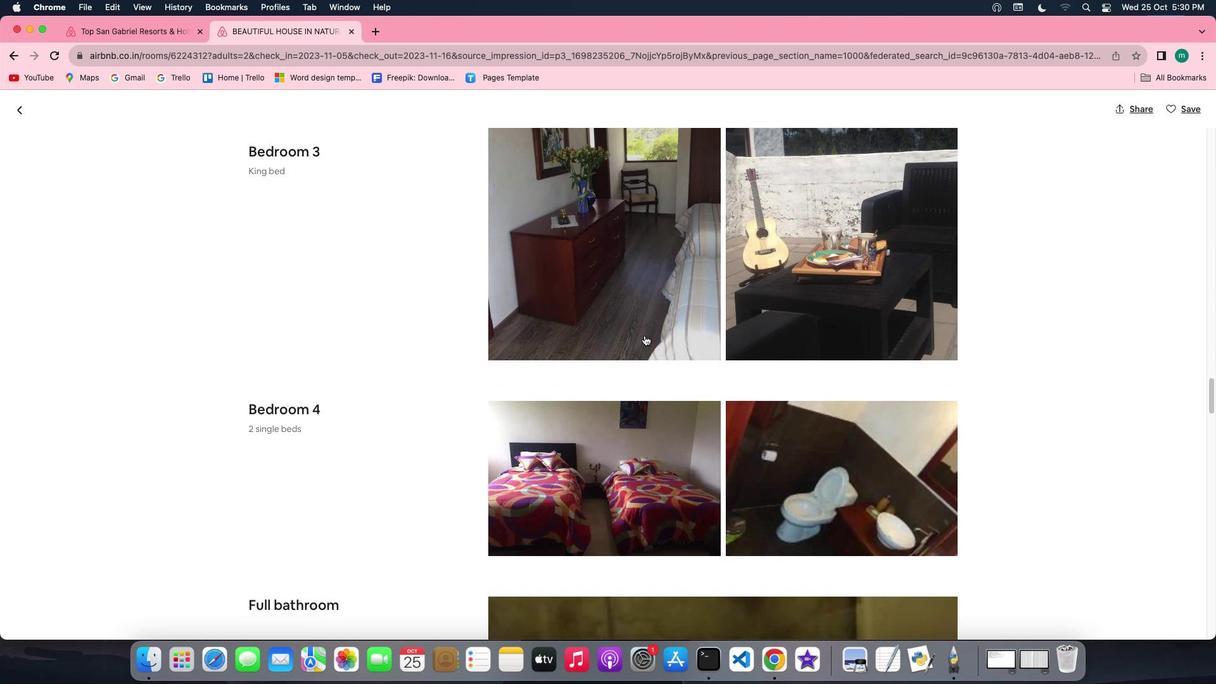 
Action: Mouse scrolled (644, 335) with delta (0, -1)
Screenshot: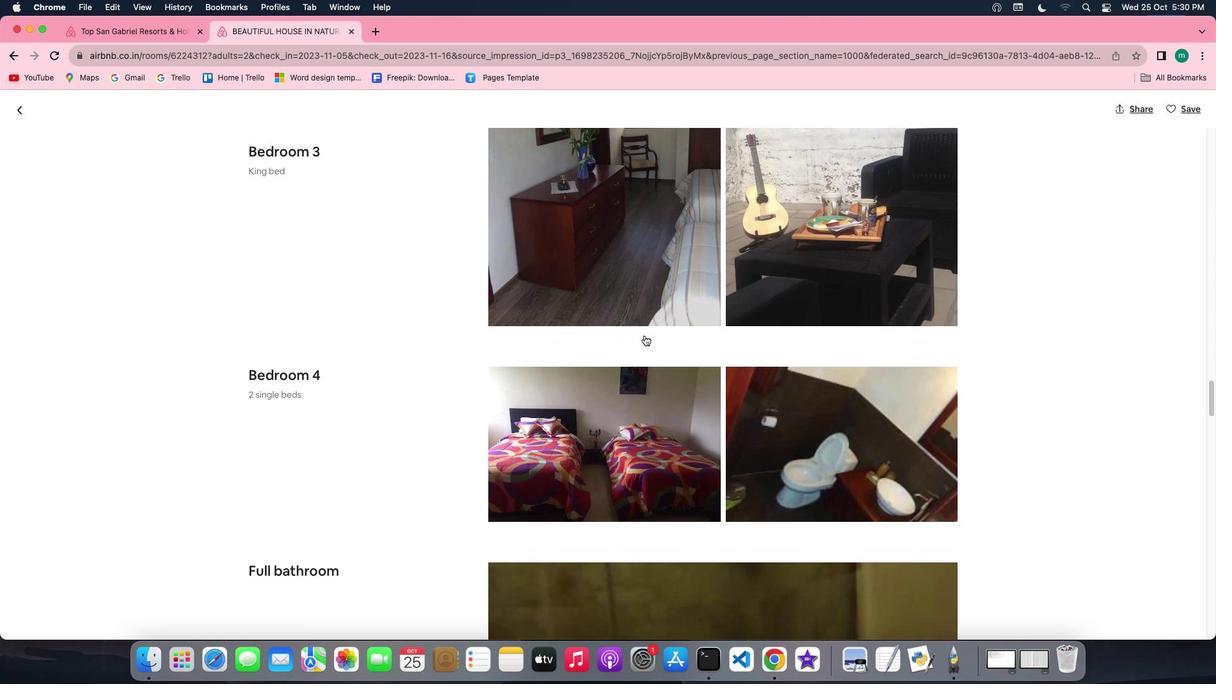 
Action: Mouse scrolled (644, 335) with delta (0, -2)
Screenshot: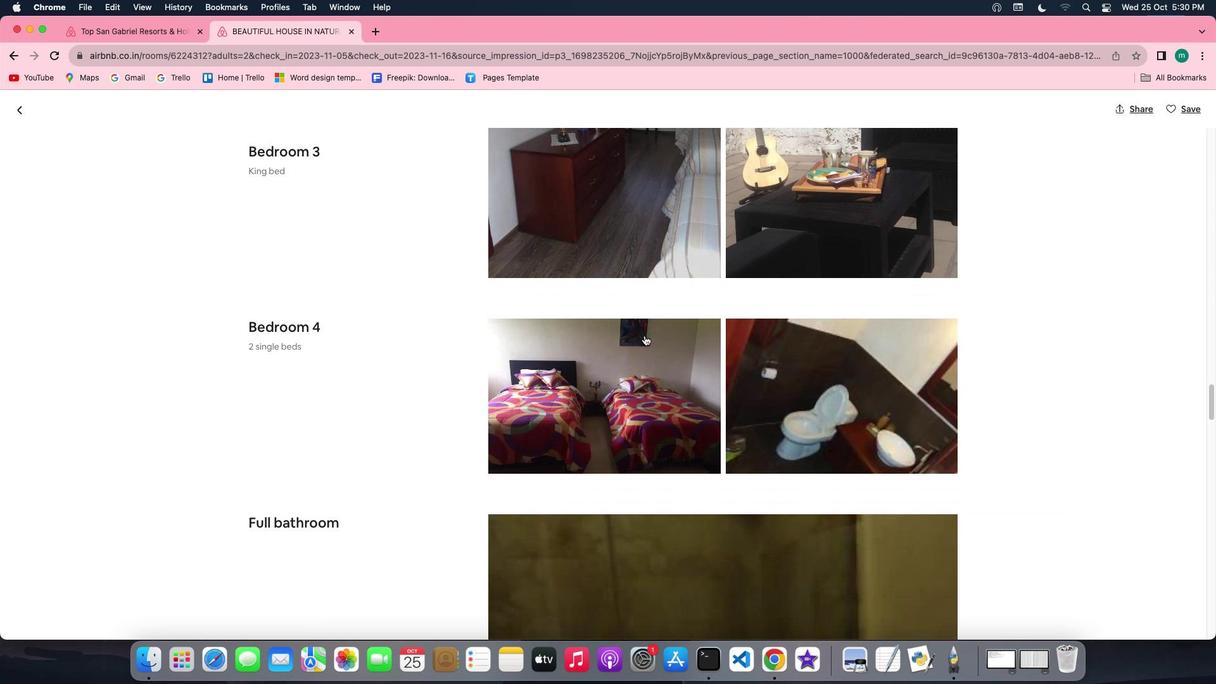 
Action: Mouse scrolled (644, 335) with delta (0, -2)
Screenshot: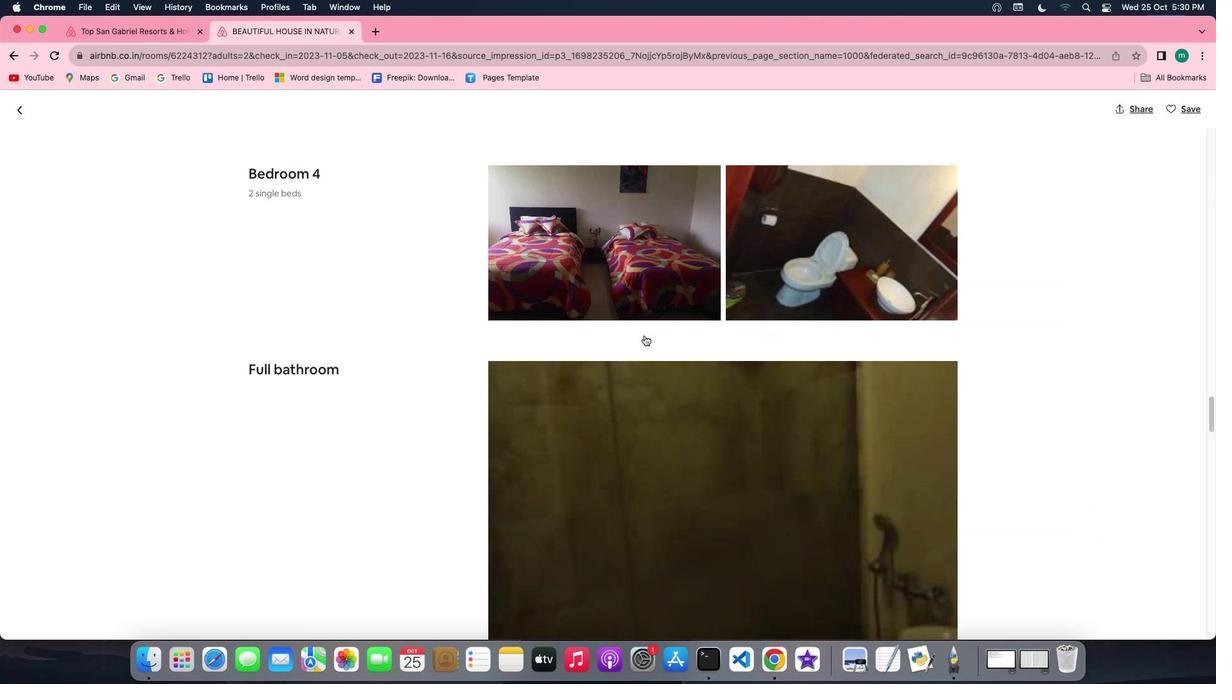 
Action: Mouse scrolled (644, 335) with delta (0, 0)
Screenshot: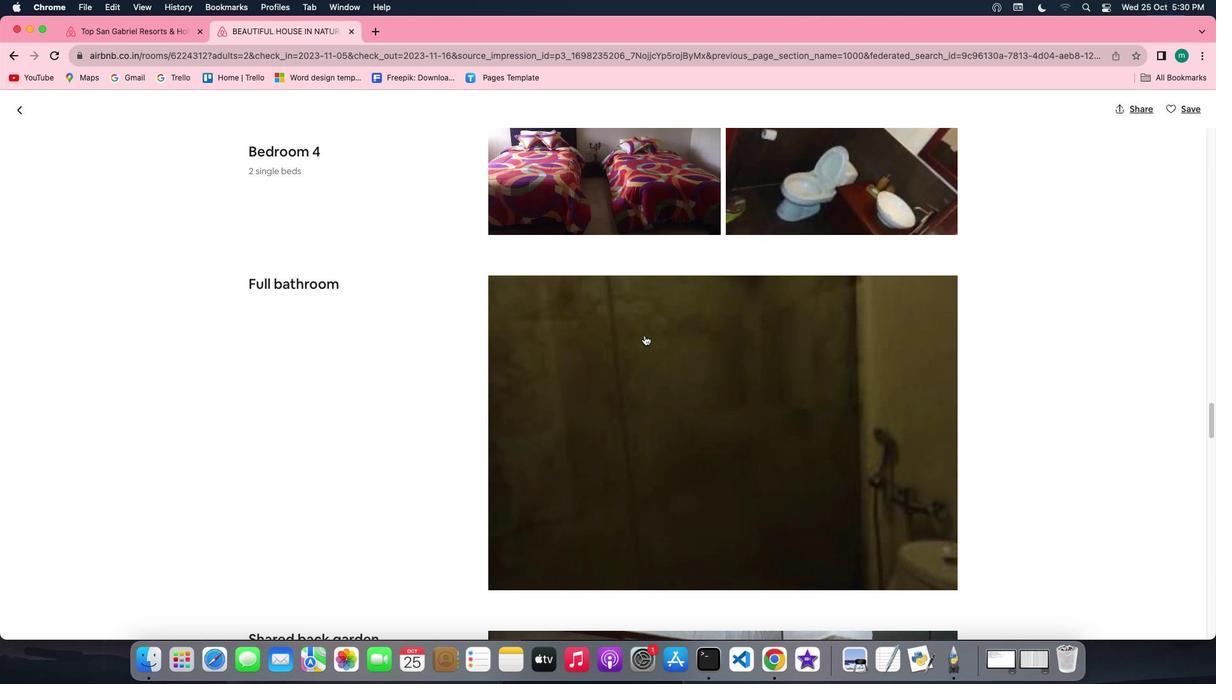 
Action: Mouse scrolled (644, 335) with delta (0, 0)
Screenshot: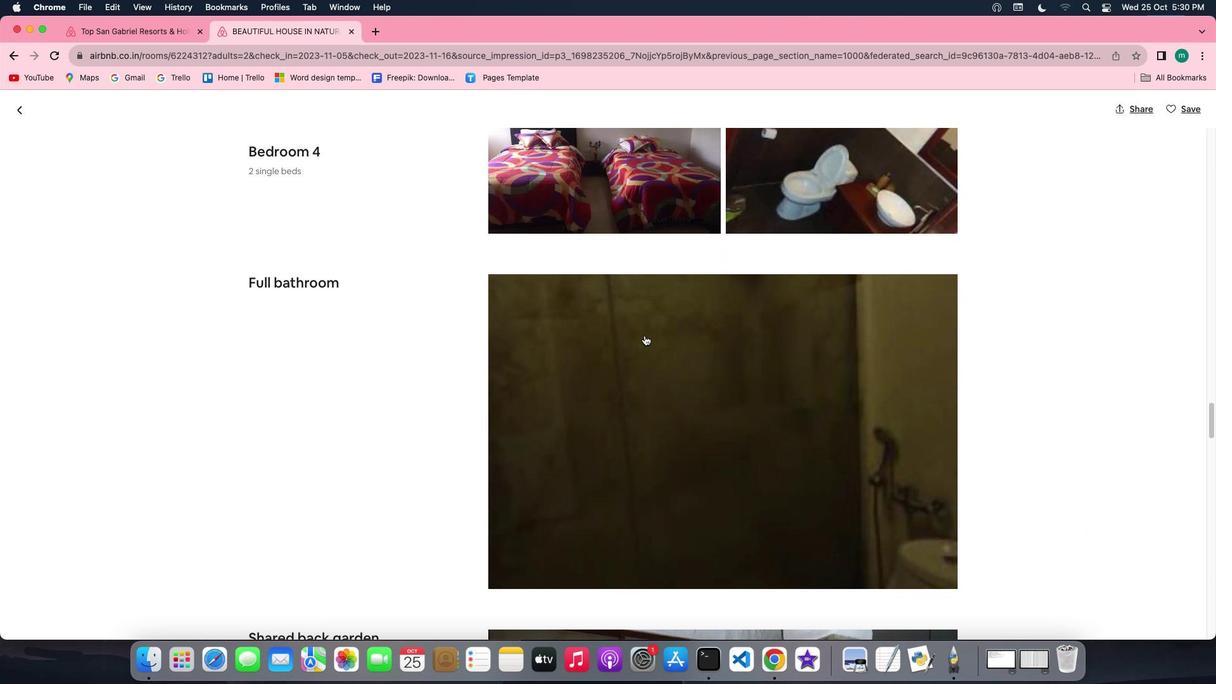 
Action: Mouse scrolled (644, 335) with delta (0, 0)
Screenshot: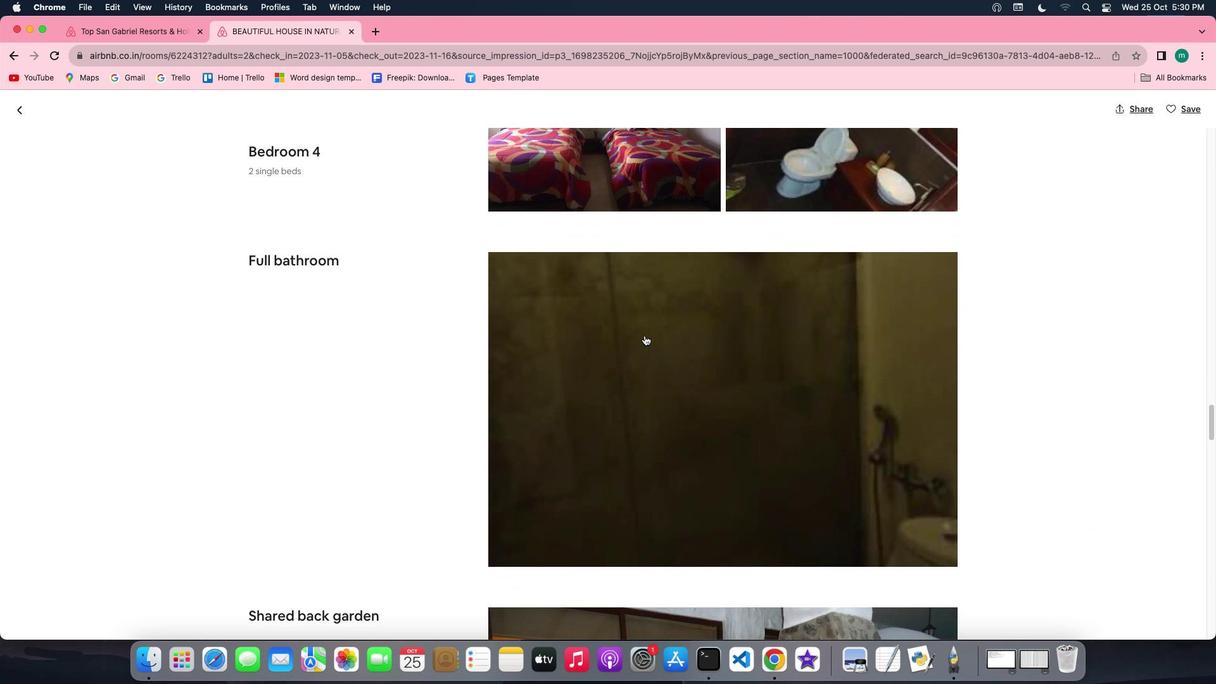 
Action: Mouse scrolled (644, 335) with delta (0, -1)
Screenshot: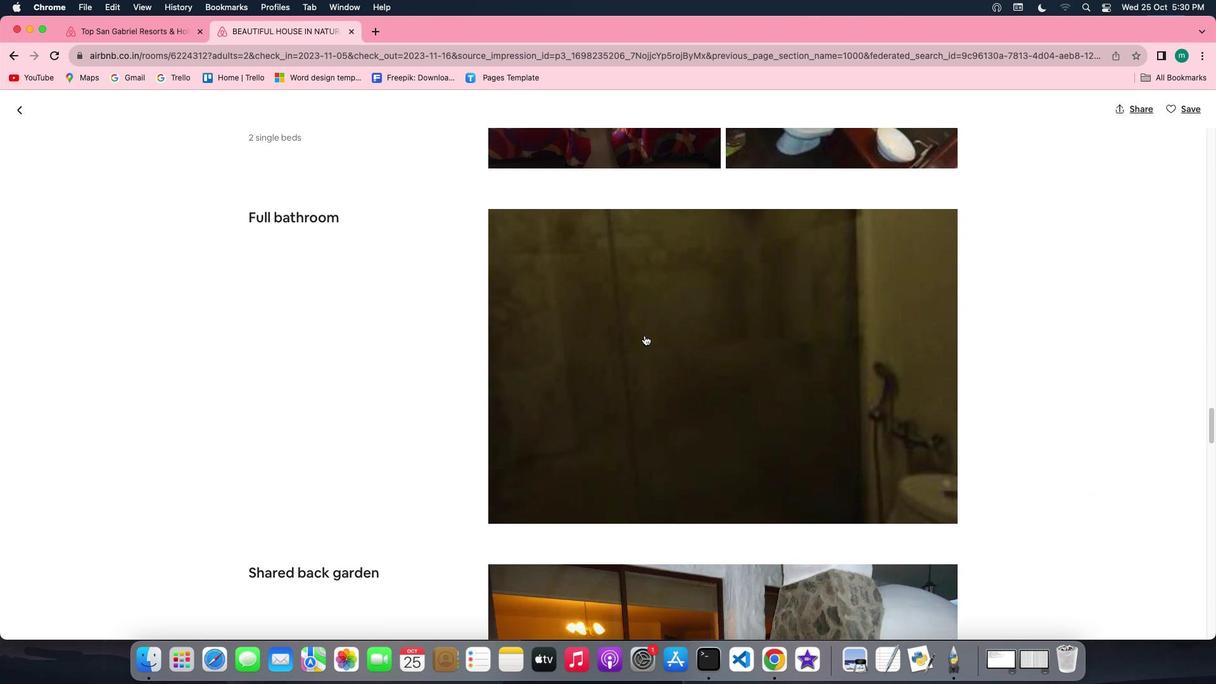 
Action: Mouse scrolled (644, 335) with delta (0, -1)
Screenshot: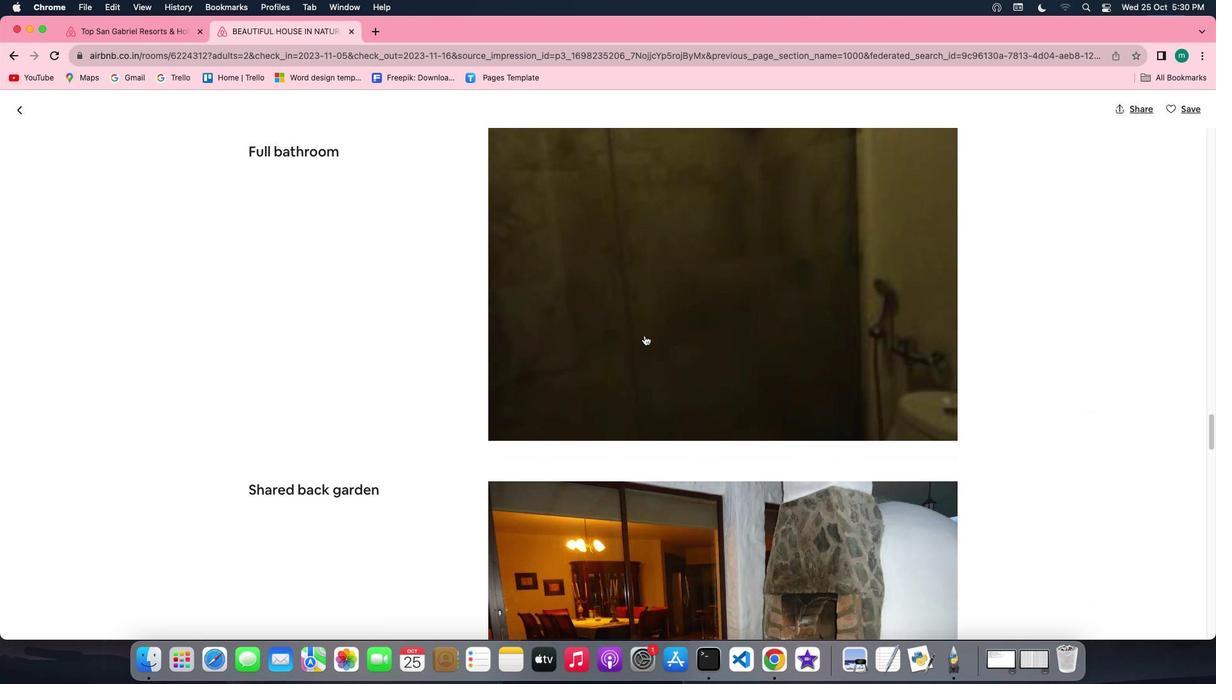 
Action: Mouse scrolled (644, 335) with delta (0, 0)
Screenshot: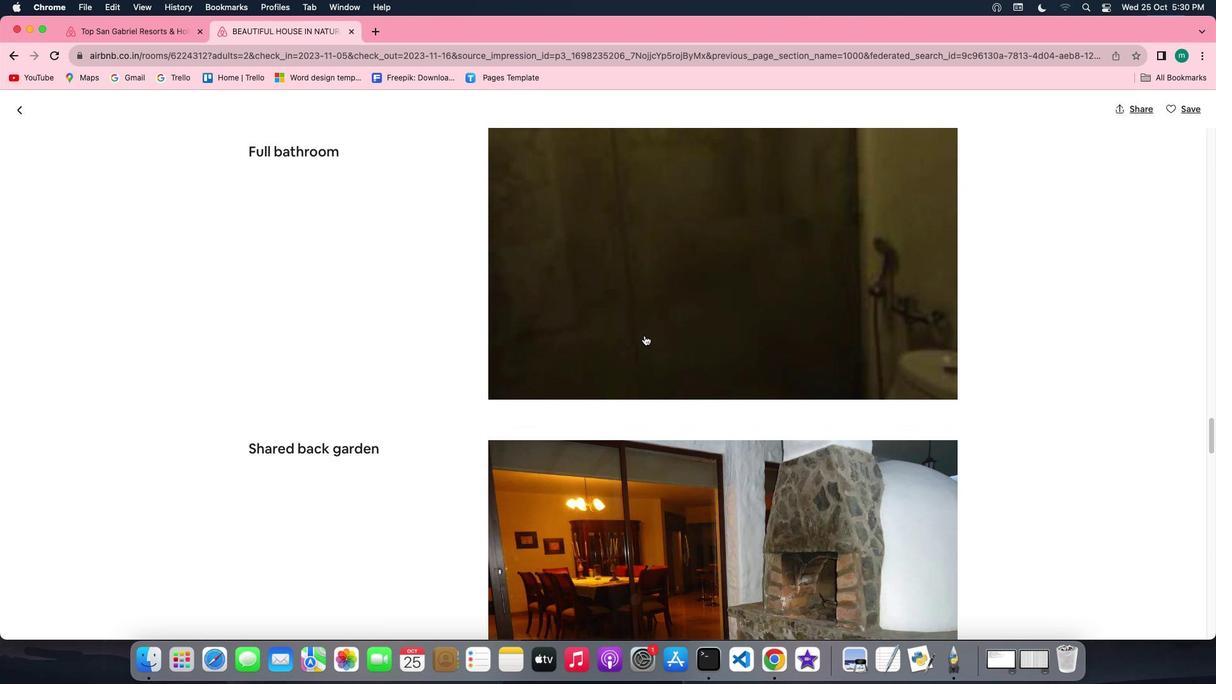 
Action: Mouse scrolled (644, 335) with delta (0, 0)
Screenshot: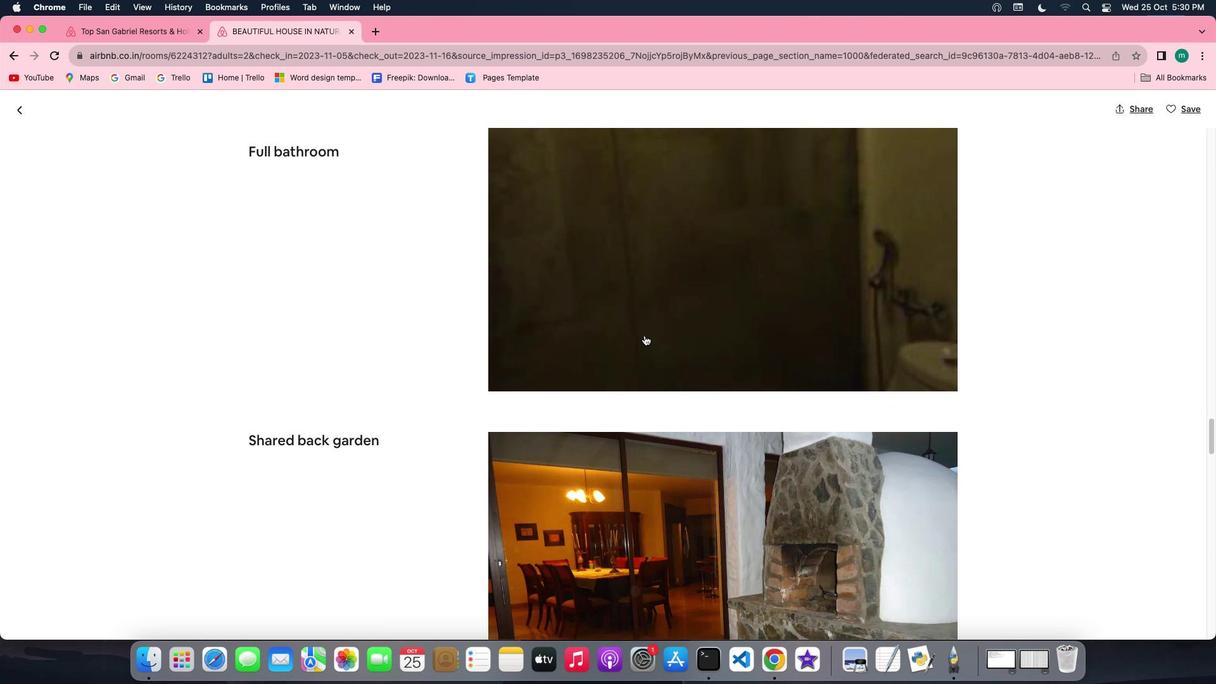 
Action: Mouse scrolled (644, 335) with delta (0, -1)
Screenshot: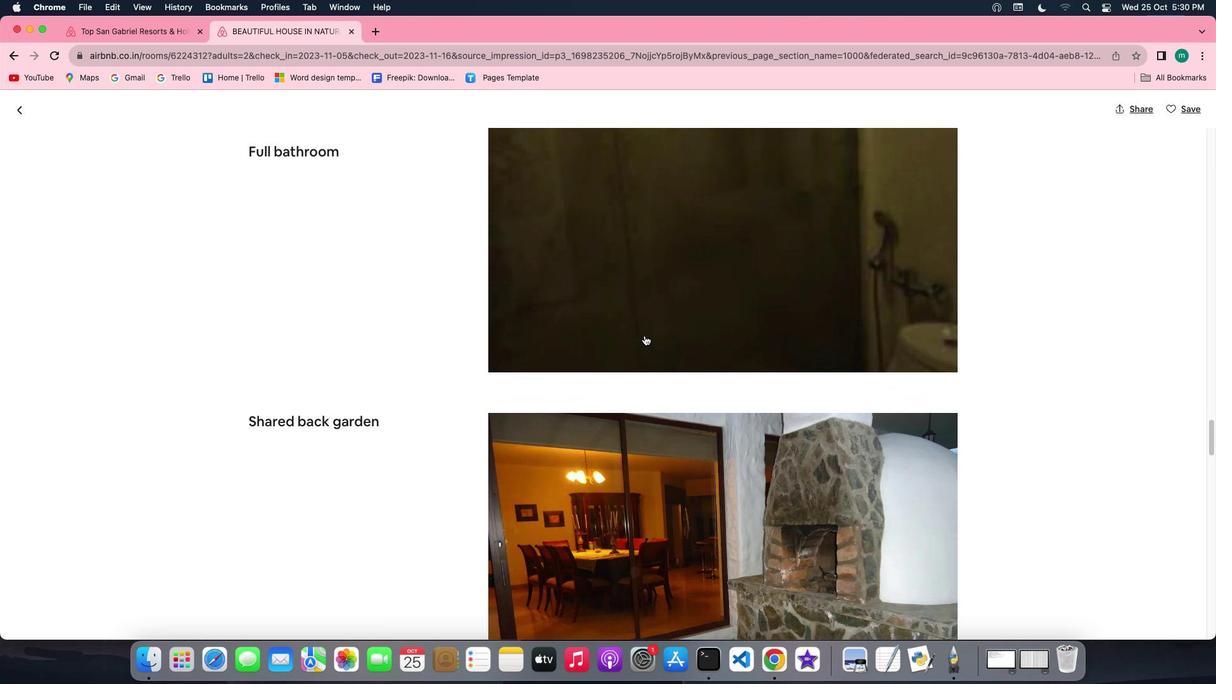
Action: Mouse scrolled (644, 335) with delta (0, -2)
Screenshot: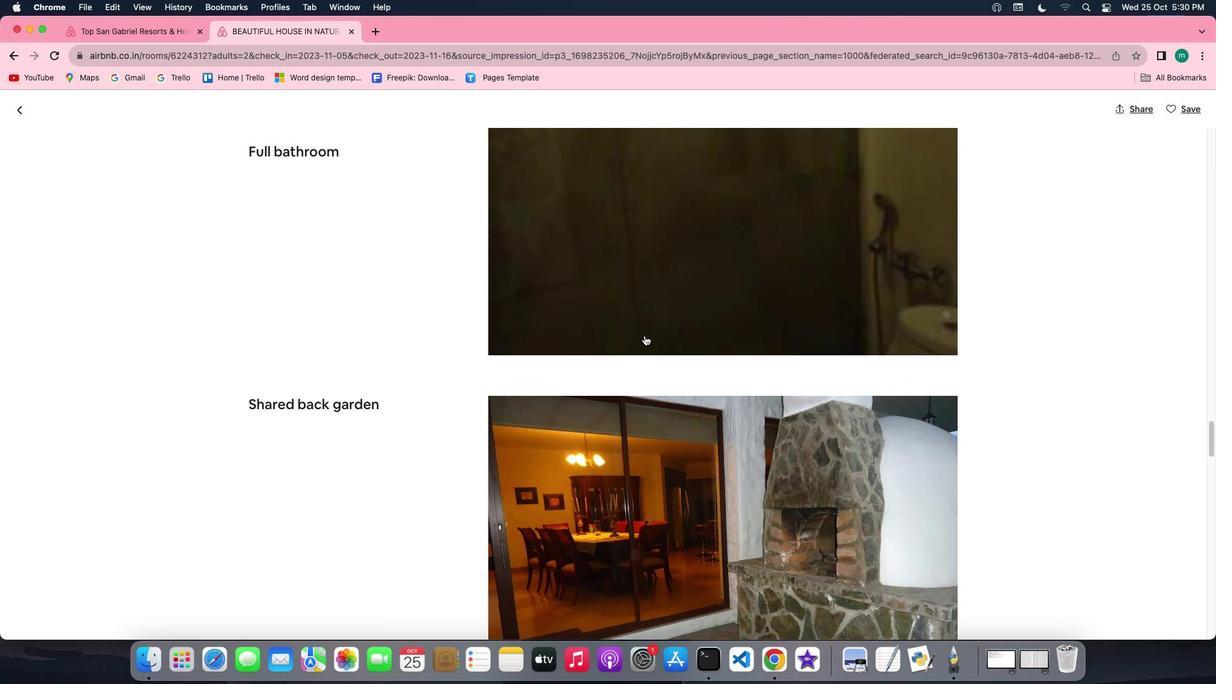 
Action: Mouse scrolled (644, 335) with delta (0, -1)
Screenshot: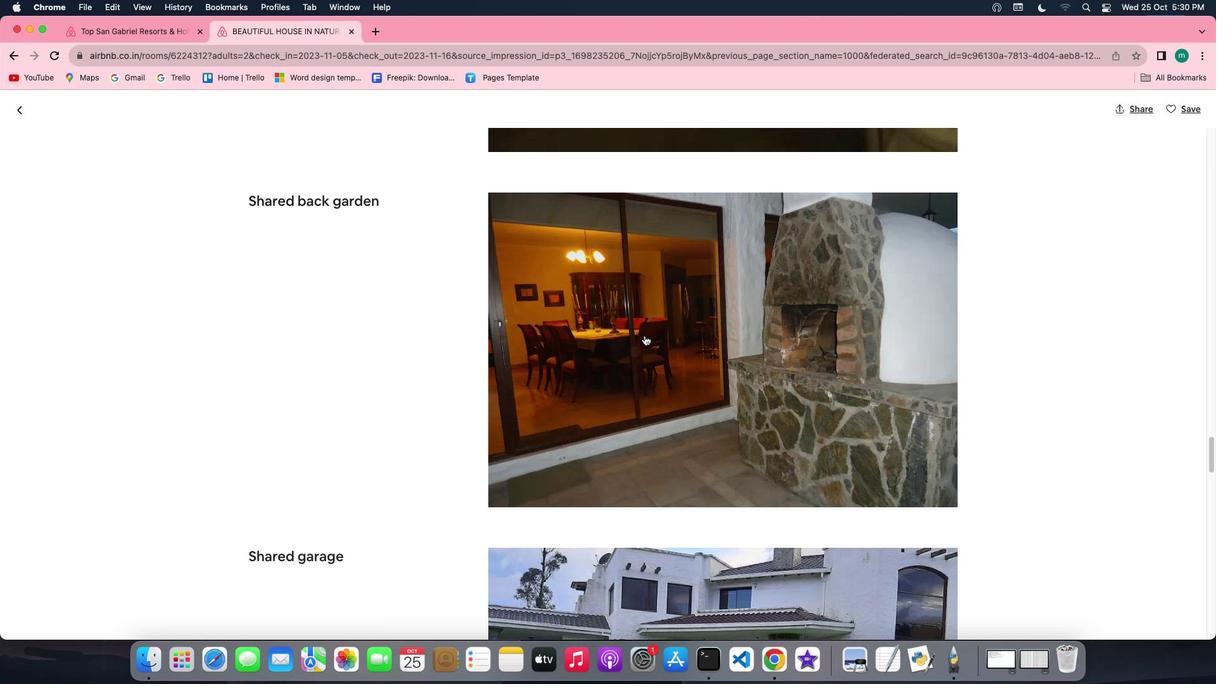
Action: Mouse scrolled (644, 335) with delta (0, 0)
Screenshot: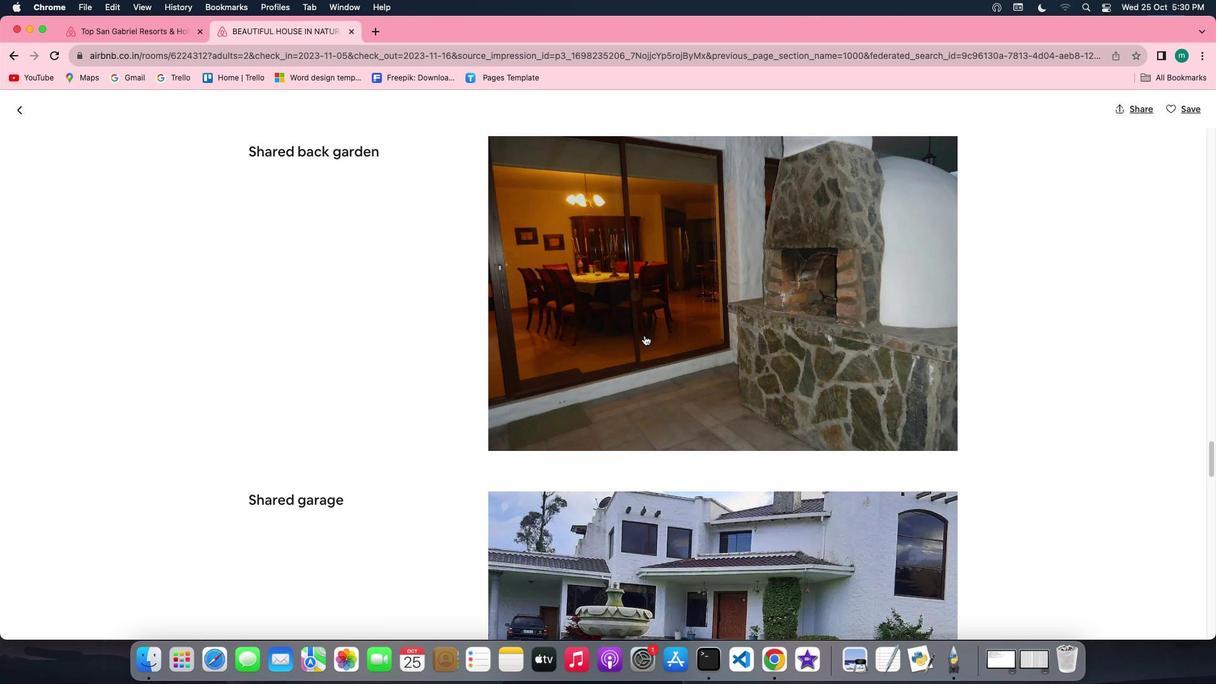 
Action: Mouse scrolled (644, 335) with delta (0, 0)
Screenshot: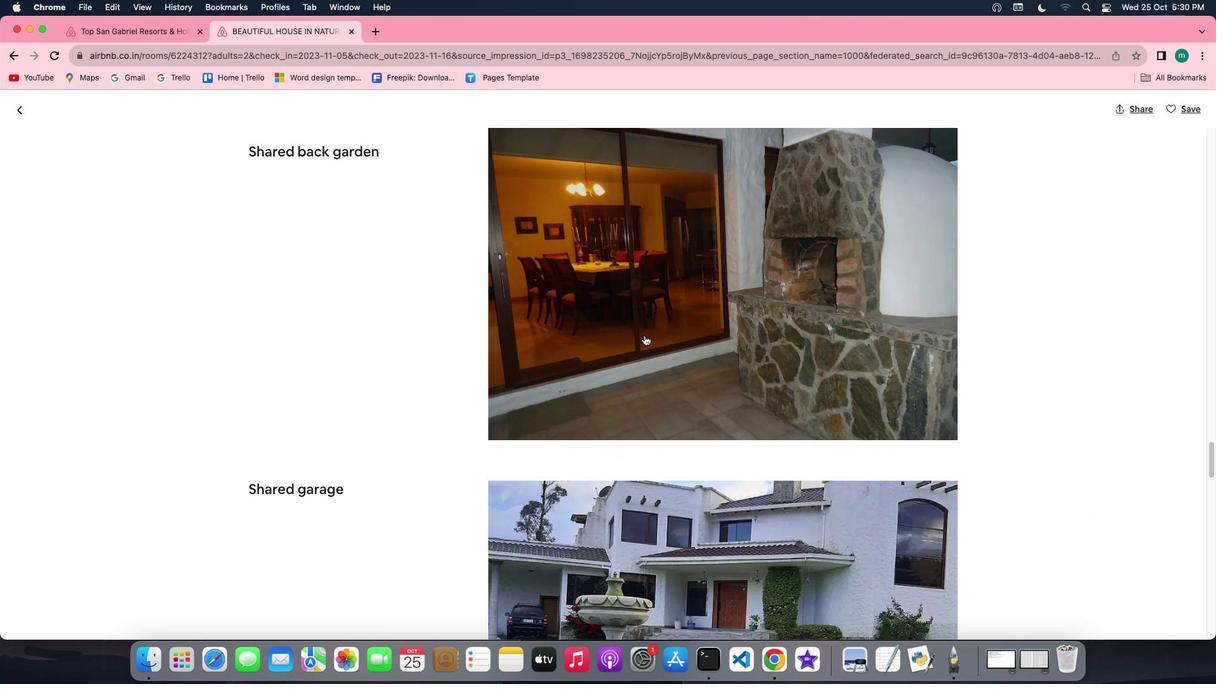 
Action: Mouse scrolled (644, 335) with delta (0, -1)
Screenshot: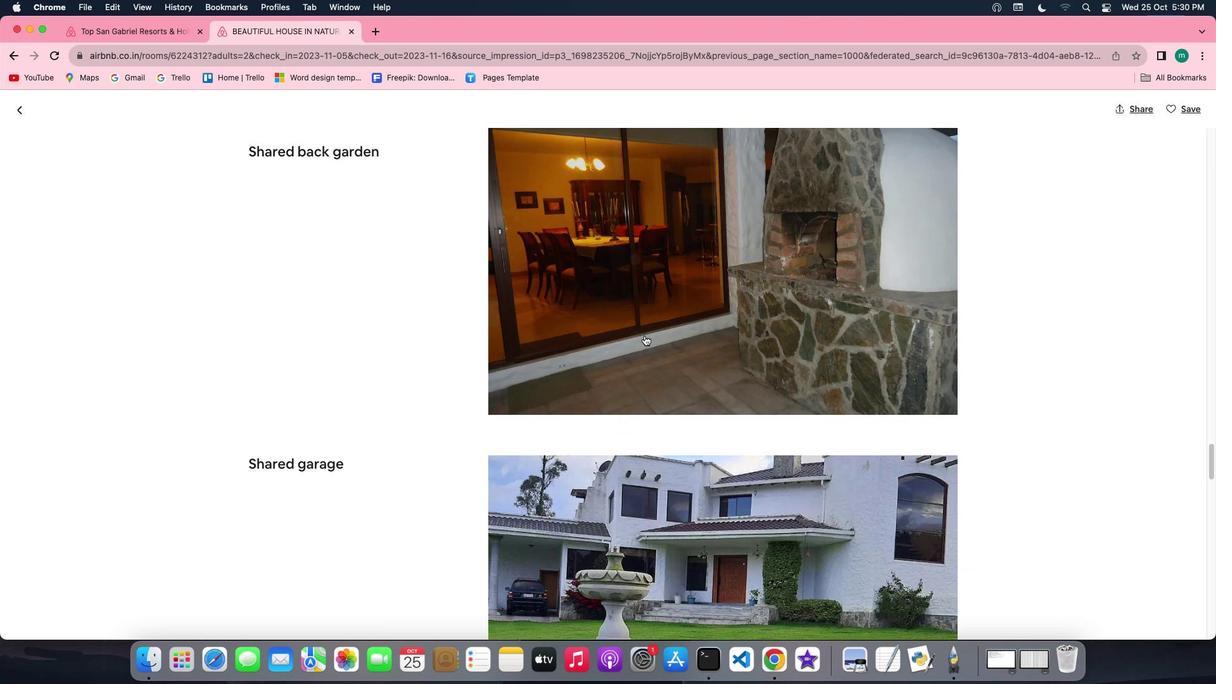 
Action: Mouse scrolled (644, 335) with delta (0, -2)
Screenshot: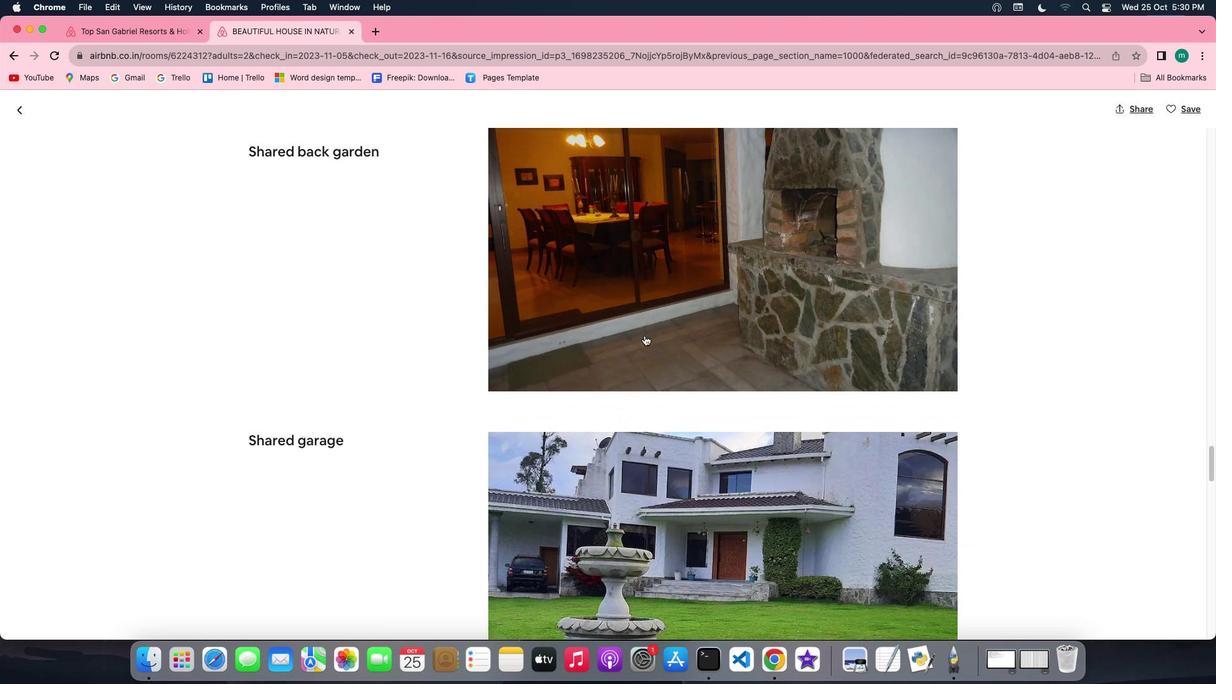 
Action: Mouse scrolled (644, 335) with delta (0, -2)
Screenshot: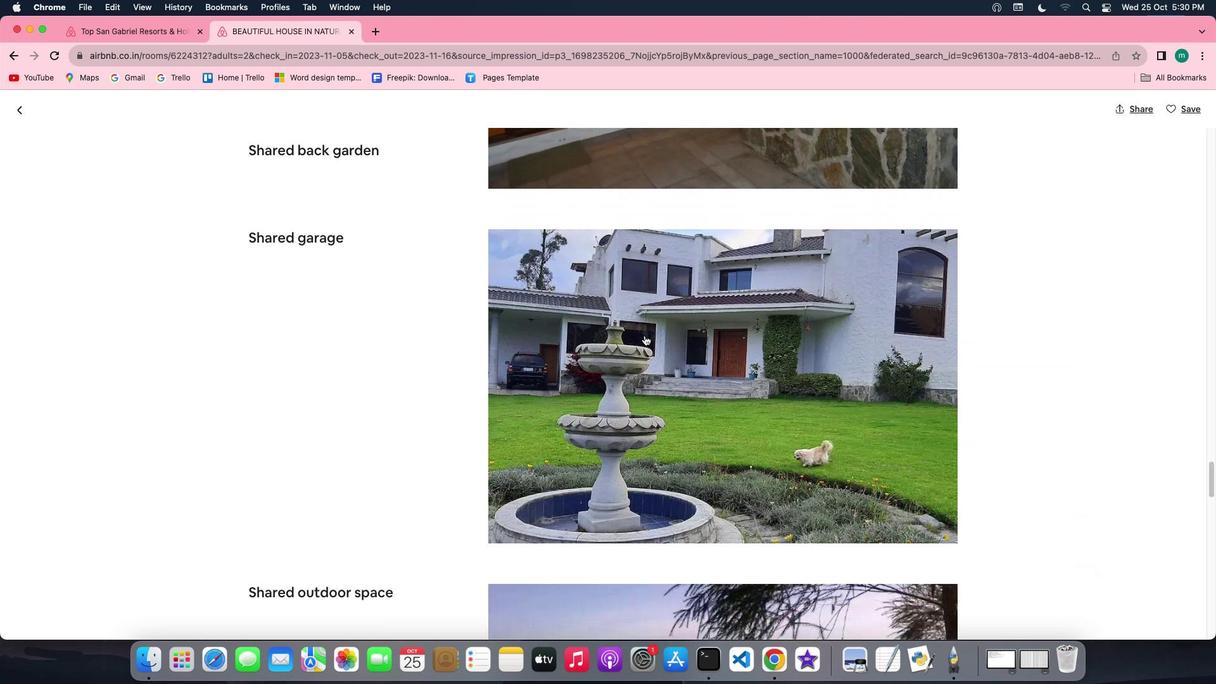 
Action: Mouse scrolled (644, 335) with delta (0, 0)
Screenshot: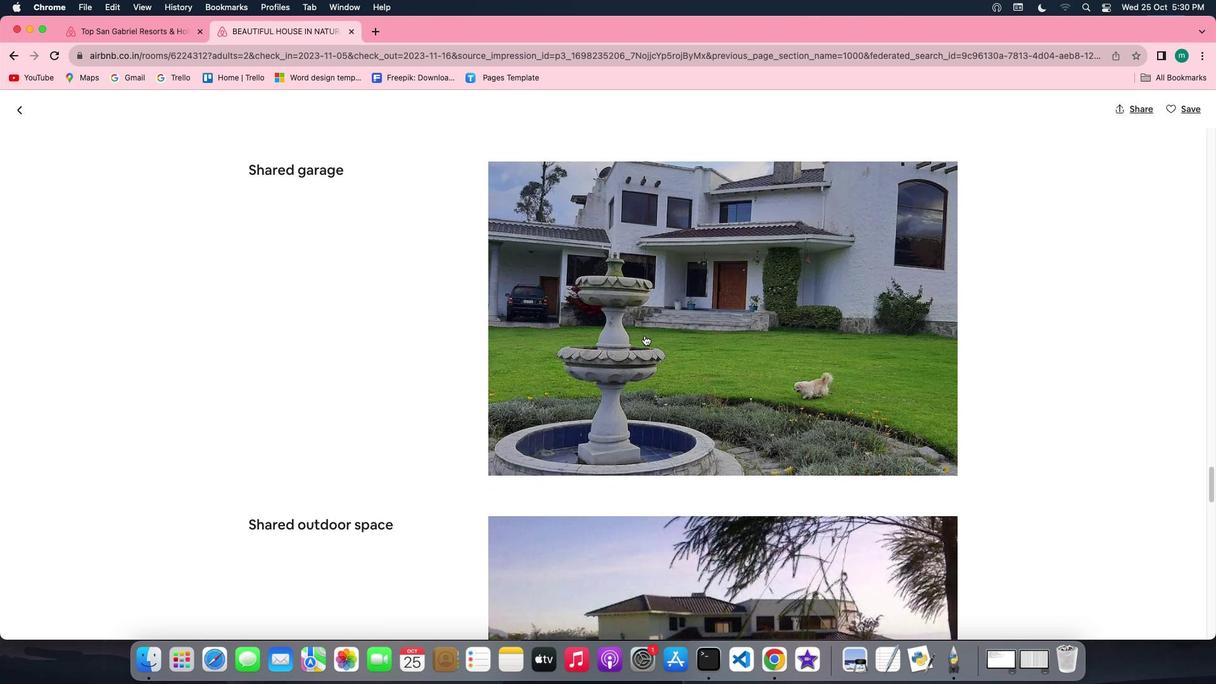 
Action: Mouse scrolled (644, 335) with delta (0, 0)
Screenshot: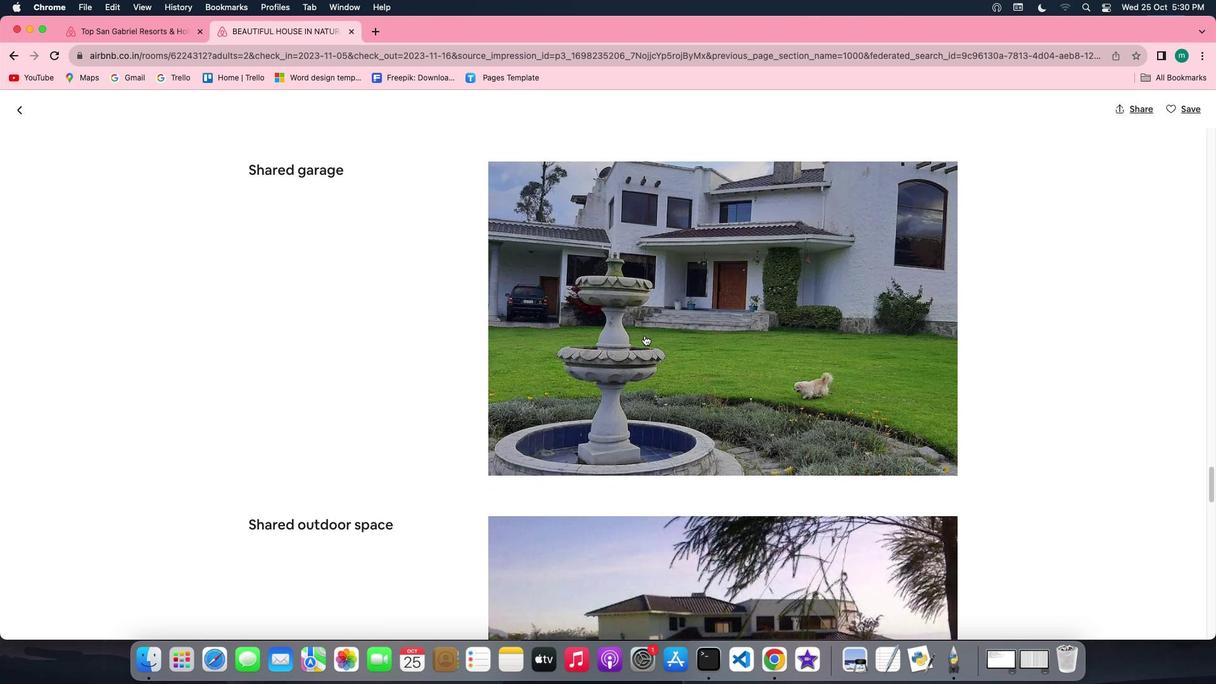 
Action: Mouse scrolled (644, 335) with delta (0, -1)
Screenshot: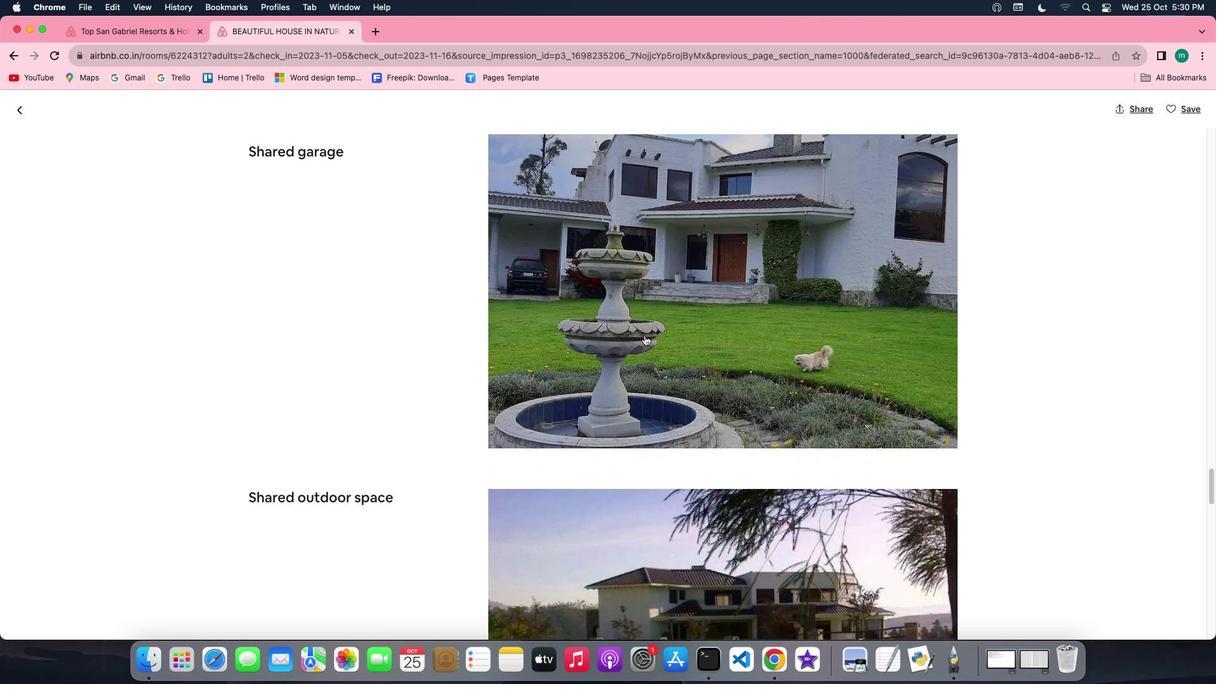 
Action: Mouse scrolled (644, 335) with delta (0, -2)
Screenshot: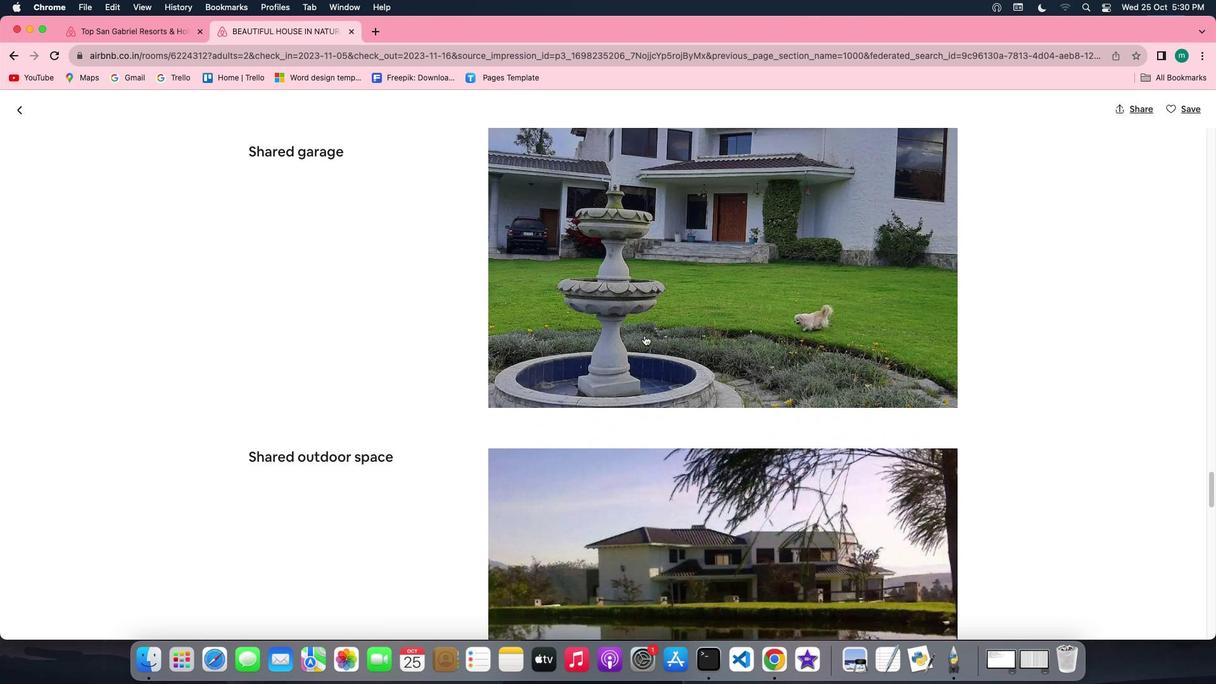 
Action: Mouse scrolled (644, 335) with delta (0, -1)
Screenshot: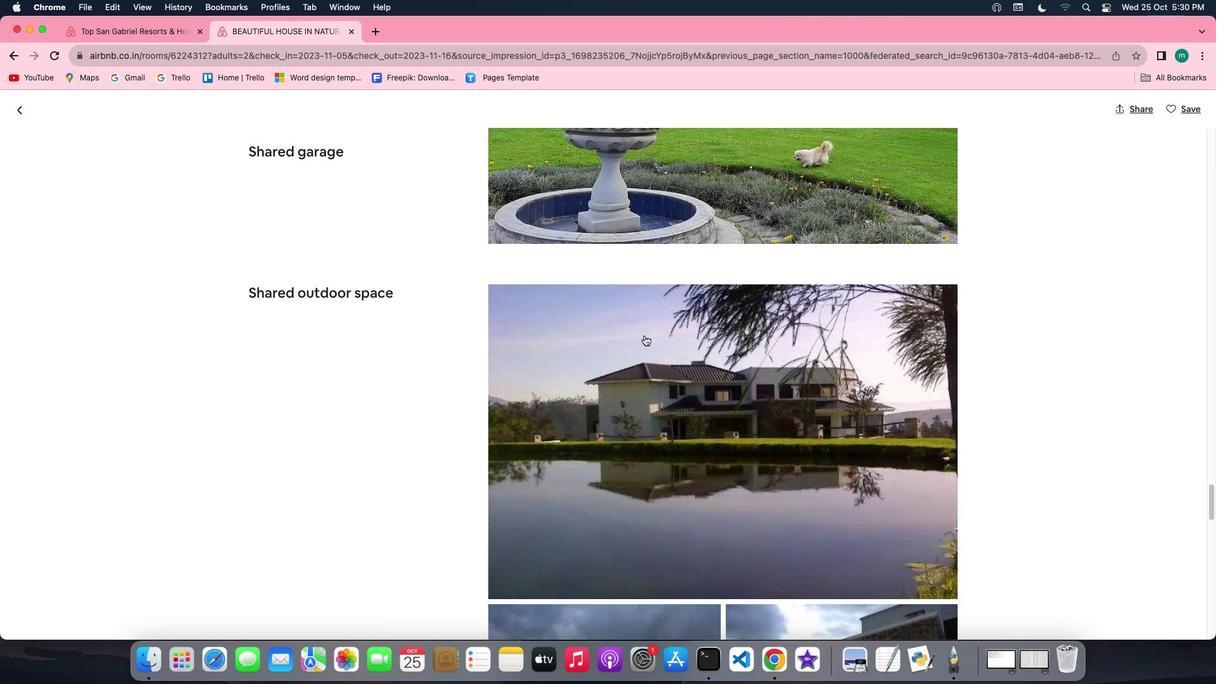 
Action: Mouse scrolled (644, 335) with delta (0, 0)
Screenshot: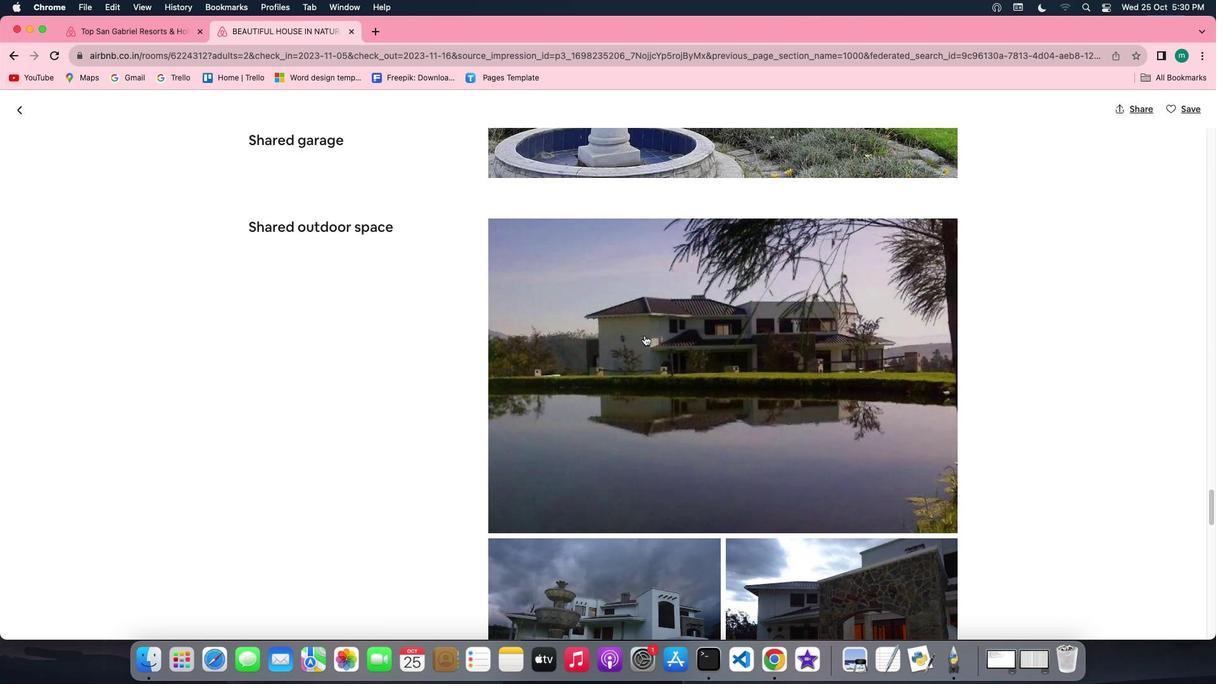 
Action: Mouse scrolled (644, 335) with delta (0, 0)
Screenshot: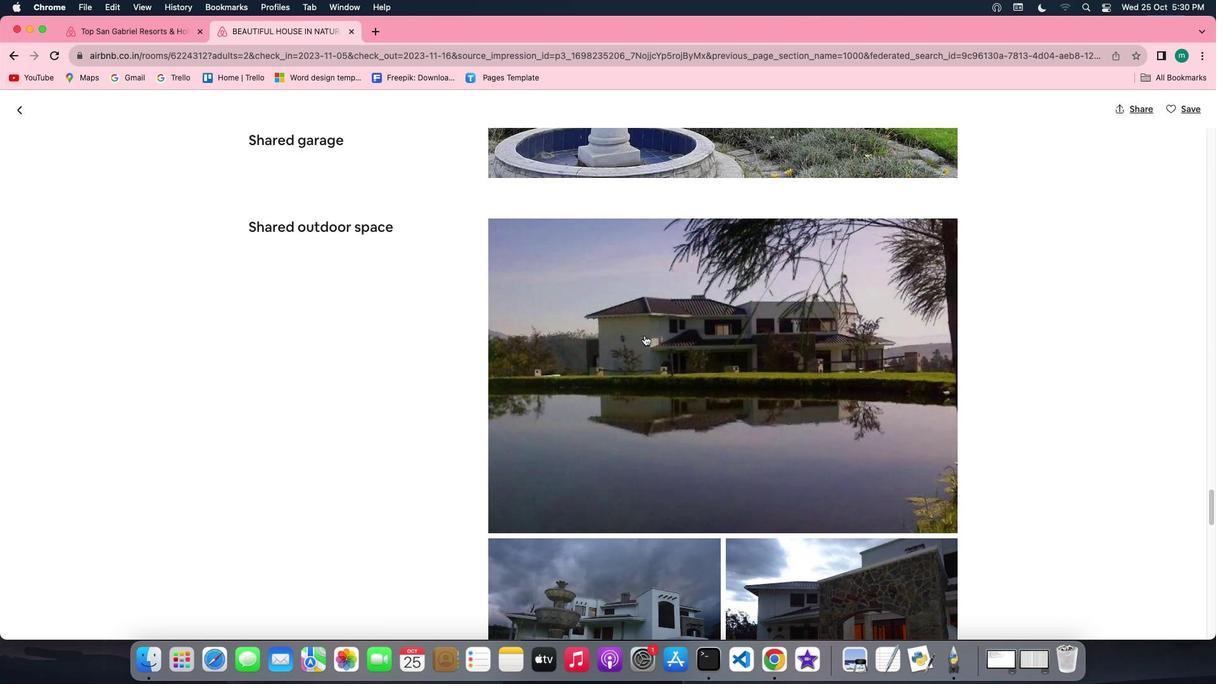 
Action: Mouse scrolled (644, 335) with delta (0, -1)
Screenshot: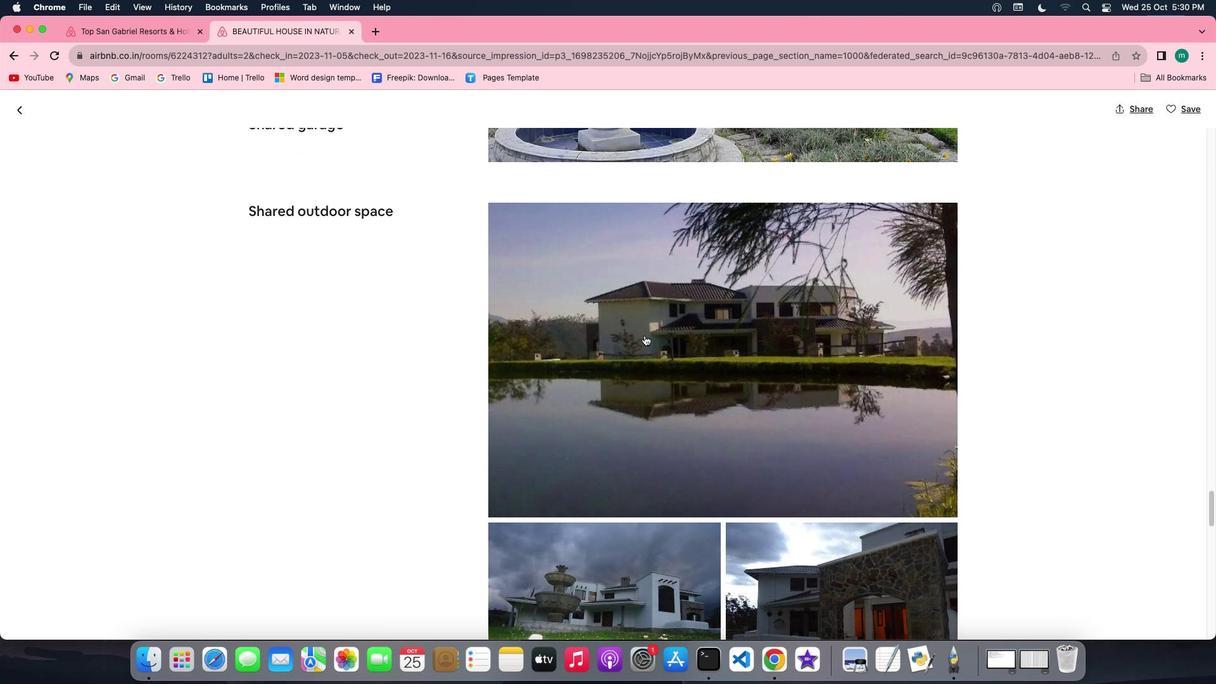 
Action: Mouse scrolled (644, 335) with delta (0, -2)
Screenshot: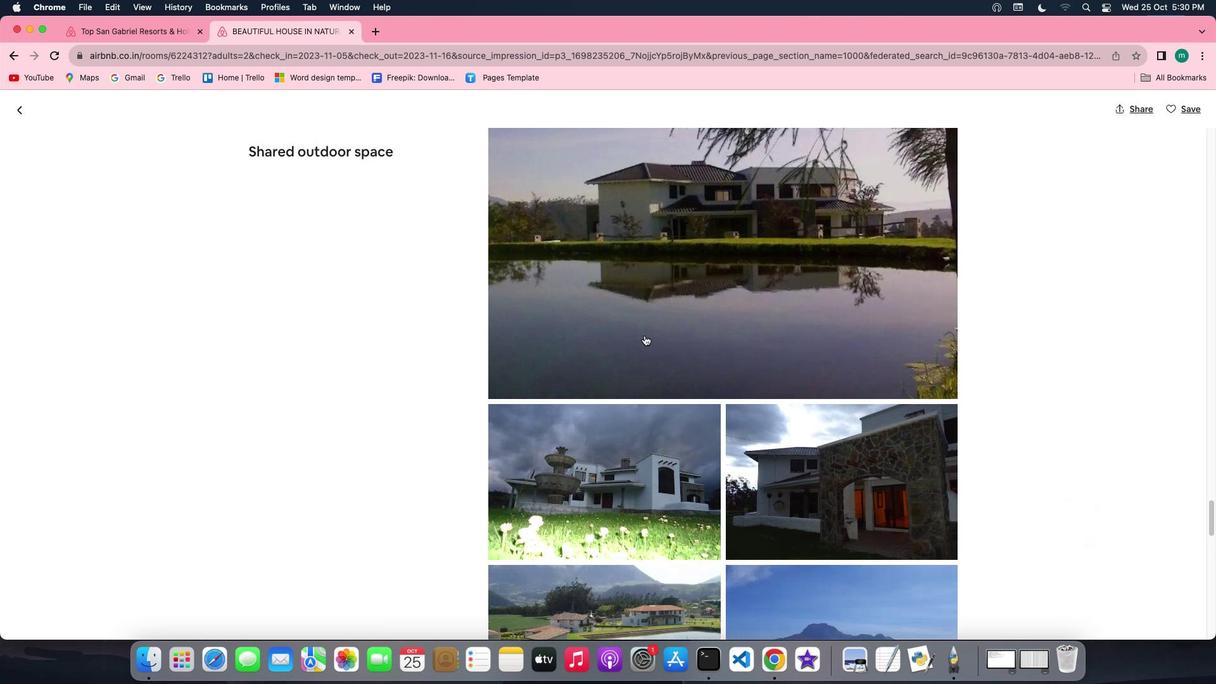 
Action: Mouse scrolled (644, 335) with delta (0, -2)
Screenshot: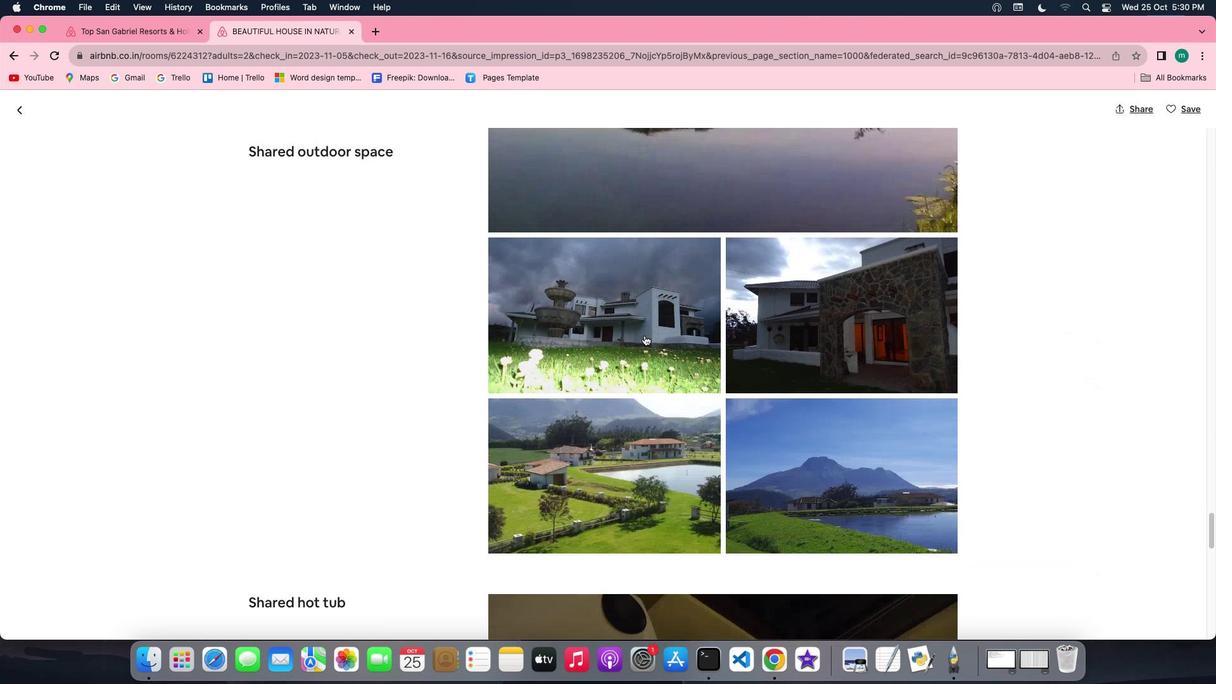 
Action: Mouse moved to (644, 335)
Screenshot: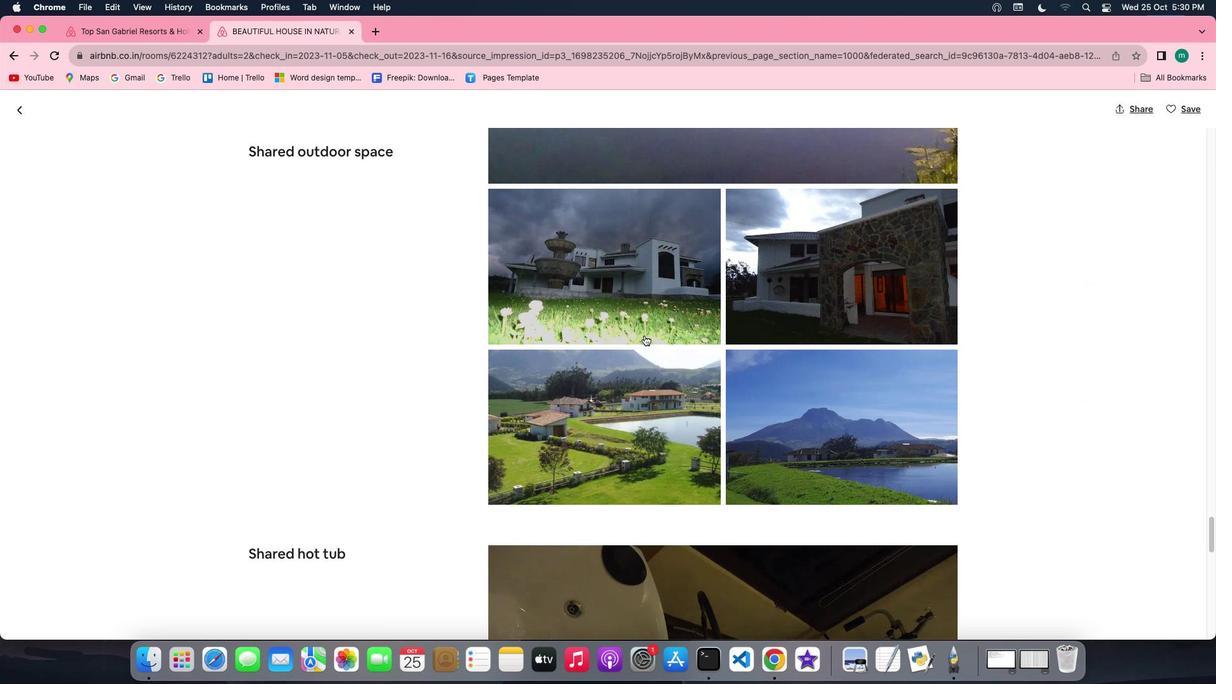 
Action: Mouse scrolled (644, 335) with delta (0, 0)
Screenshot: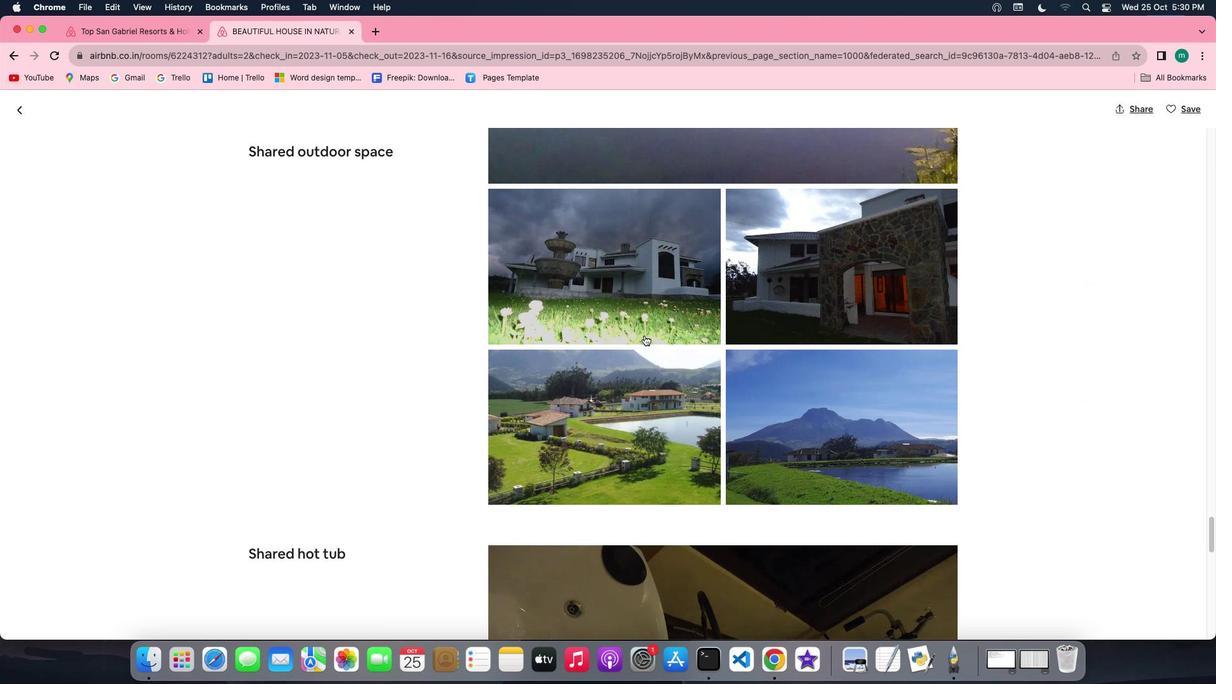 
Action: Mouse scrolled (644, 335) with delta (0, 0)
Screenshot: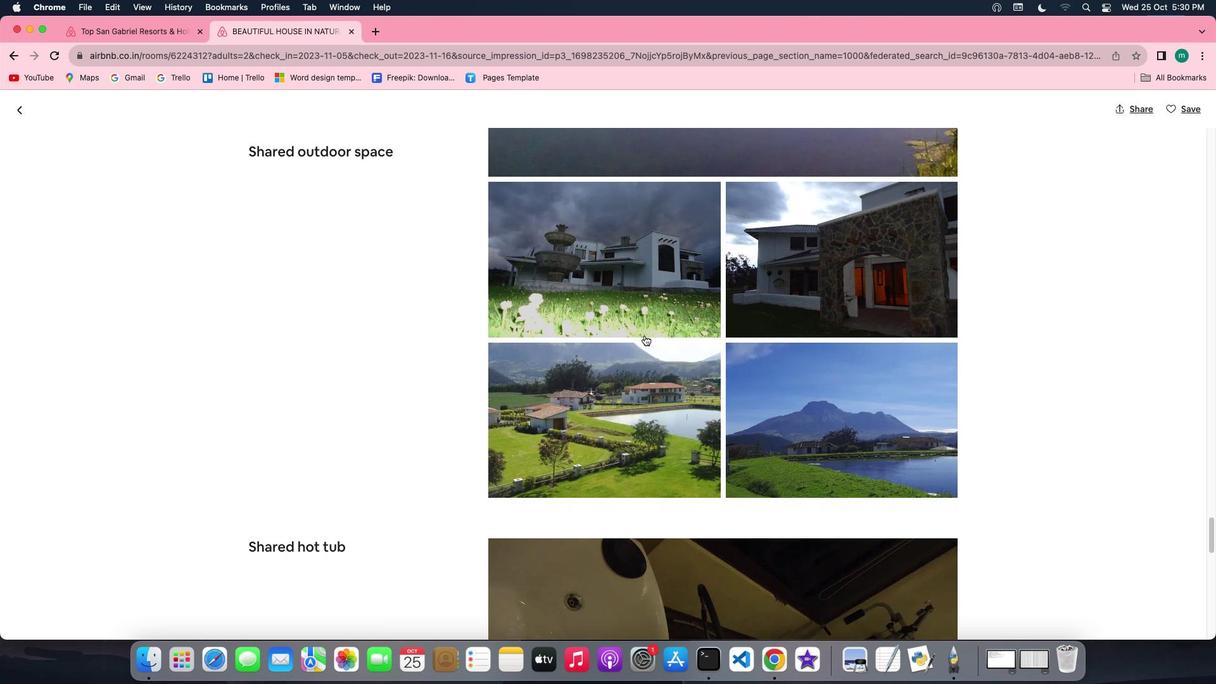 
Action: Mouse scrolled (644, 335) with delta (0, -1)
Screenshot: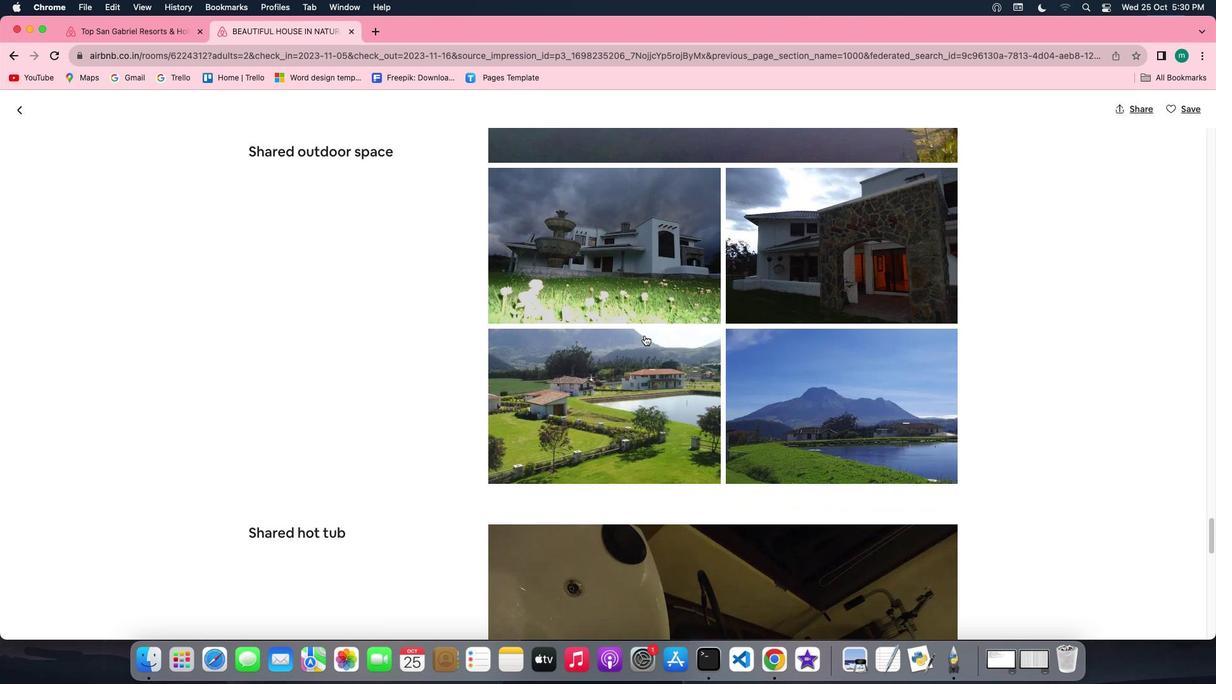 
Action: Mouse scrolled (644, 335) with delta (0, 0)
Screenshot: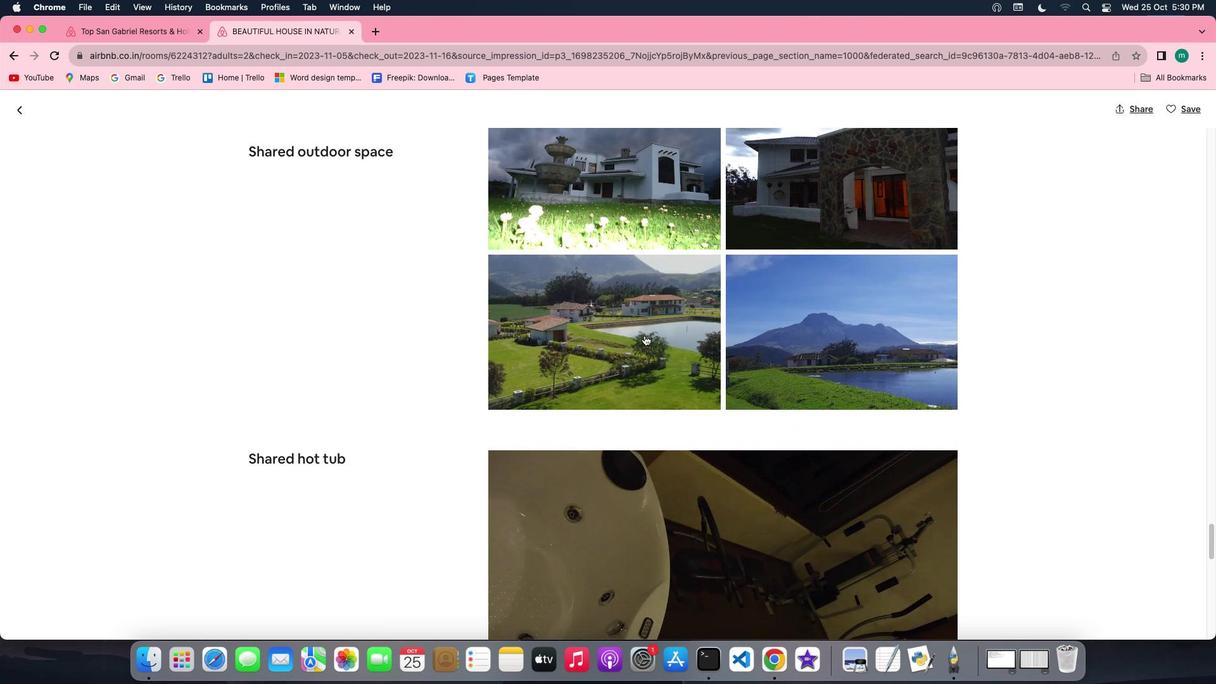 
Action: Mouse scrolled (644, 335) with delta (0, 0)
Screenshot: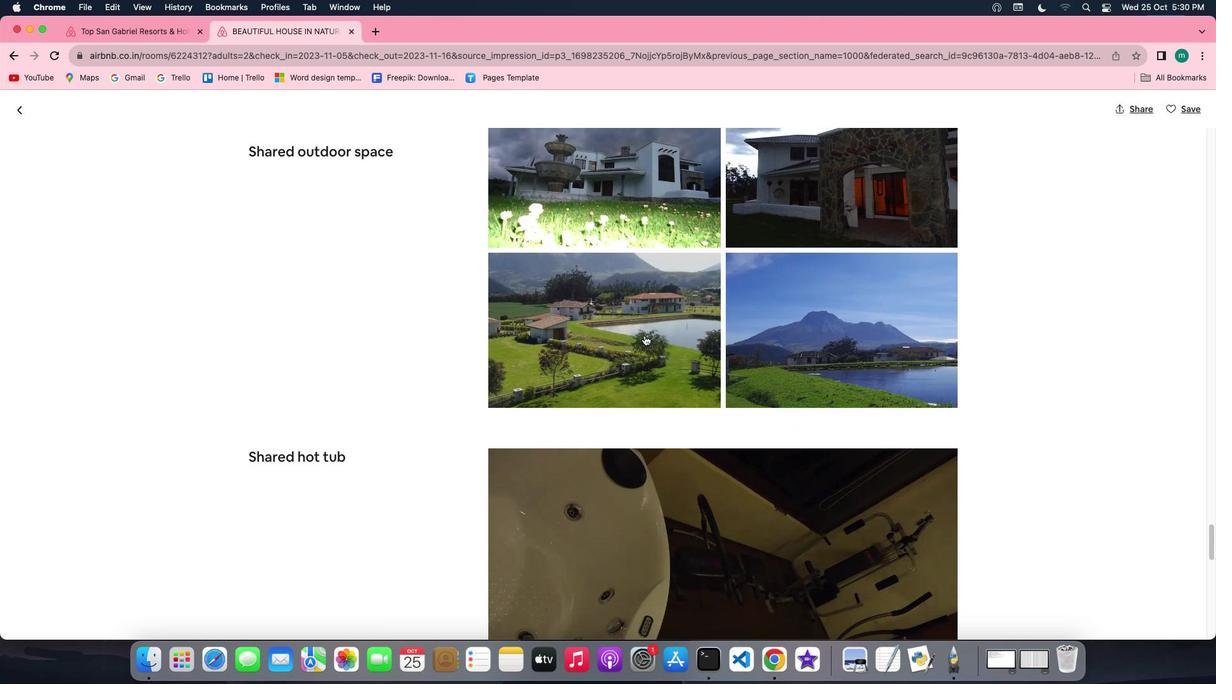 
Action: Mouse scrolled (644, 335) with delta (0, -1)
Screenshot: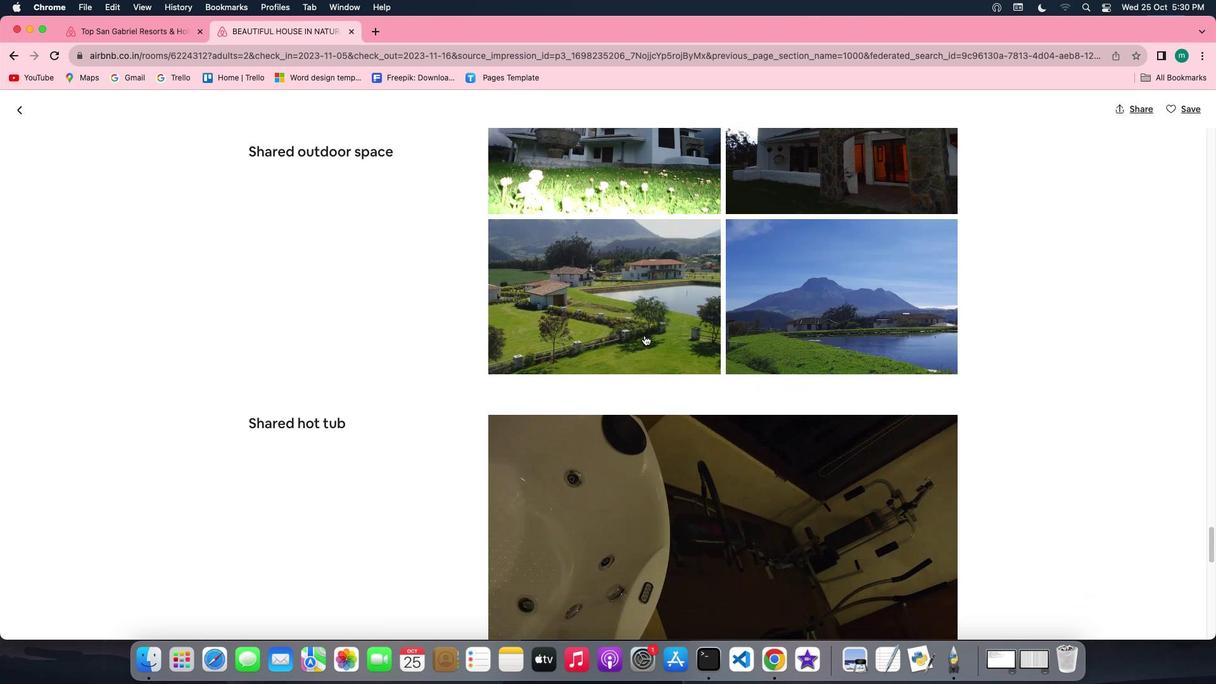 
Action: Mouse scrolled (644, 335) with delta (0, -2)
Screenshot: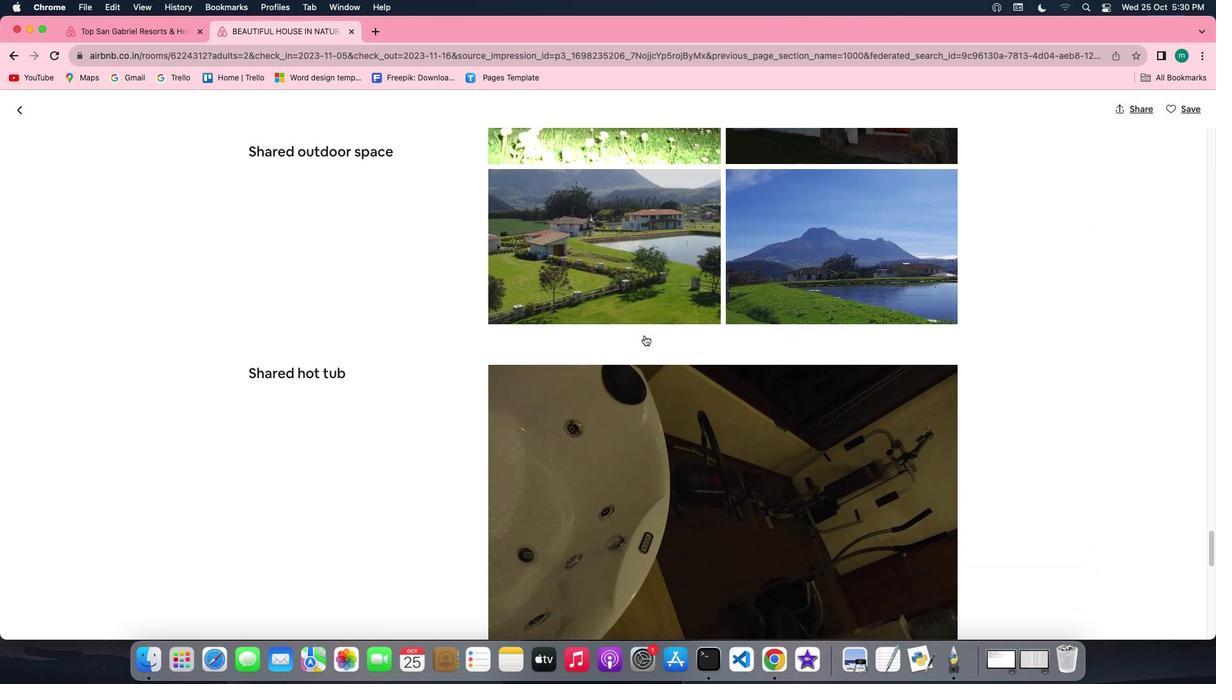 
Action: Mouse scrolled (644, 335) with delta (0, -2)
Screenshot: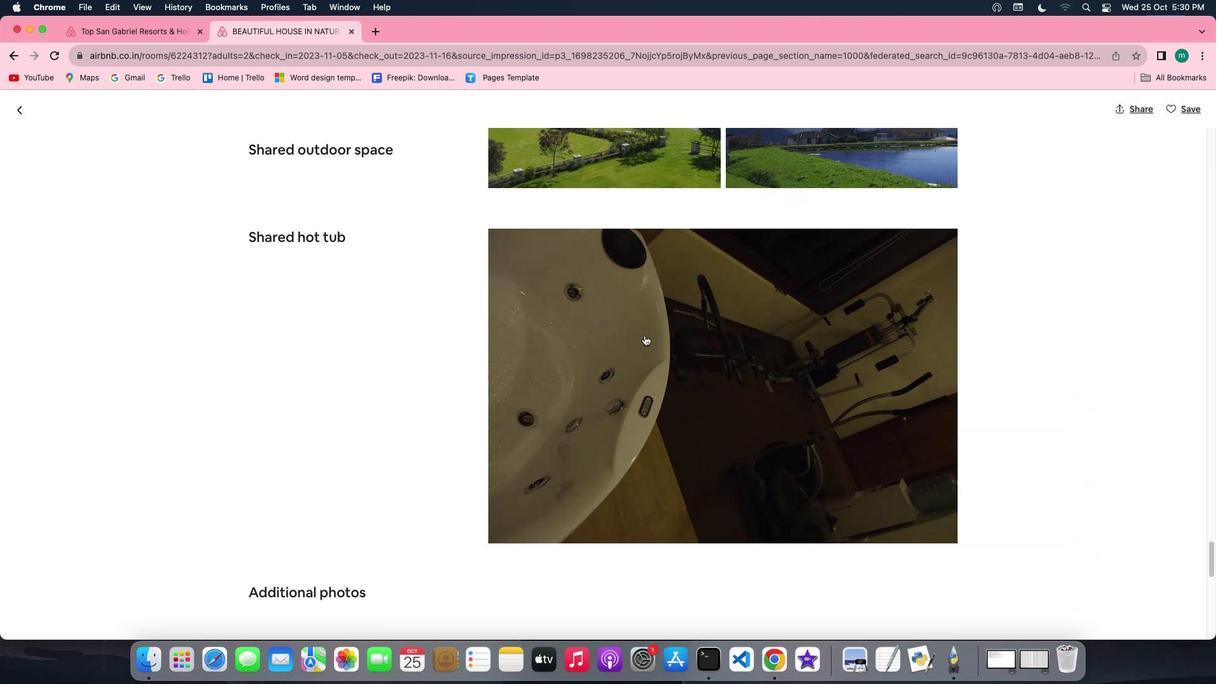 
Action: Mouse scrolled (644, 335) with delta (0, 0)
Screenshot: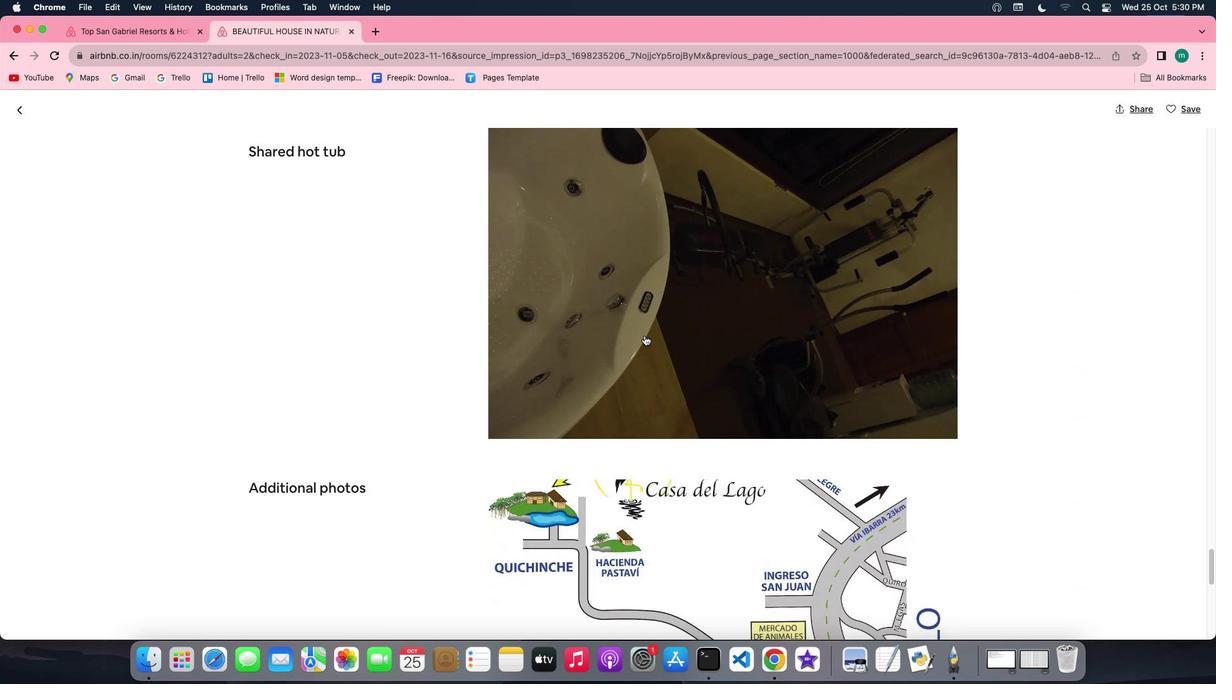 
Action: Mouse scrolled (644, 335) with delta (0, 0)
Screenshot: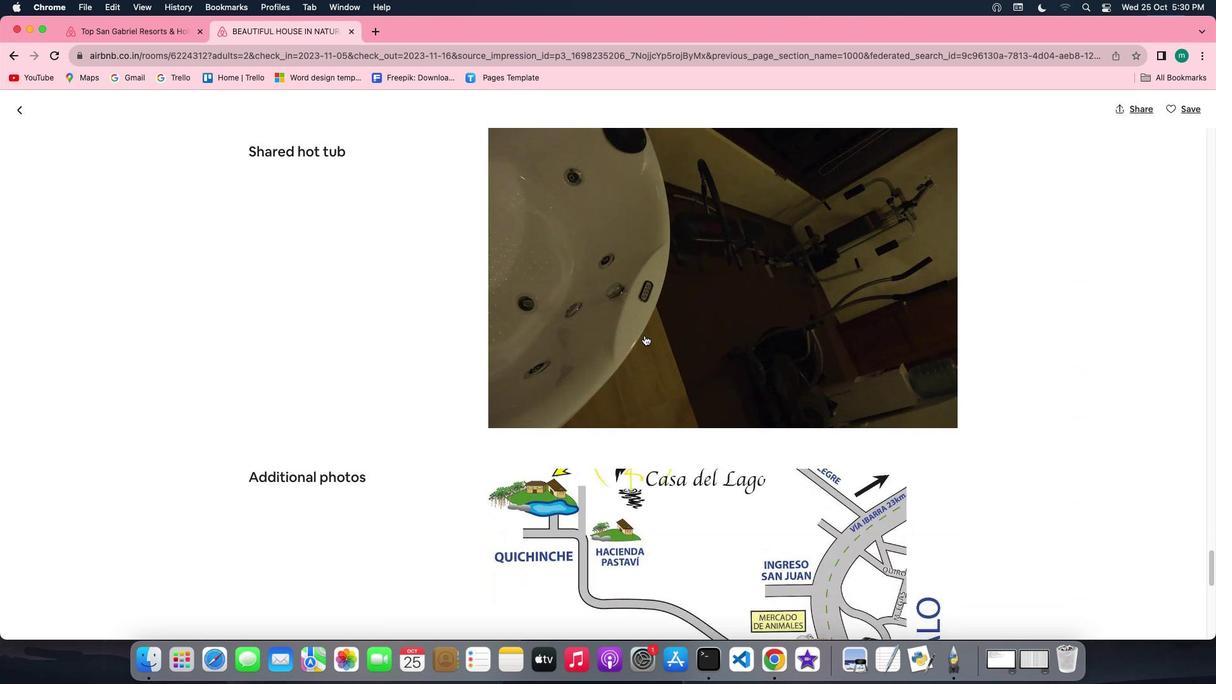 
Action: Mouse scrolled (644, 335) with delta (0, -1)
Screenshot: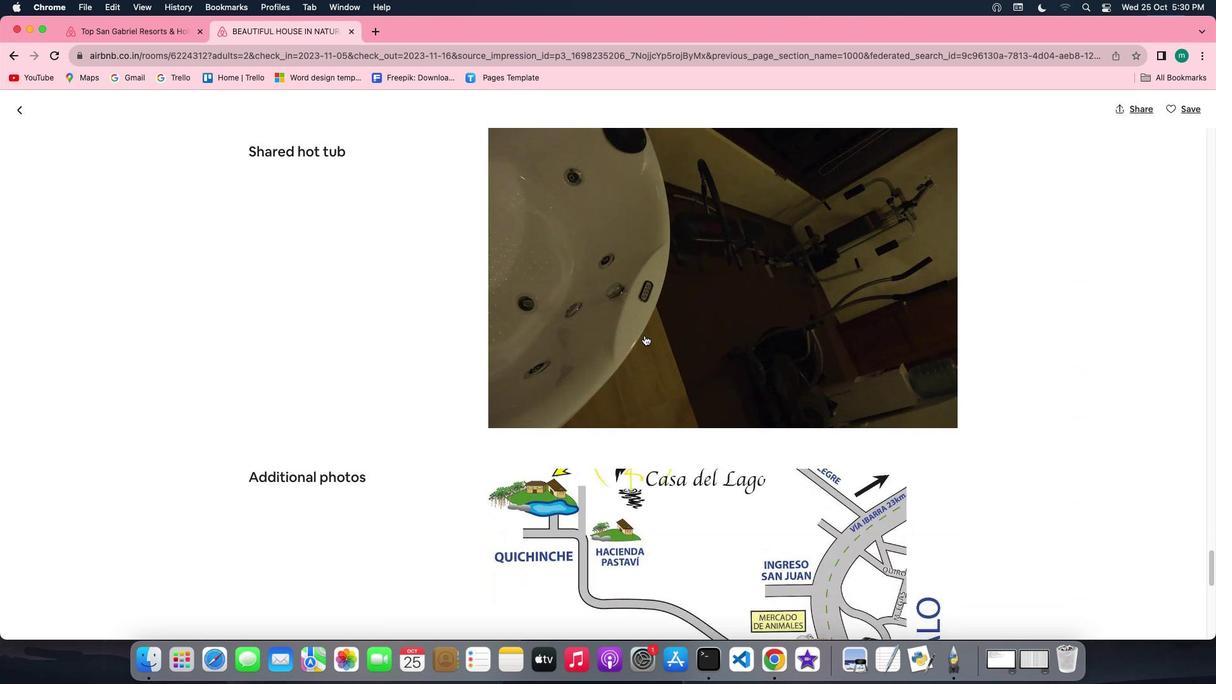 
Action: Mouse scrolled (644, 335) with delta (0, -2)
Screenshot: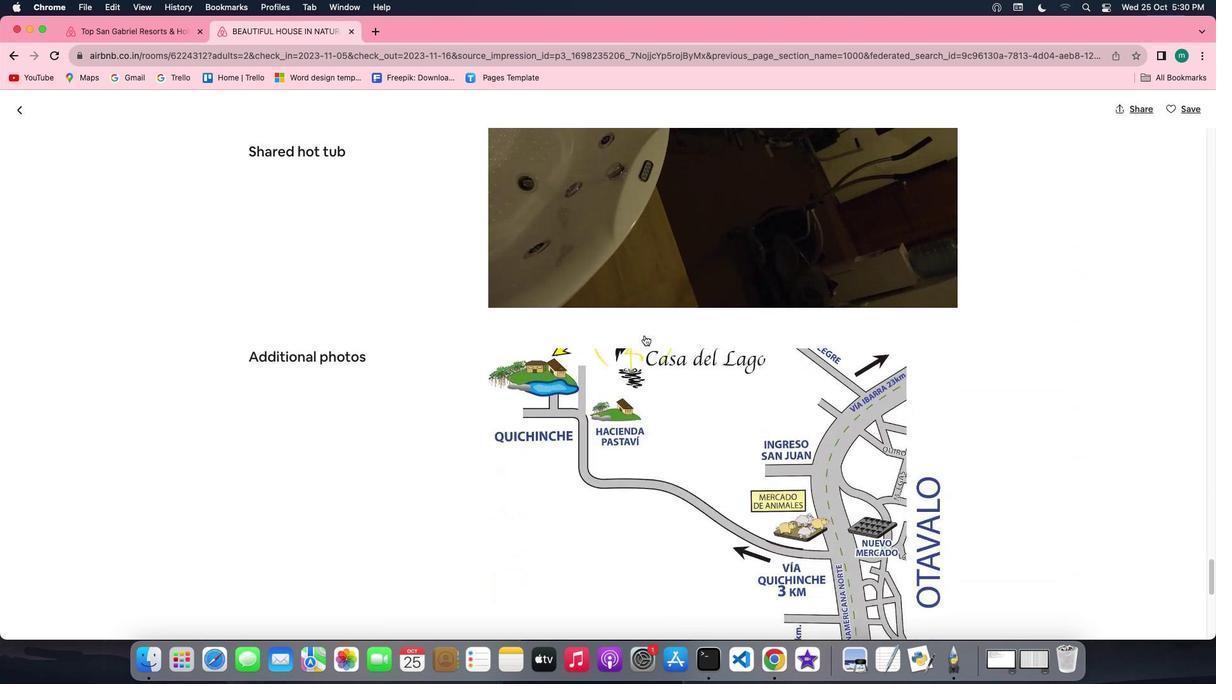 
Action: Mouse scrolled (644, 335) with delta (0, 0)
Screenshot: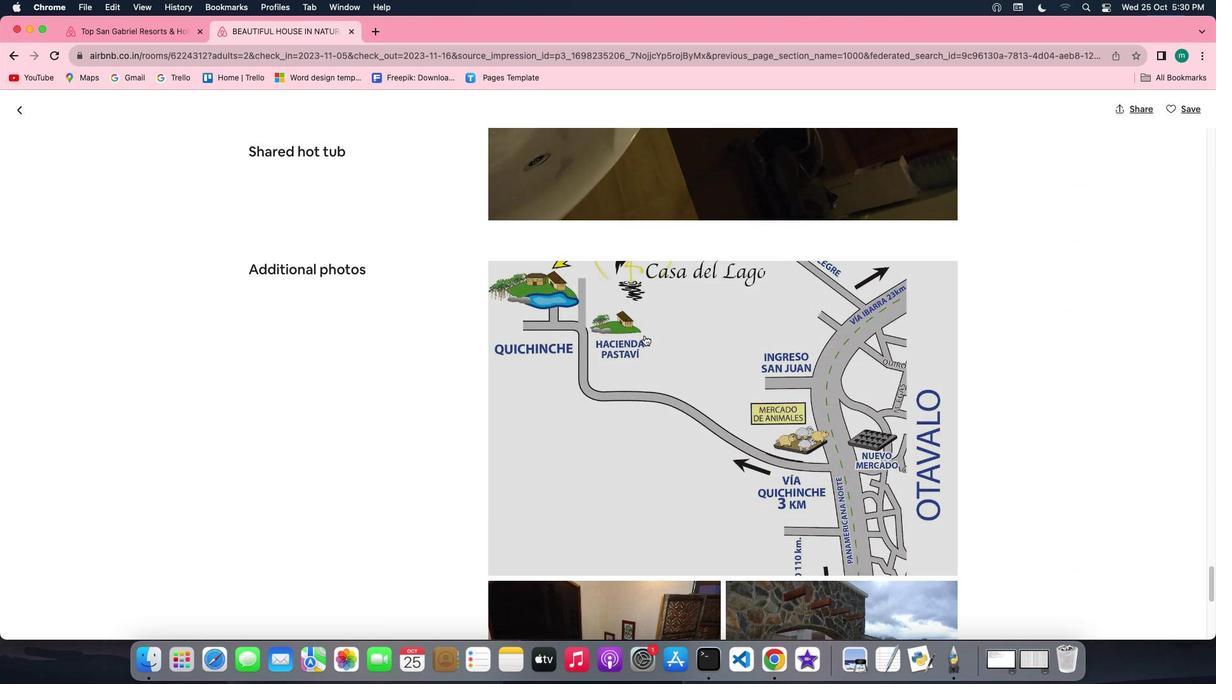 
Action: Mouse scrolled (644, 335) with delta (0, 0)
Screenshot: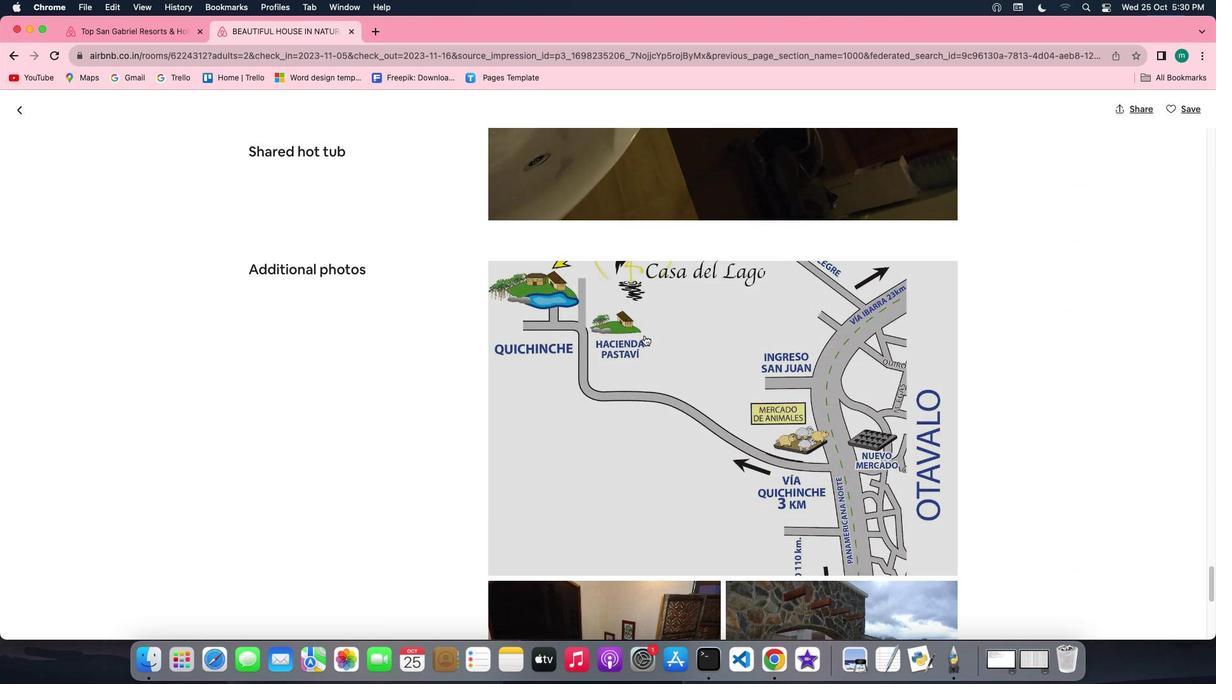 
Action: Mouse scrolled (644, 335) with delta (0, -1)
Screenshot: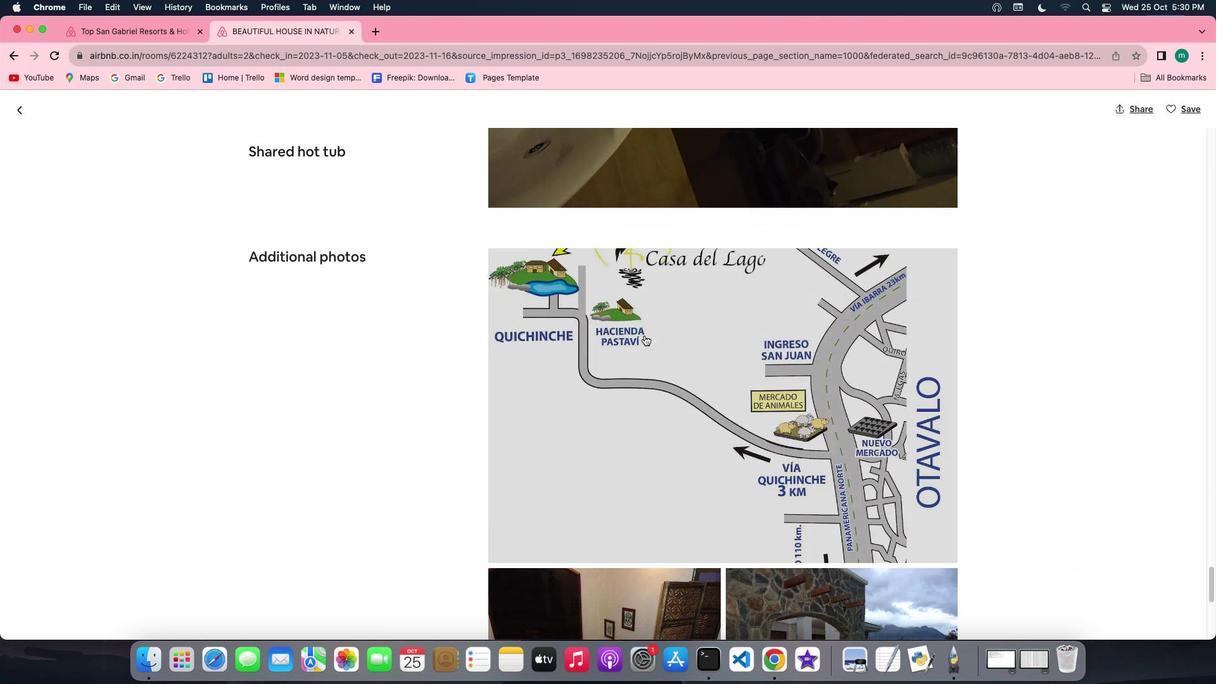 
Action: Mouse scrolled (644, 335) with delta (0, -2)
Screenshot: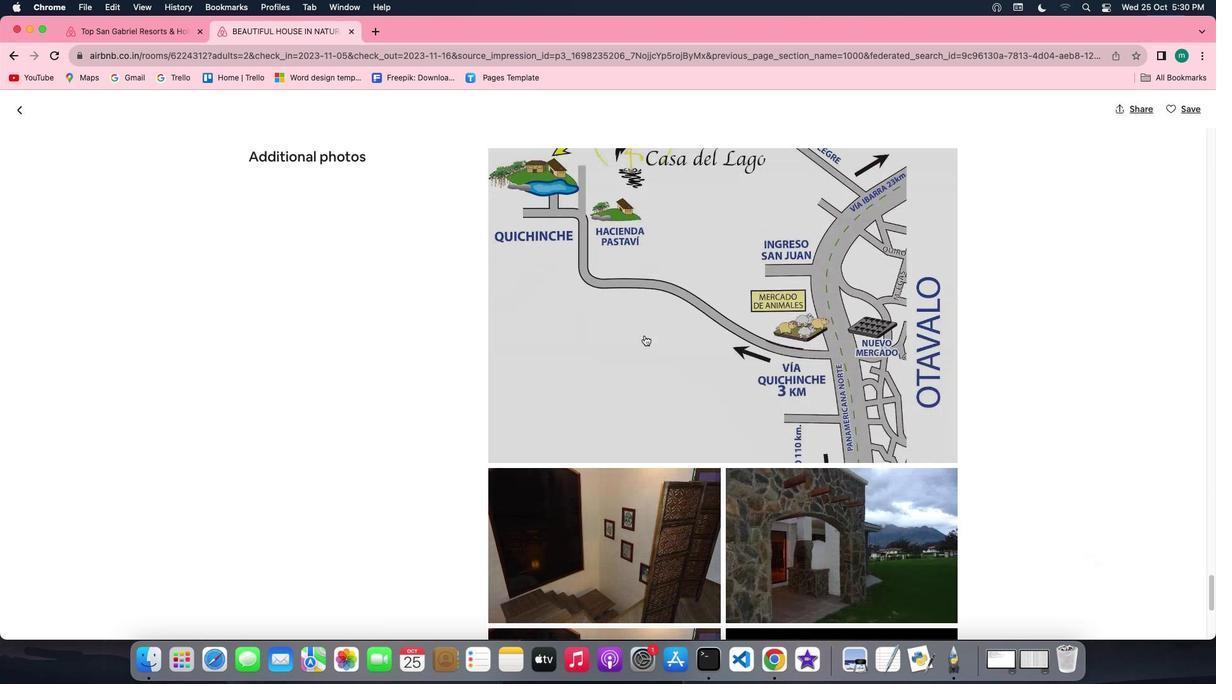 
Action: Mouse scrolled (644, 335) with delta (0, -1)
Screenshot: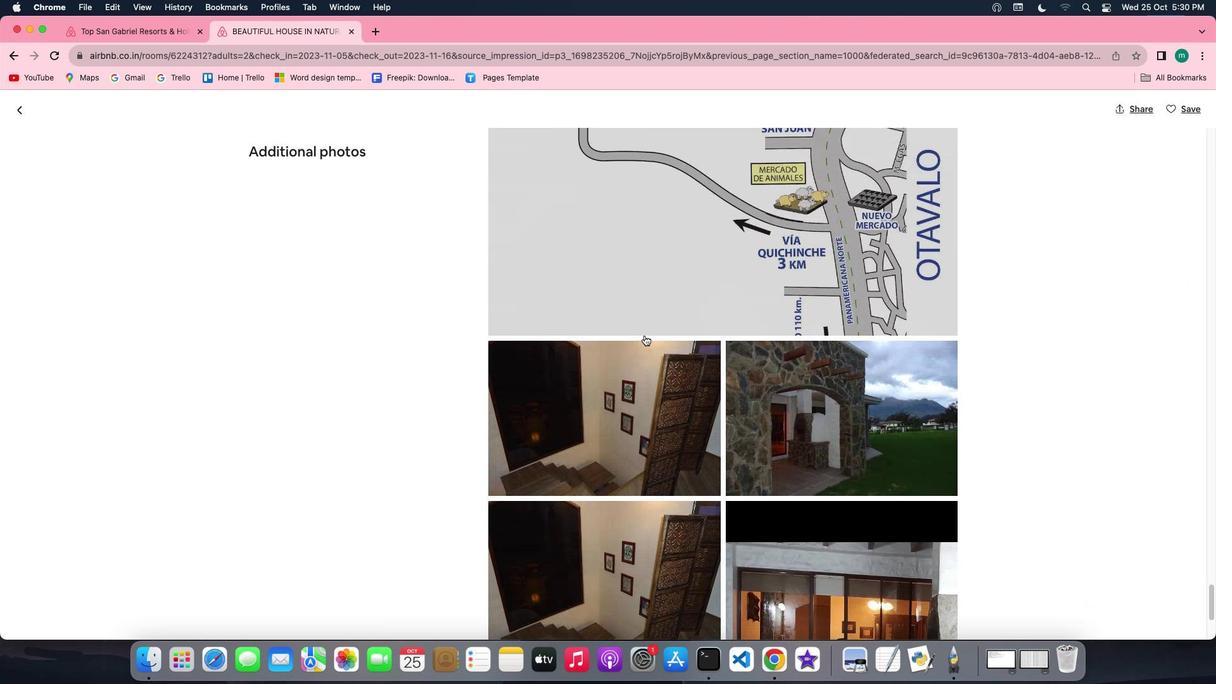 
Action: Mouse scrolled (644, 335) with delta (0, 0)
Screenshot: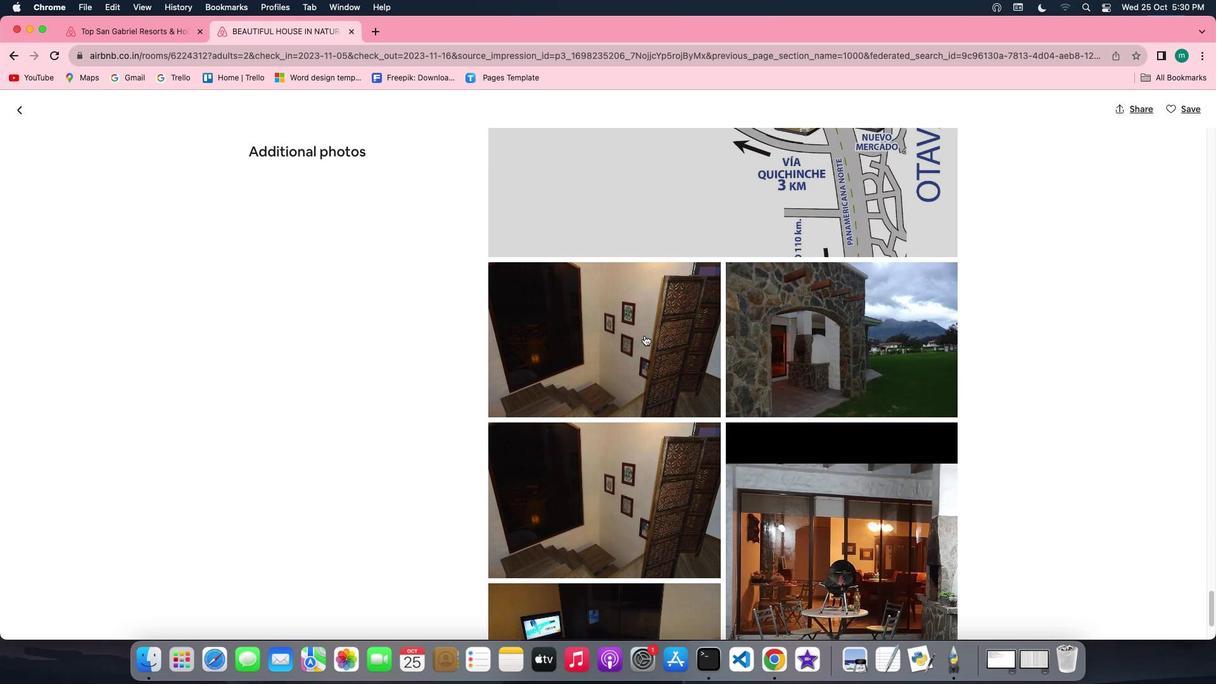 
Action: Mouse scrolled (644, 335) with delta (0, 0)
Screenshot: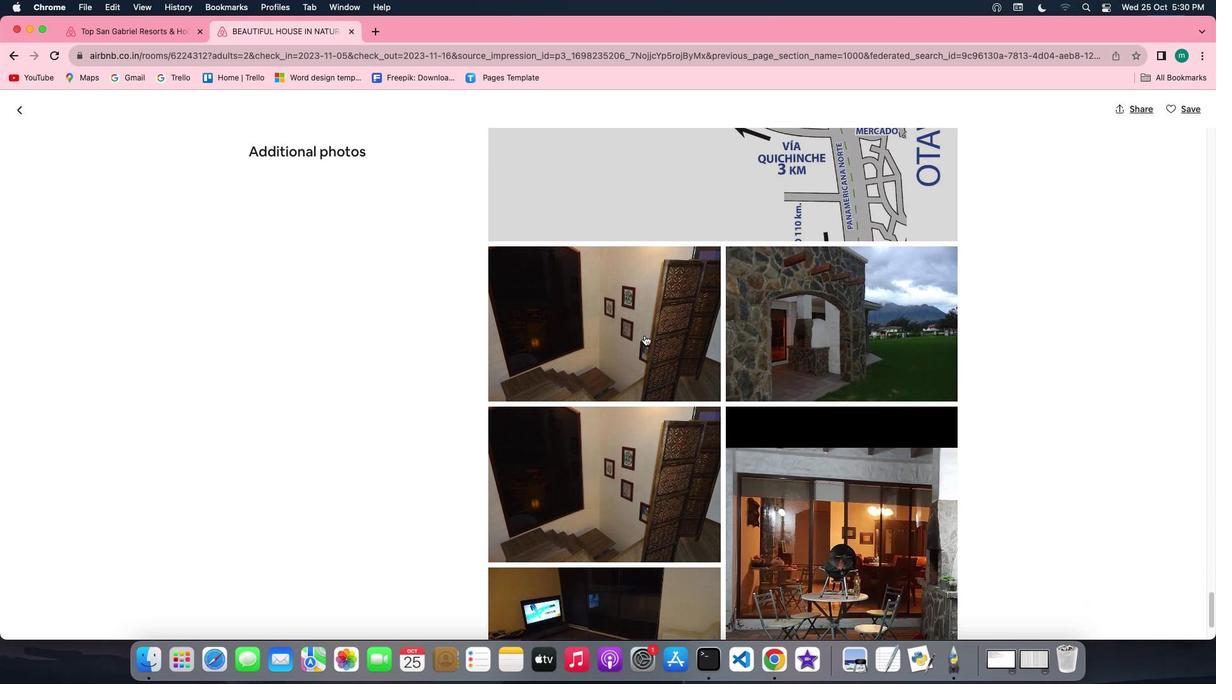 
Action: Mouse scrolled (644, 335) with delta (0, -1)
Screenshot: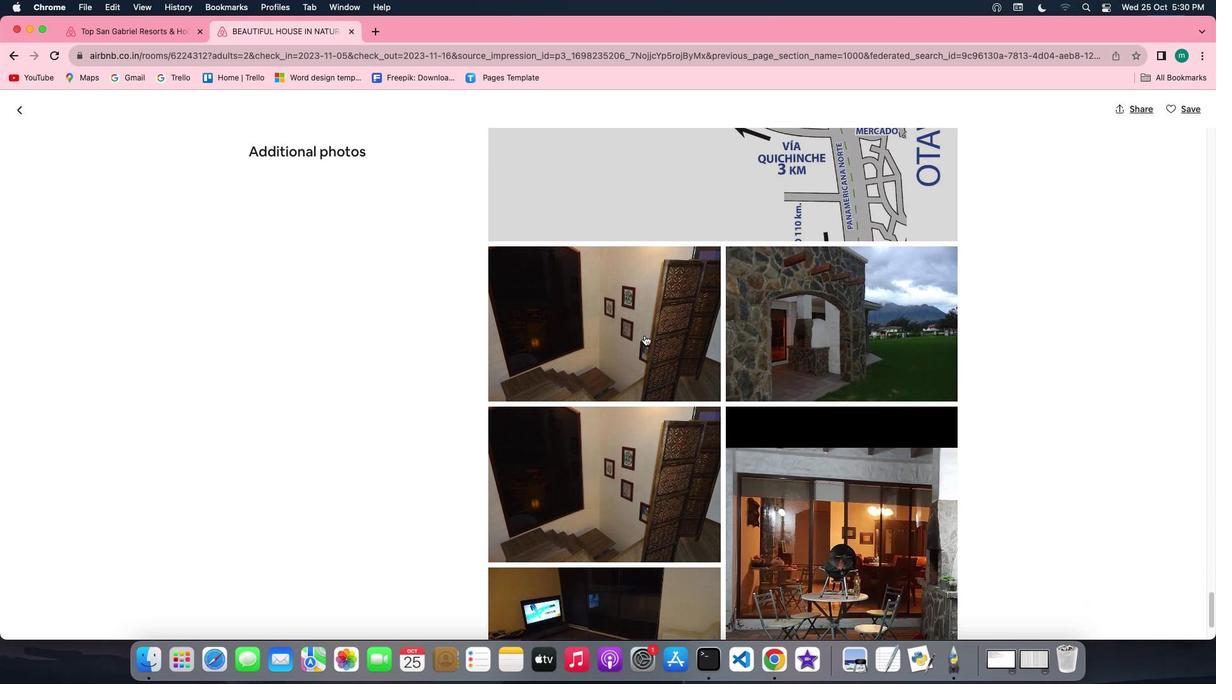 
Action: Mouse scrolled (644, 335) with delta (0, -2)
Screenshot: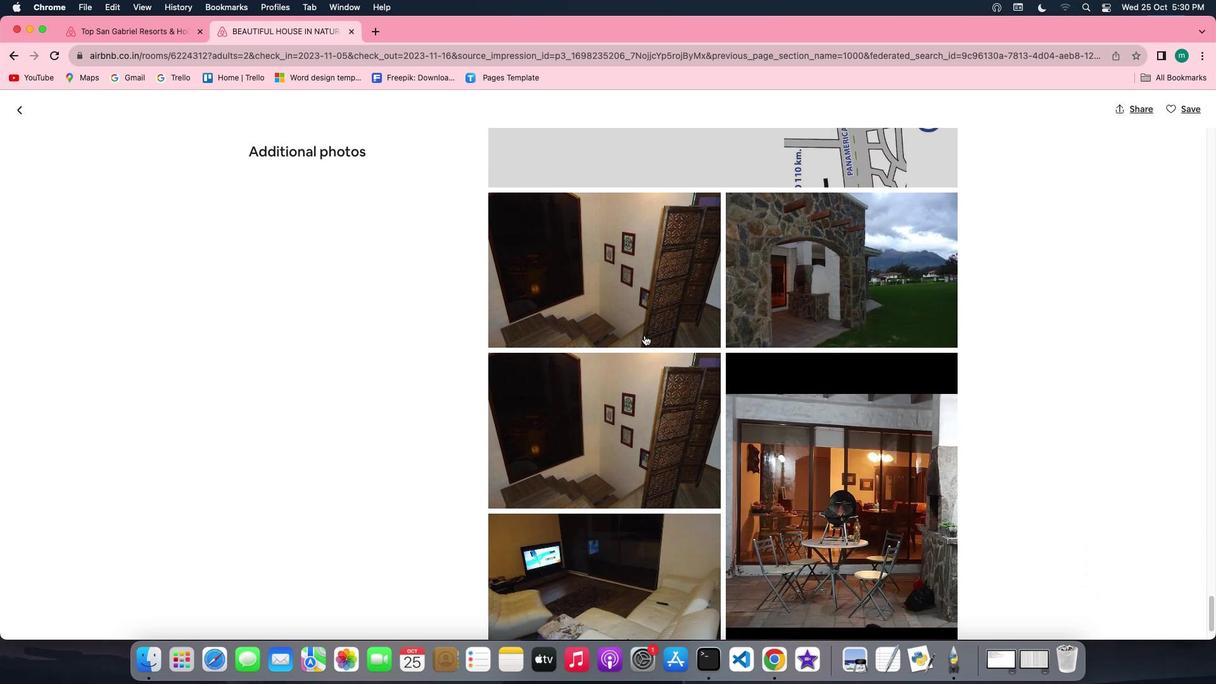 
Action: Mouse scrolled (644, 335) with delta (0, 0)
Screenshot: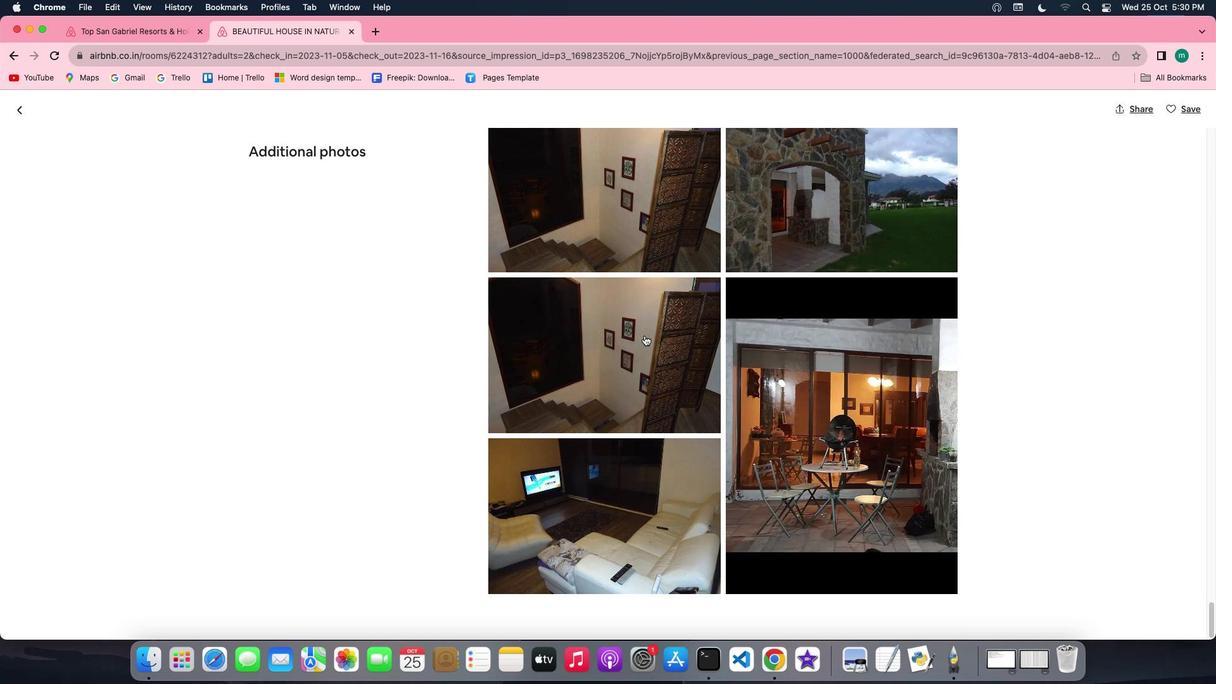 
Action: Mouse scrolled (644, 335) with delta (0, 0)
Screenshot: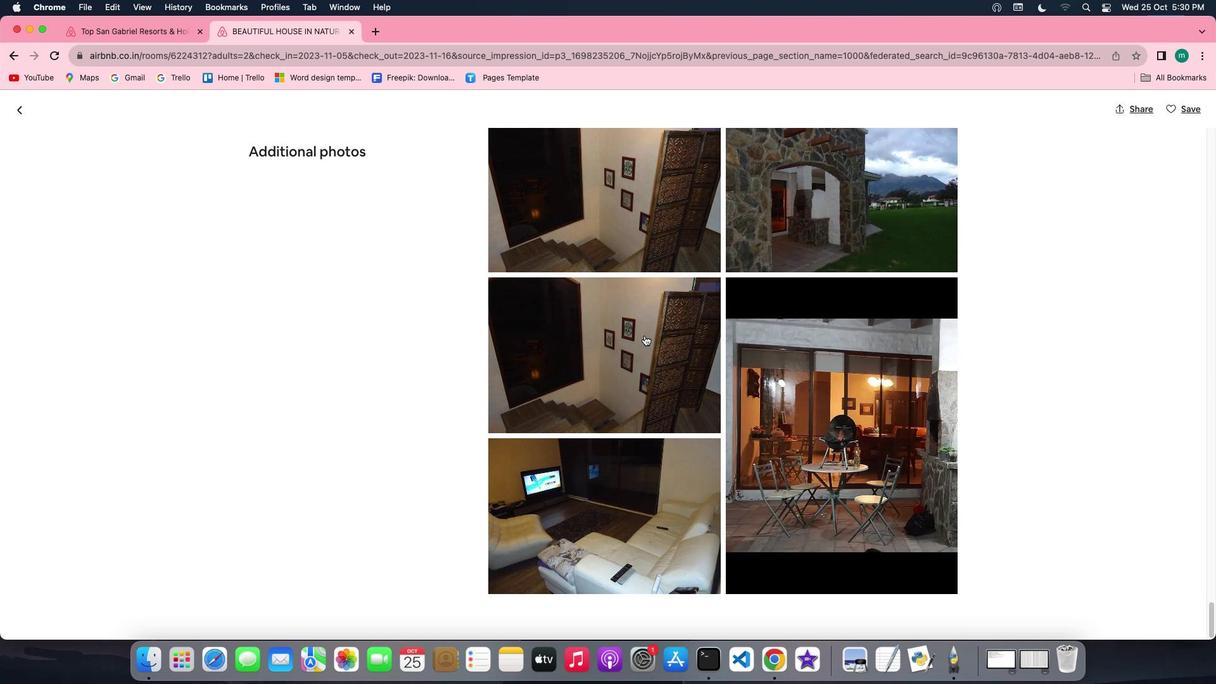 
Action: Mouse scrolled (644, 335) with delta (0, -1)
Screenshot: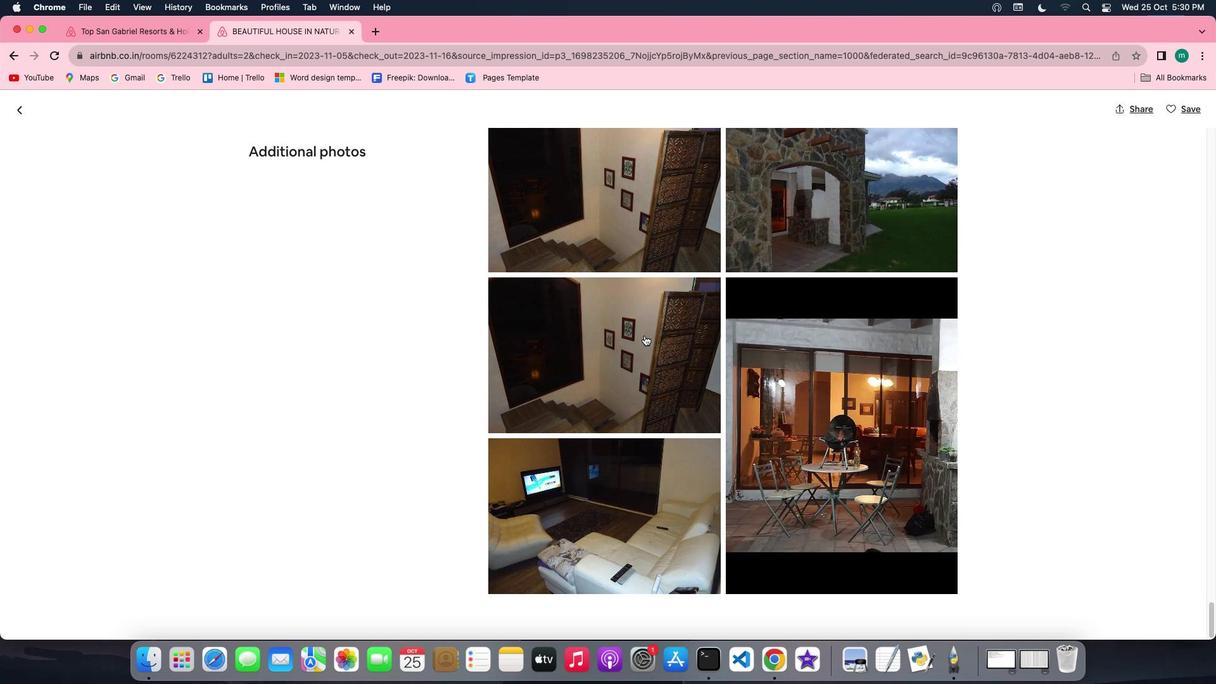 
Action: Mouse scrolled (644, 335) with delta (0, -2)
Screenshot: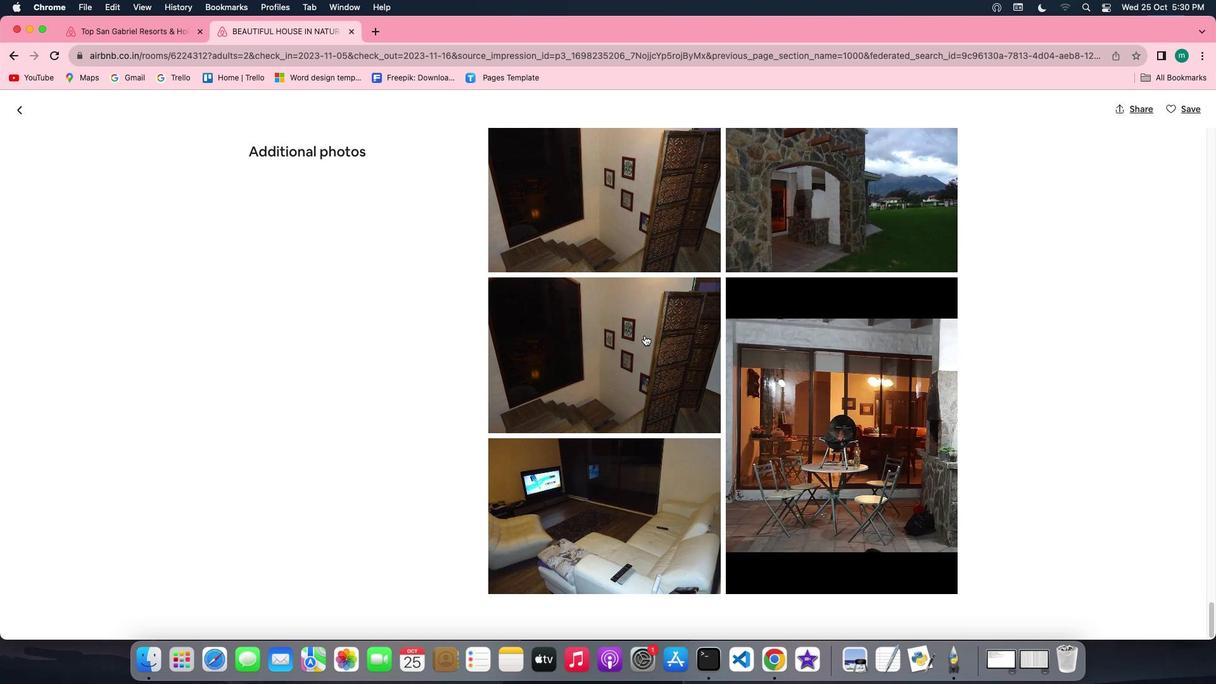 
Action: Mouse moved to (20, 114)
Screenshot: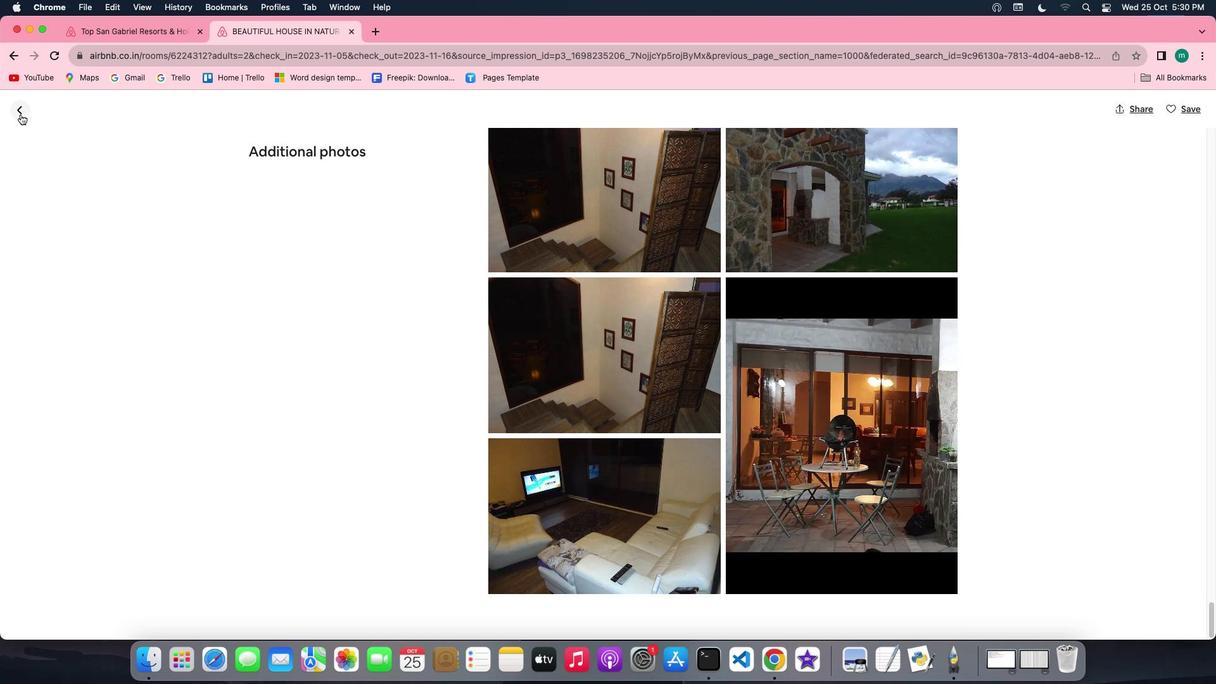
Action: Mouse pressed left at (20, 114)
Screenshot: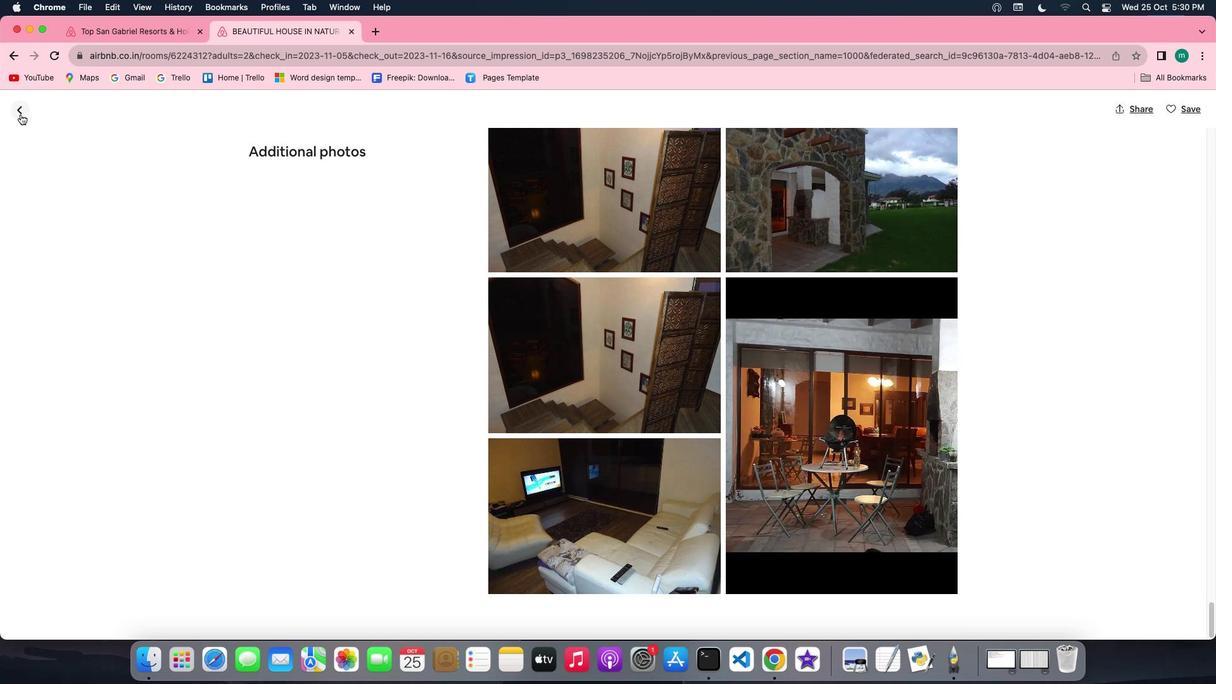 
Action: Mouse moved to (788, 534)
Screenshot: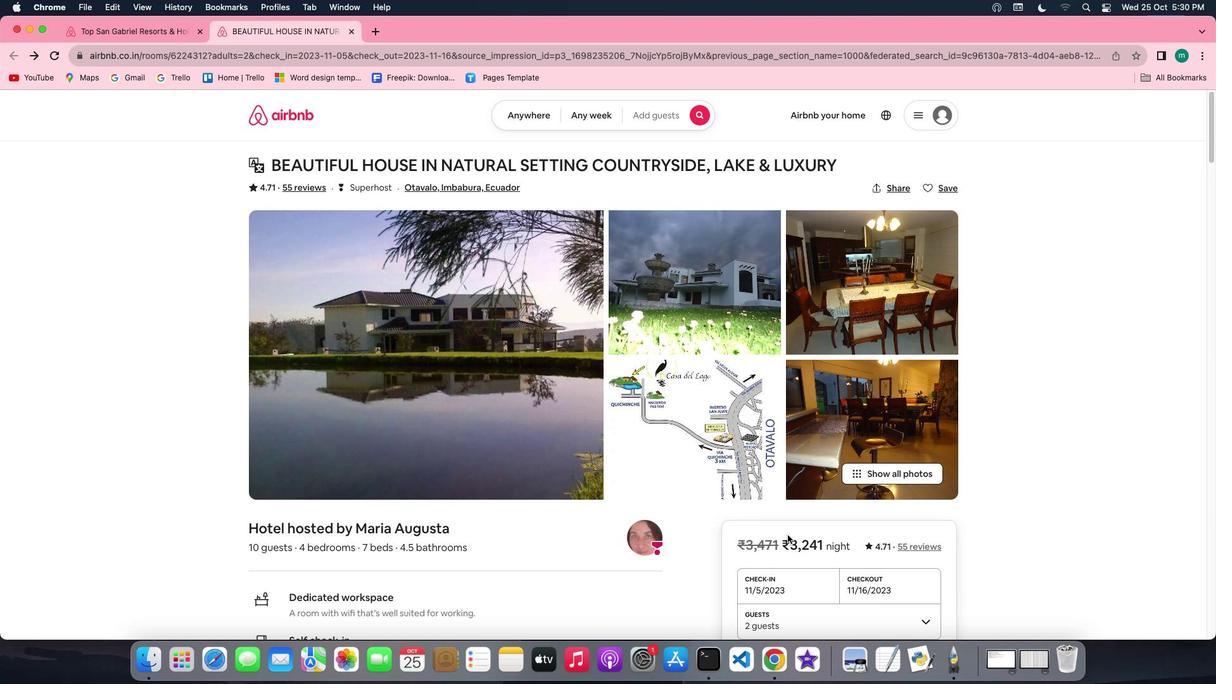 
Action: Mouse scrolled (788, 534) with delta (0, 0)
Screenshot: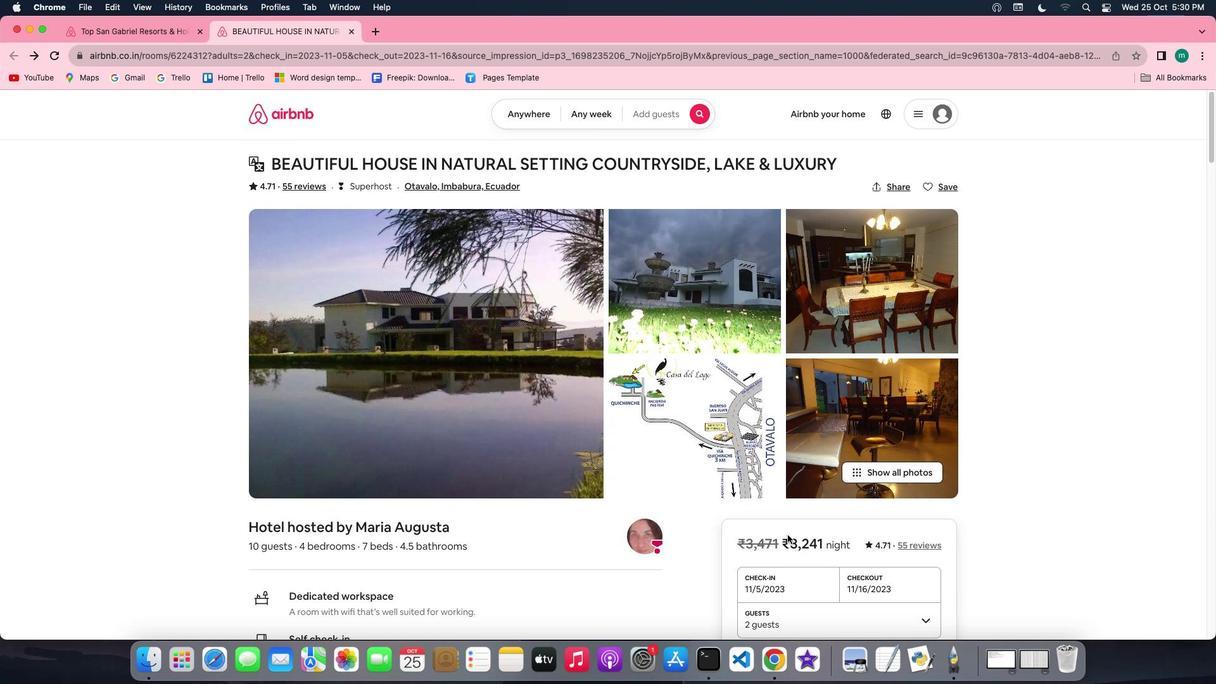 
Action: Mouse scrolled (788, 534) with delta (0, 0)
Screenshot: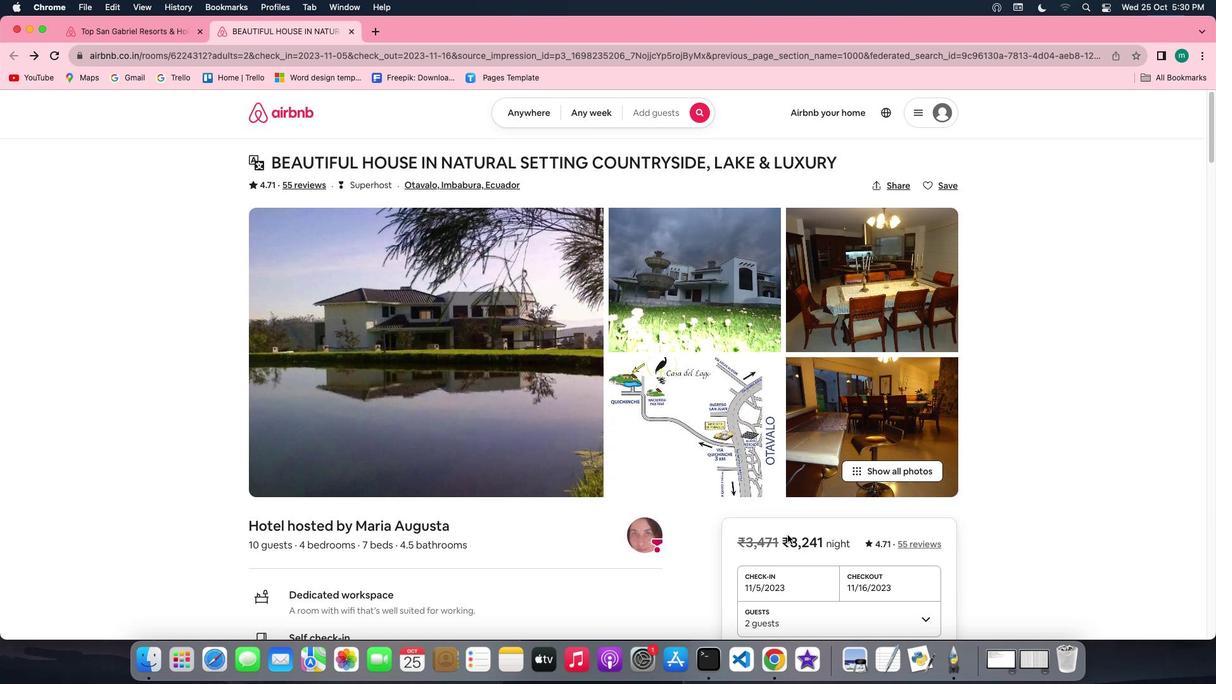 
Action: Mouse scrolled (788, 534) with delta (0, -1)
Screenshot: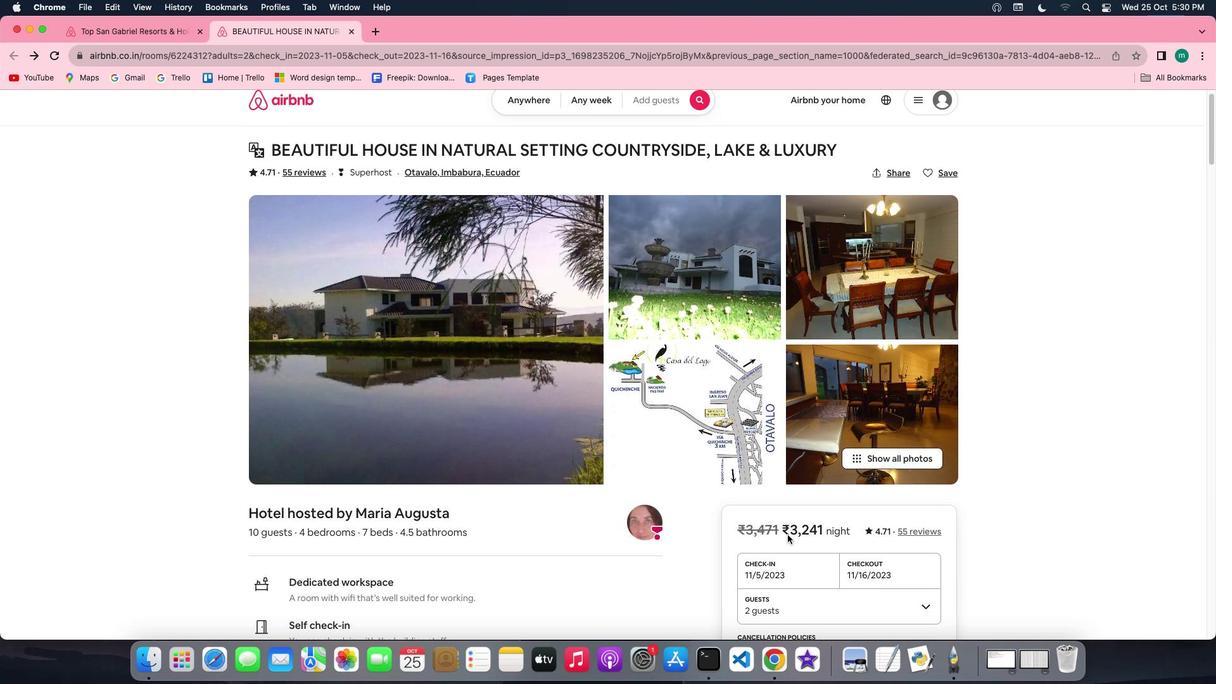 
Action: Mouse scrolled (788, 534) with delta (0, -1)
Screenshot: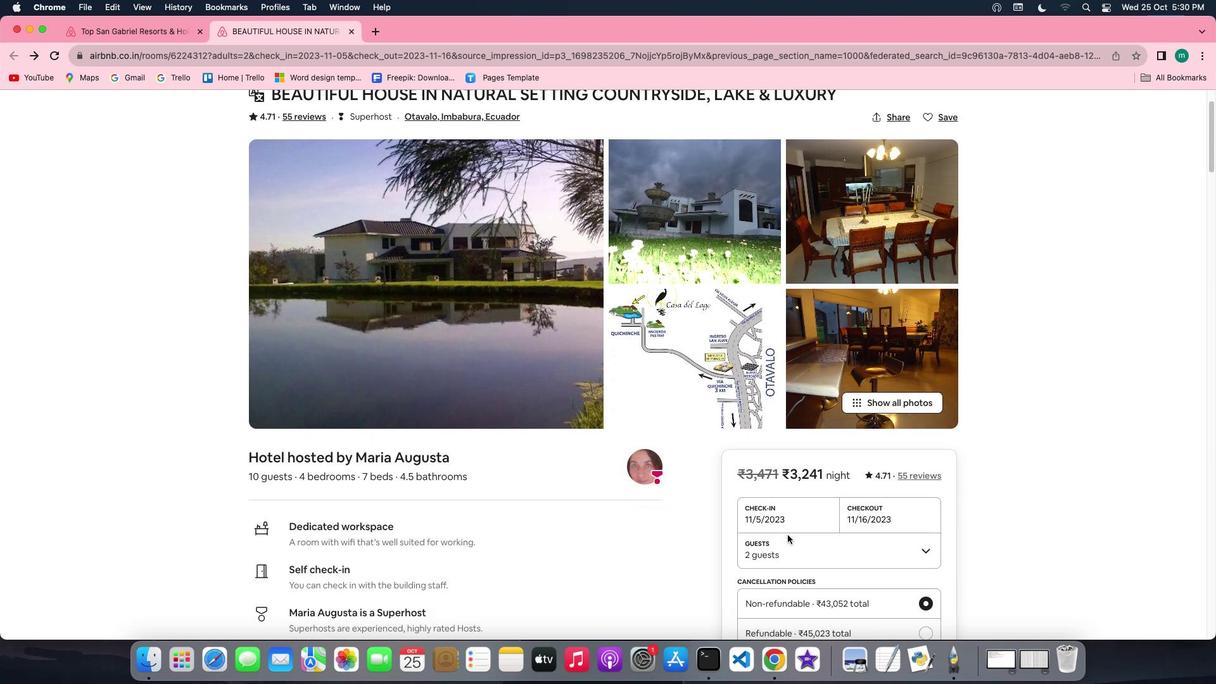 
Action: Mouse scrolled (788, 534) with delta (0, 0)
Screenshot: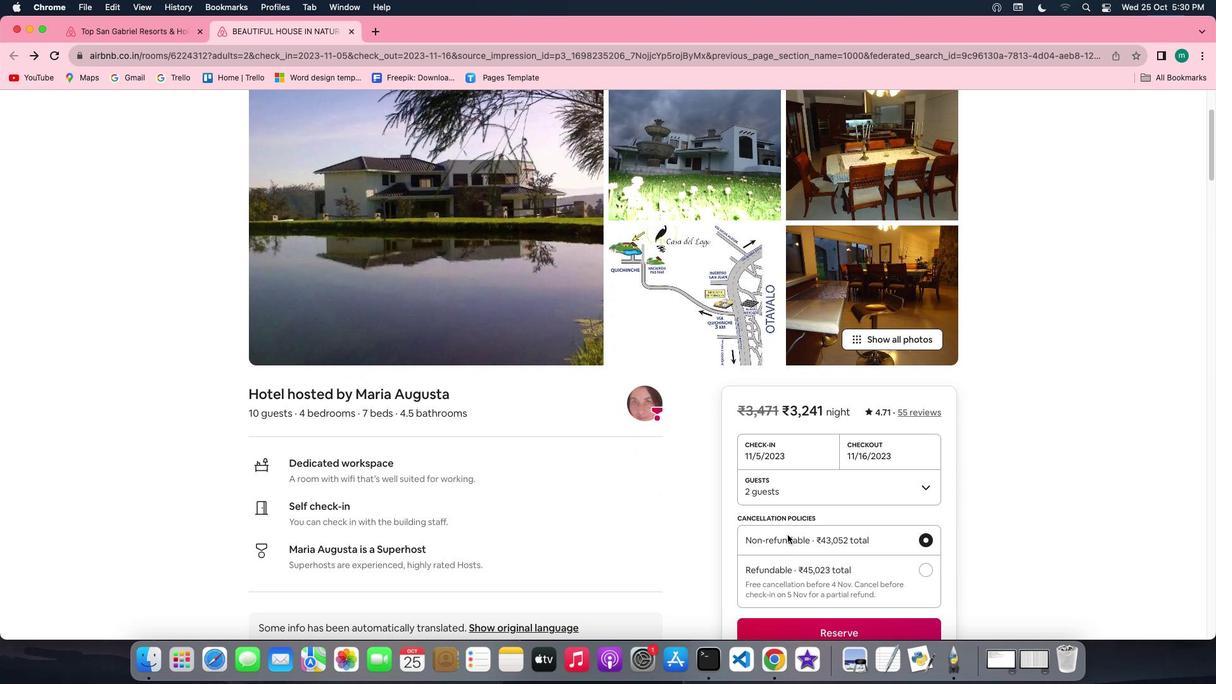 
Action: Mouse scrolled (788, 534) with delta (0, 0)
Screenshot: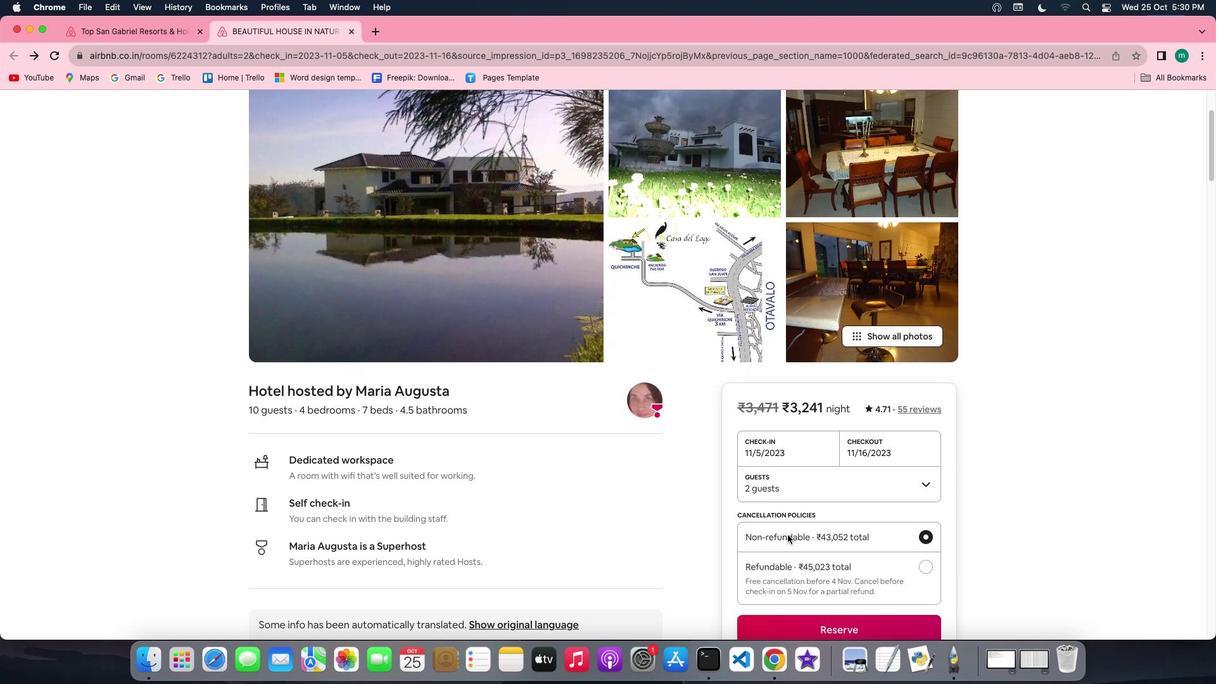 
Action: Mouse scrolled (788, 534) with delta (0, -1)
Screenshot: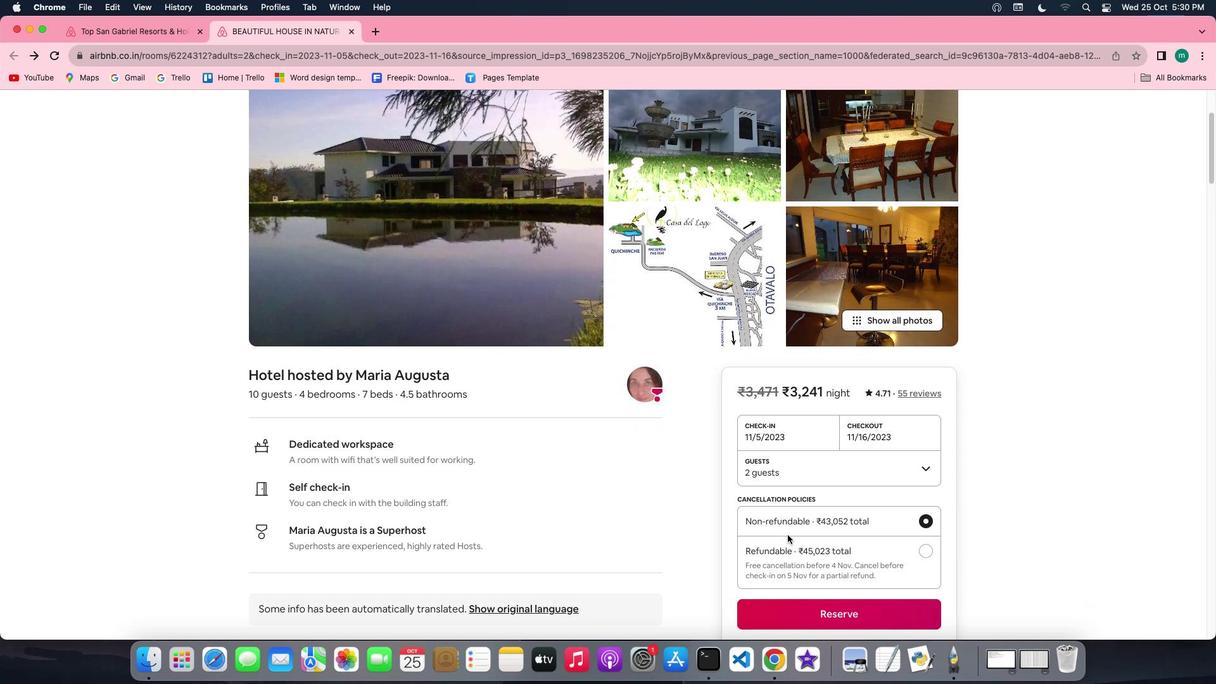 
Action: Mouse scrolled (788, 534) with delta (0, -2)
Screenshot: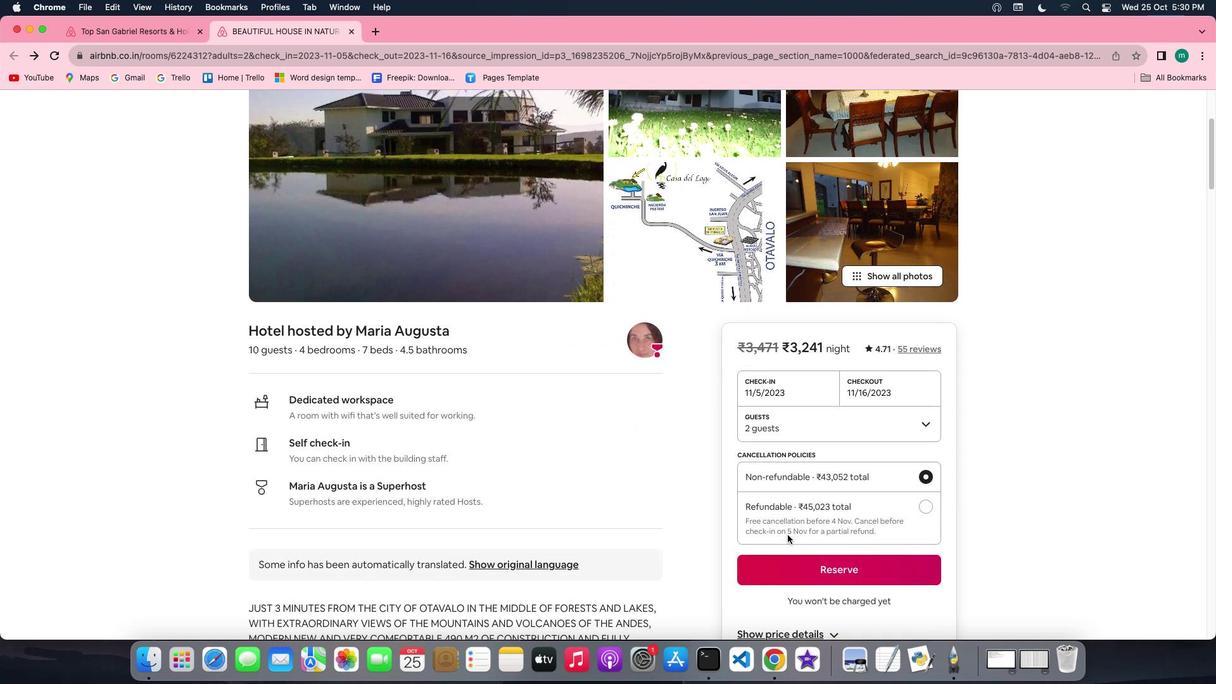 
Action: Mouse scrolled (788, 534) with delta (0, 0)
Screenshot: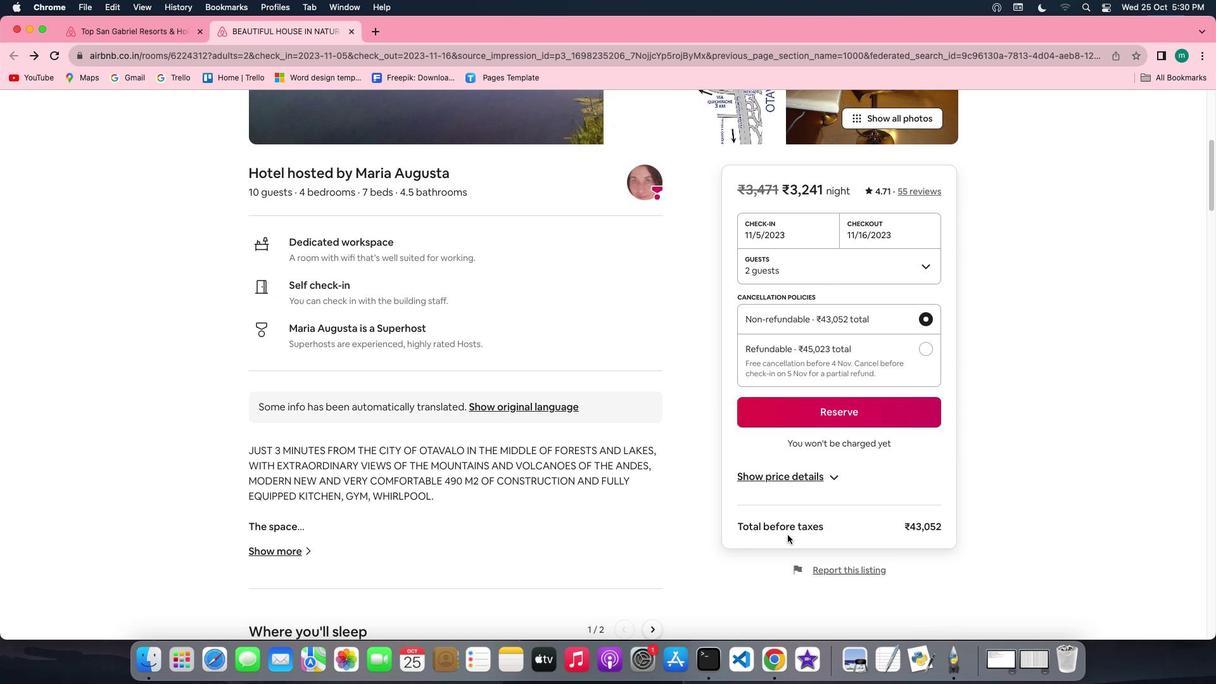 
Action: Mouse scrolled (788, 534) with delta (0, 0)
Screenshot: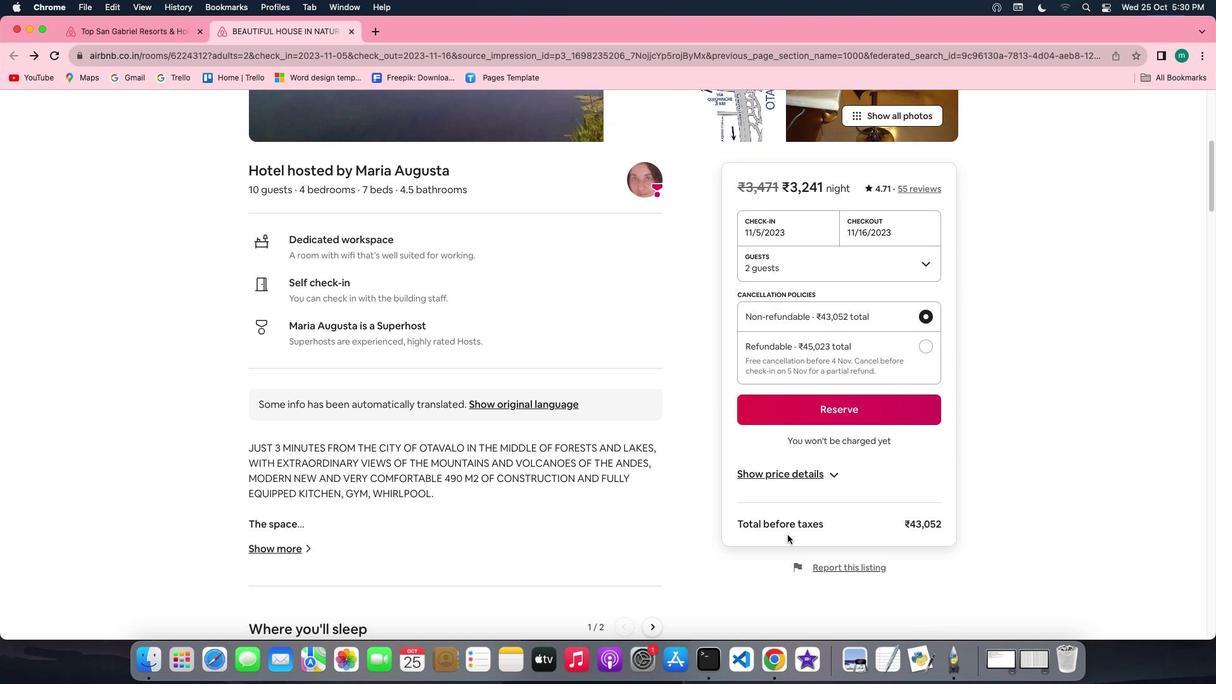
Action: Mouse scrolled (788, 534) with delta (0, 0)
Screenshot: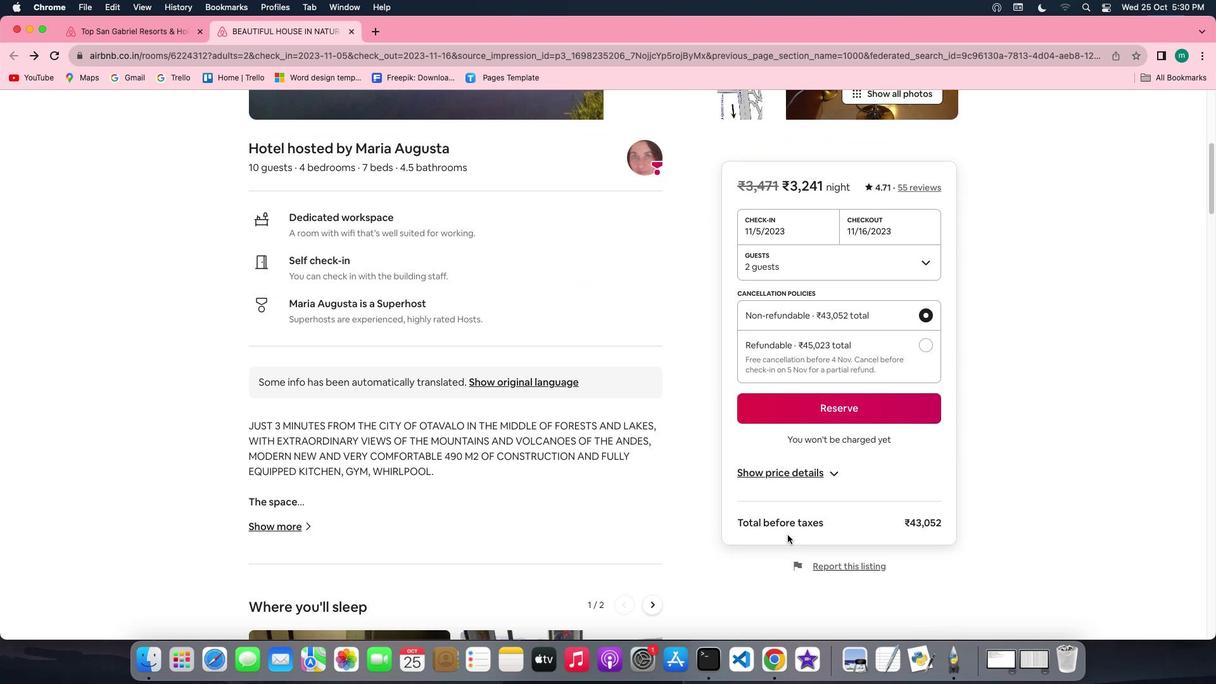 
Action: Mouse moved to (280, 490)
Screenshot: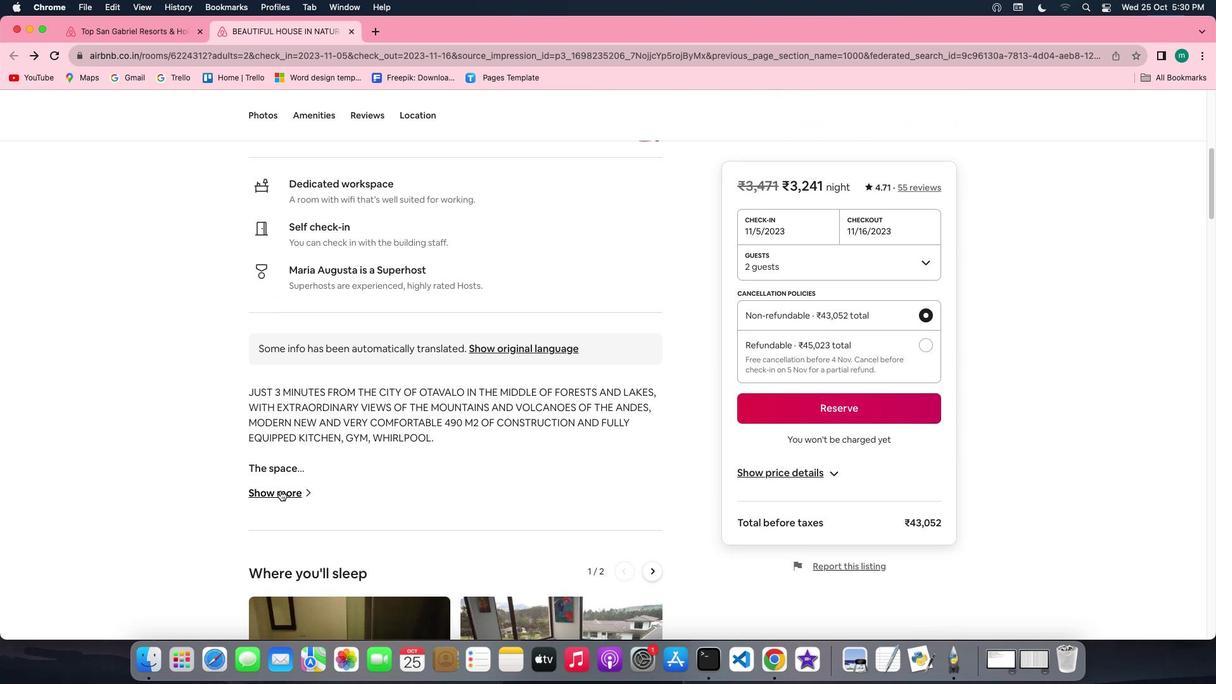
Action: Mouse pressed left at (280, 490)
Screenshot: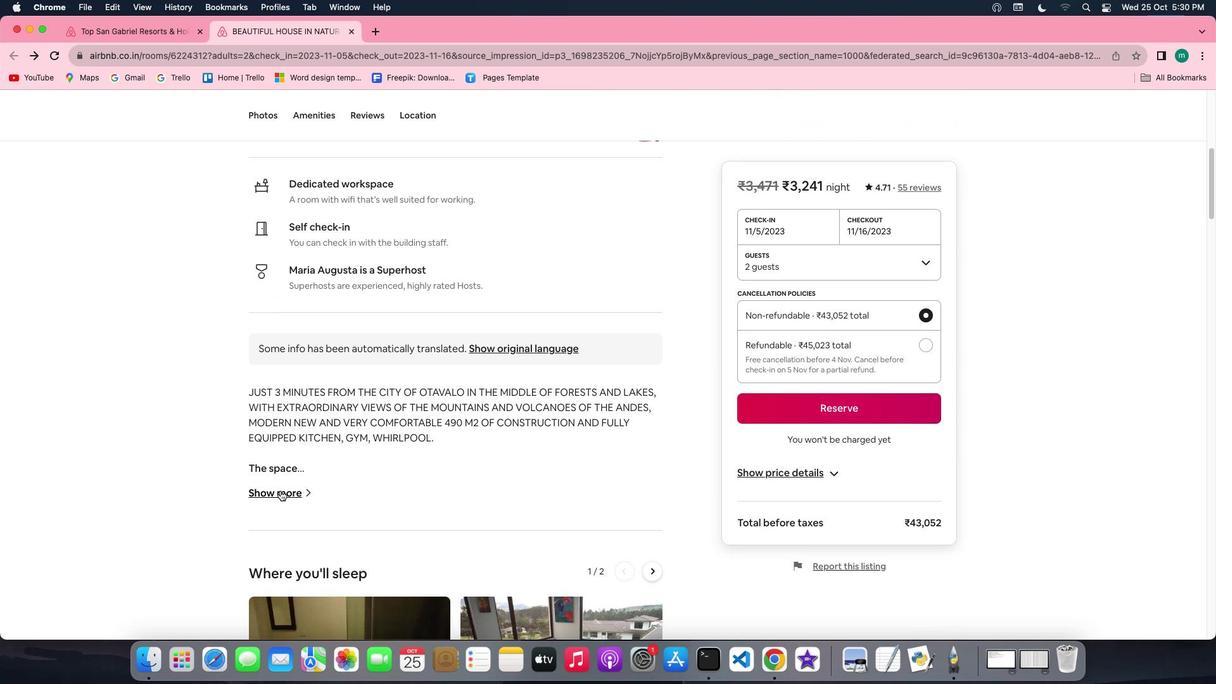 
Action: Mouse moved to (706, 540)
Screenshot: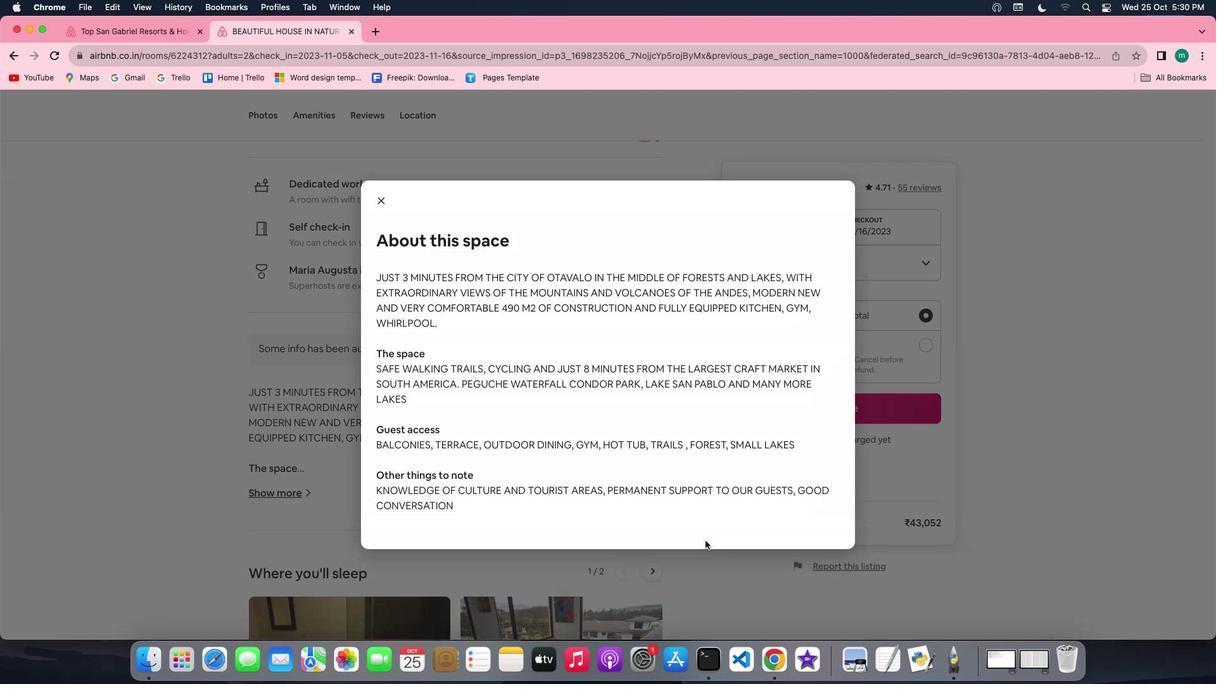 
Action: Mouse scrolled (706, 540) with delta (0, 0)
Screenshot: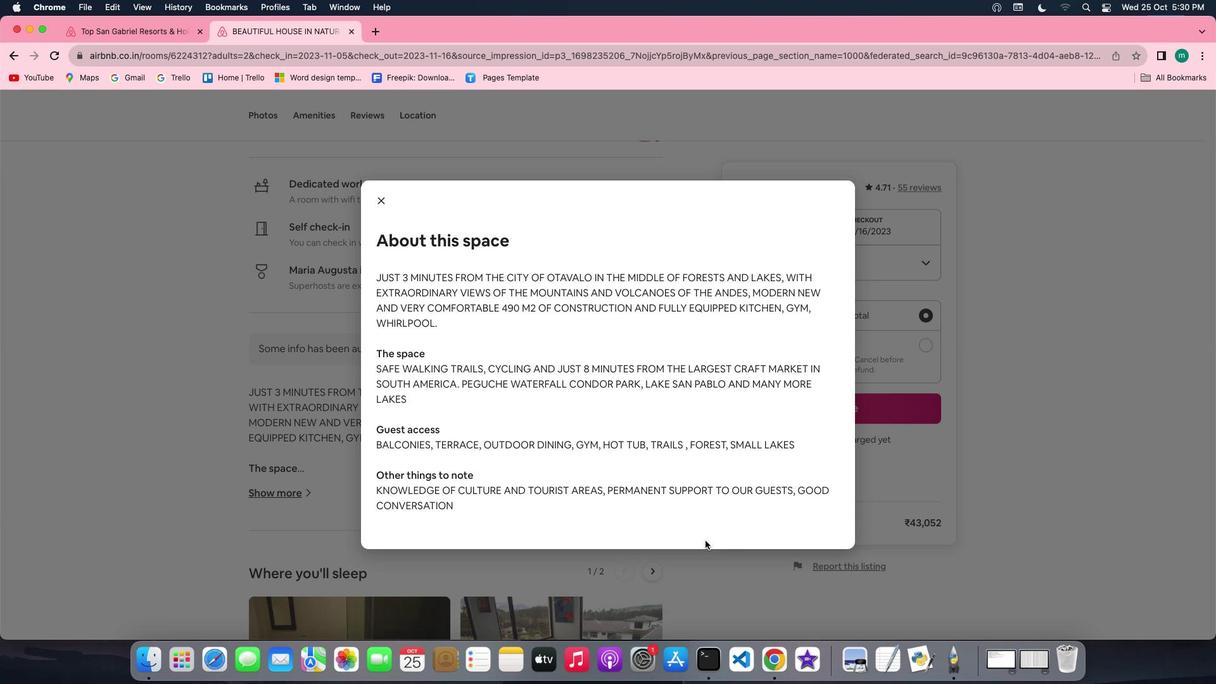 
Action: Mouse scrolled (706, 540) with delta (0, 0)
Screenshot: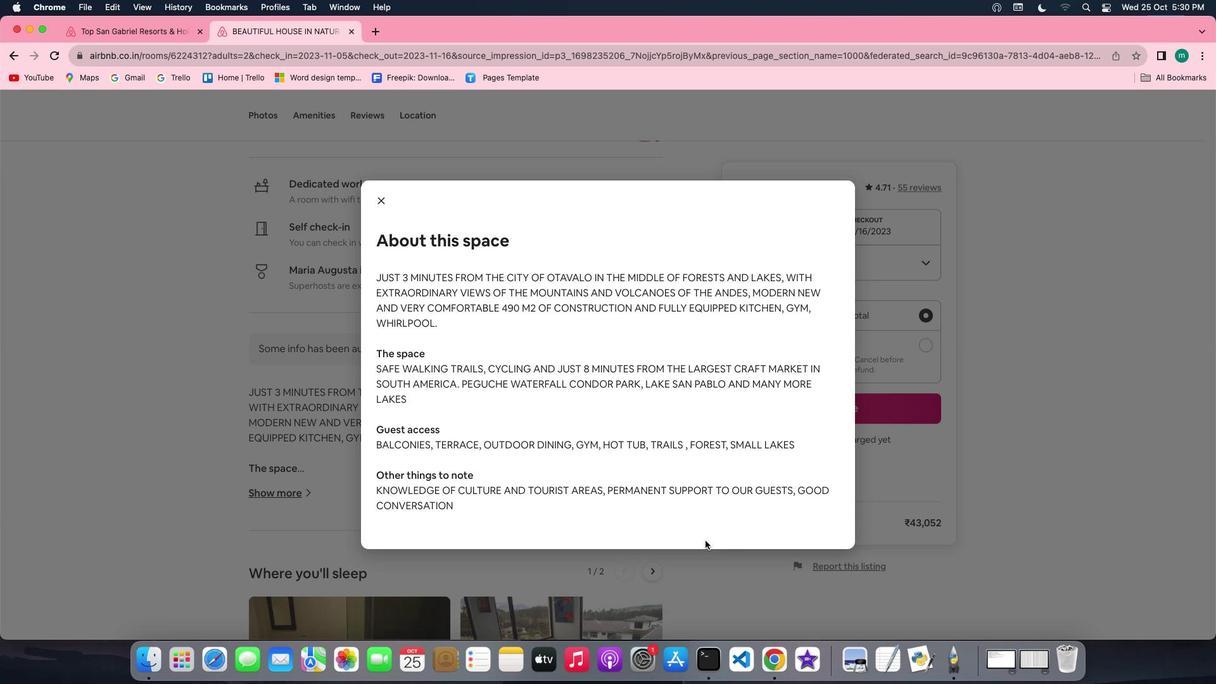 
Action: Mouse scrolled (706, 540) with delta (0, -1)
Screenshot: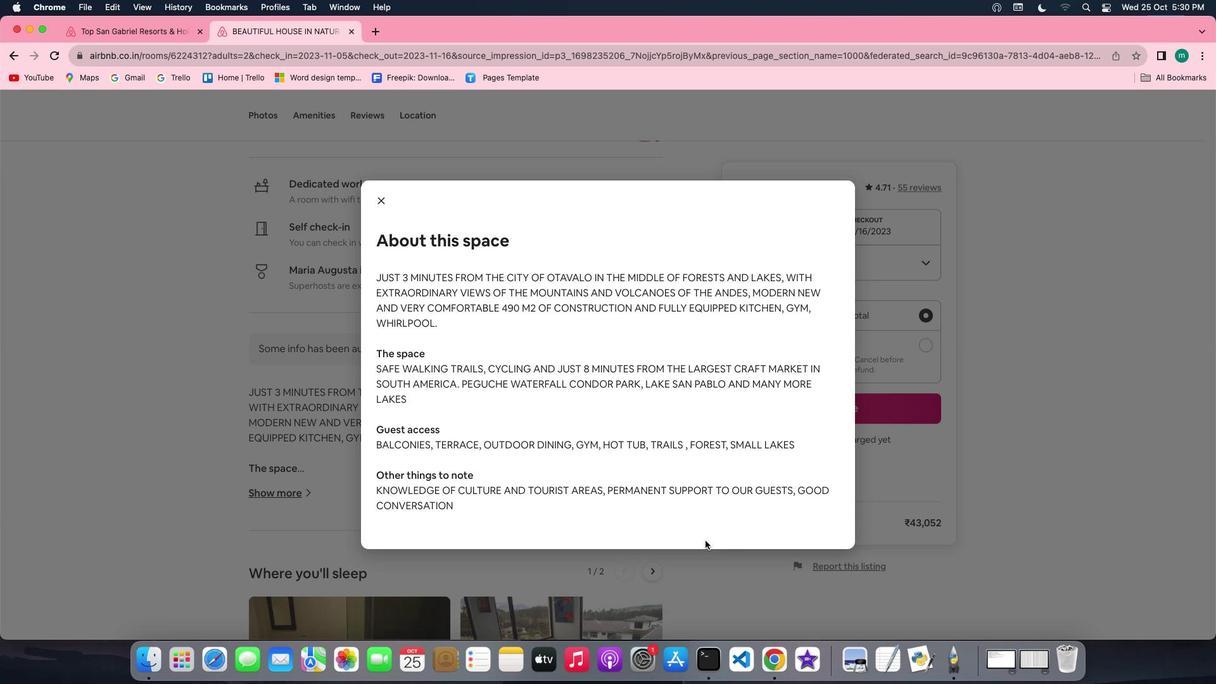
Action: Mouse scrolled (706, 540) with delta (0, -2)
Screenshot: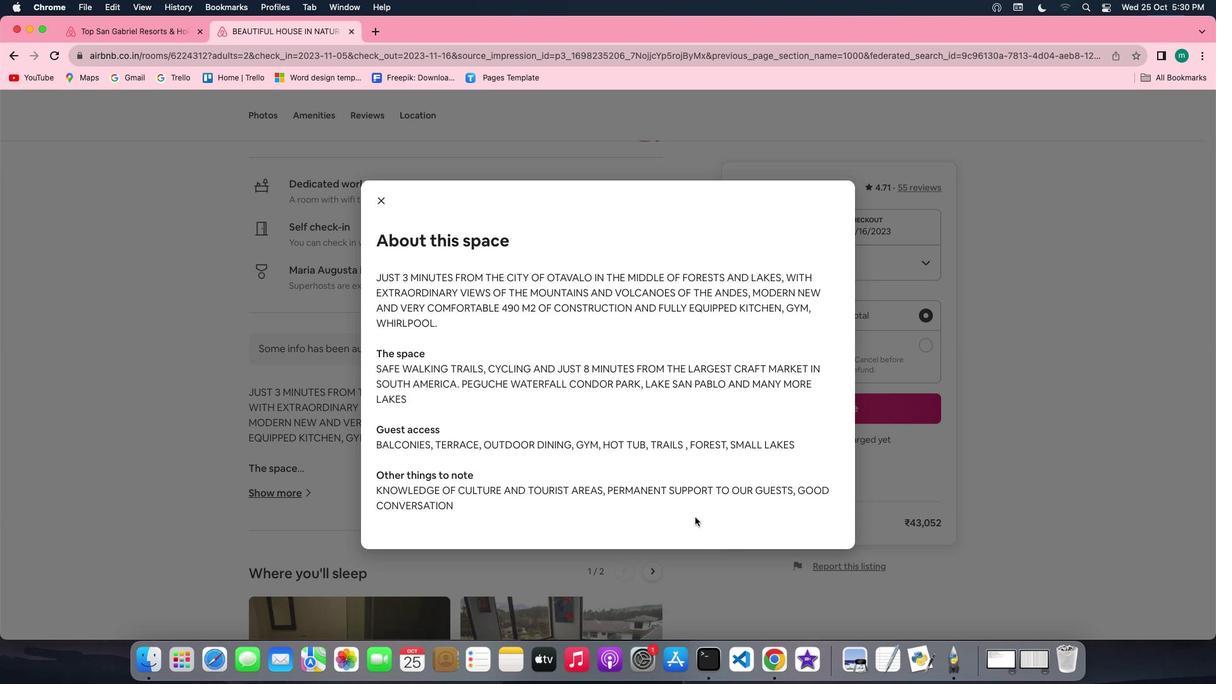
Action: Mouse moved to (385, 199)
Screenshot: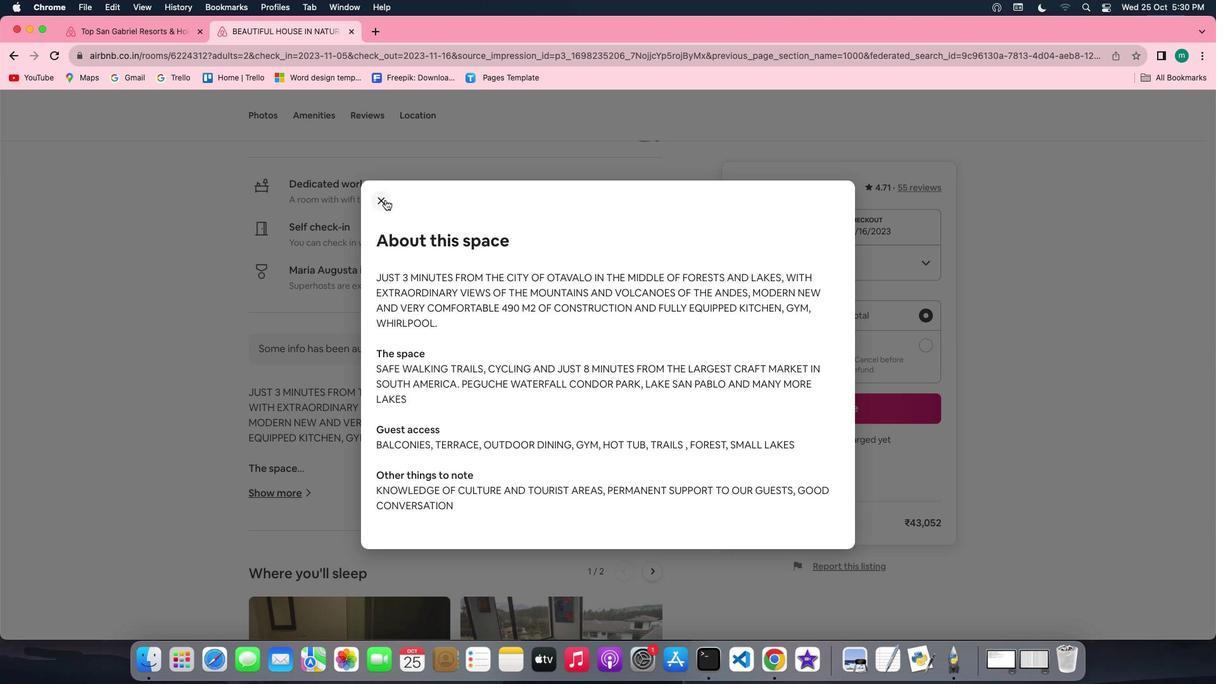 
Action: Mouse pressed left at (385, 199)
Screenshot: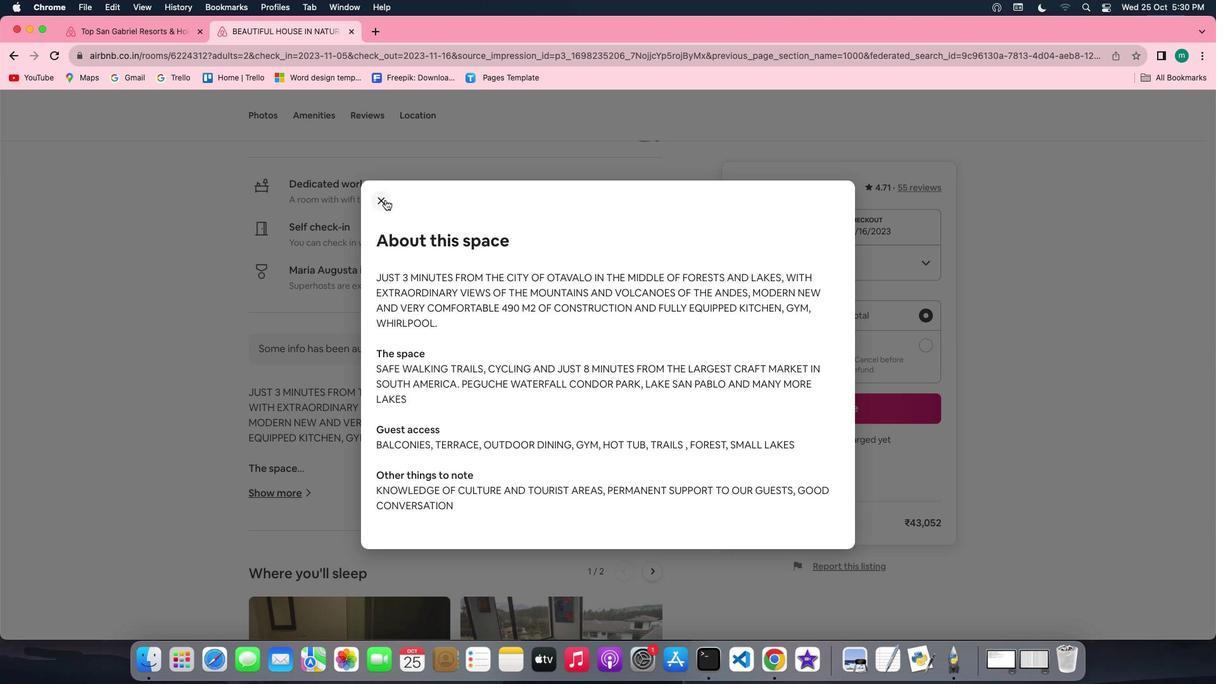 
Action: Mouse moved to (558, 320)
Screenshot: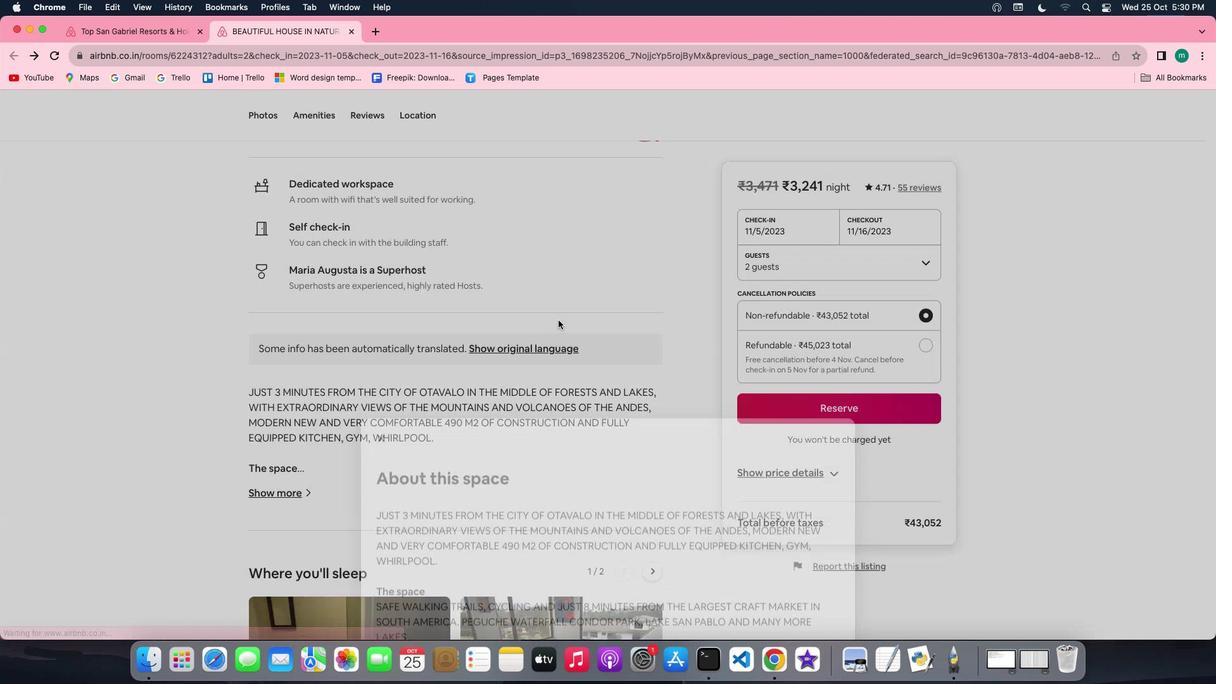 
Action: Mouse scrolled (558, 320) with delta (0, 0)
Screenshot: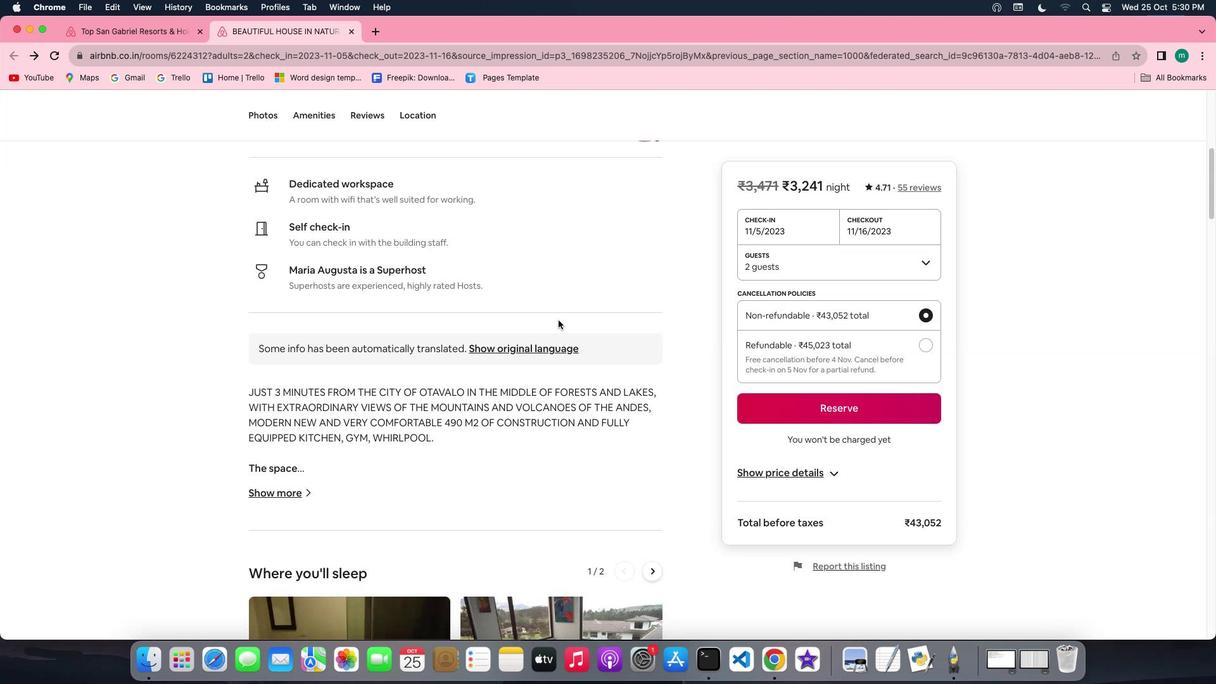 
Action: Mouse scrolled (558, 320) with delta (0, 0)
Screenshot: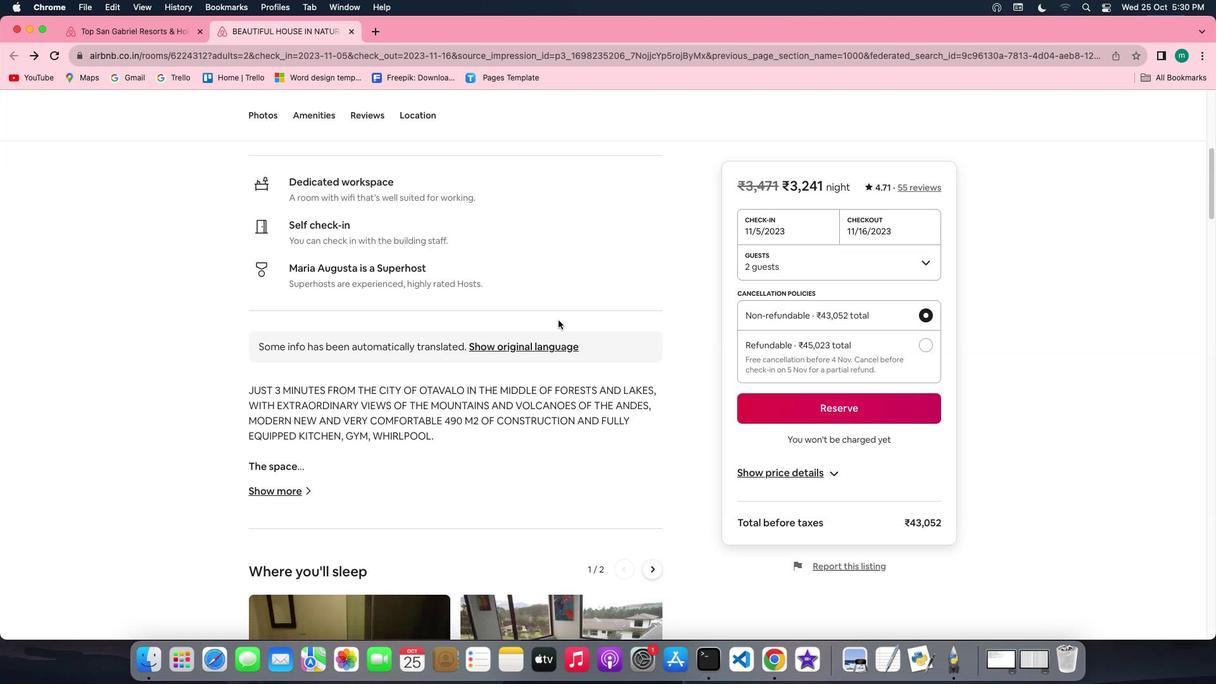 
Action: Mouse scrolled (558, 320) with delta (0, -1)
Screenshot: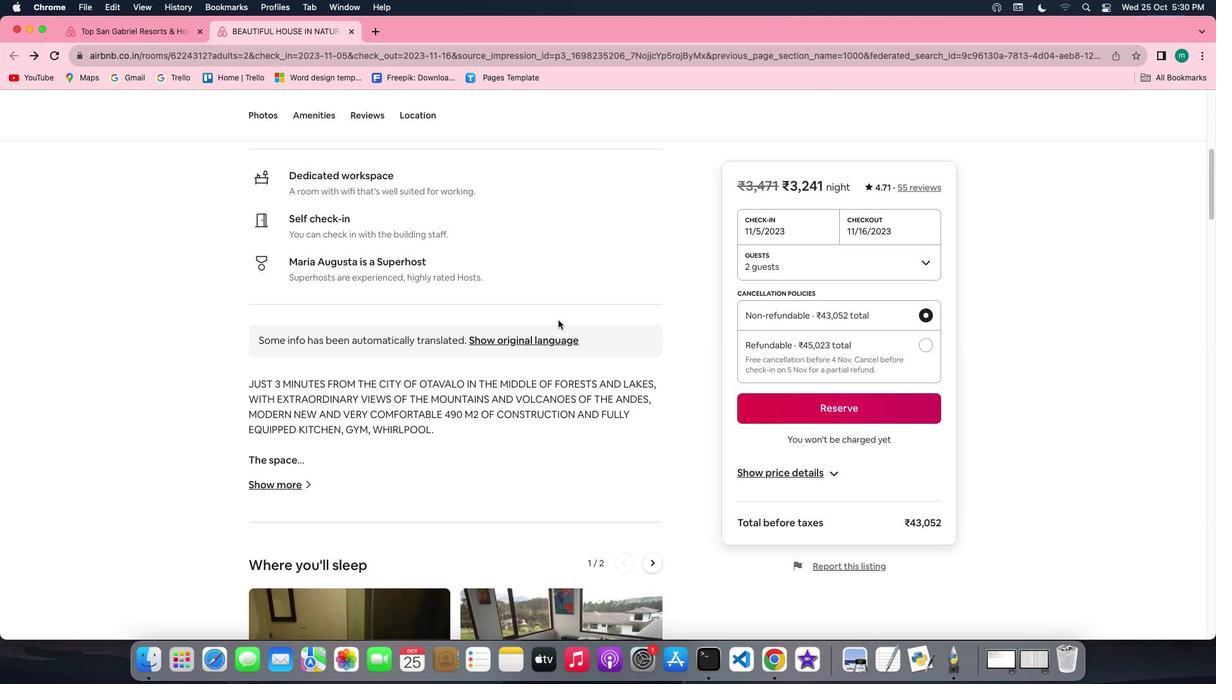 
Action: Mouse scrolled (558, 320) with delta (0, -1)
Screenshot: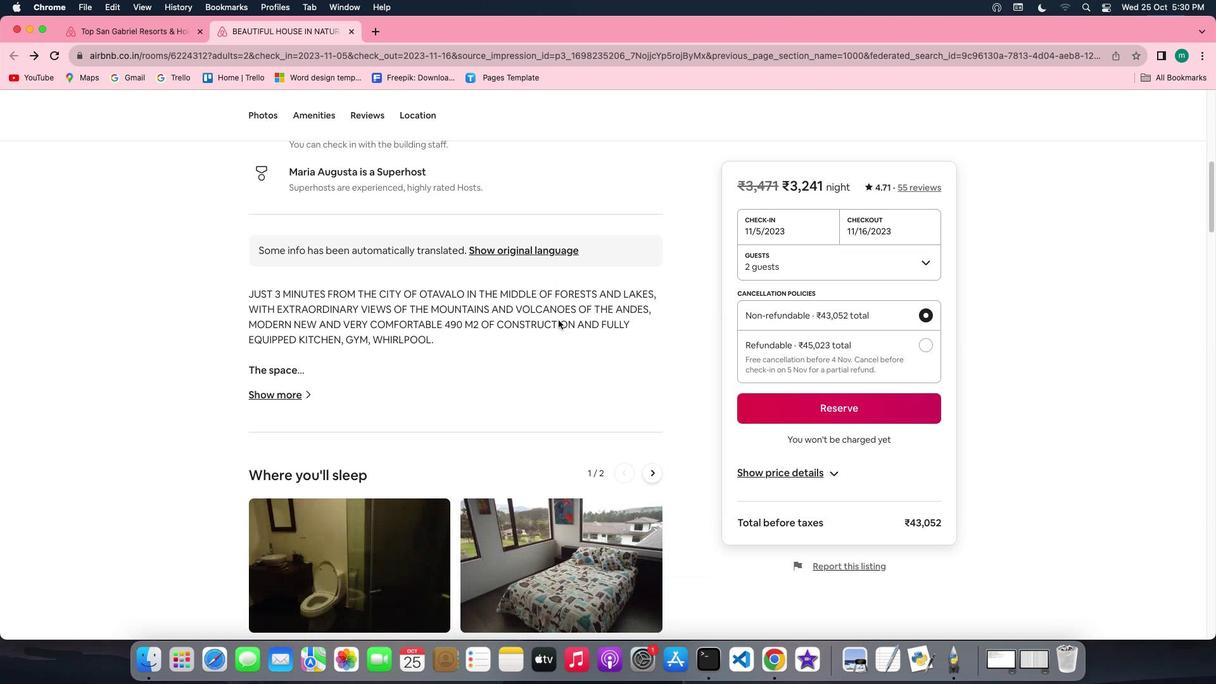 
Action: Mouse scrolled (558, 320) with delta (0, 0)
Screenshot: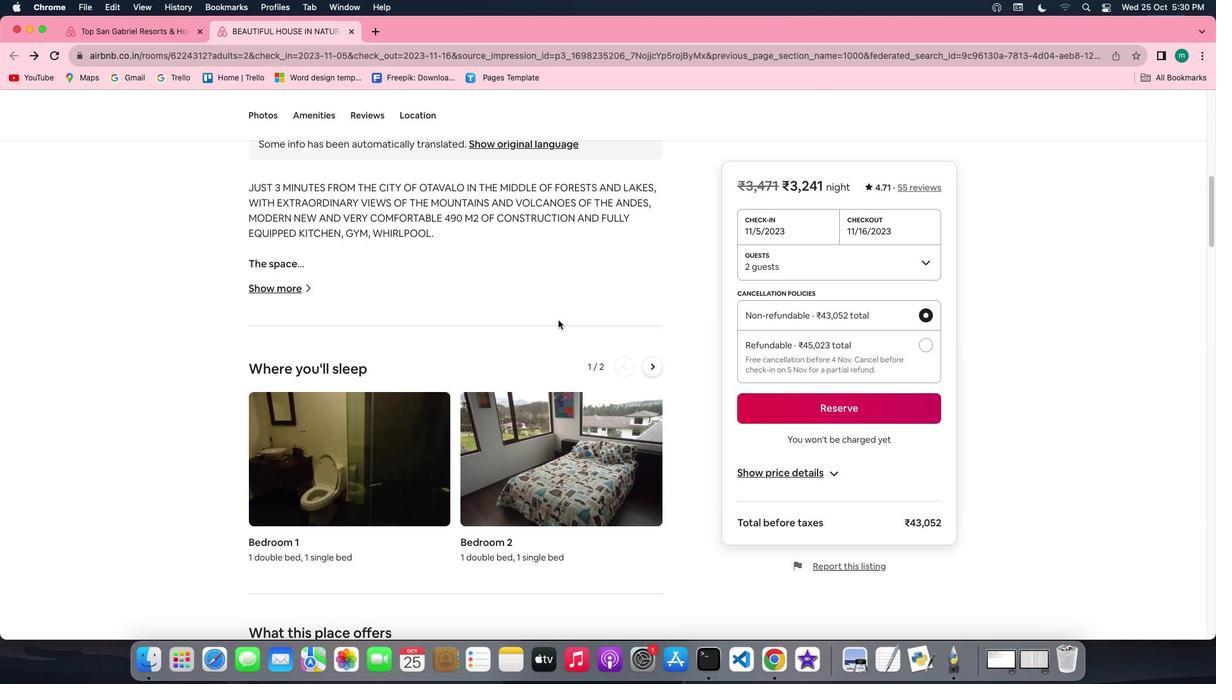 
Action: Mouse scrolled (558, 320) with delta (0, 0)
Screenshot: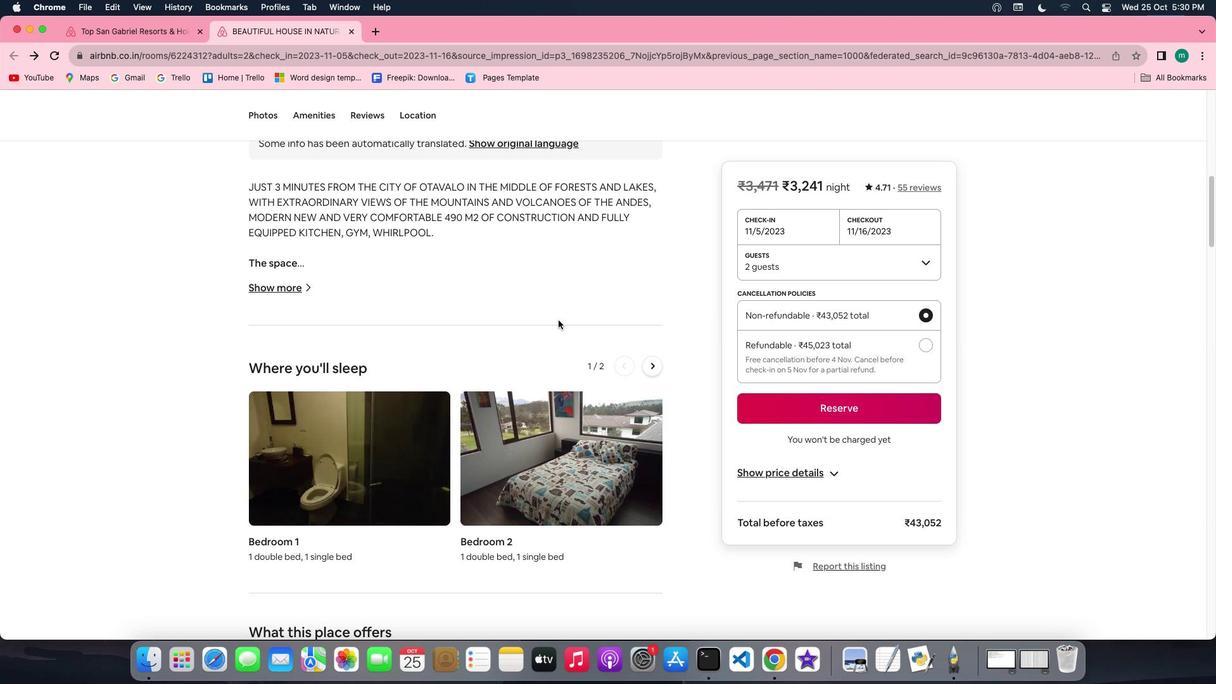 
Action: Mouse scrolled (558, 320) with delta (0, -1)
Screenshot: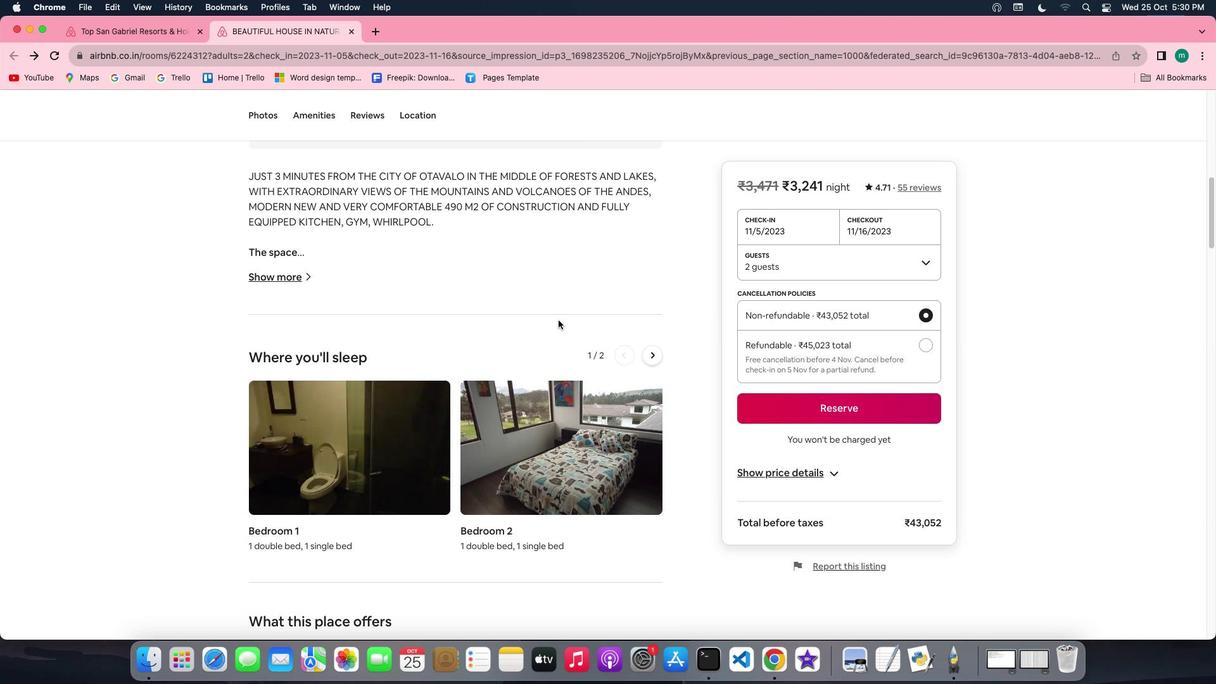 
Action: Mouse moved to (654, 282)
Screenshot: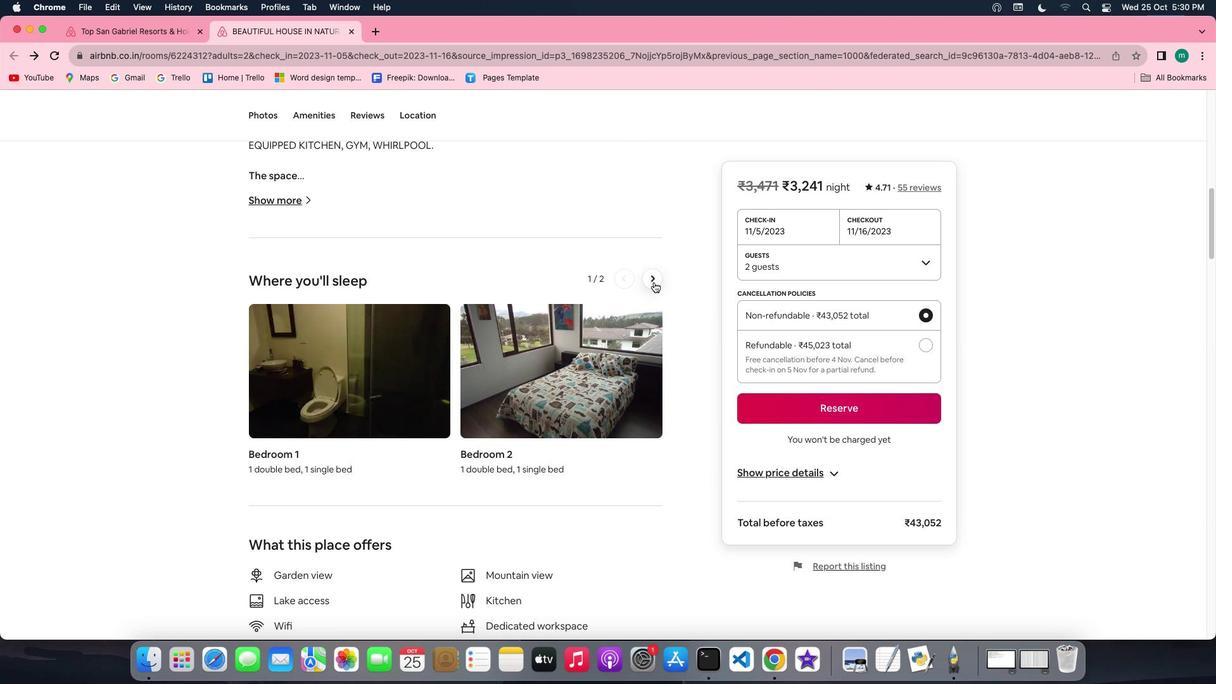 
Action: Mouse pressed left at (654, 282)
Screenshot: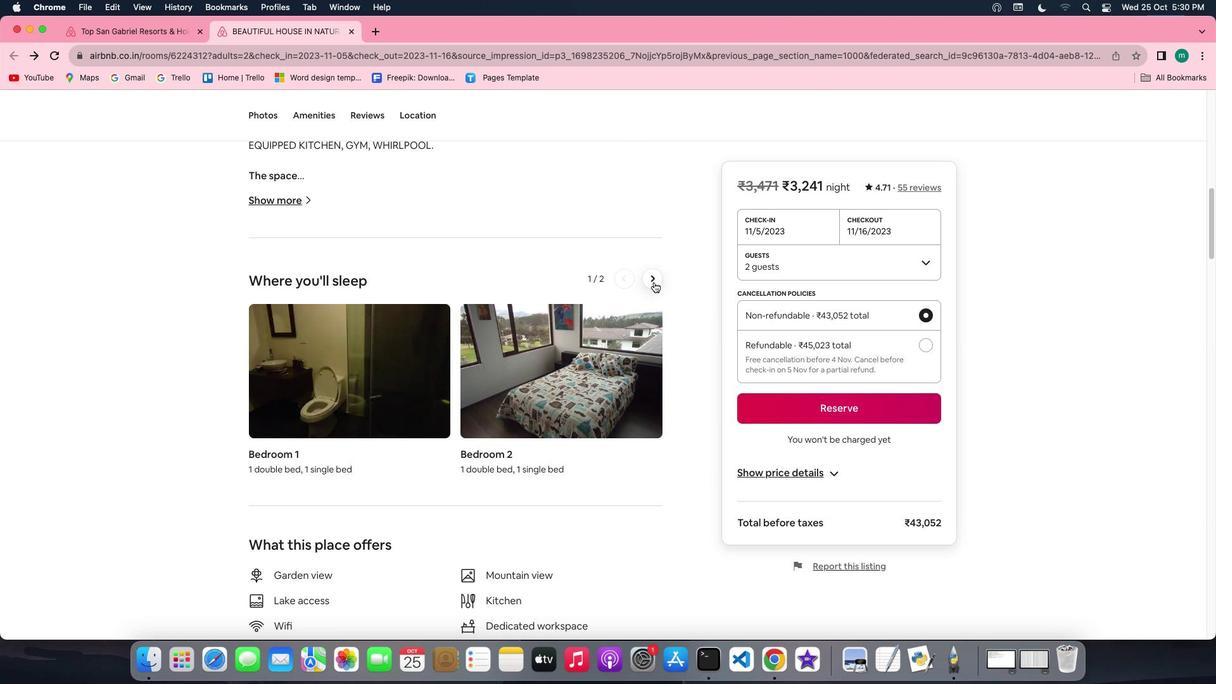 
Action: Mouse moved to (596, 346)
Screenshot: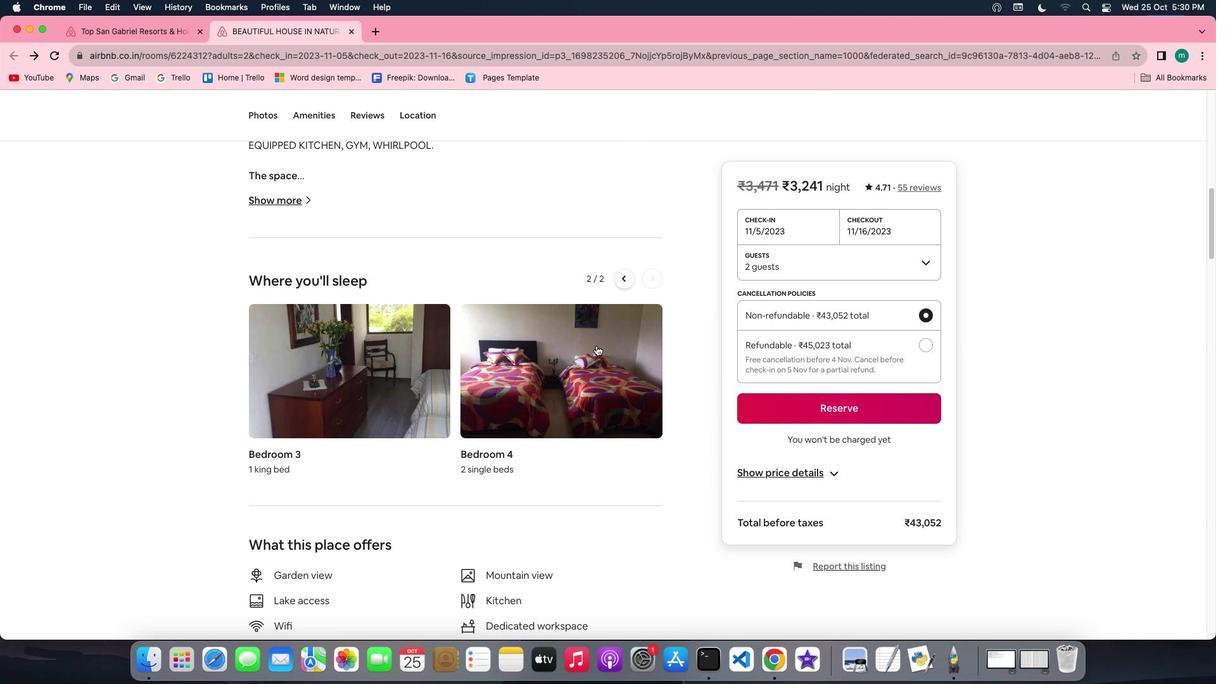 
Action: Mouse scrolled (596, 346) with delta (0, 0)
Screenshot: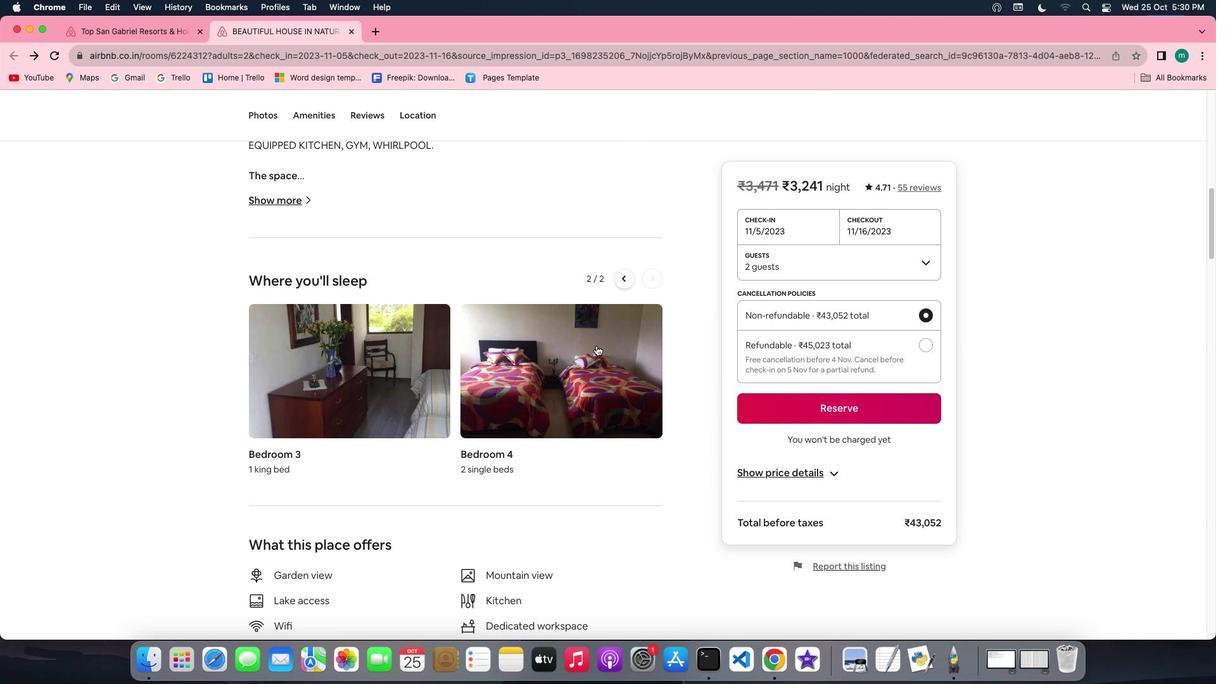 
Action: Mouse scrolled (596, 346) with delta (0, 0)
